 Task: Utility bar1
Action: Key pressed <Key.f11>
Screenshot: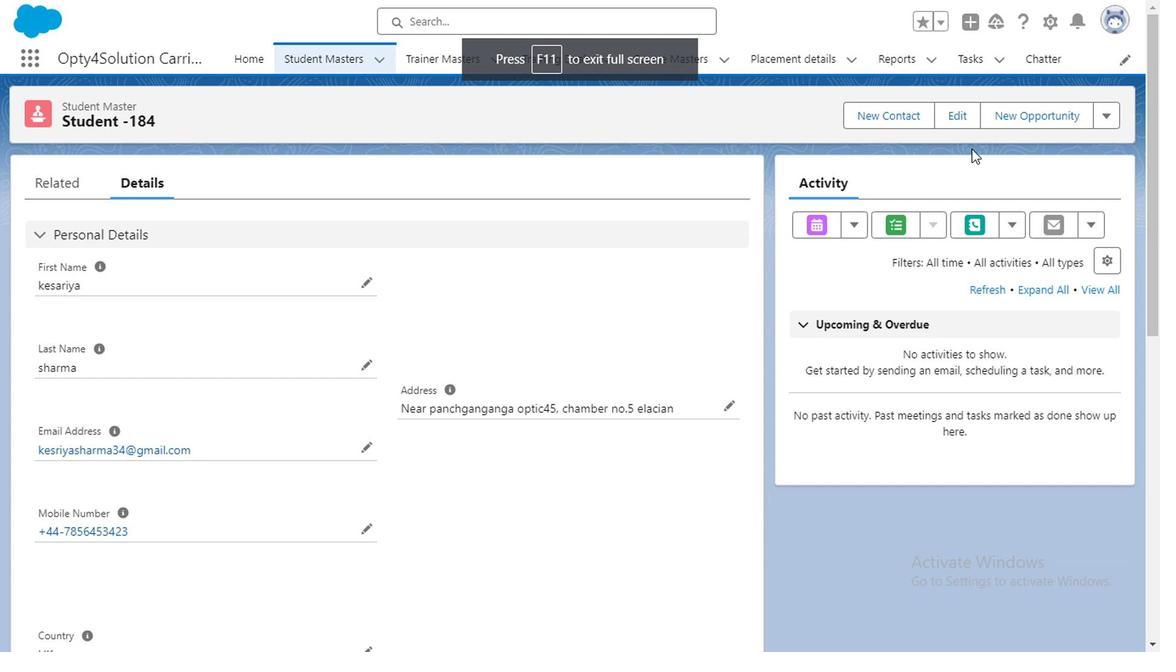
Action: Mouse moved to (1035, 36)
Screenshot: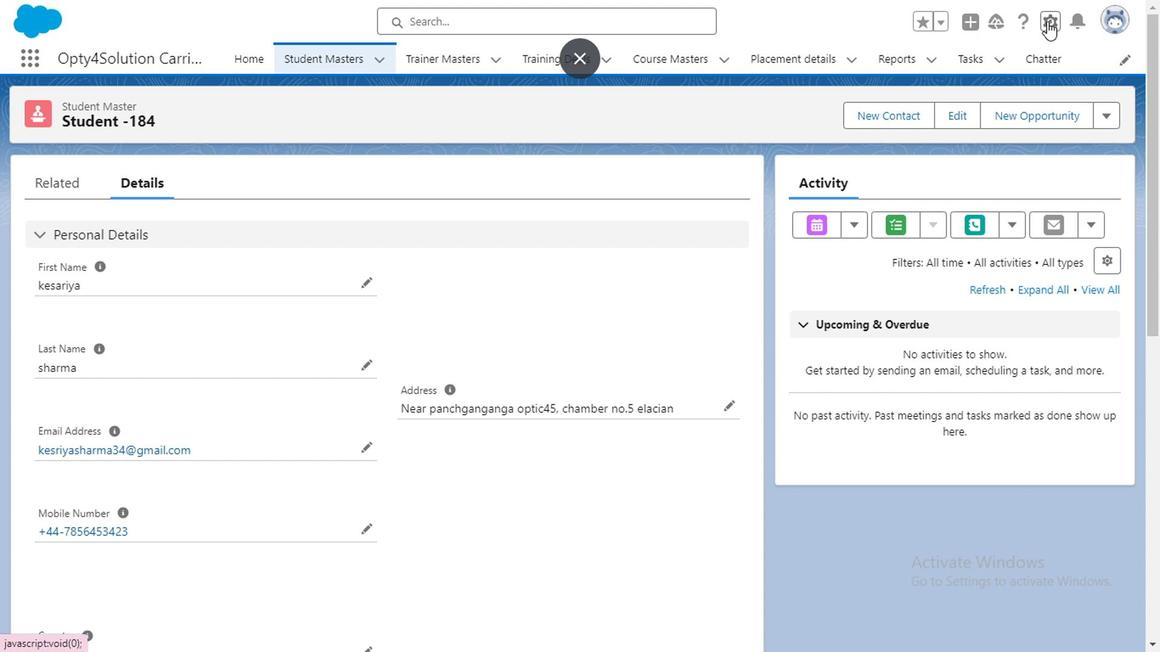 
Action: Mouse pressed left at (1035, 36)
Screenshot: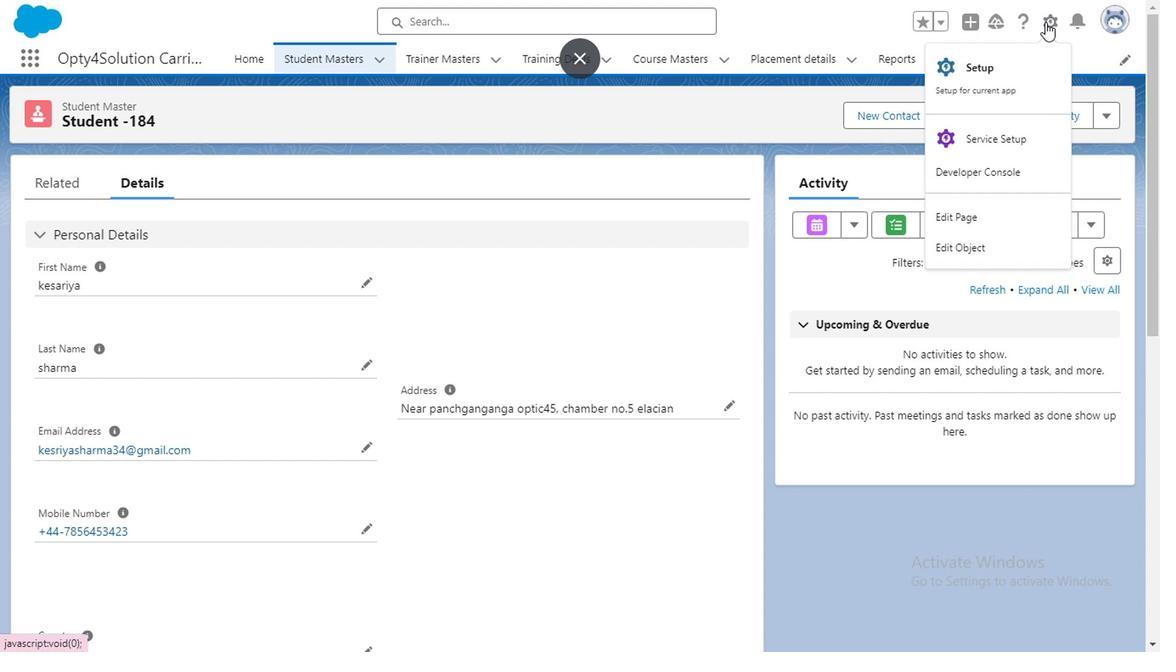 
Action: Mouse moved to (962, 82)
Screenshot: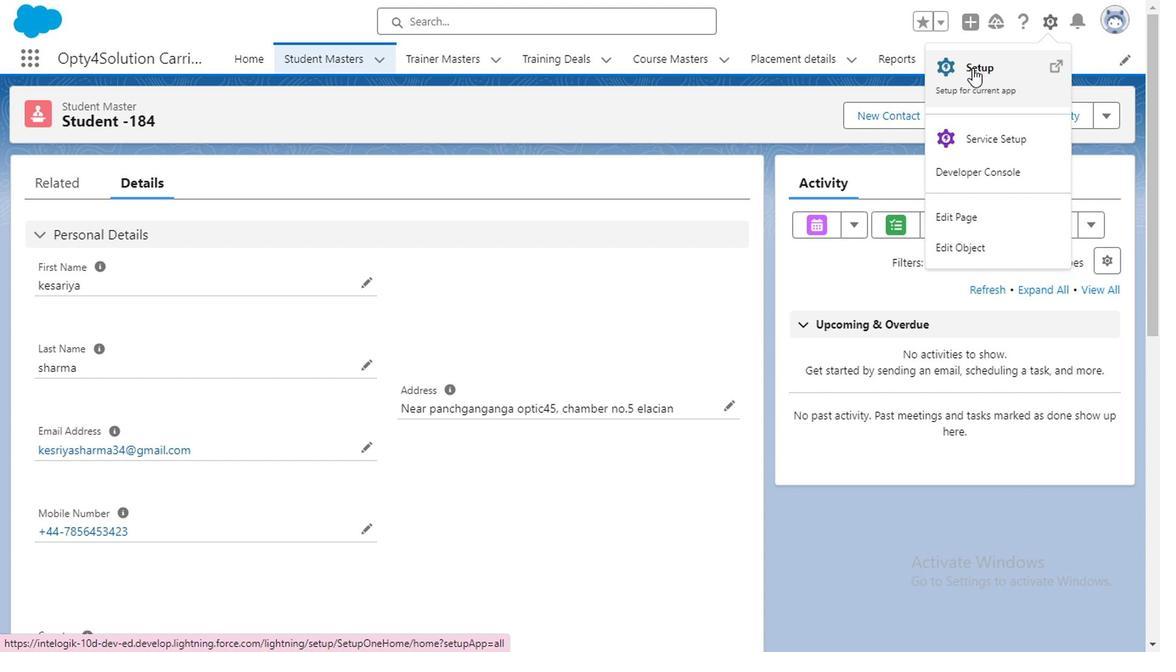 
Action: Mouse pressed left at (962, 82)
Screenshot: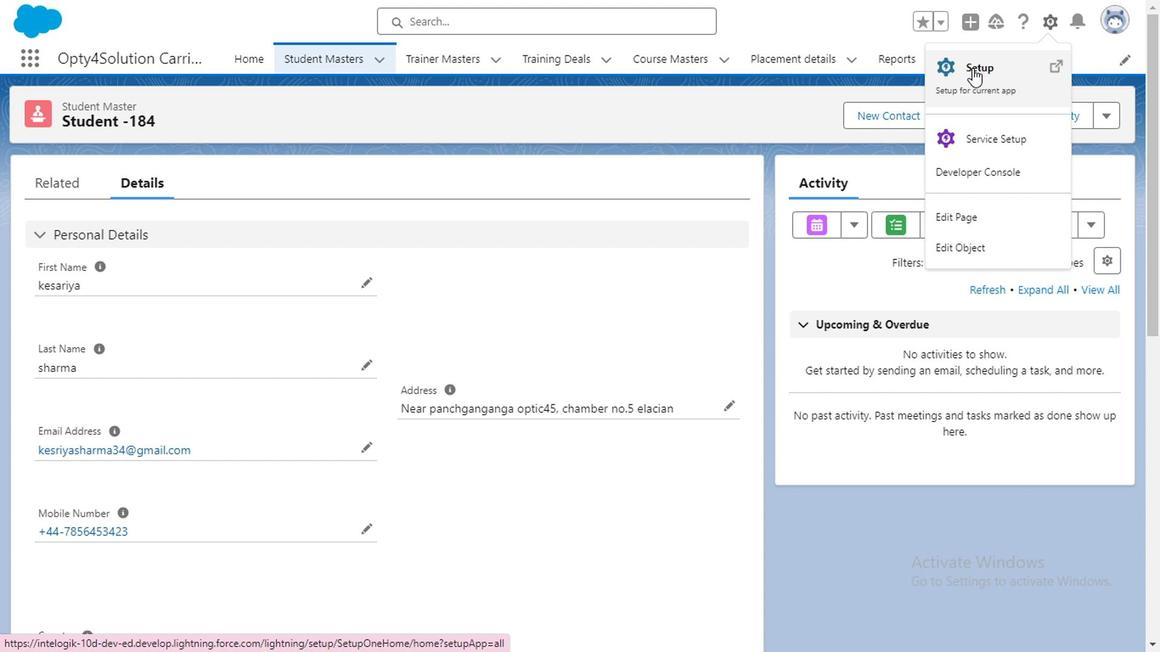 
Action: Mouse moved to (79, 115)
Screenshot: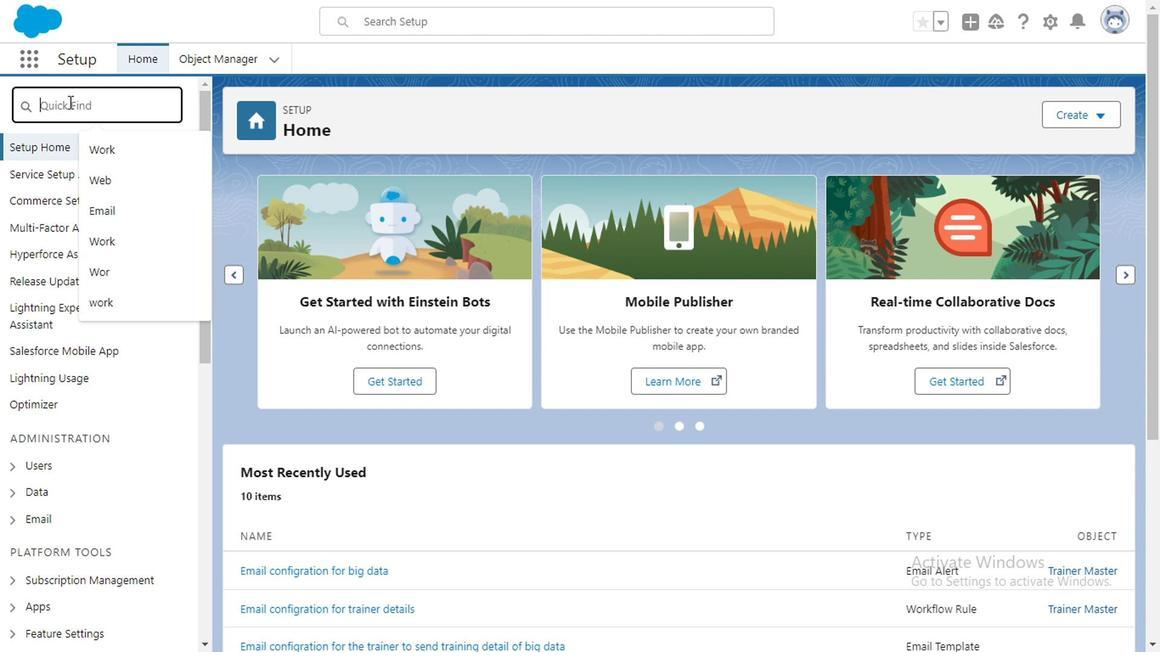 
Action: Mouse pressed left at (79, 115)
Screenshot: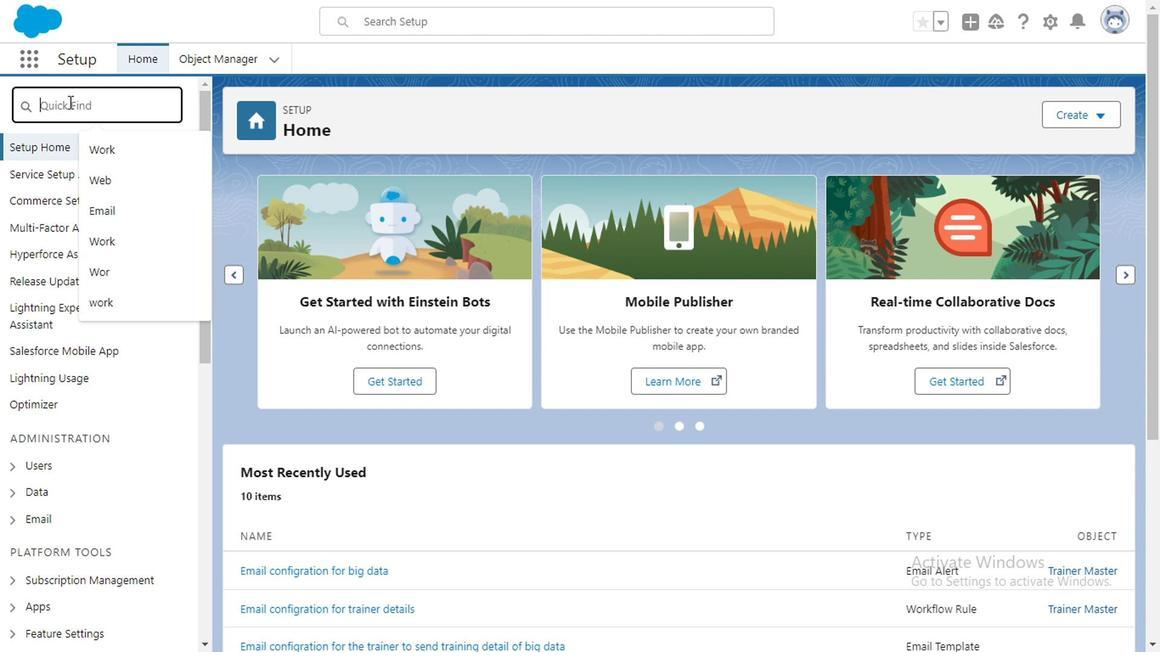 
Action: Mouse moved to (93, 119)
Screenshot: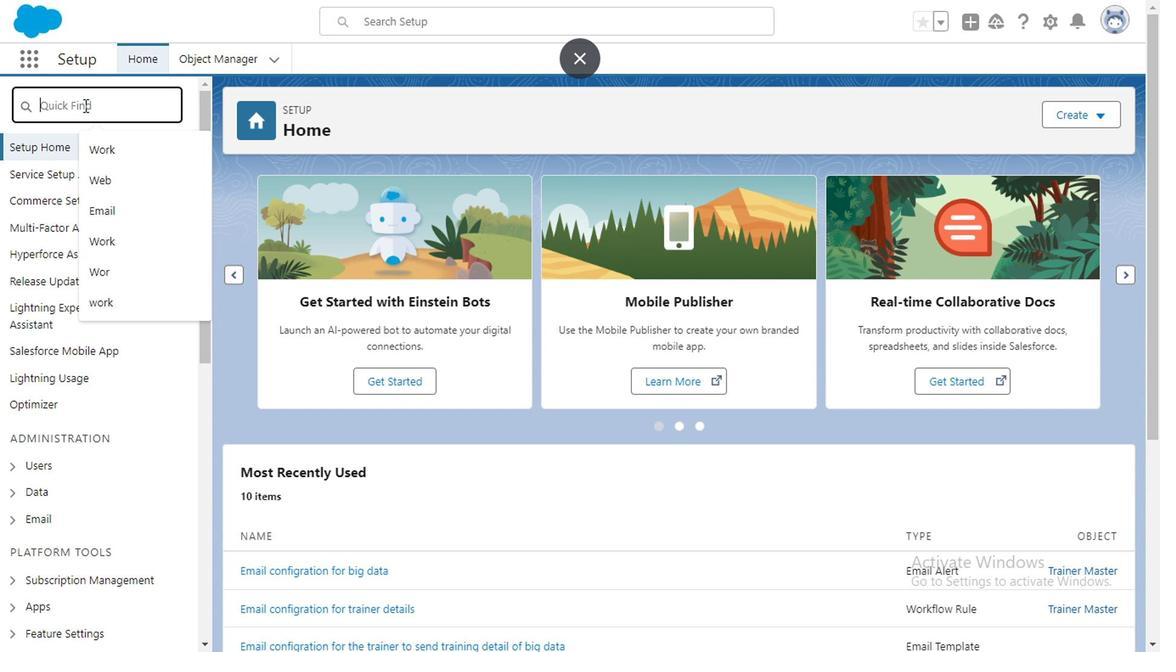 
Action: Mouse pressed left at (93, 119)
Screenshot: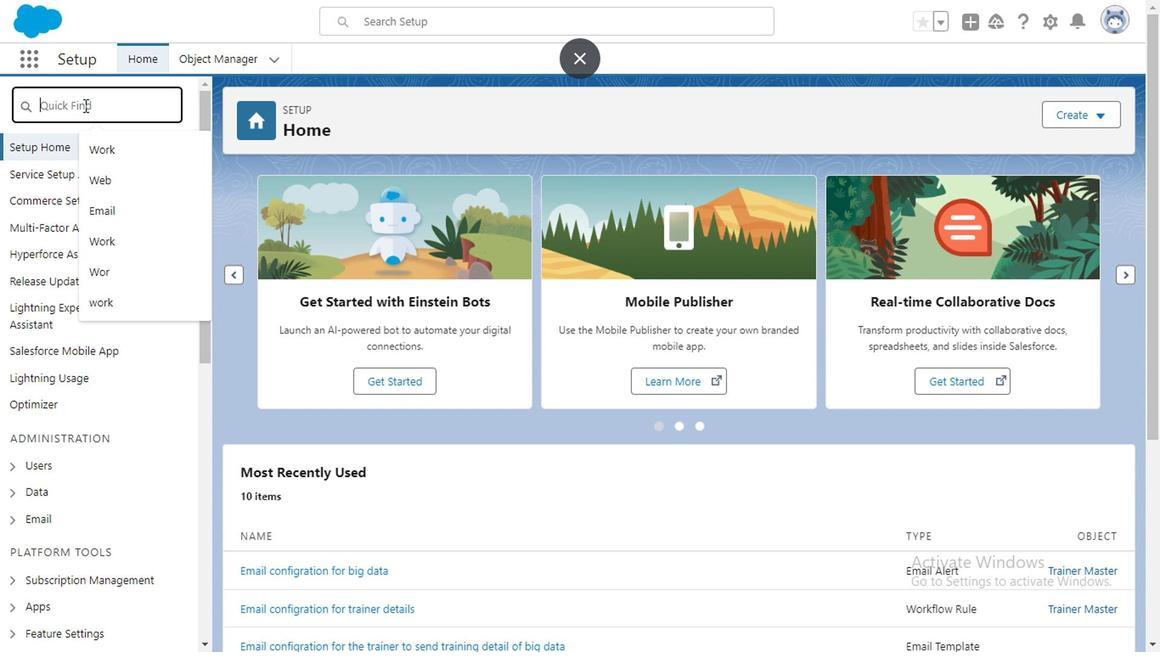 
Action: Mouse moved to (139, 117)
Screenshot: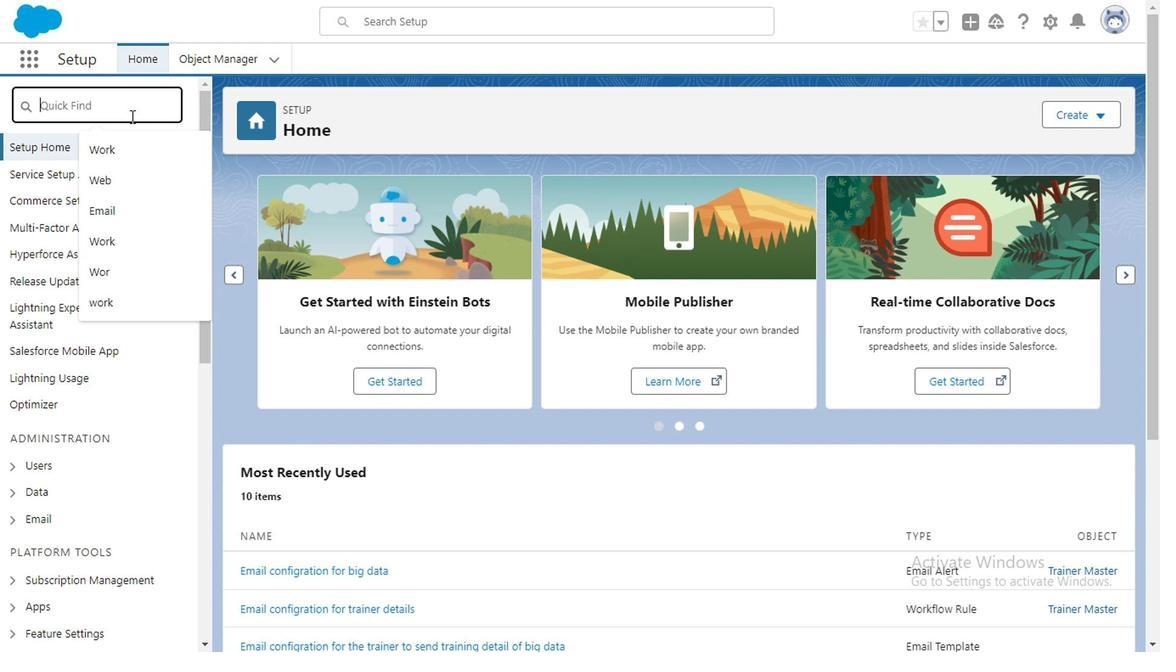 
Action: Mouse pressed left at (139, 117)
Screenshot: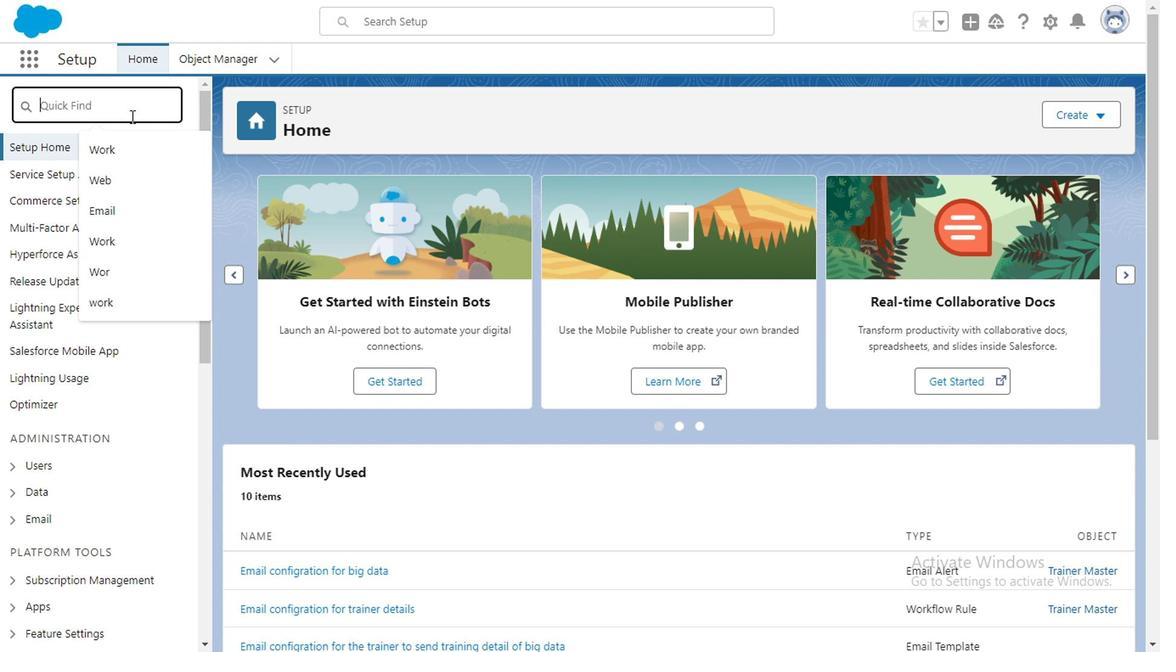 
Action: Mouse moved to (139, 129)
Screenshot: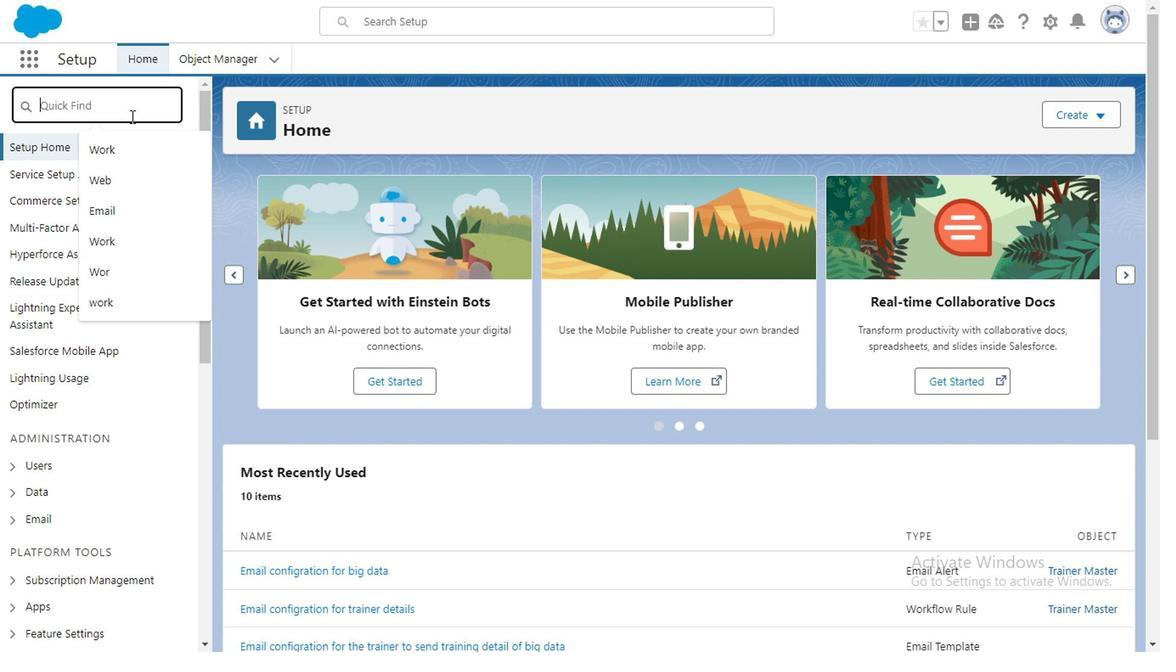 
Action: Key pressed app
Screenshot: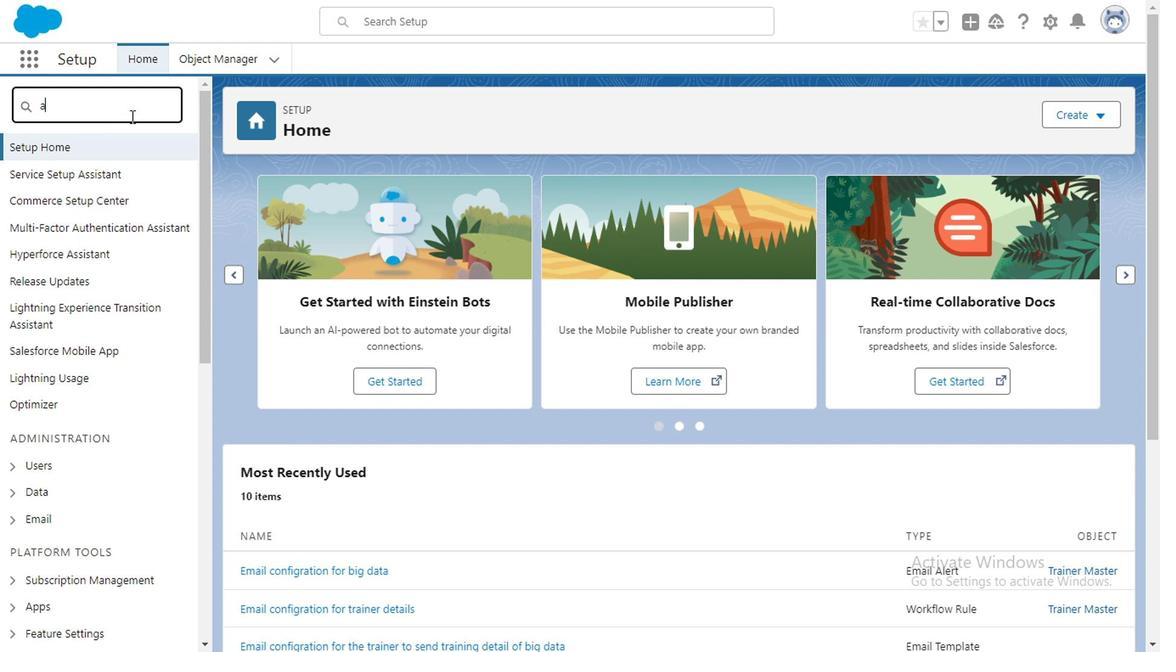 
Action: Mouse moved to (104, 279)
Screenshot: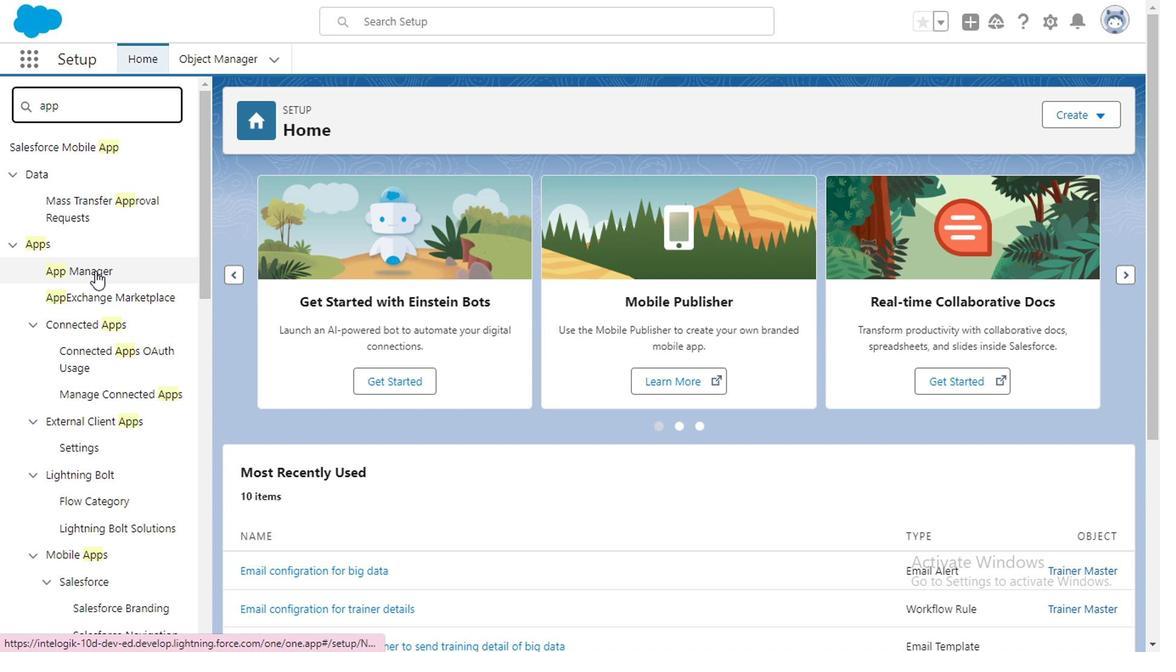 
Action: Mouse pressed left at (104, 279)
Screenshot: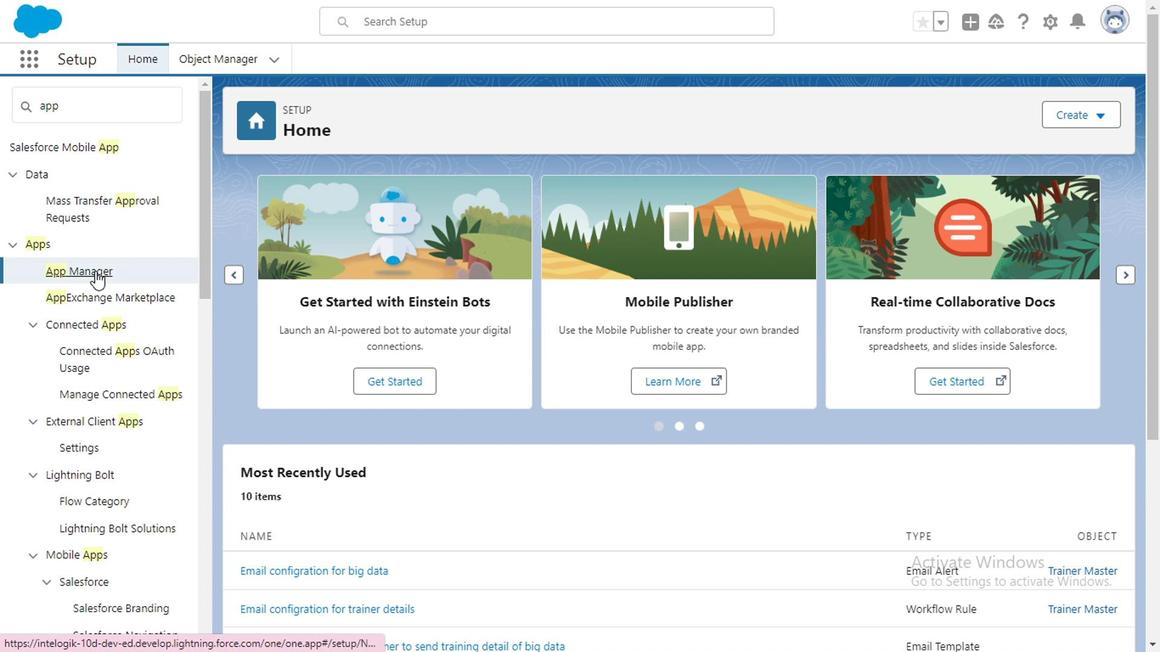 
Action: Mouse moved to (419, 409)
Screenshot: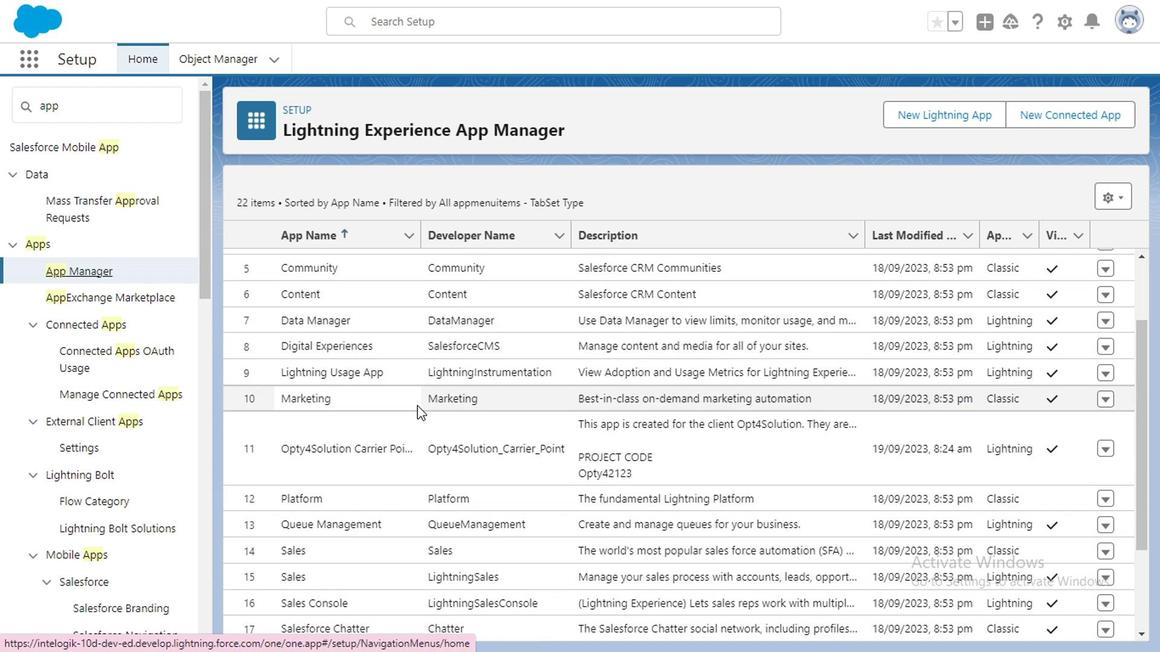 
Action: Mouse scrolled (419, 408) with delta (0, 0)
Screenshot: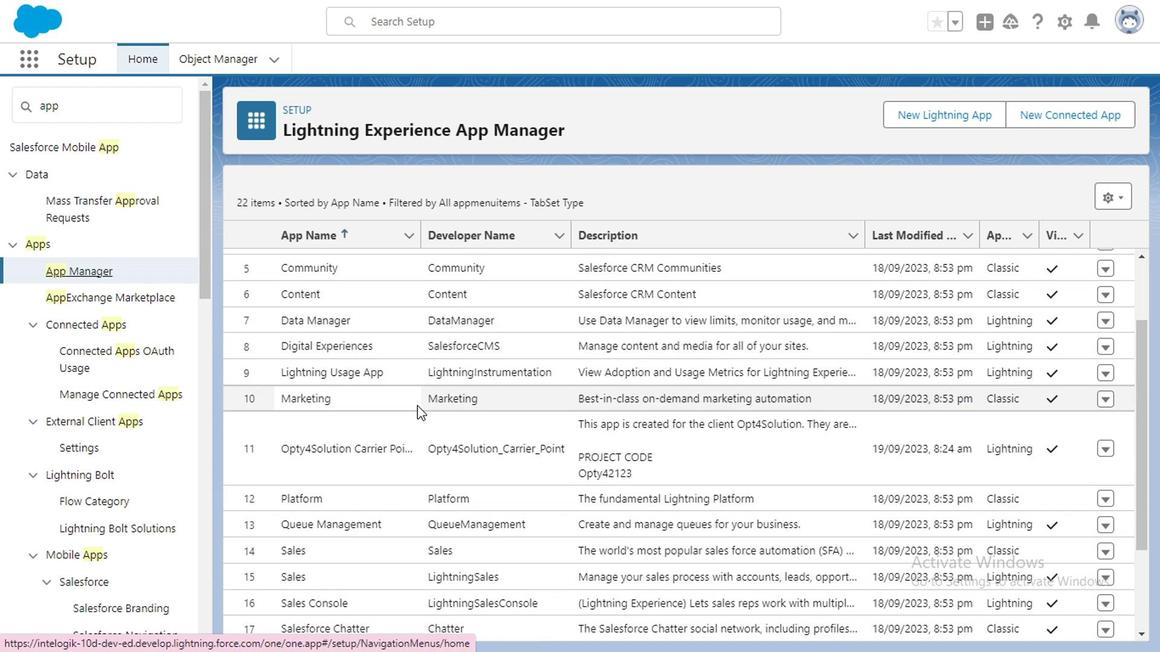 
Action: Mouse moved to (1091, 451)
Screenshot: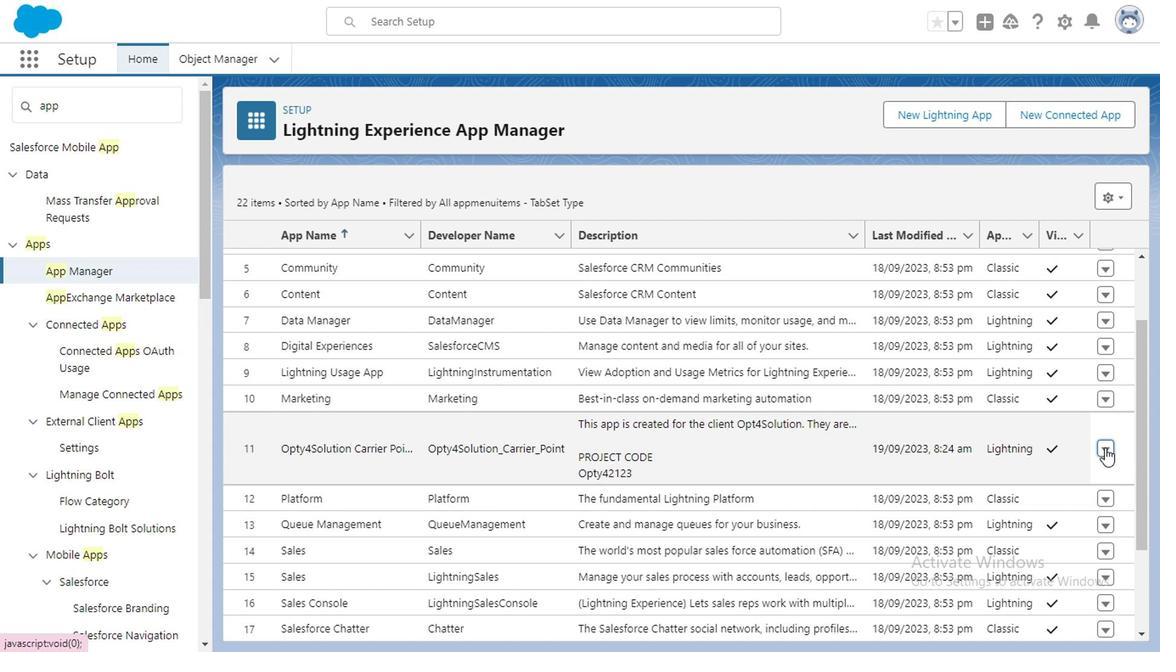 
Action: Mouse pressed left at (1091, 451)
Screenshot: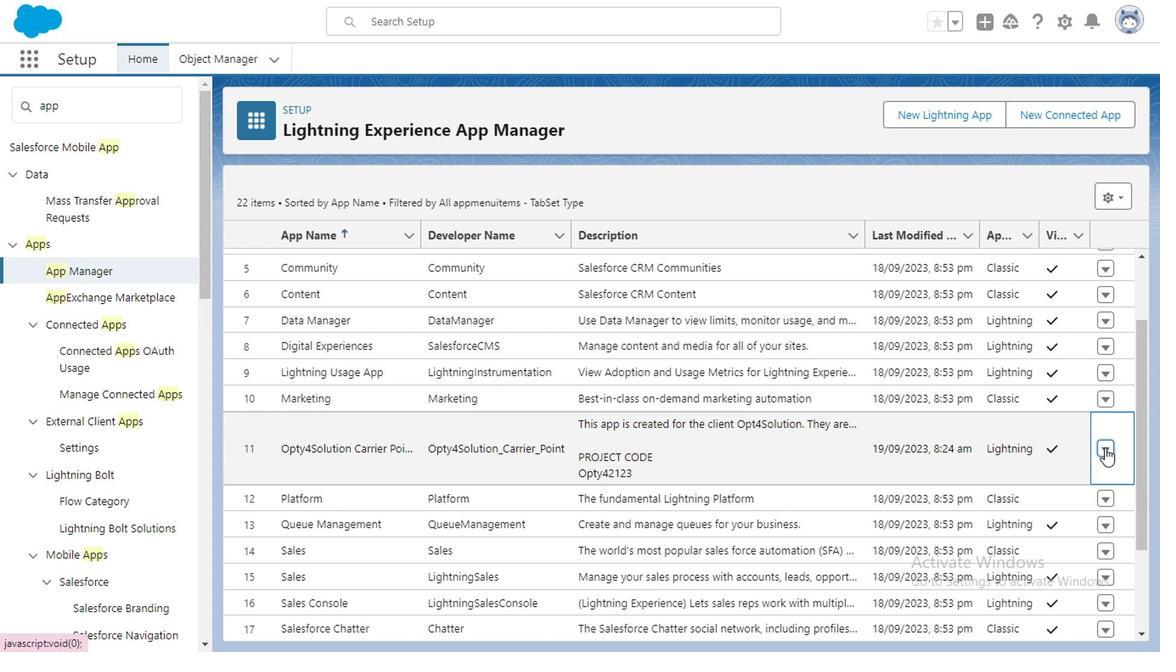 
Action: Mouse moved to (308, 449)
Screenshot: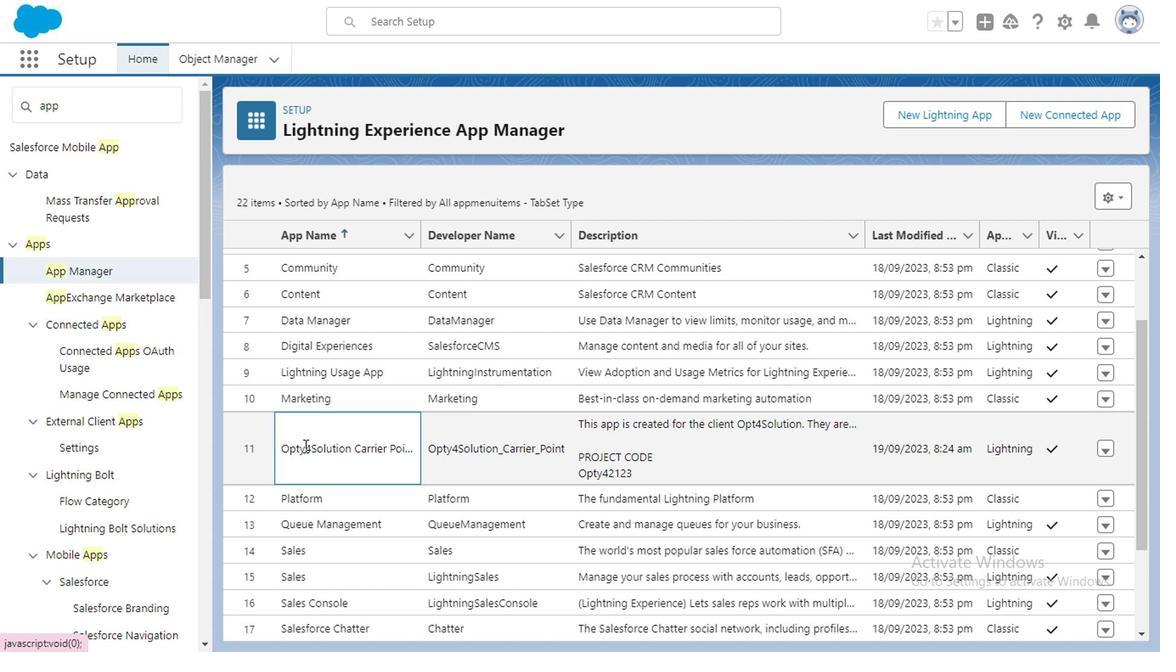 
Action: Mouse pressed left at (308, 449)
Screenshot: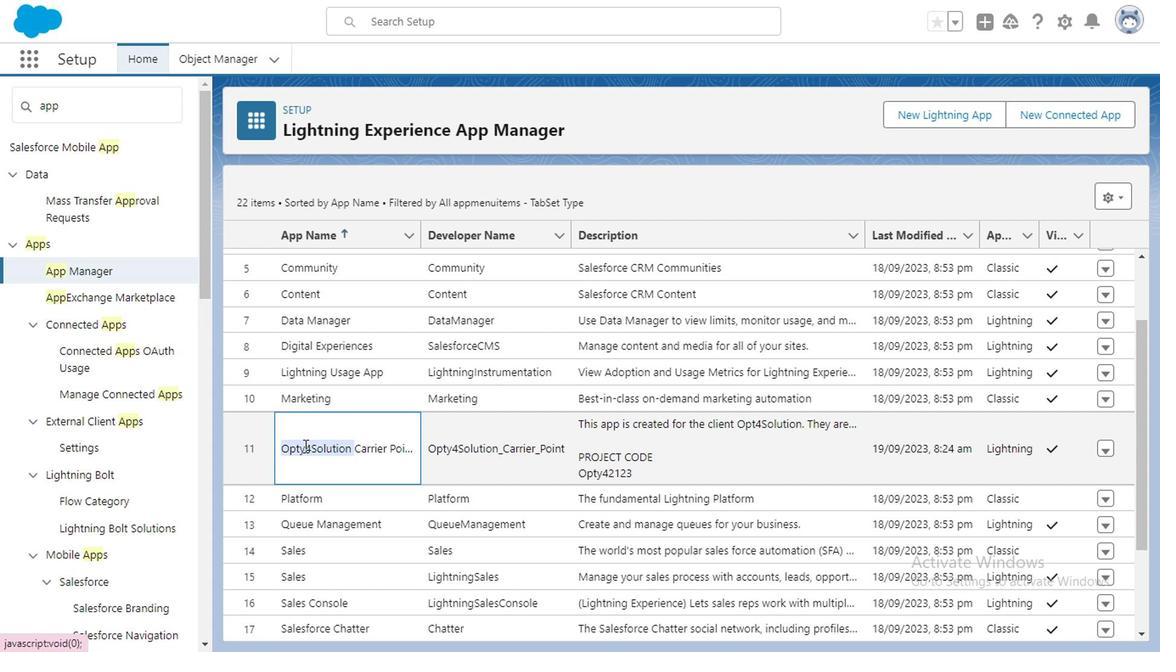 
Action: Mouse pressed left at (308, 449)
Screenshot: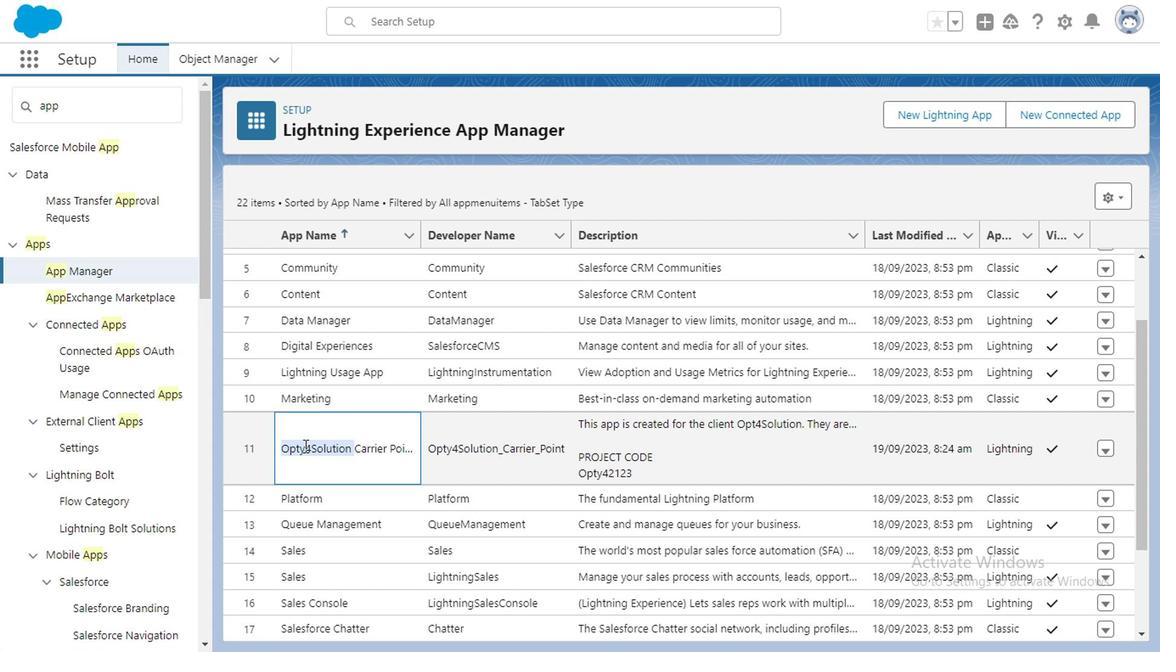 
Action: Mouse moved to (612, 456)
Screenshot: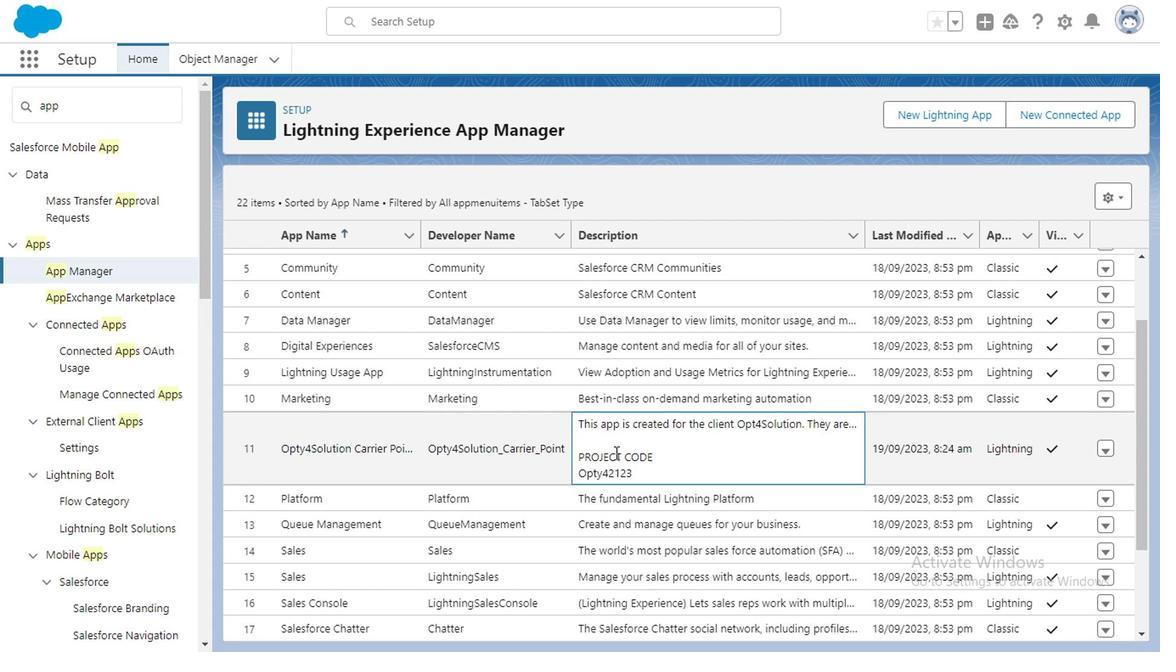 
Action: Mouse pressed left at (612, 456)
Screenshot: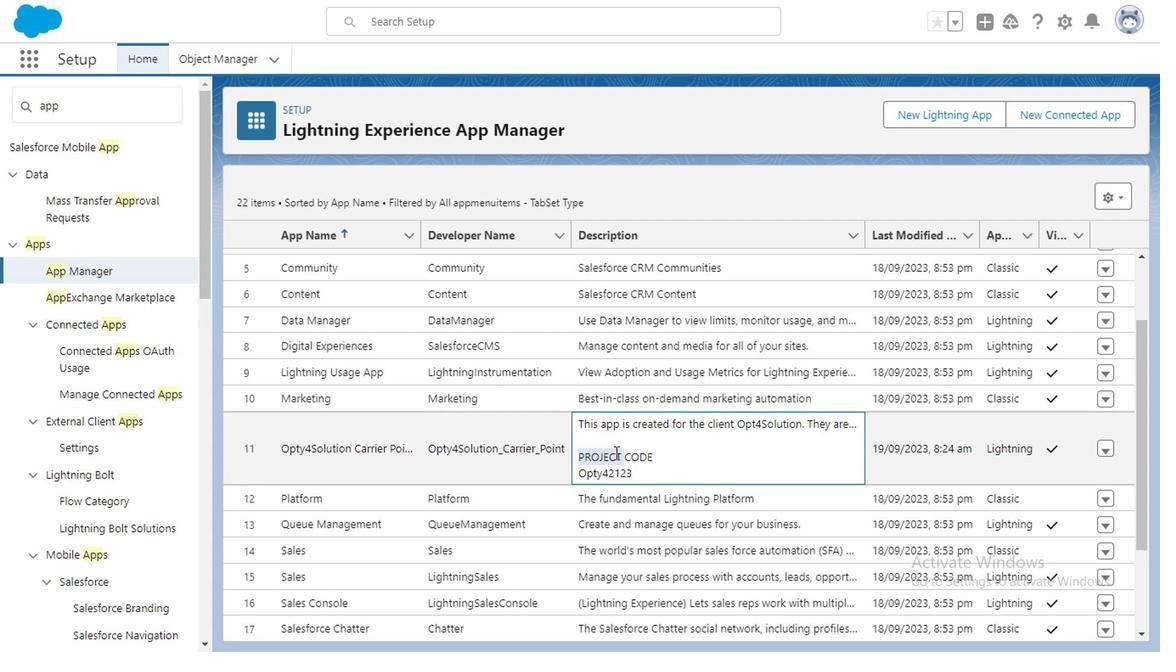 
Action: Mouse moved to (612, 456)
Screenshot: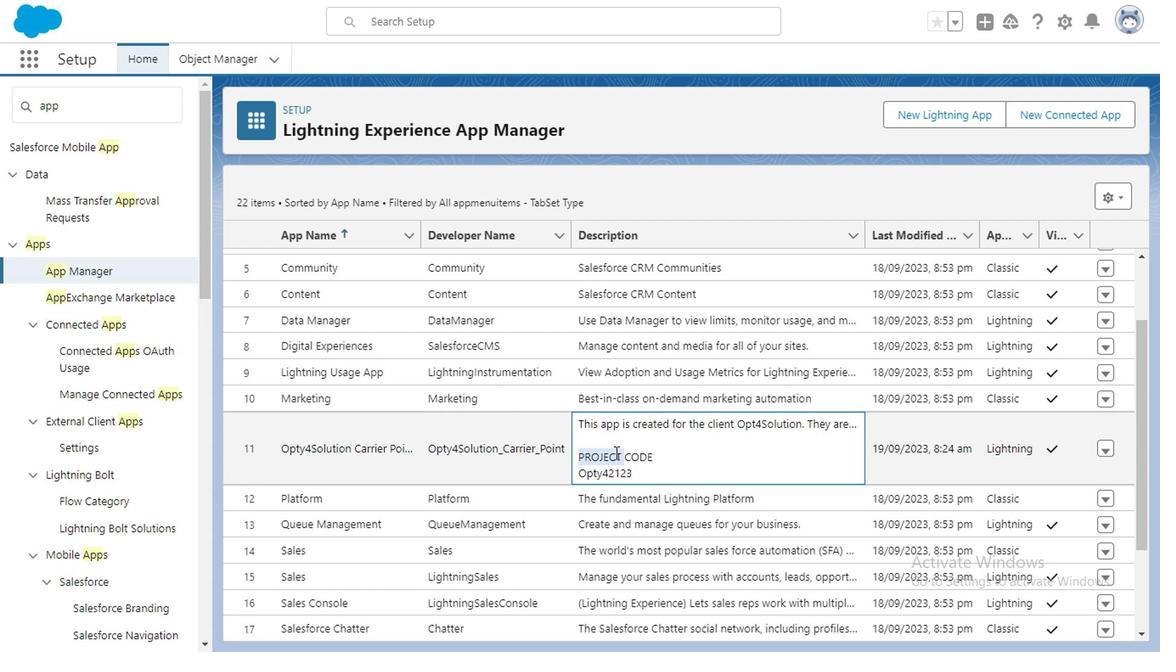 
Action: Mouse pressed left at (612, 456)
Screenshot: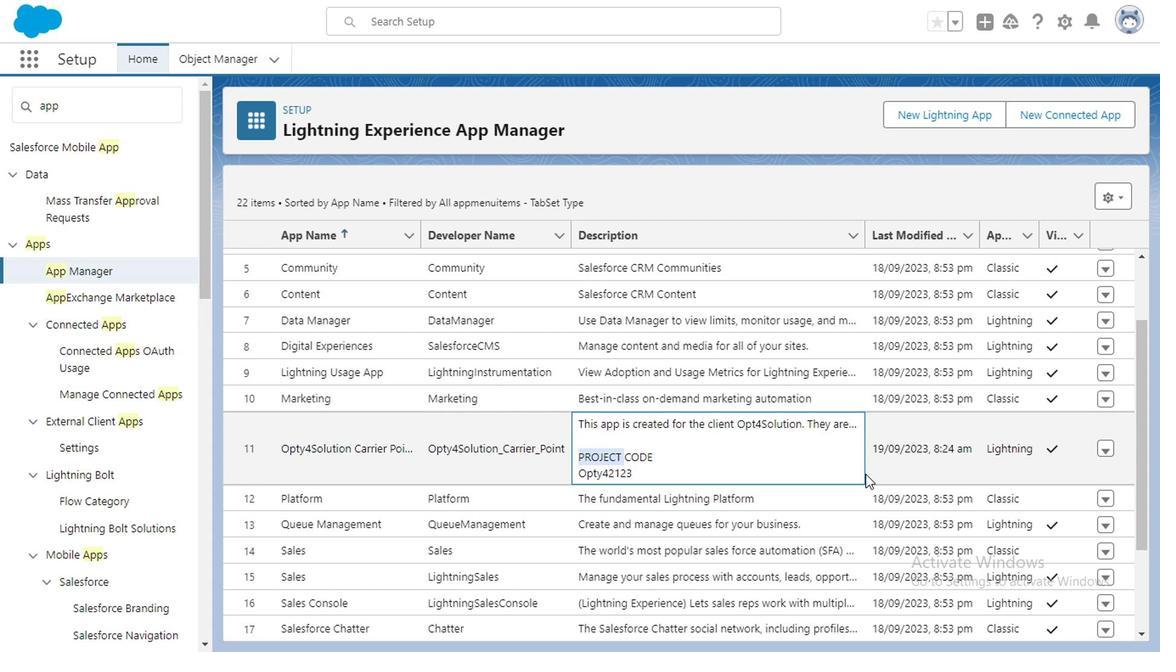 
Action: Mouse moved to (1013, 454)
Screenshot: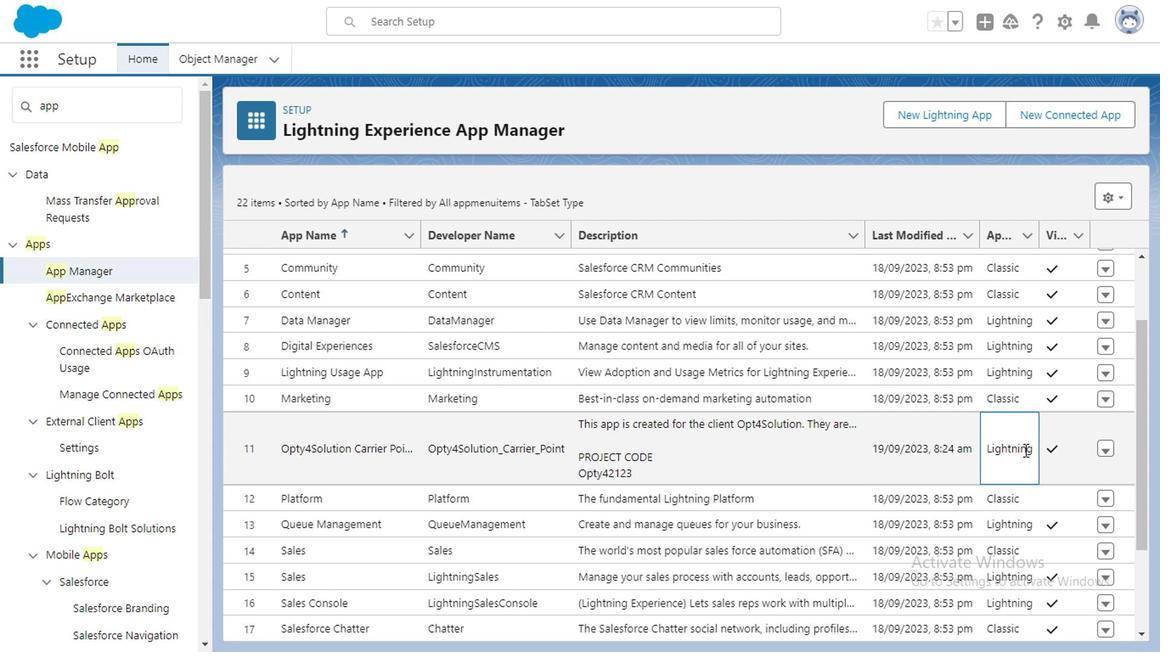 
Action: Mouse pressed left at (1013, 454)
Screenshot: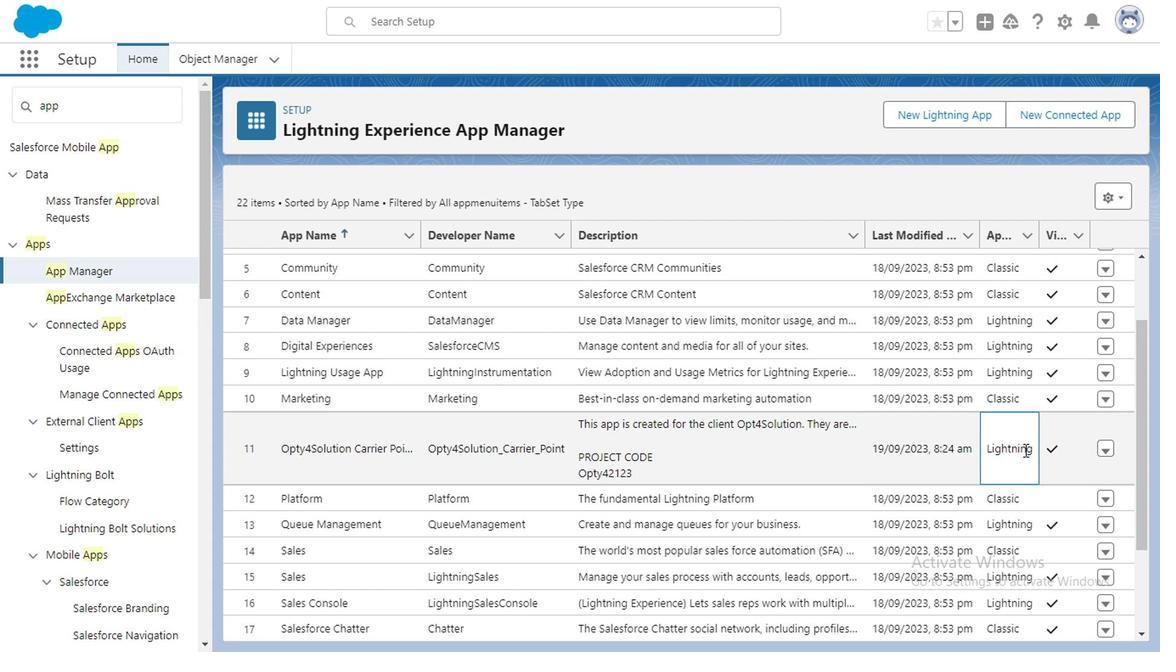 
Action: Mouse moved to (1093, 449)
Screenshot: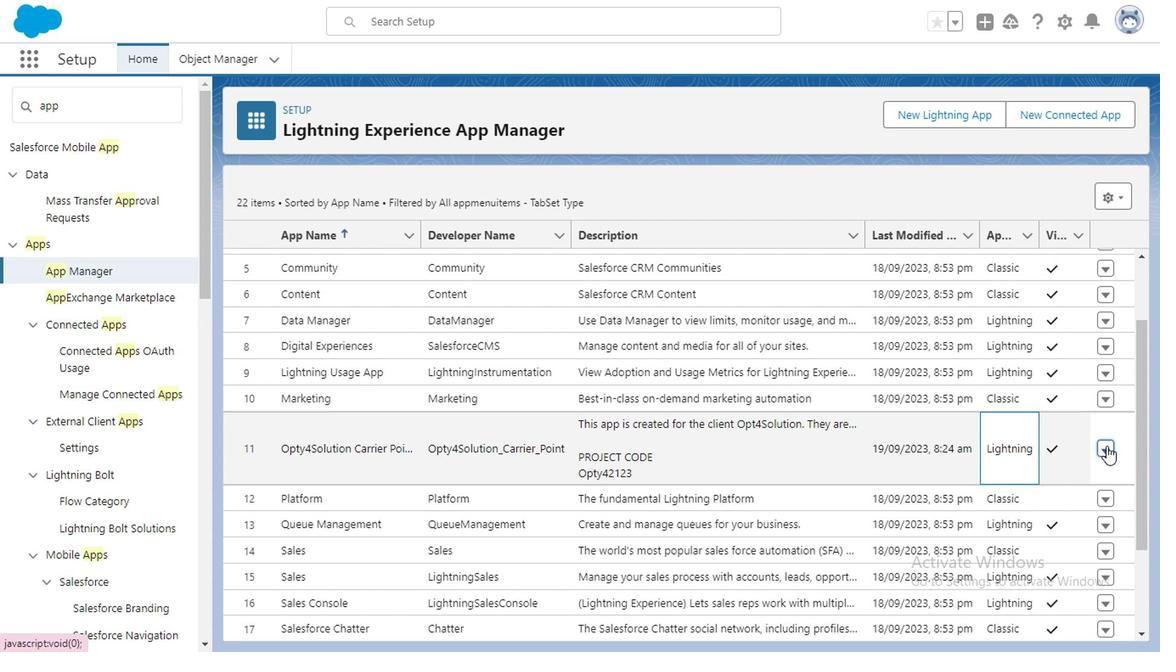 
Action: Mouse pressed left at (1093, 449)
Screenshot: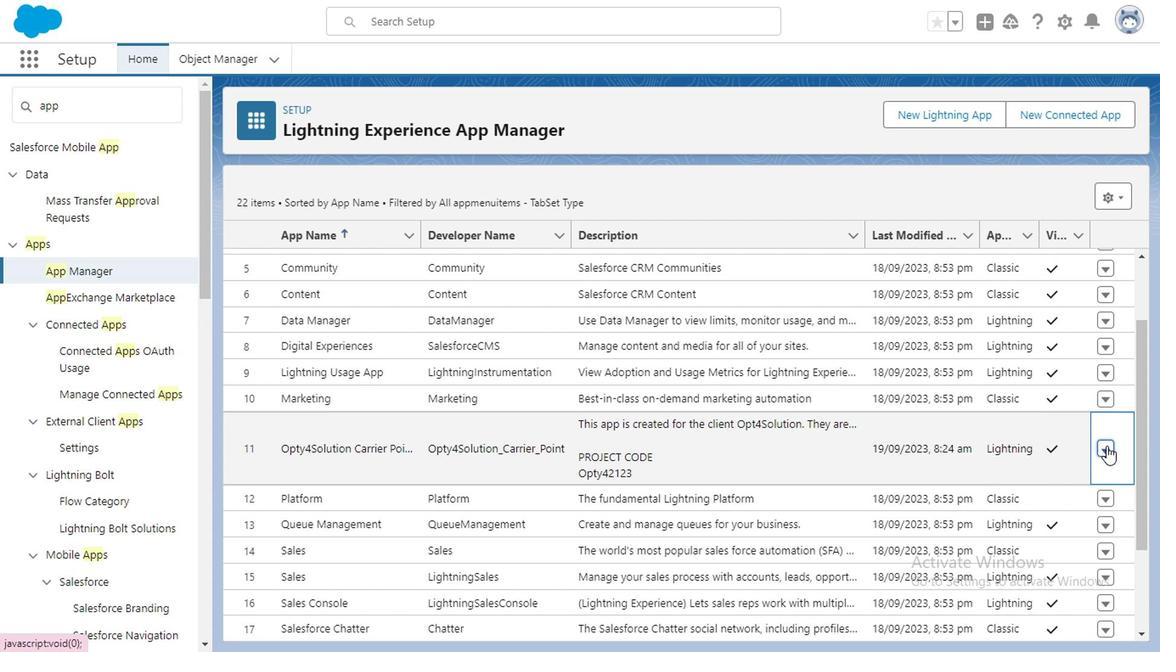 
Action: Mouse moved to (1053, 481)
Screenshot: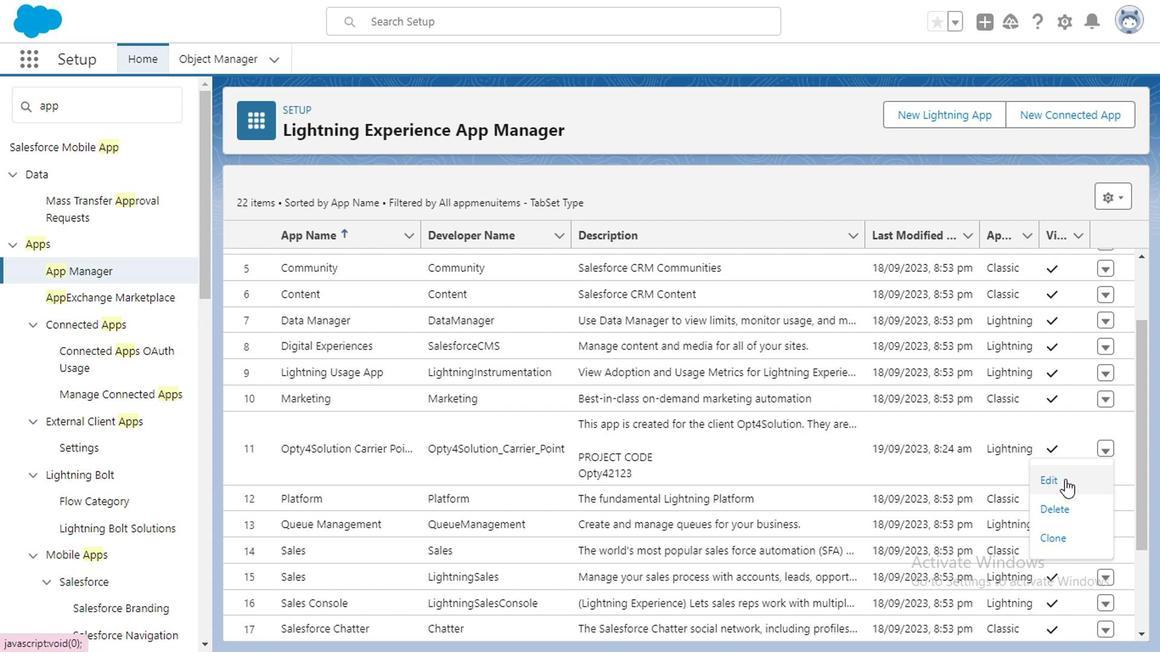 
Action: Mouse pressed left at (1053, 481)
Screenshot: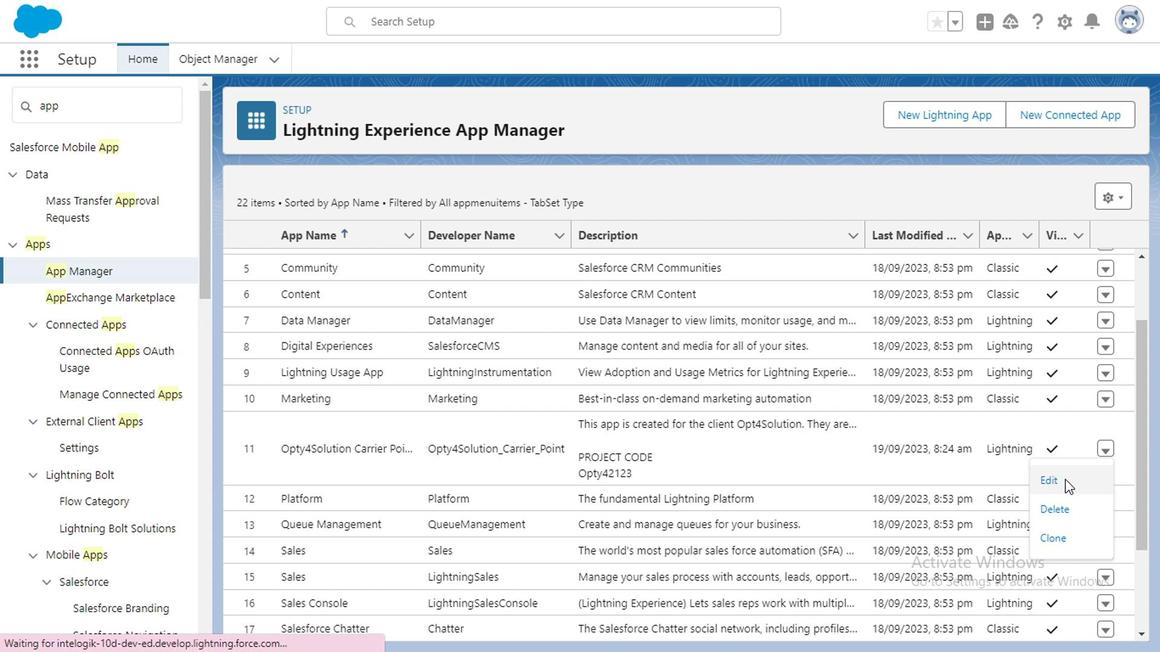 
Action: Mouse moved to (102, 167)
Screenshot: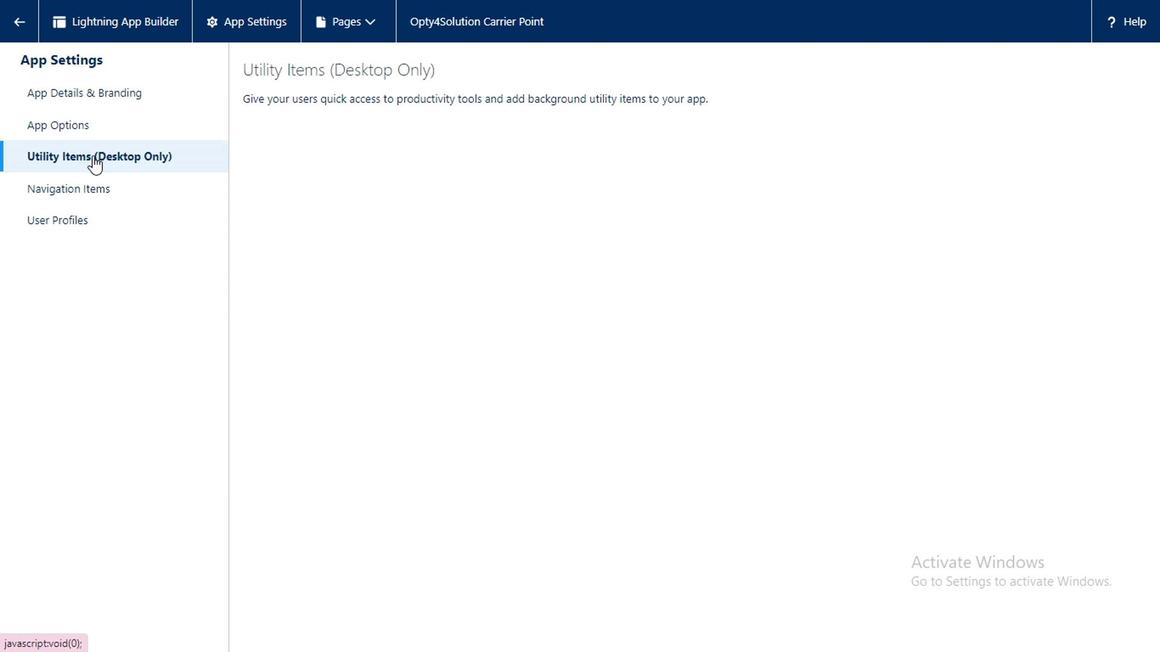 
Action: Mouse pressed left at (102, 167)
Screenshot: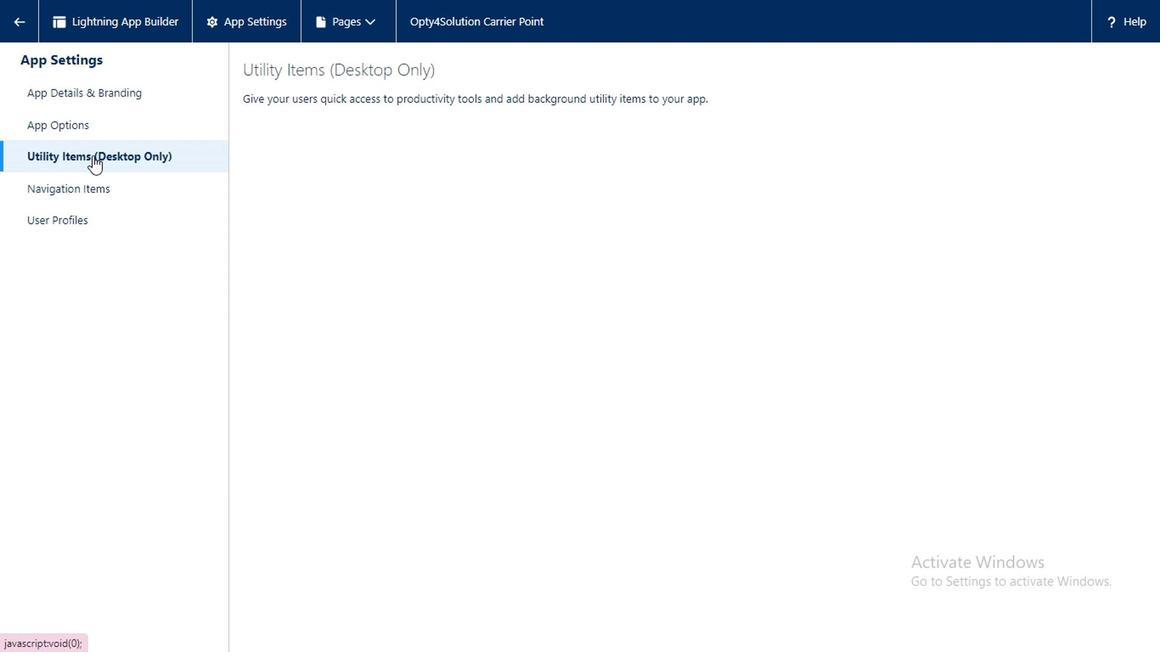 
Action: Mouse moved to (93, 161)
Screenshot: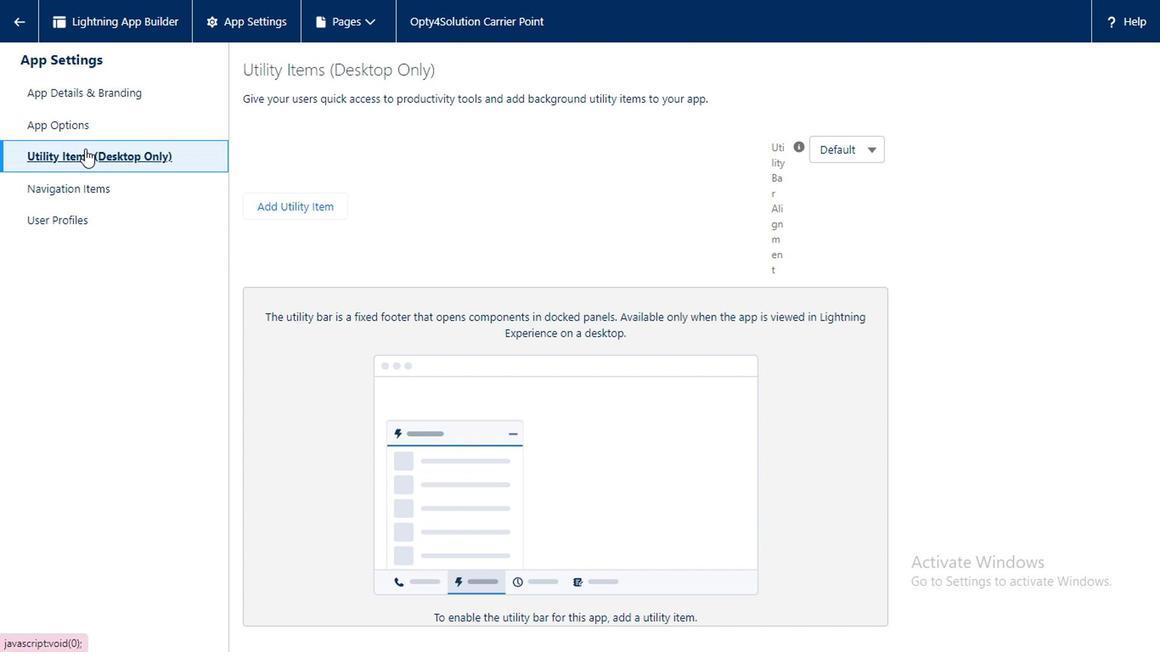 
Action: Mouse pressed left at (93, 161)
Screenshot: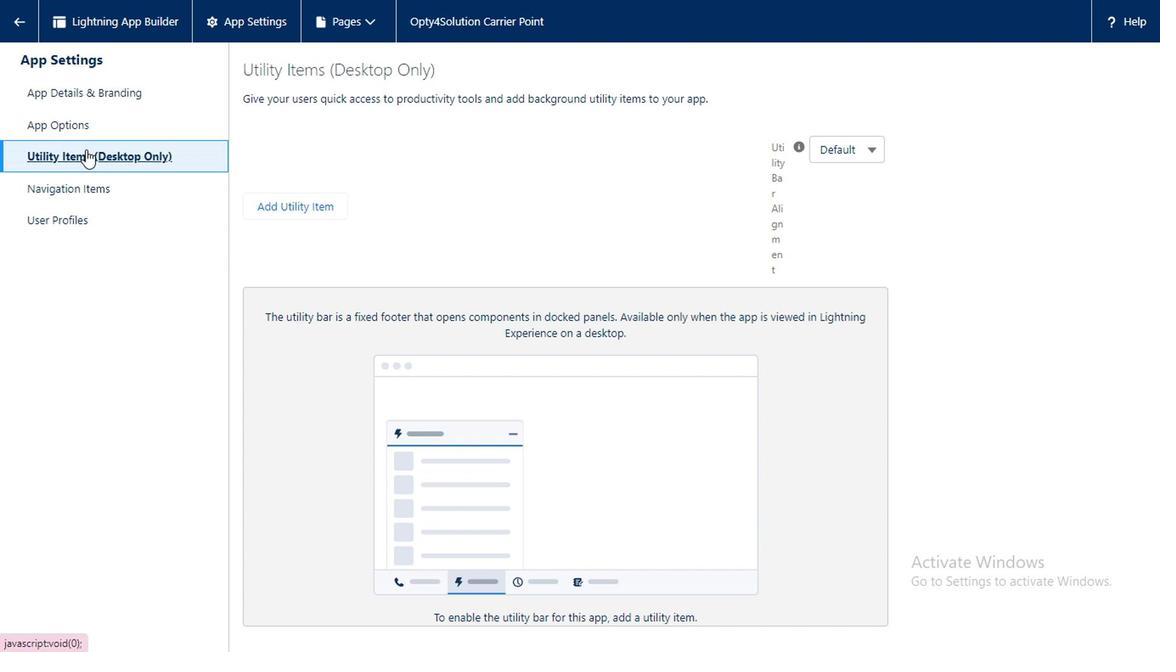 
Action: Mouse moved to (552, 190)
Screenshot: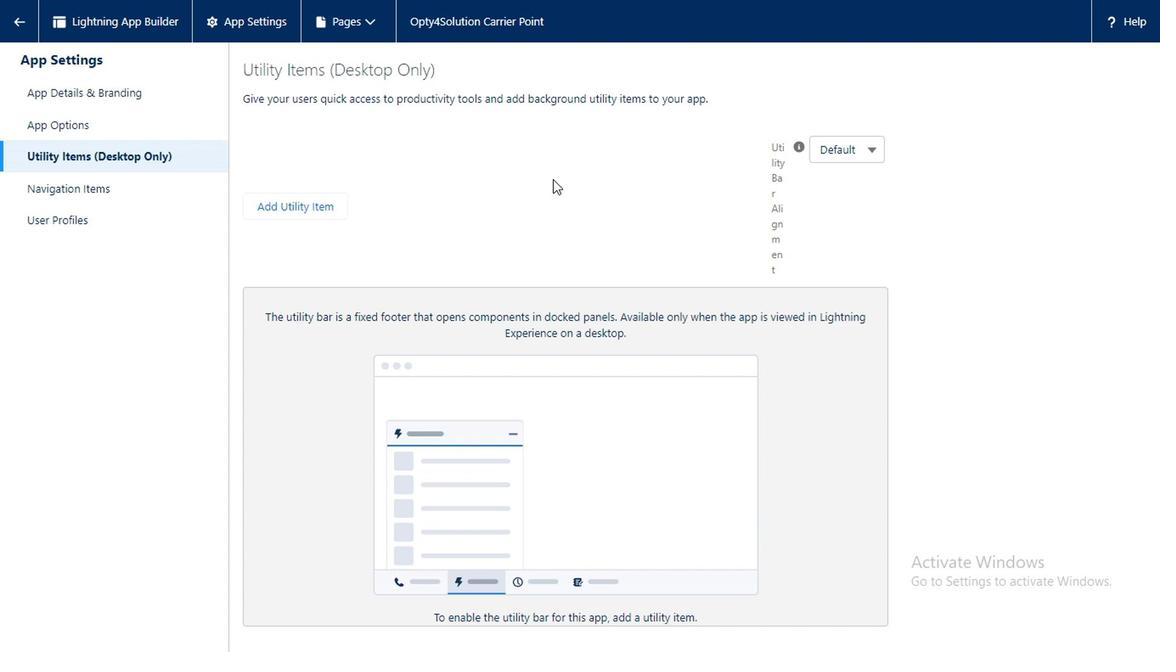 
Action: Mouse pressed left at (552, 190)
Screenshot: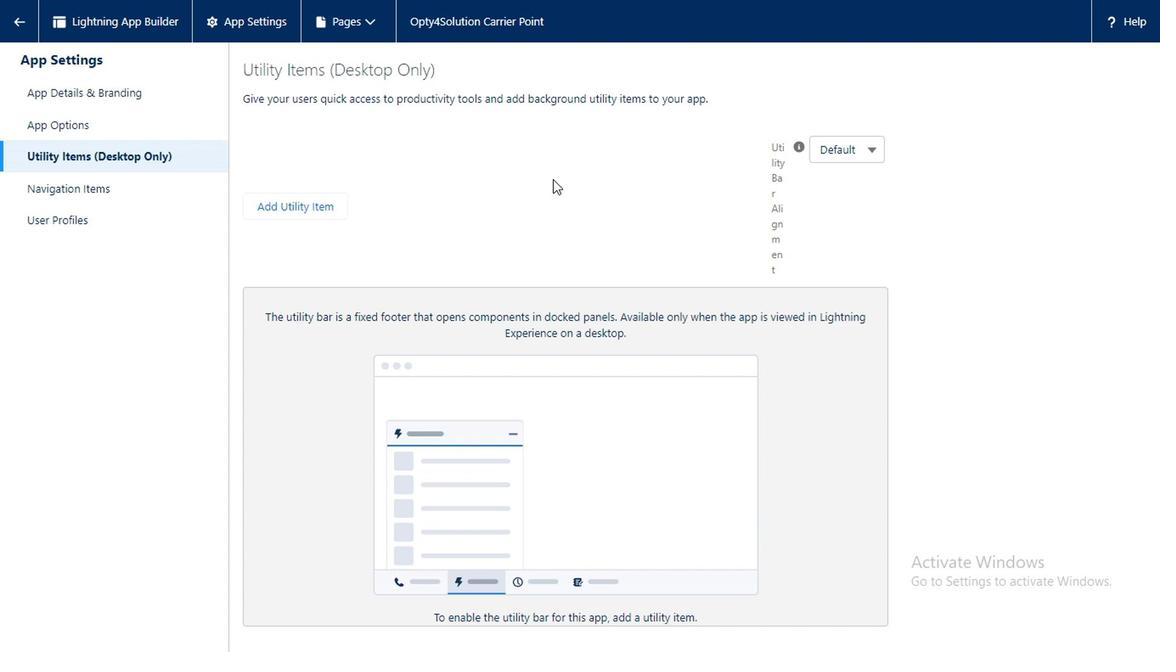 
Action: Mouse moved to (823, 160)
Screenshot: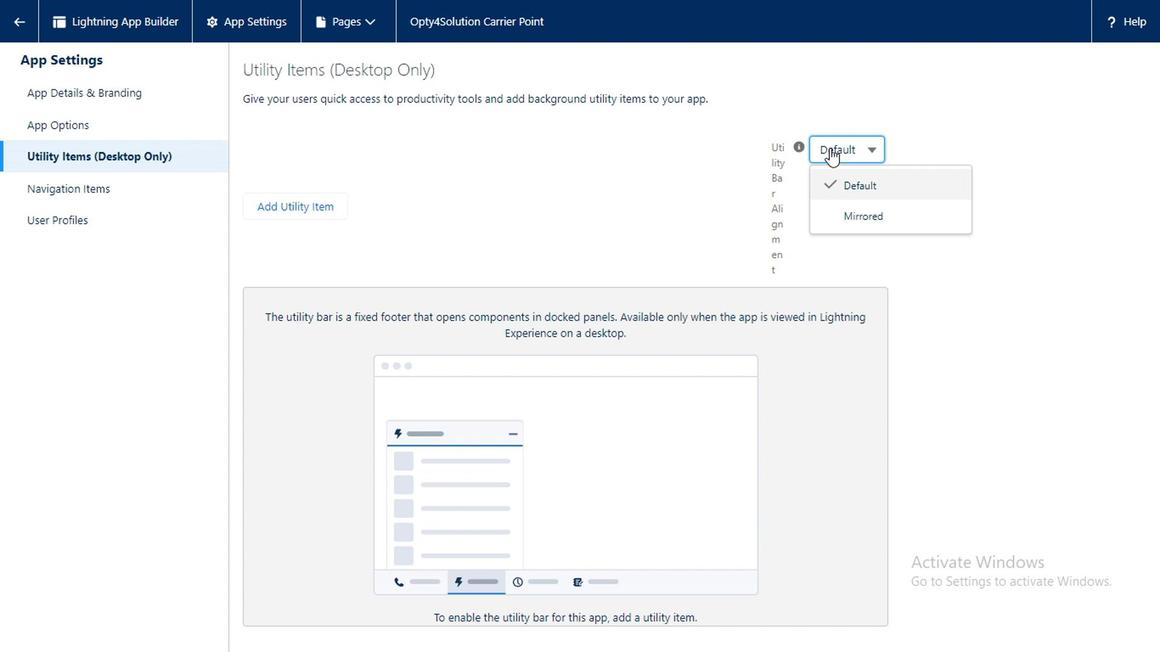 
Action: Mouse pressed left at (823, 160)
Screenshot: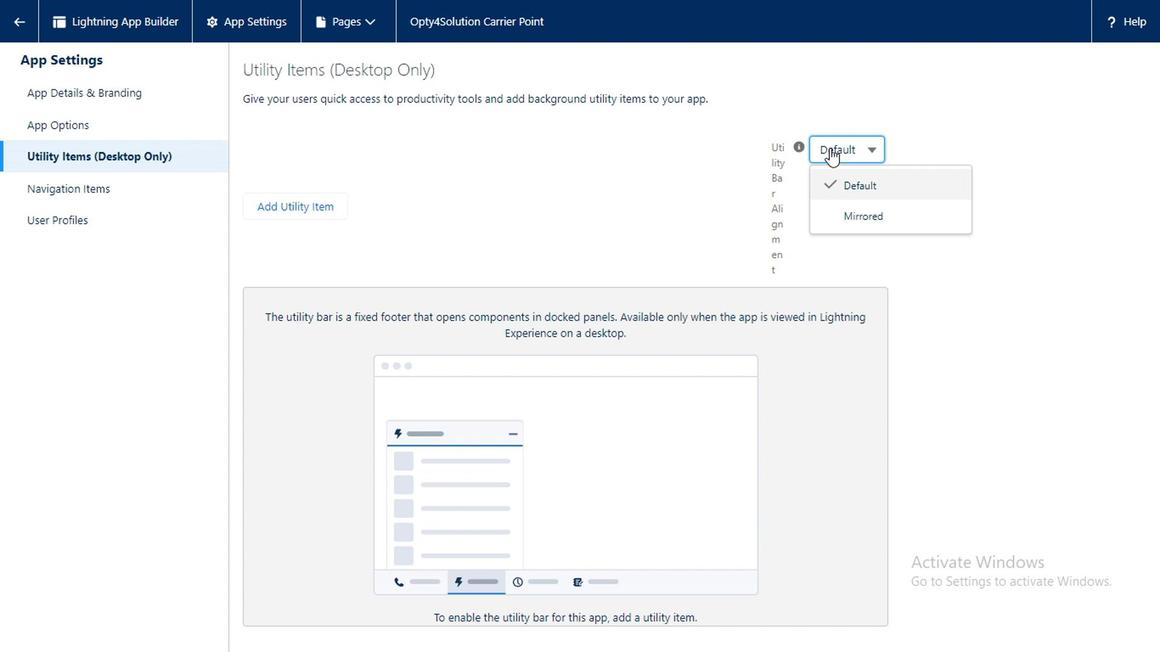 
Action: Mouse moved to (311, 218)
Screenshot: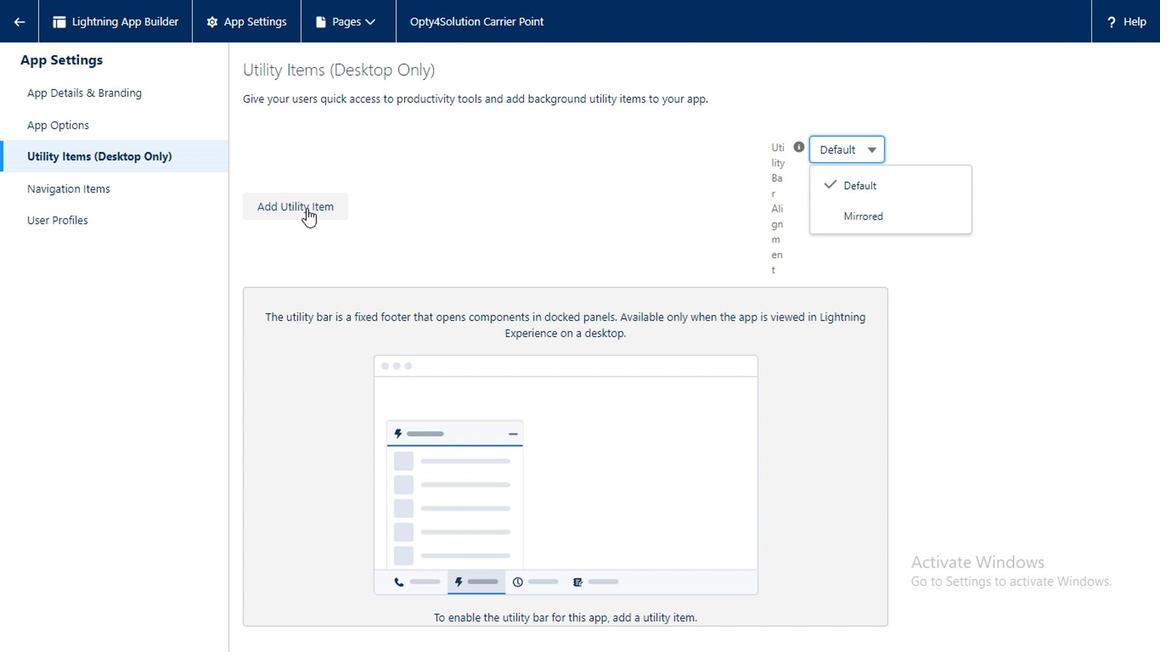 
Action: Mouse pressed left at (311, 218)
Screenshot: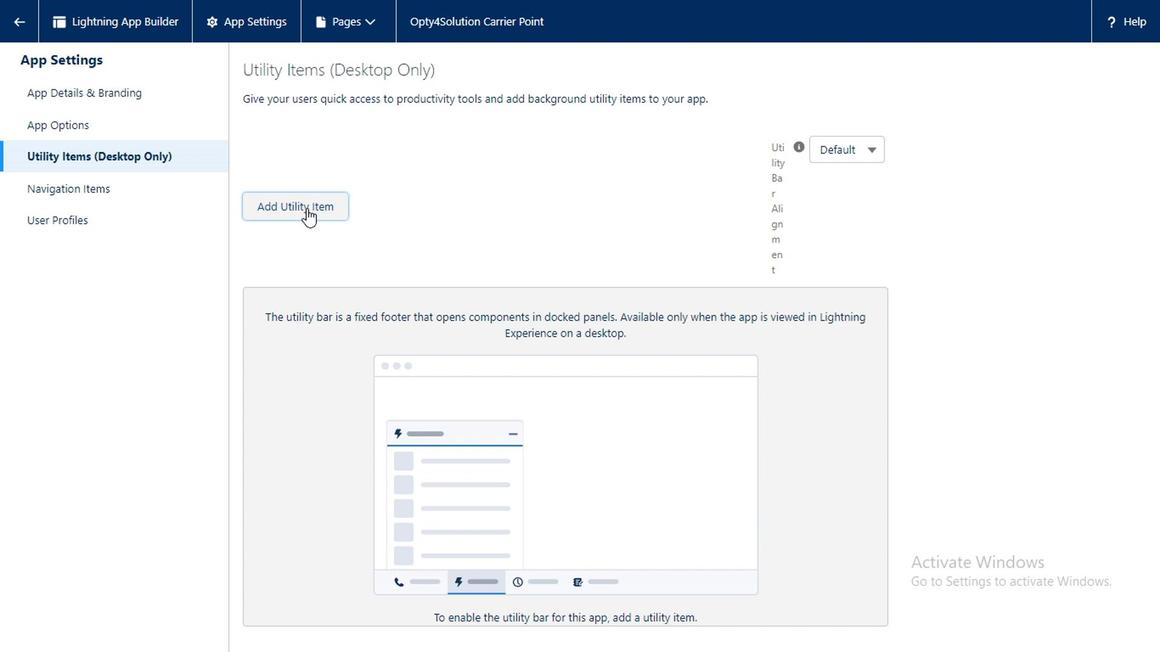 
Action: Mouse moved to (406, 347)
Screenshot: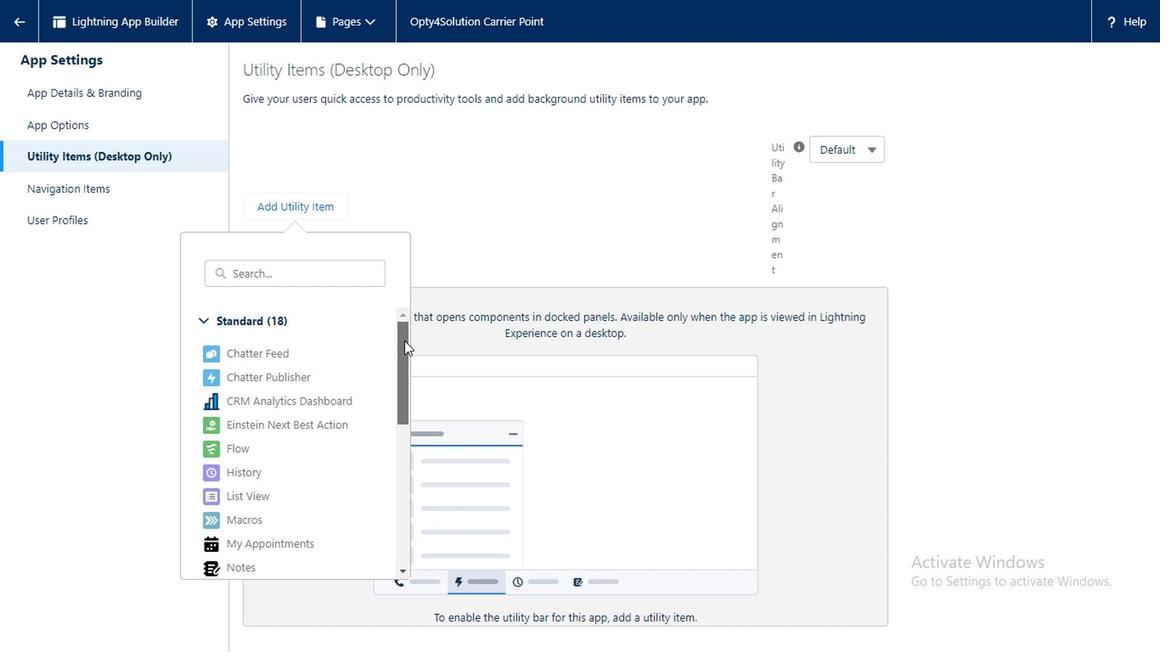 
Action: Mouse pressed left at (406, 347)
Screenshot: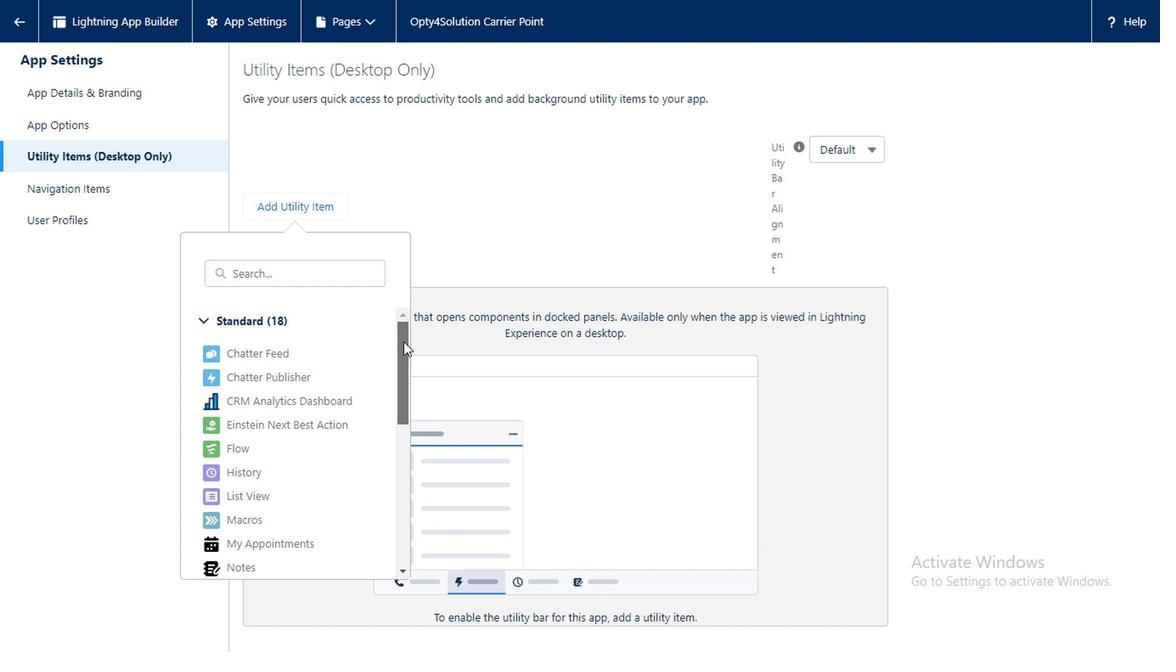 
Action: Mouse moved to (250, 467)
Screenshot: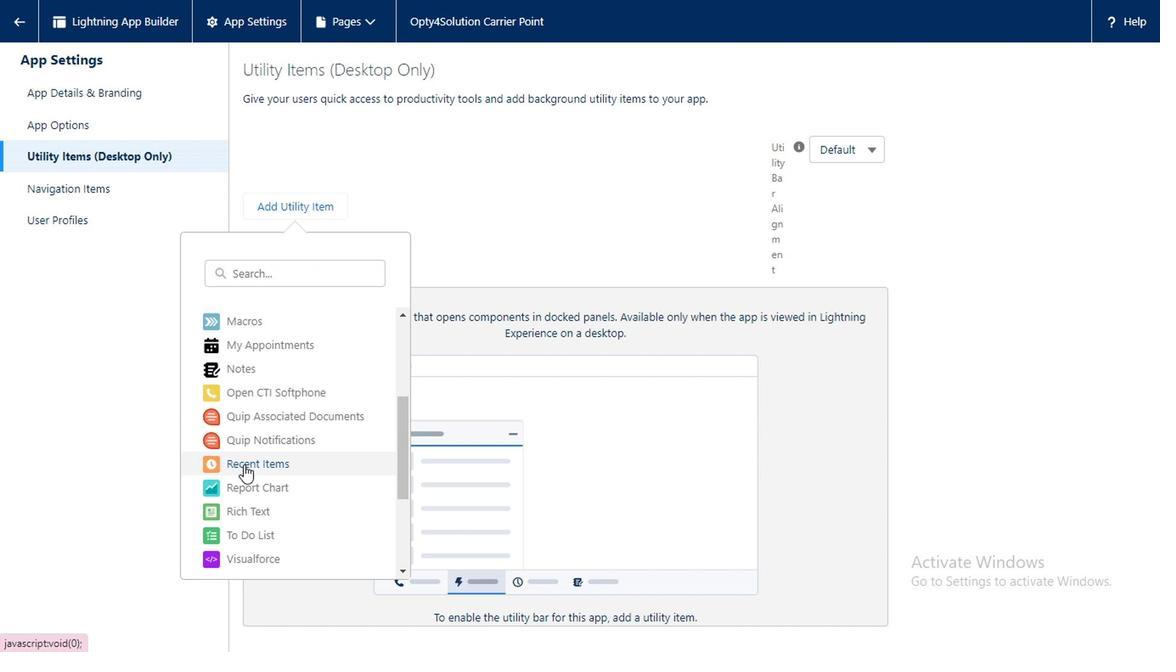 
Action: Mouse pressed left at (250, 467)
Screenshot: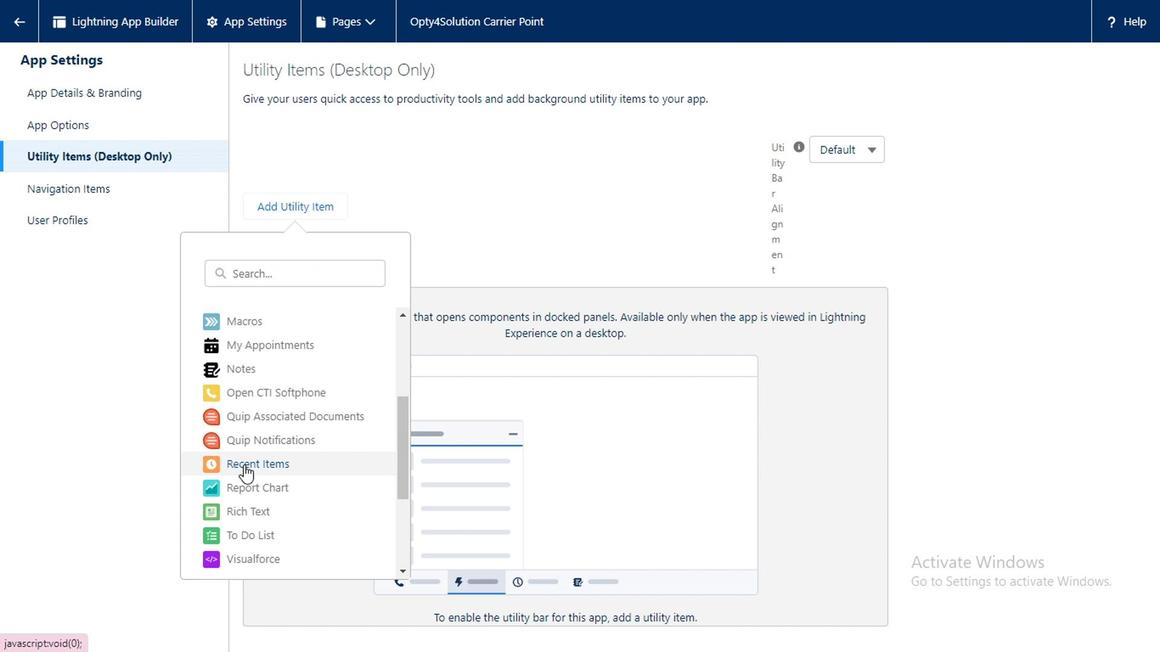 
Action: Mouse moved to (479, 418)
Screenshot: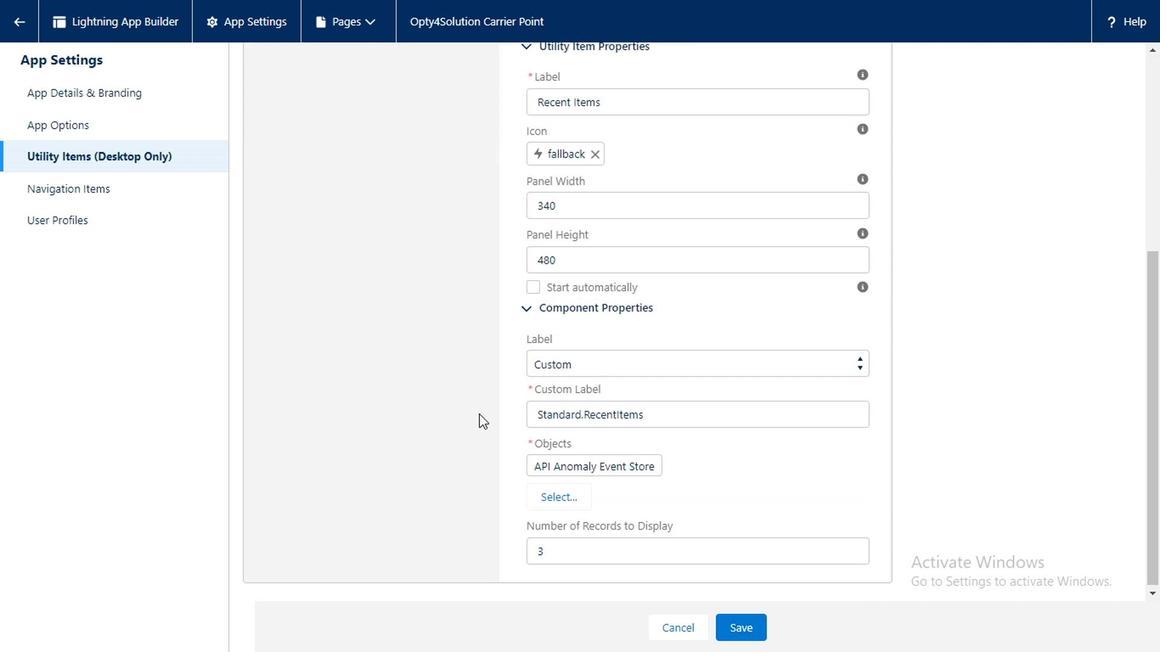 
Action: Mouse scrolled (479, 417) with delta (0, 0)
Screenshot: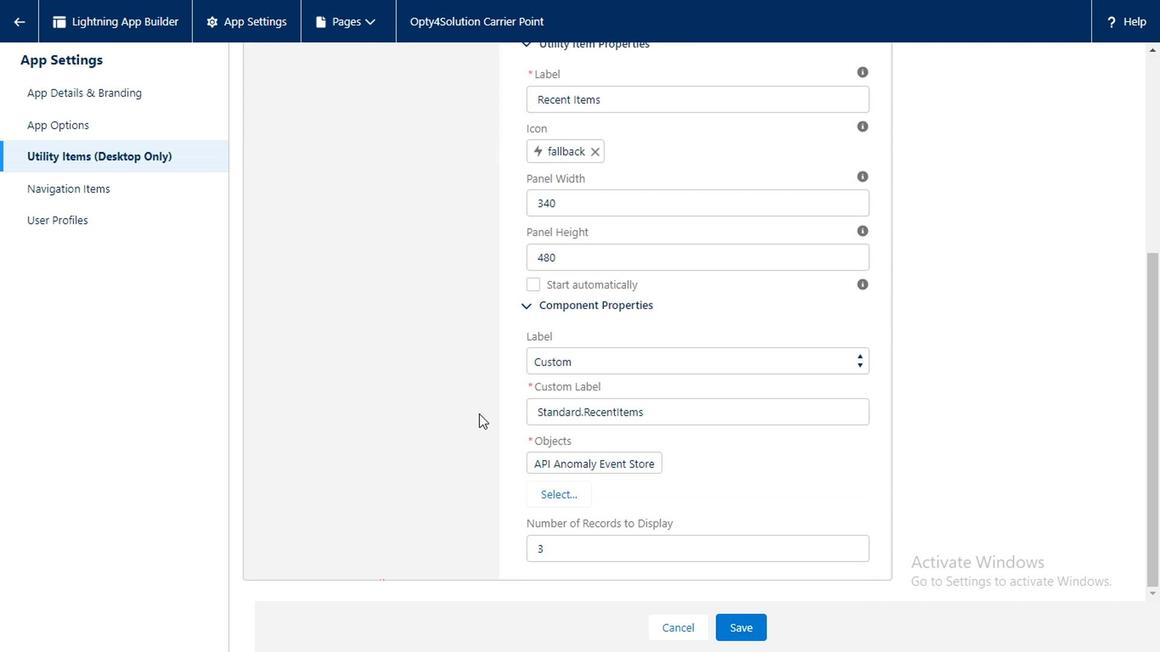 
Action: Mouse moved to (792, 389)
Screenshot: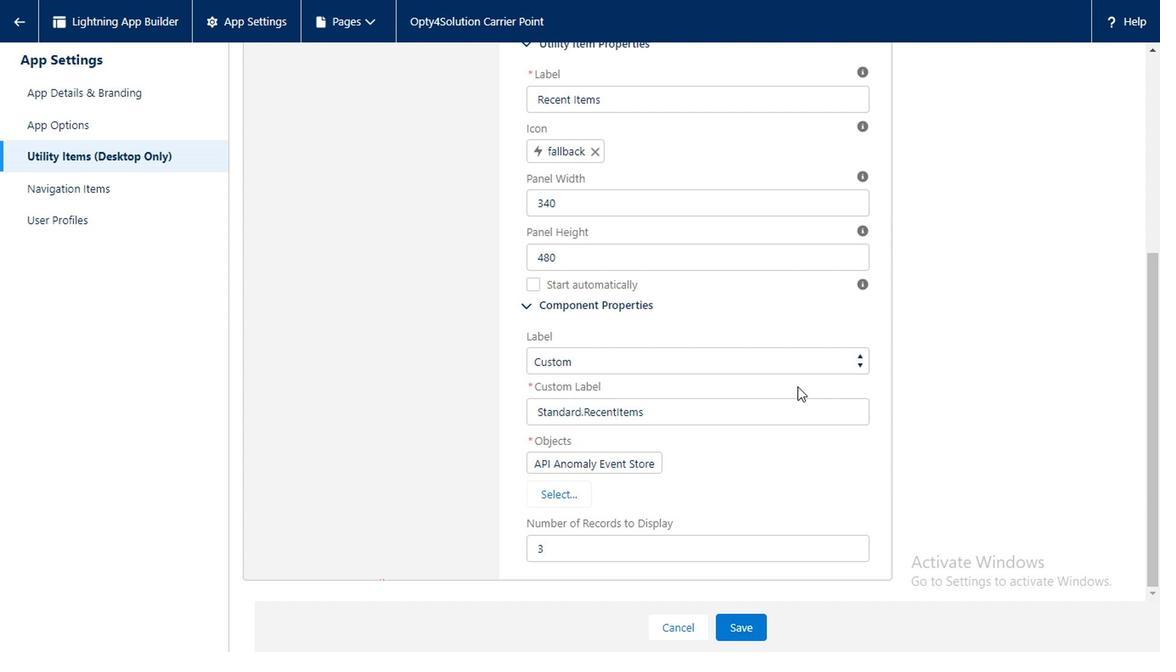 
Action: Mouse scrolled (792, 388) with delta (0, 0)
Screenshot: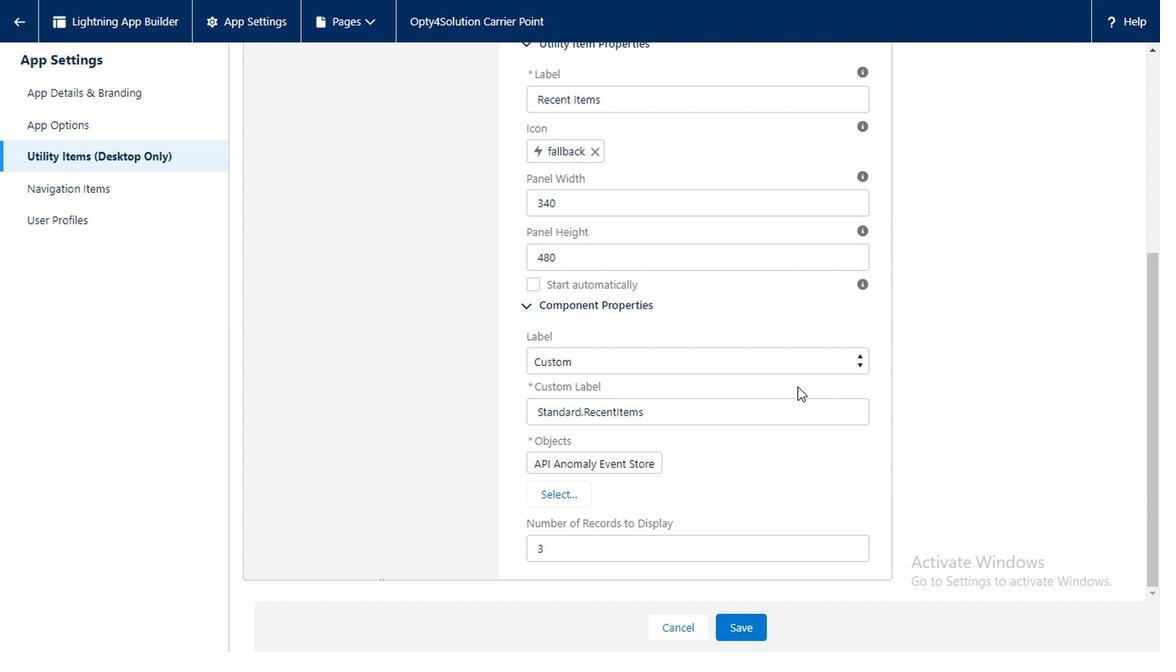 
Action: Mouse moved to (565, 497)
Screenshot: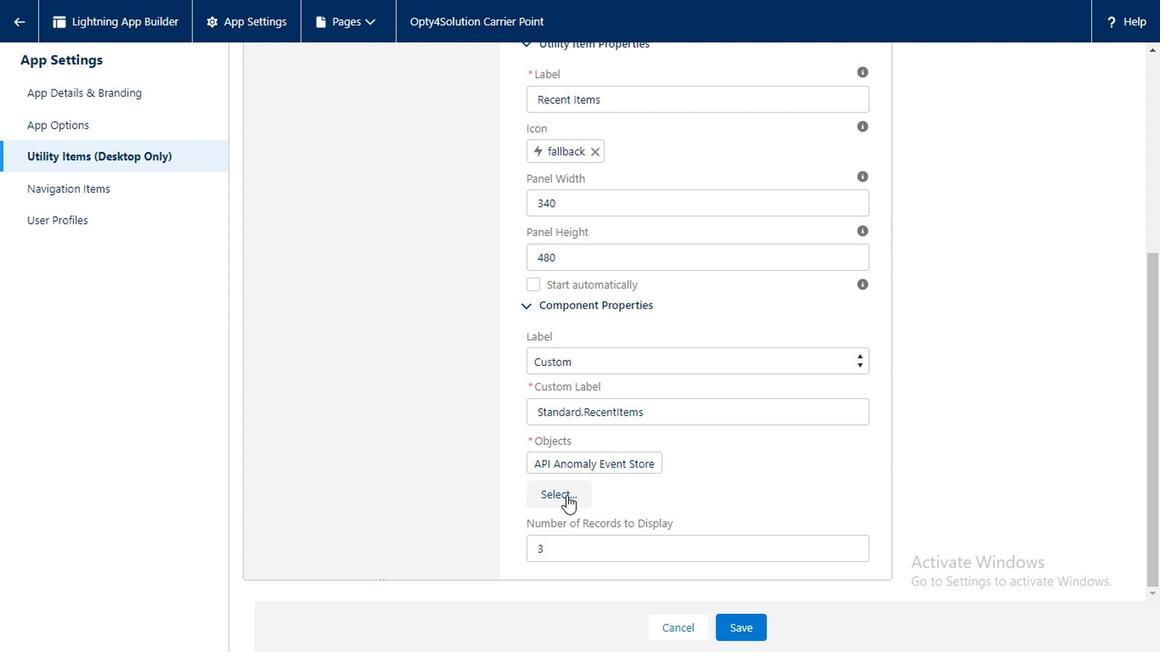 
Action: Mouse pressed left at (565, 497)
Screenshot: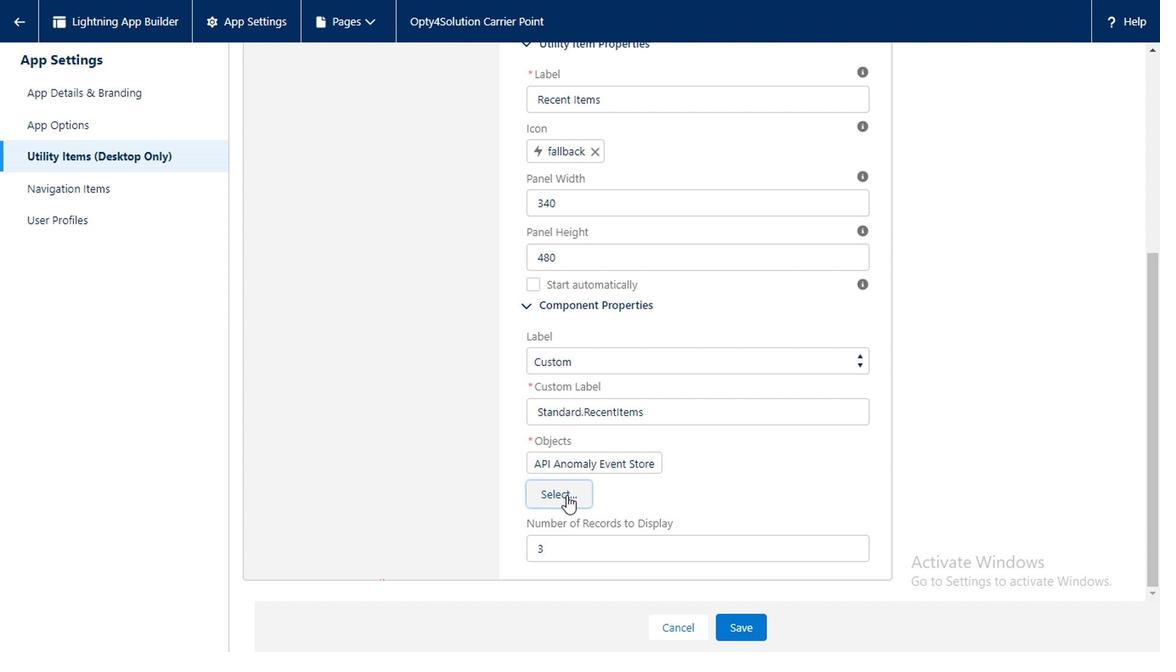
Action: Mouse moved to (423, 351)
Screenshot: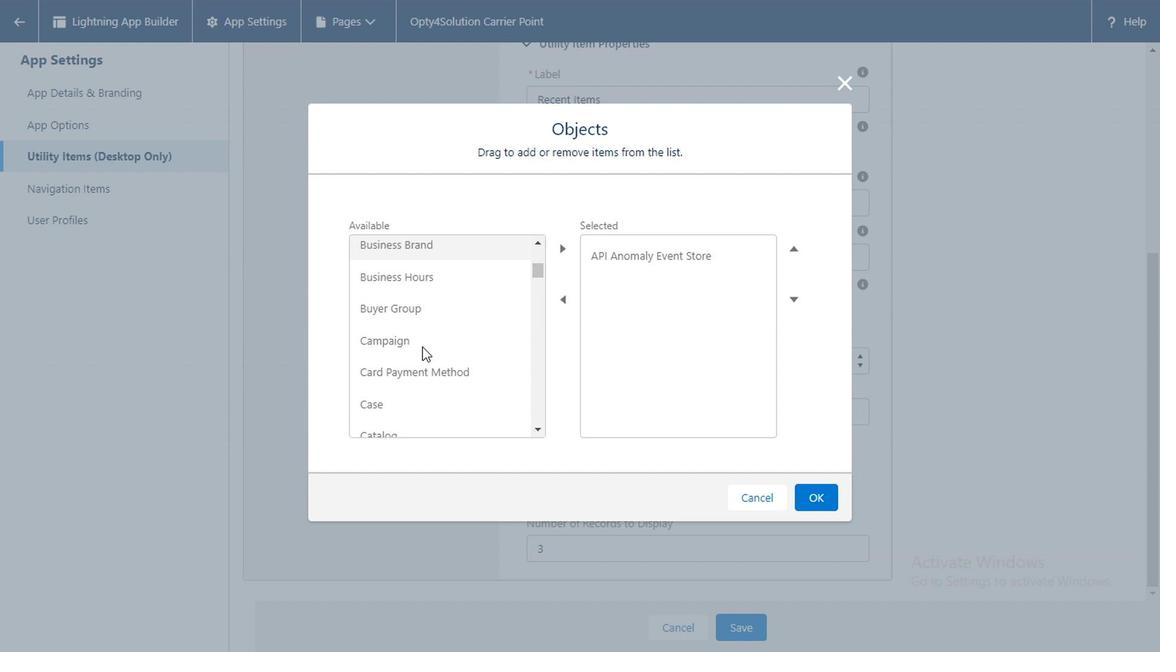 
Action: Mouse scrolled (423, 350) with delta (0, -1)
Screenshot: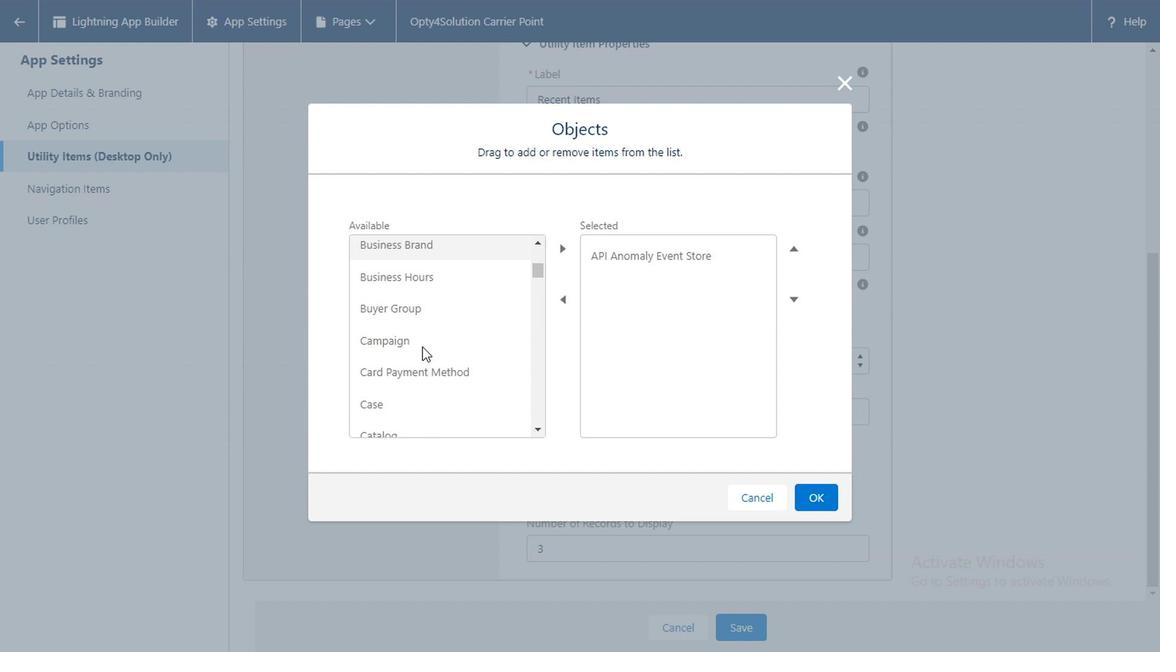 
Action: Mouse moved to (414, 343)
Screenshot: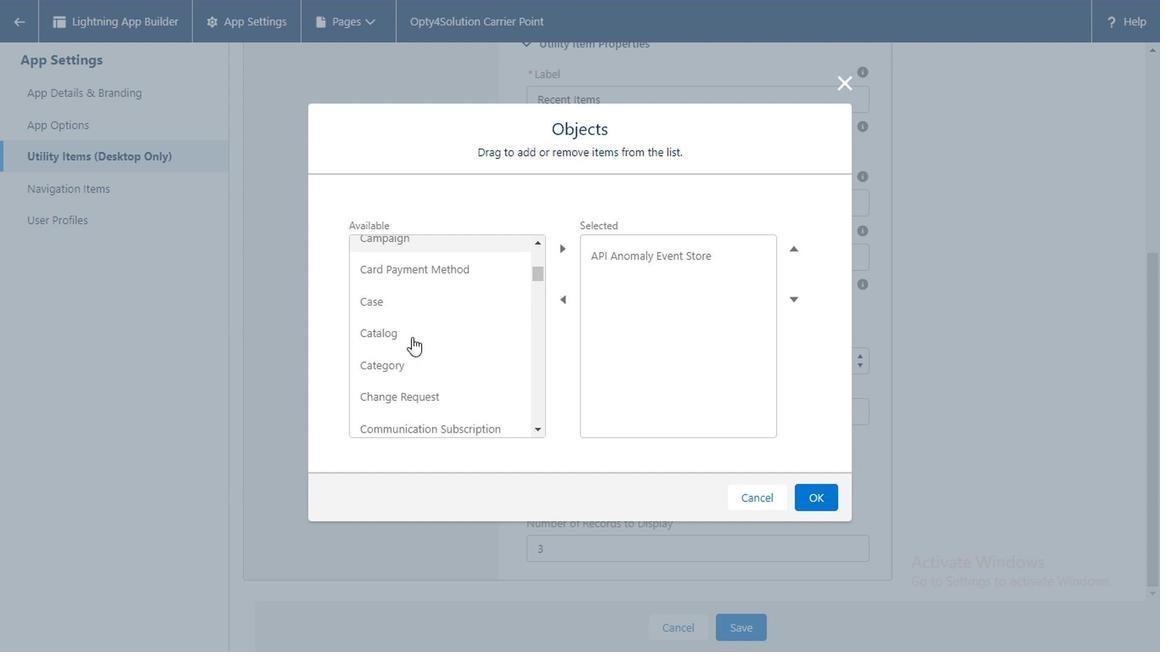 
Action: Mouse scrolled (414, 343) with delta (0, 0)
Screenshot: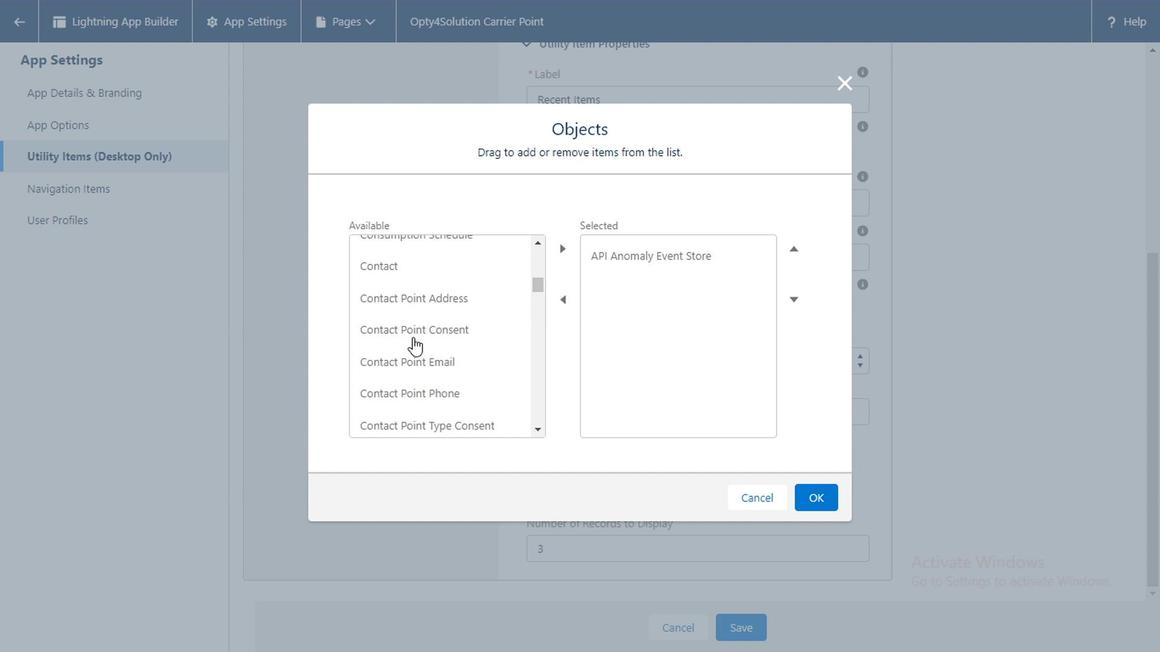 
Action: Mouse moved to (415, 343)
Screenshot: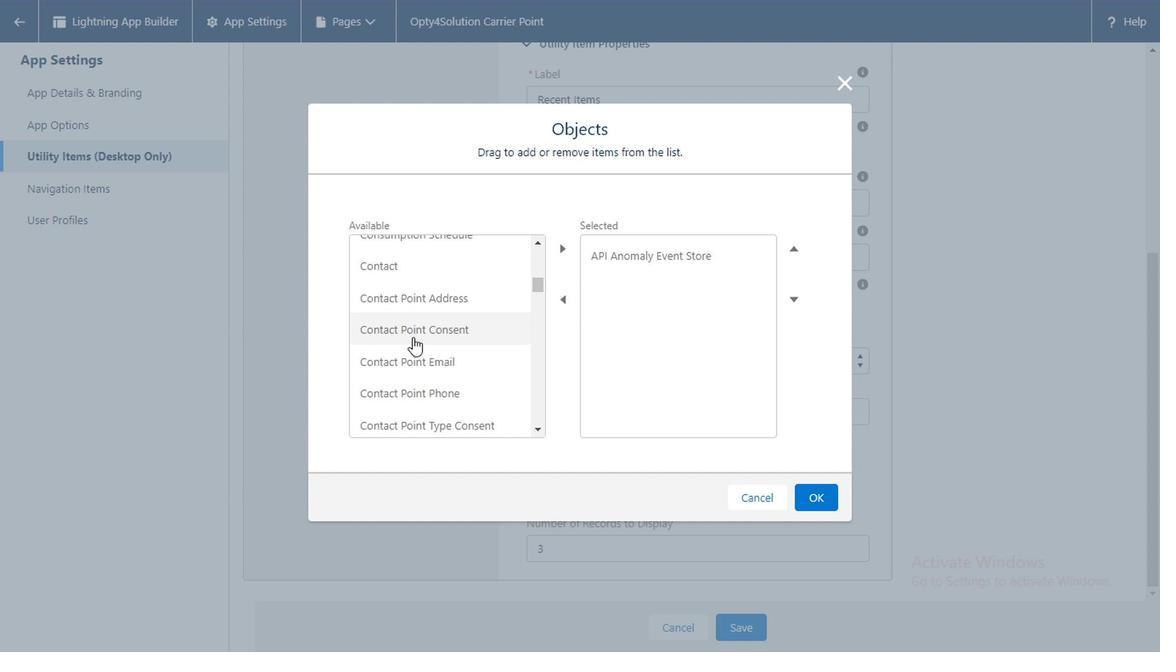 
Action: Mouse scrolled (415, 343) with delta (0, 0)
Screenshot: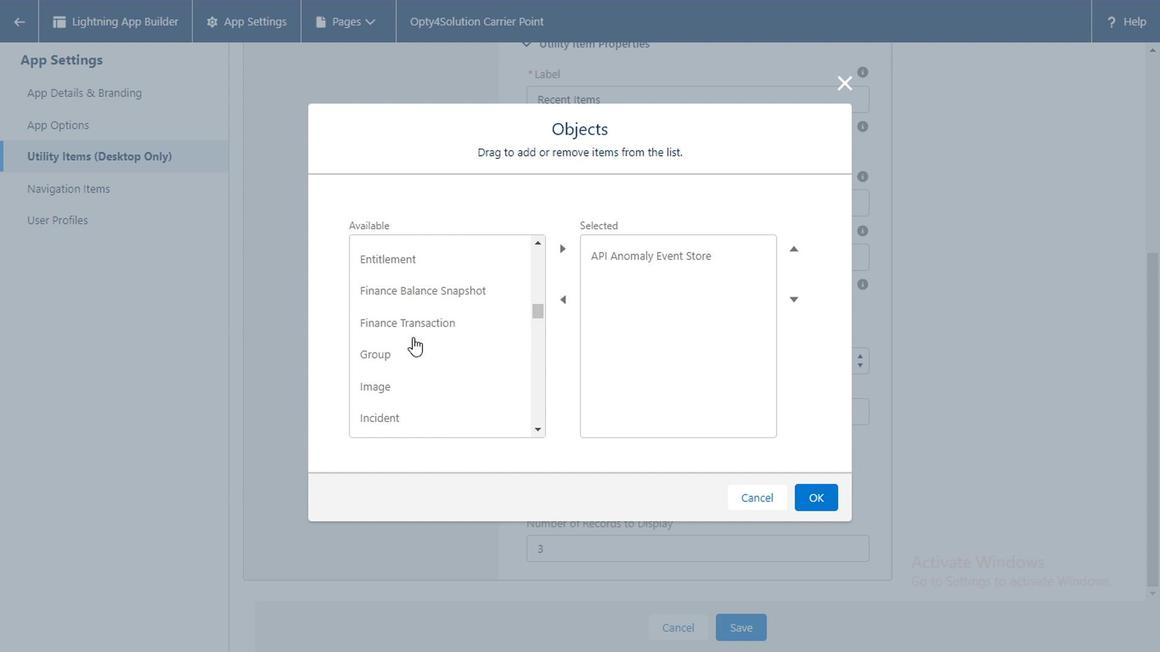 
Action: Mouse scrolled (415, 343) with delta (0, 0)
Screenshot: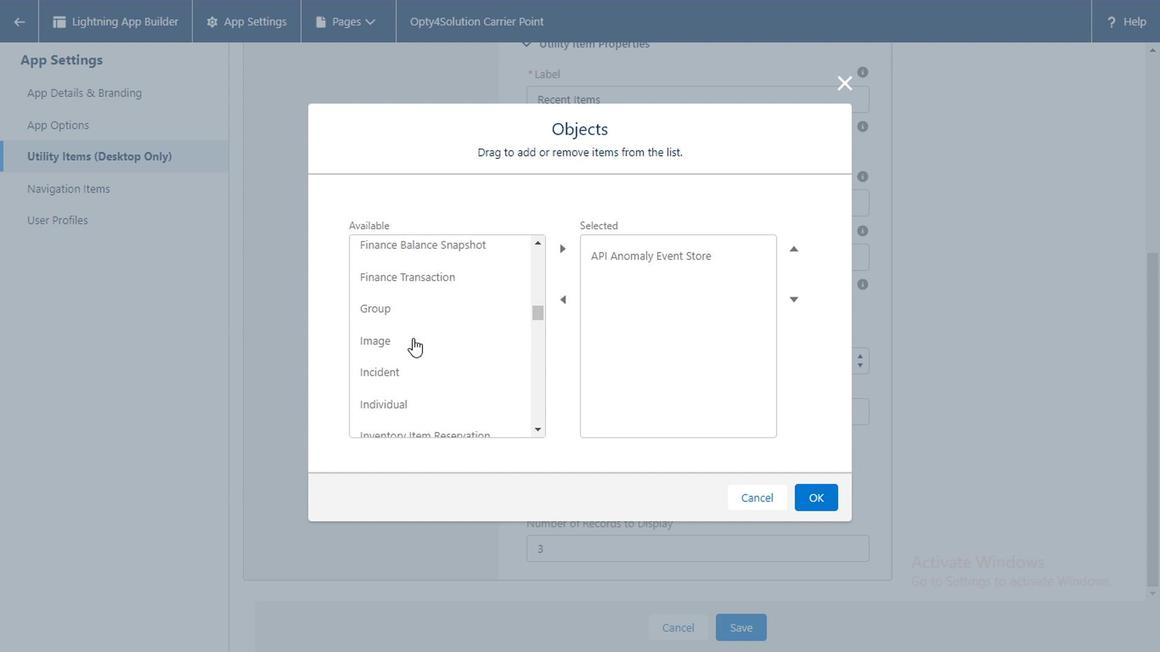 
Action: Mouse moved to (416, 340)
Screenshot: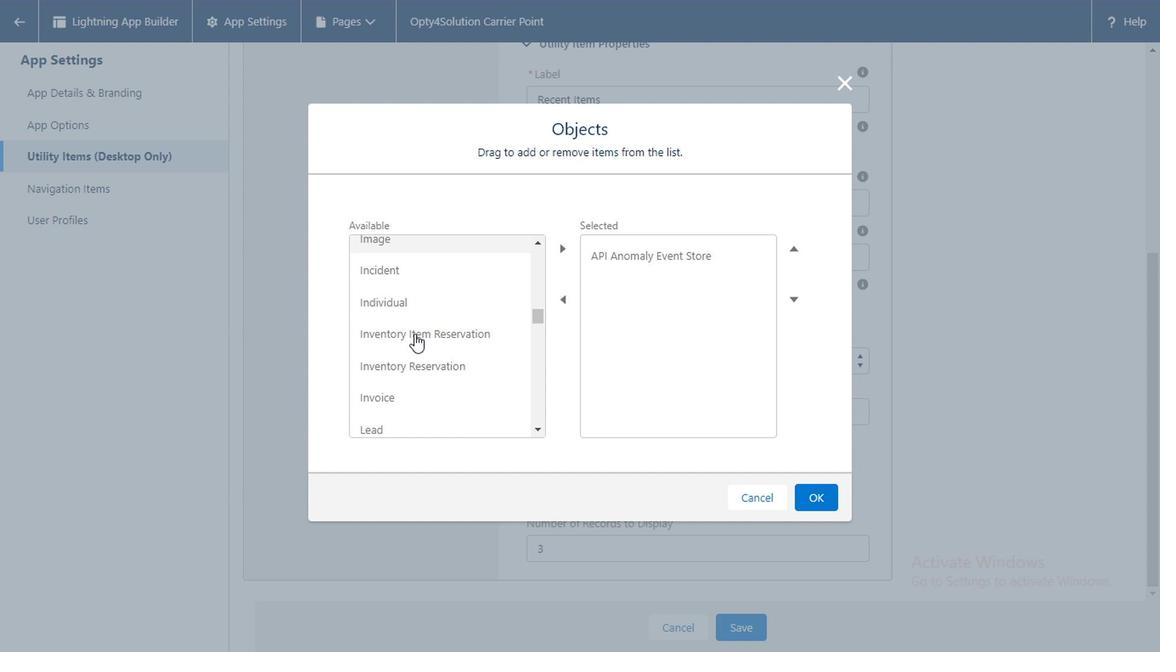 
Action: Mouse scrolled (416, 339) with delta (0, -1)
Screenshot: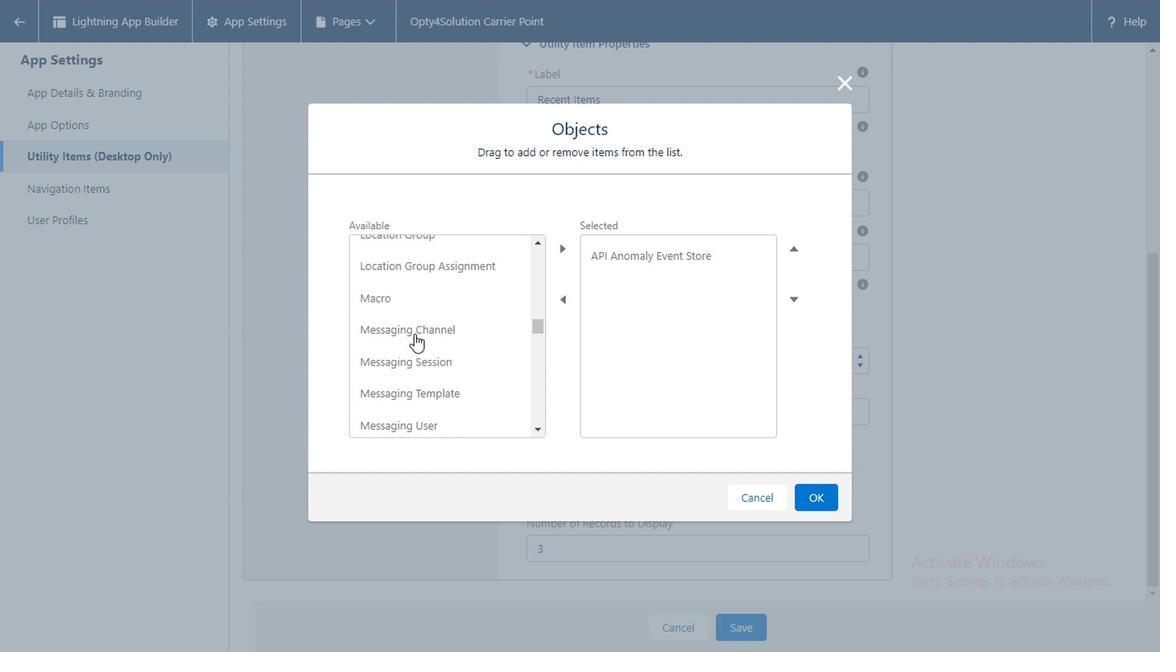 
Action: Mouse moved to (416, 341)
Screenshot: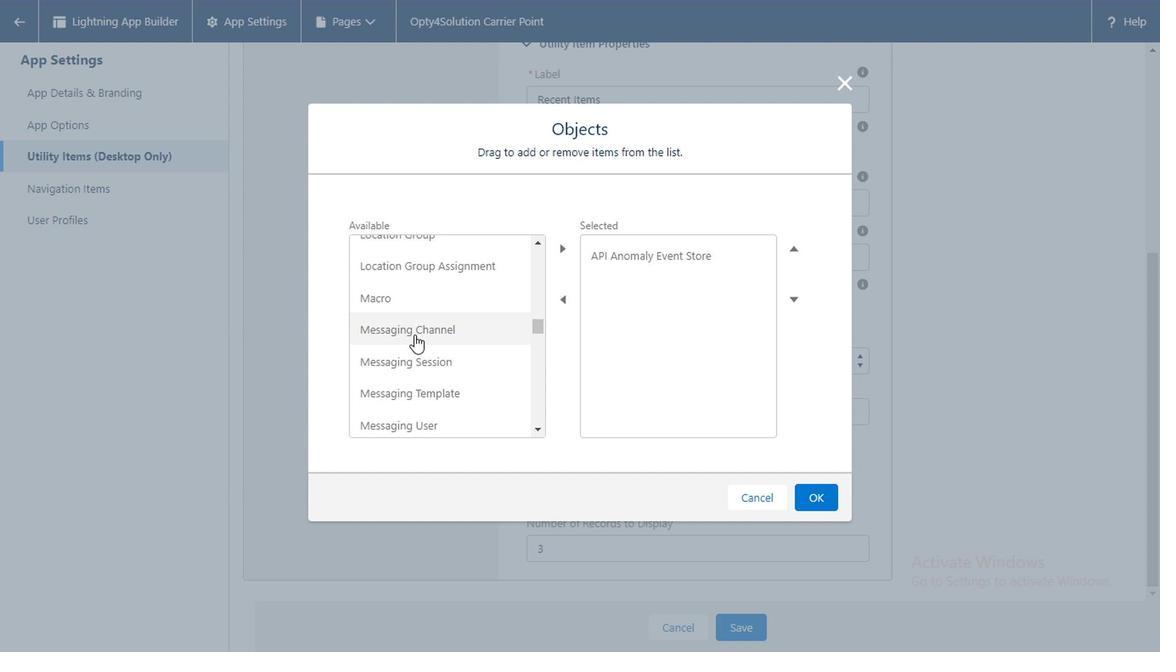 
Action: Mouse scrolled (416, 340) with delta (0, 0)
Screenshot: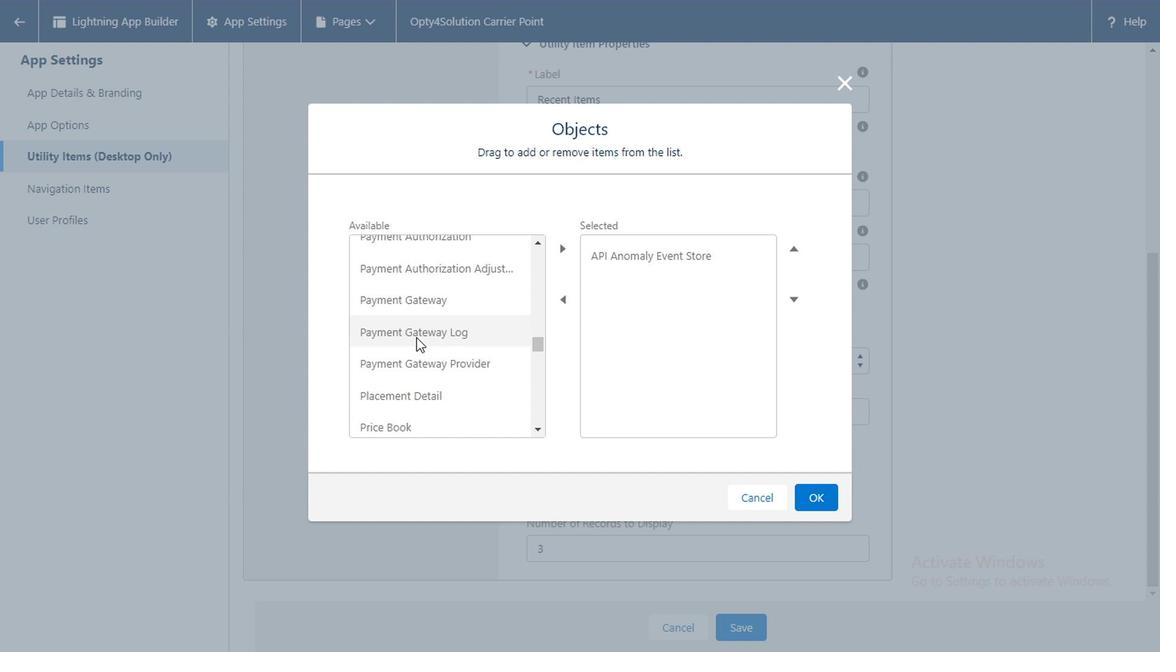 
Action: Mouse moved to (417, 342)
Screenshot: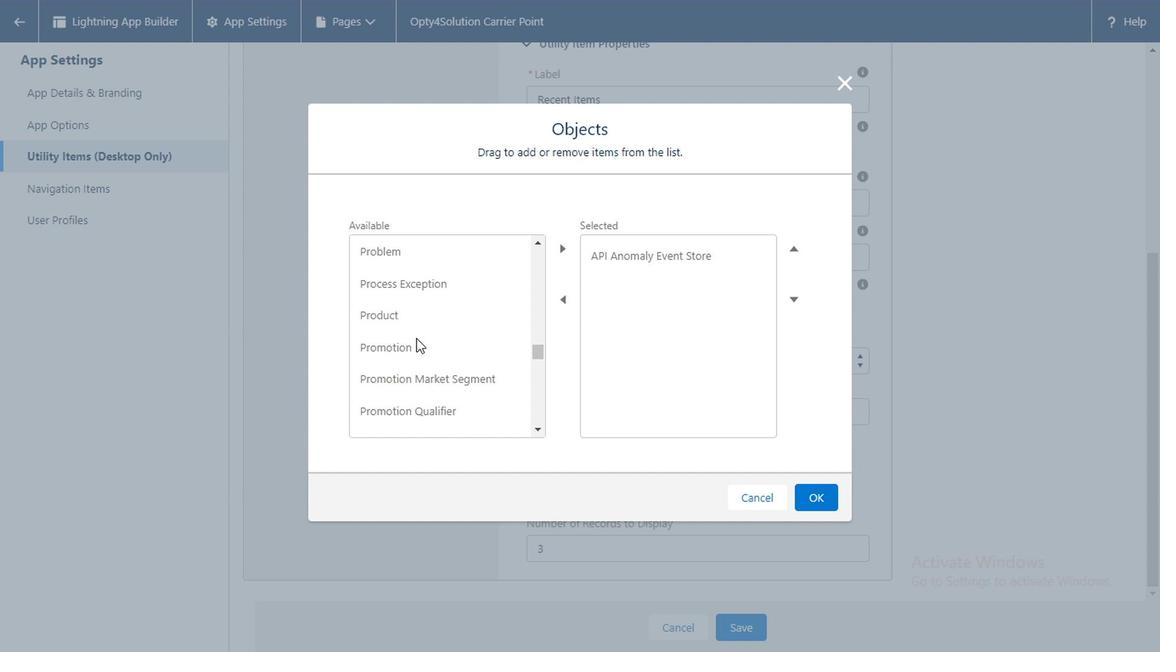 
Action: Mouse scrolled (417, 341) with delta (0, -1)
Screenshot: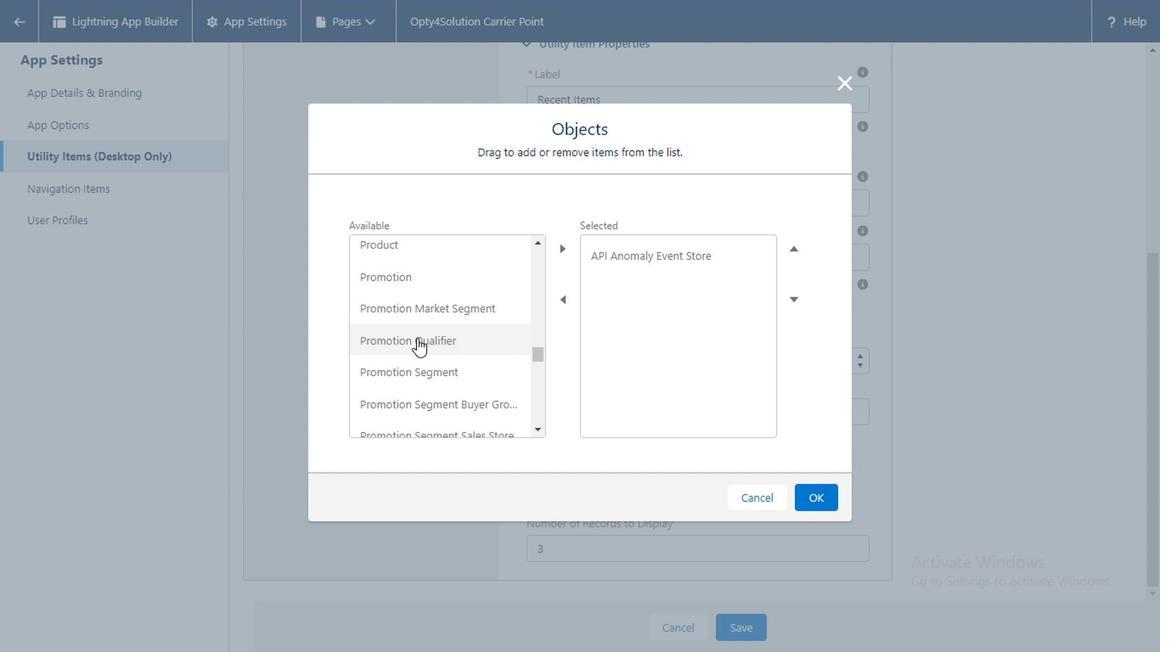 
Action: Mouse moved to (422, 335)
Screenshot: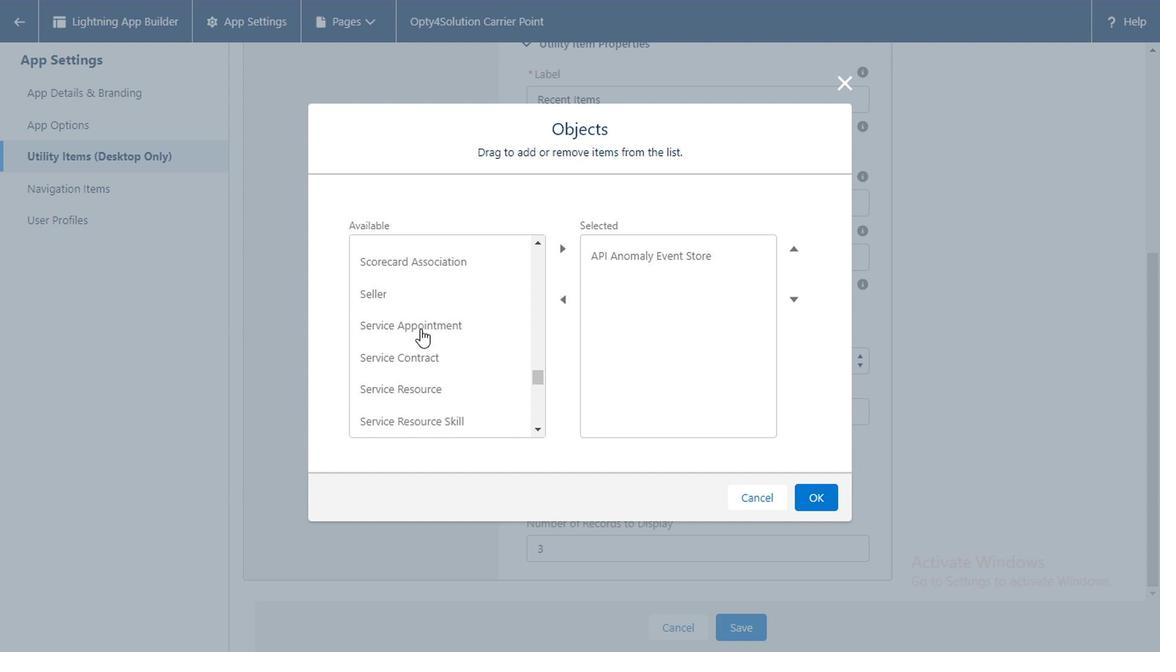 
Action: Mouse scrolled (422, 334) with delta (0, -1)
Screenshot: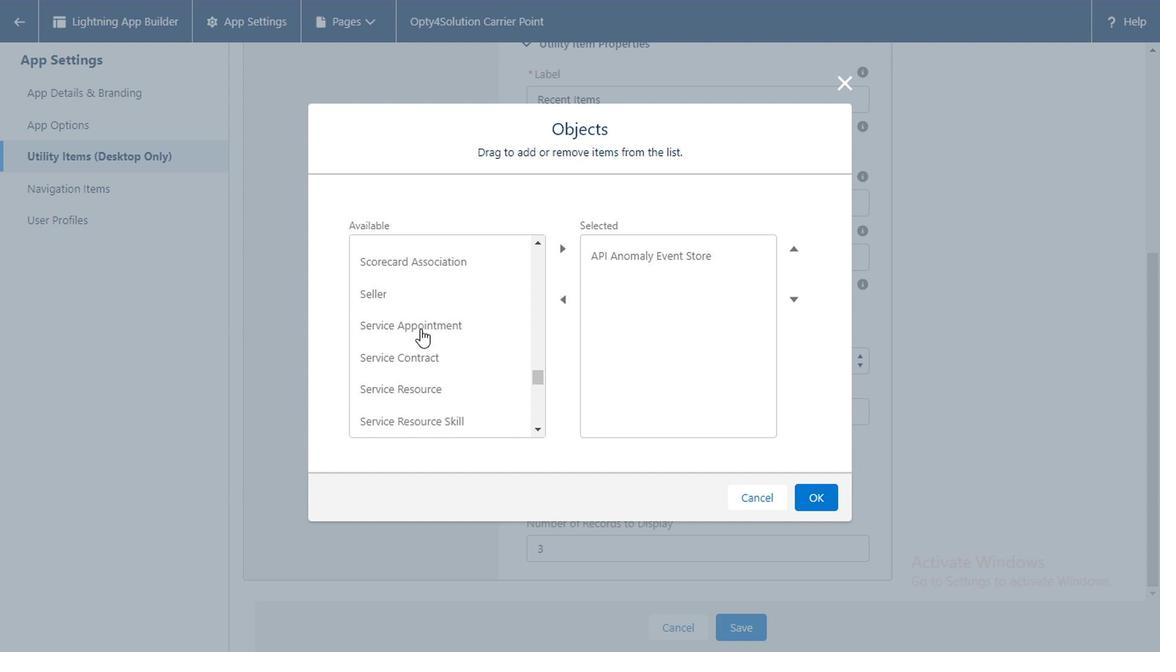 
Action: Mouse scrolled (422, 334) with delta (0, -1)
Screenshot: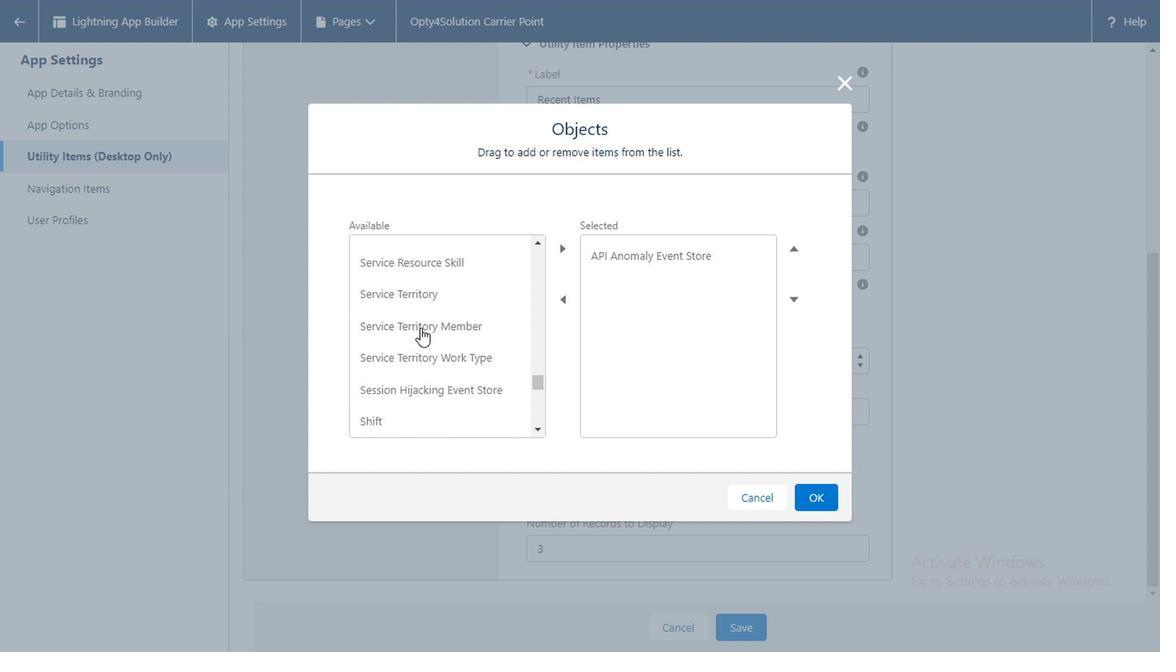 
Action: Mouse moved to (426, 322)
Screenshot: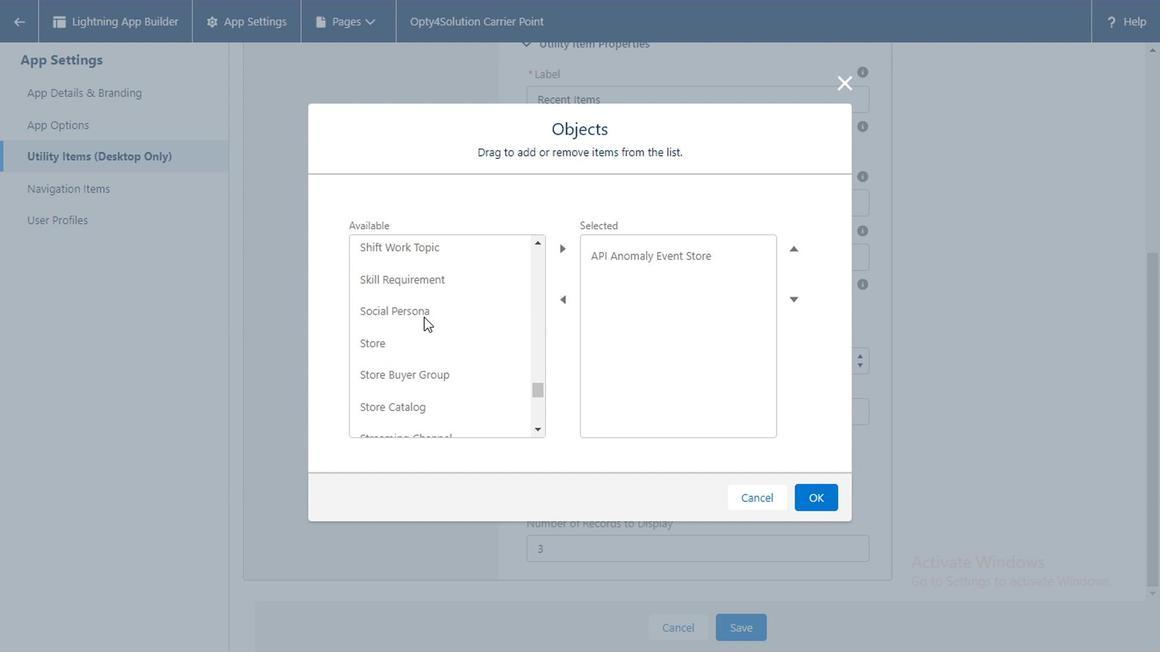 
Action: Mouse scrolled (426, 321) with delta (0, -1)
Screenshot: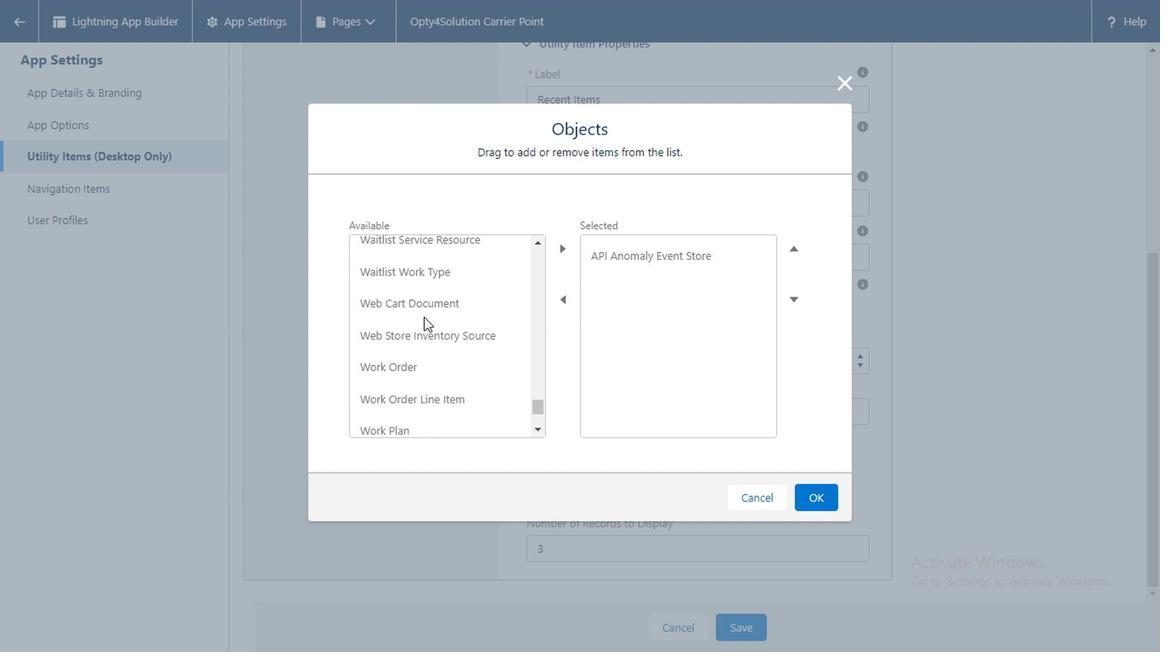 
Action: Mouse moved to (426, 323)
Screenshot: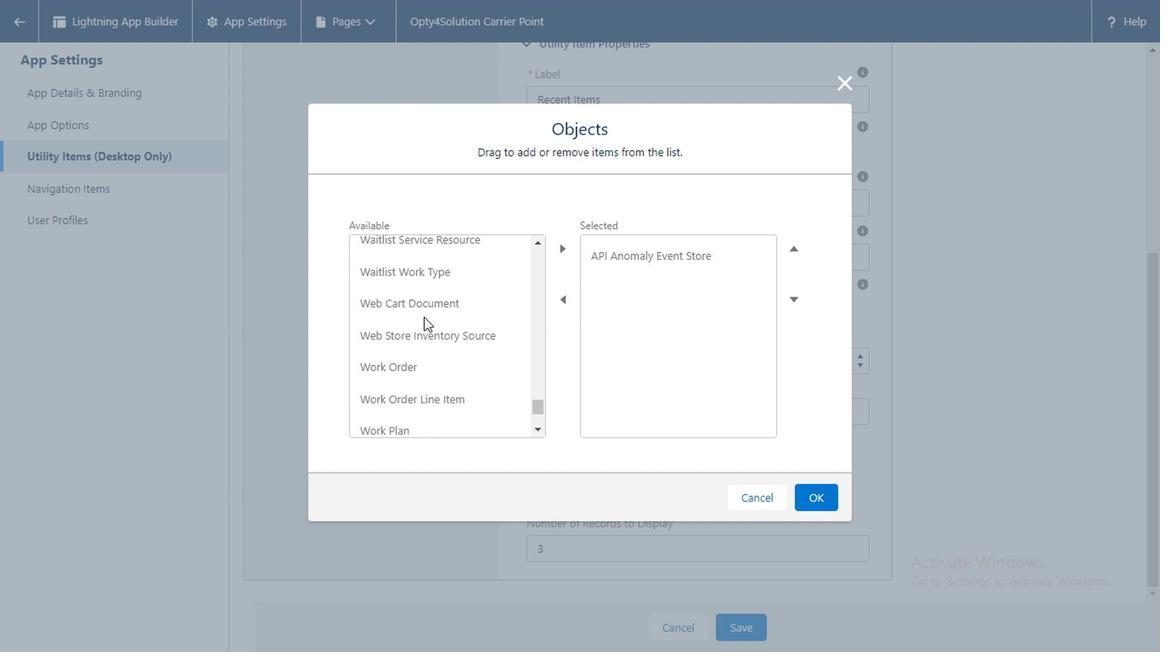 
Action: Mouse scrolled (426, 322) with delta (0, 0)
Screenshot: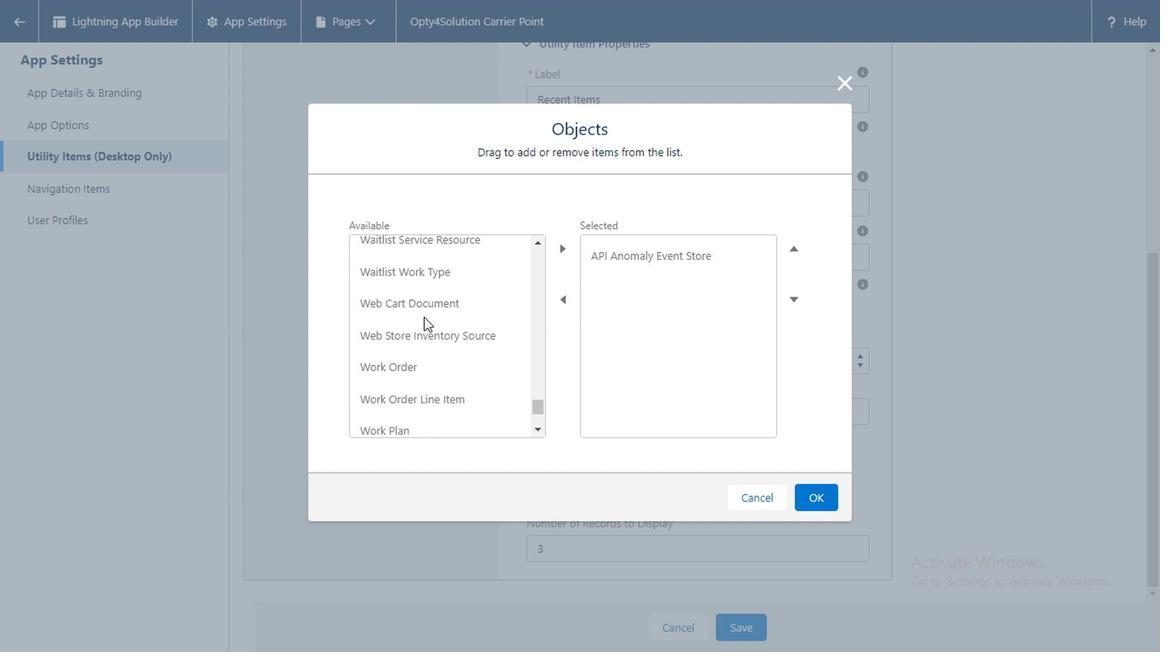 
Action: Mouse moved to (439, 309)
Screenshot: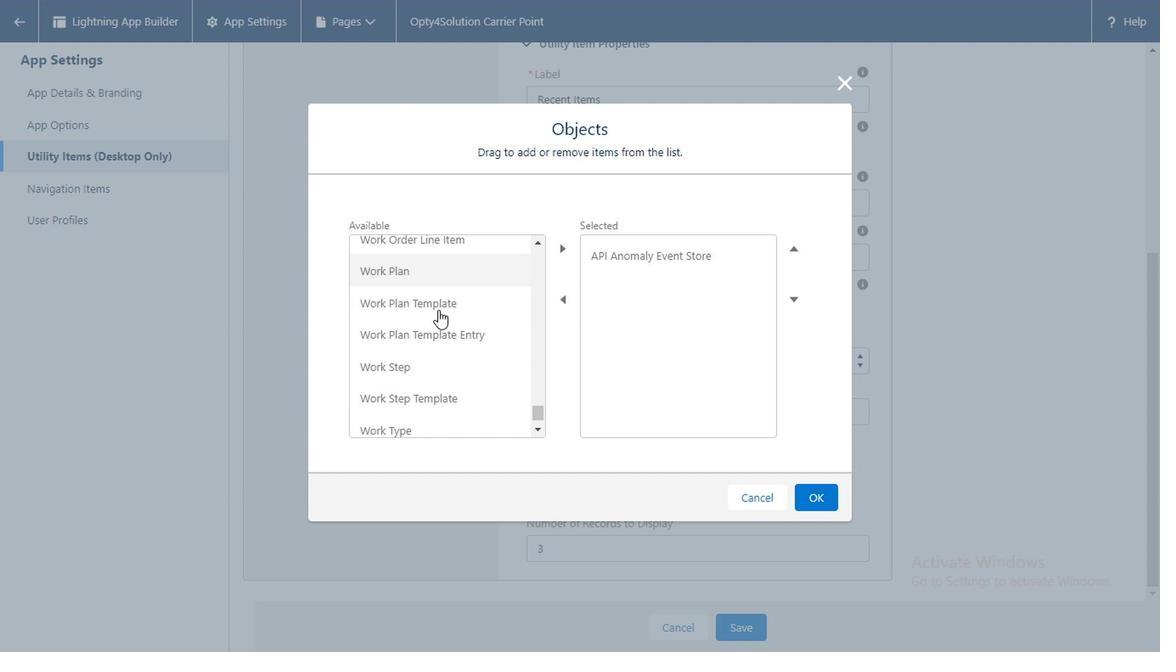 
Action: Mouse scrolled (439, 308) with delta (0, 0)
Screenshot: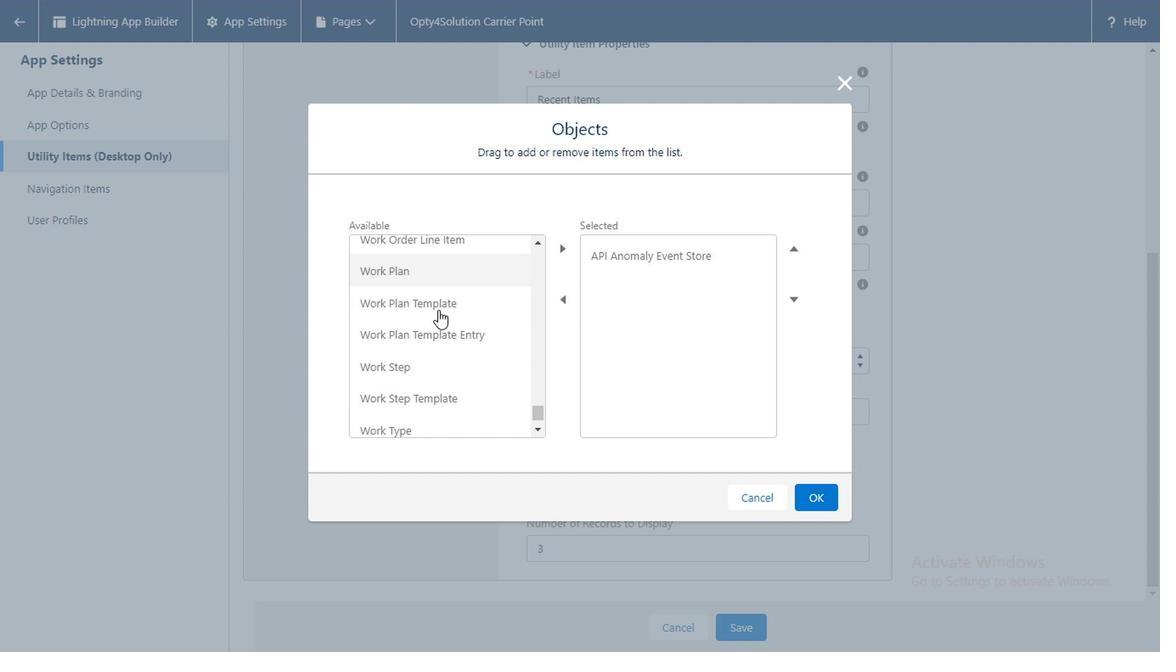 
Action: Mouse moved to (439, 316)
Screenshot: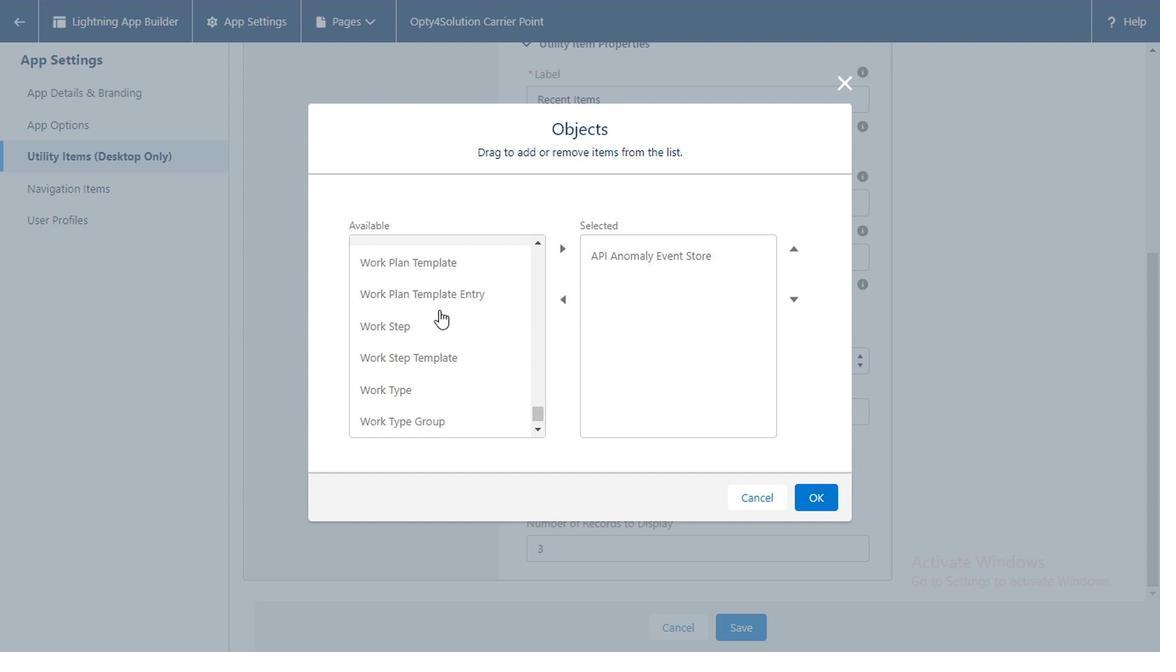 
Action: Mouse scrolled (439, 314) with delta (0, -1)
Screenshot: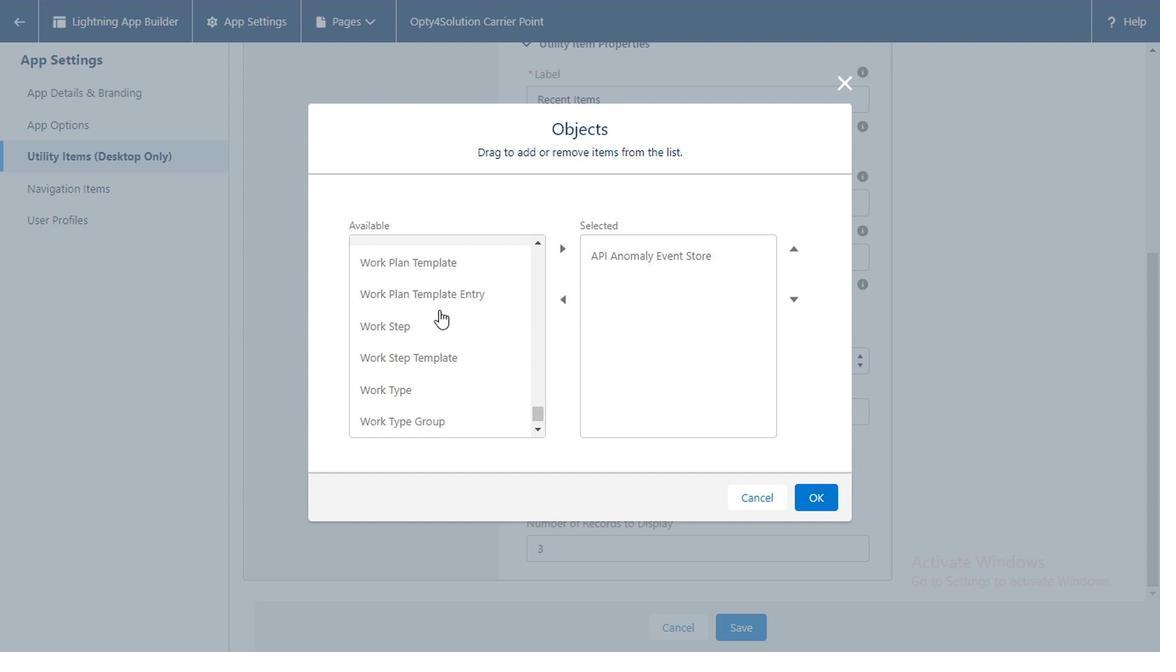 
Action: Mouse moved to (439, 317)
Screenshot: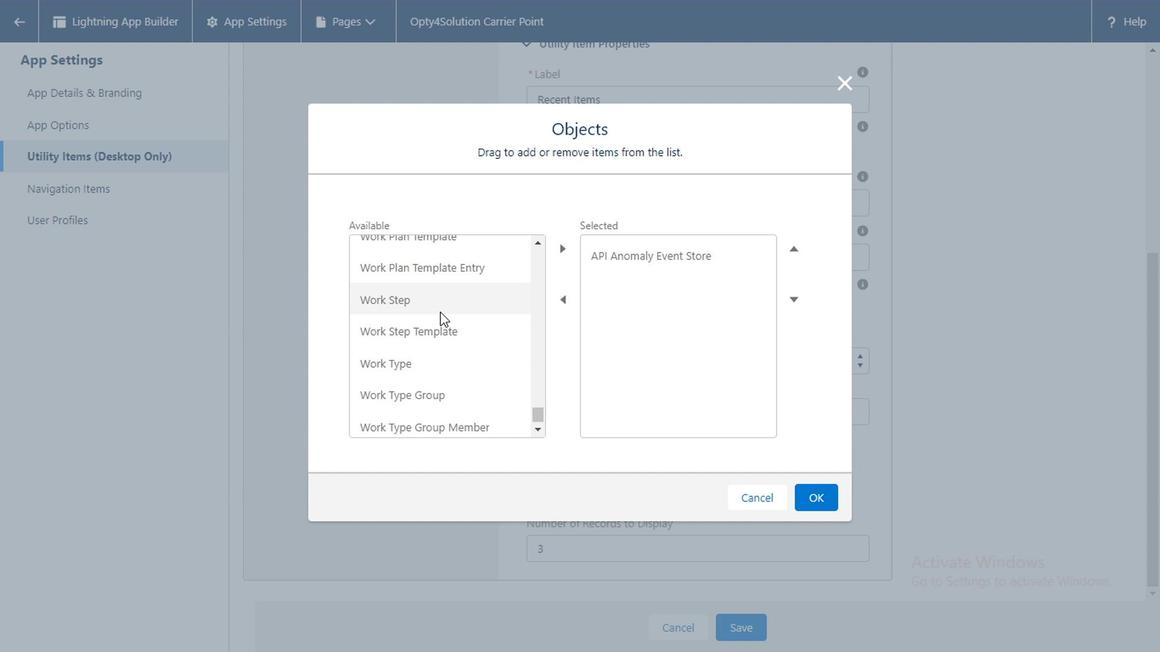 
Action: Mouse scrolled (439, 316) with delta (0, -1)
Screenshot: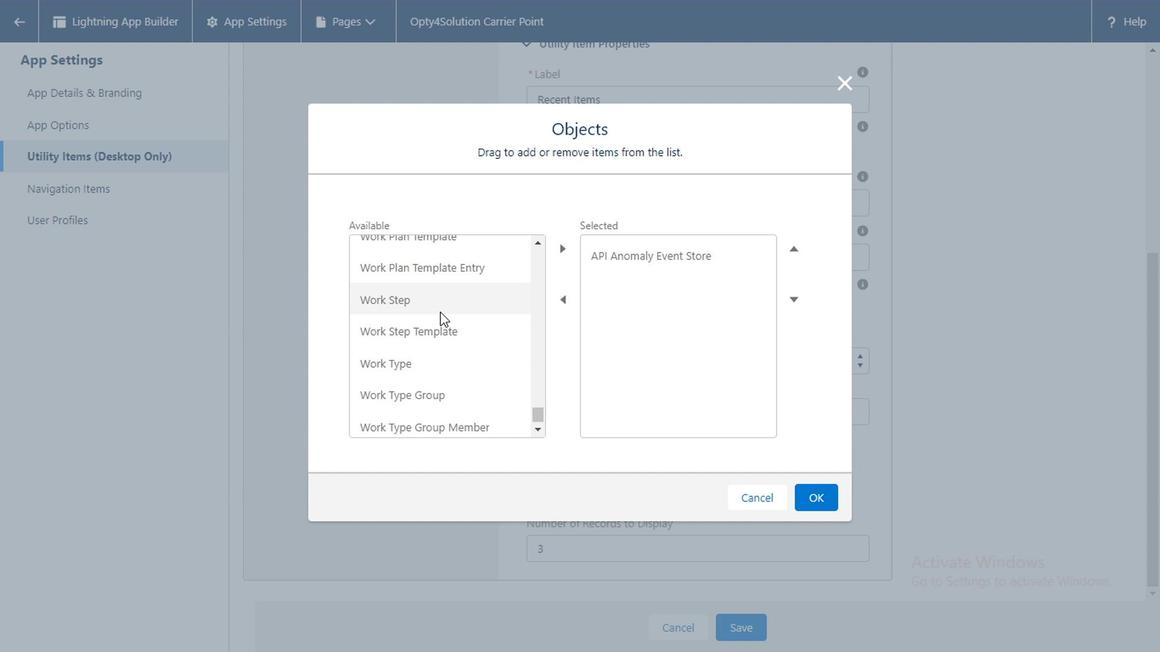 
Action: Mouse moved to (445, 325)
Screenshot: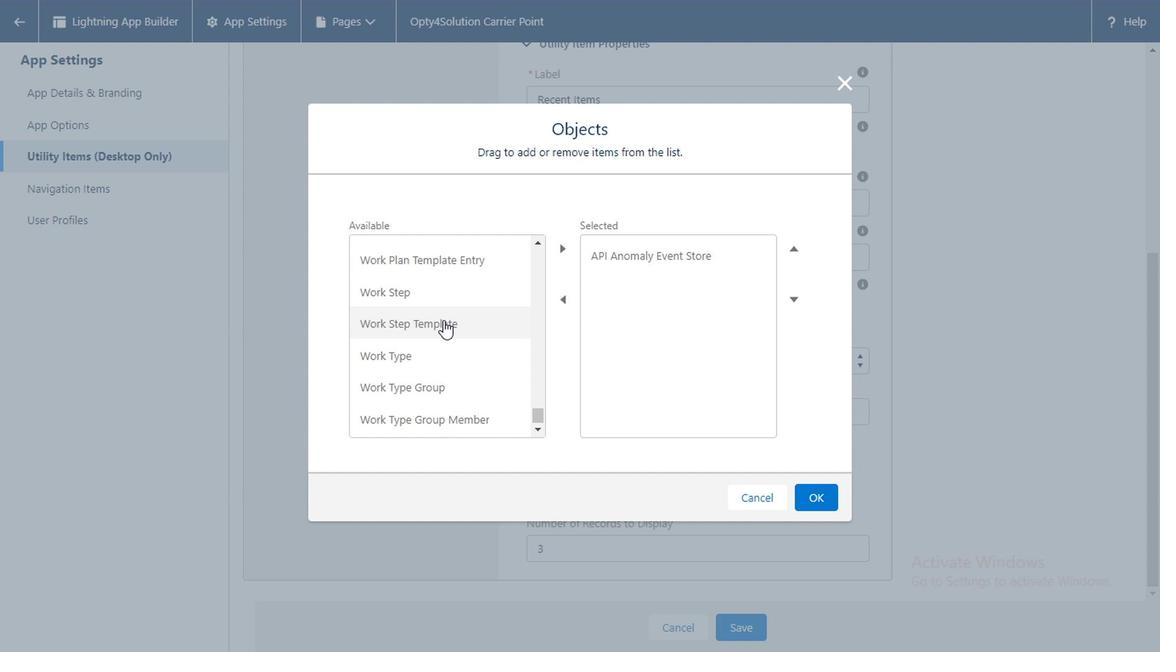 
Action: Mouse scrolled (445, 323) with delta (0, -1)
Screenshot: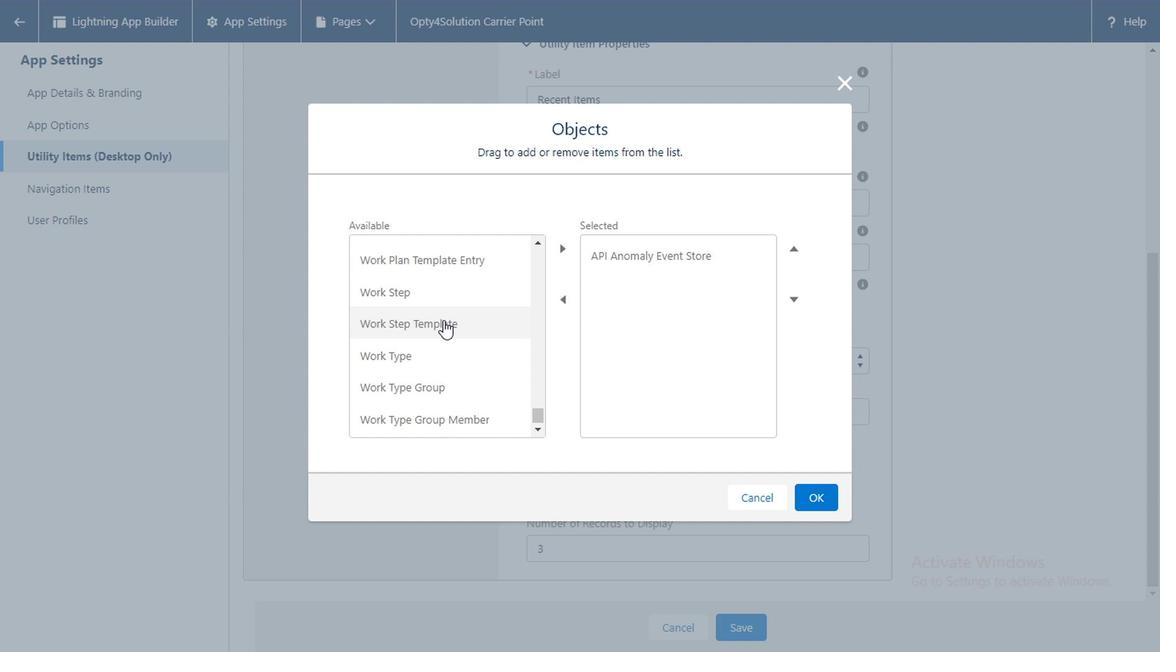 
Action: Mouse moved to (449, 314)
Screenshot: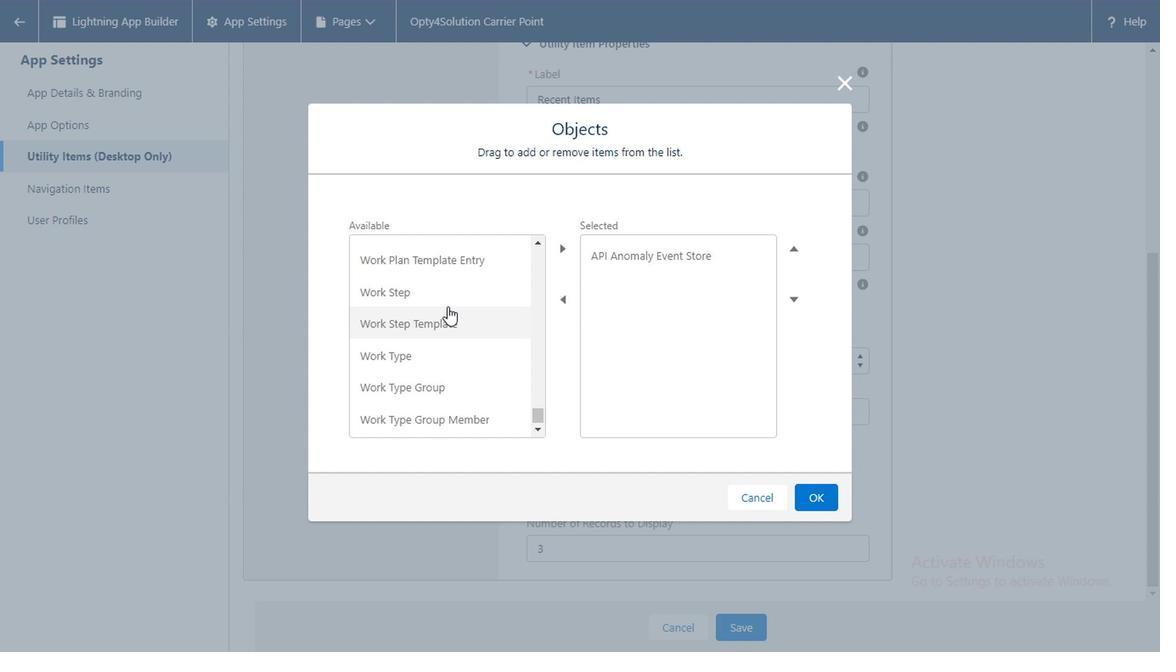
Action: Mouse scrolled (449, 313) with delta (0, 0)
Screenshot: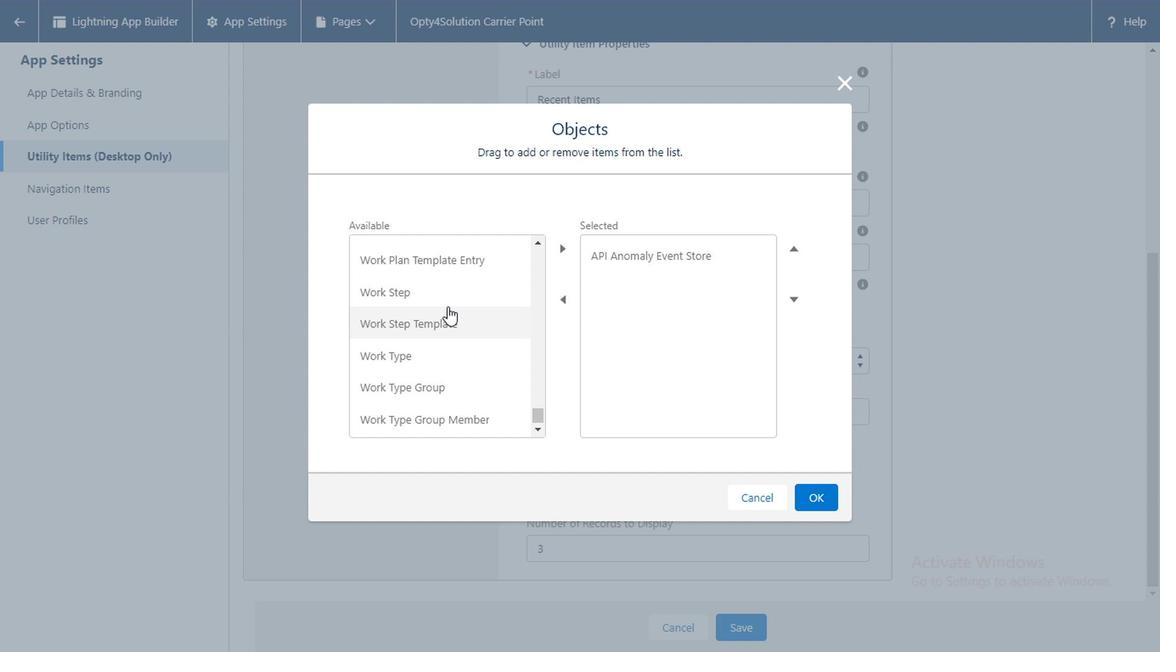 
Action: Mouse moved to (470, 389)
Screenshot: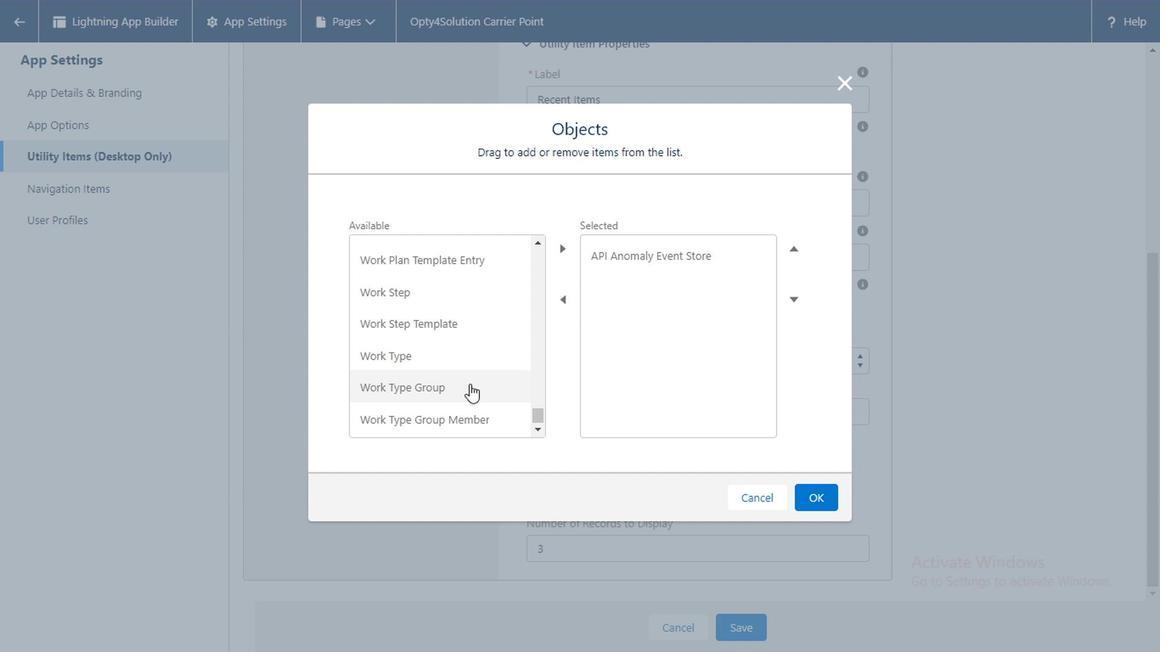 
Action: Mouse scrolled (470, 388) with delta (0, 0)
Screenshot: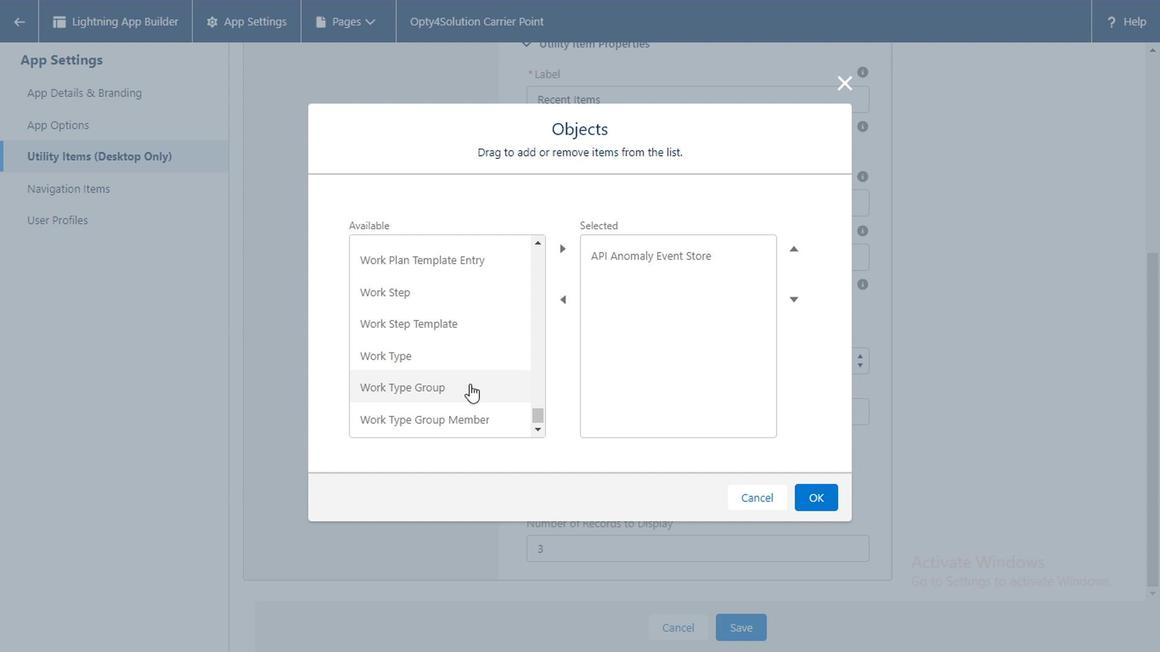 
Action: Mouse moved to (477, 385)
Screenshot: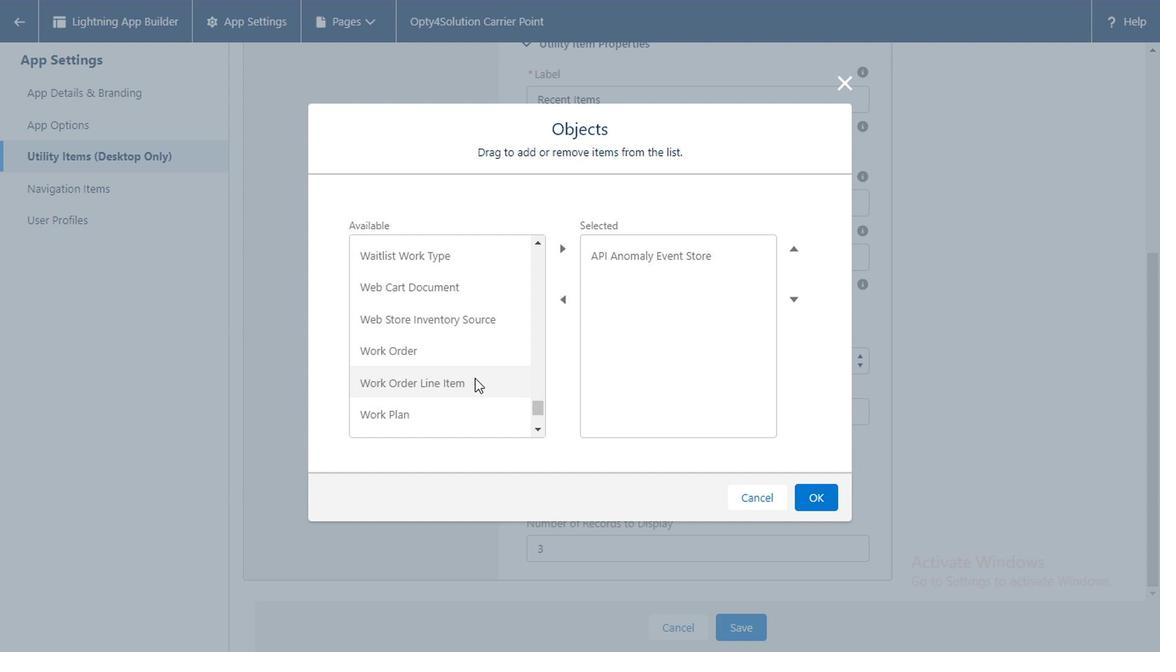 
Action: Mouse scrolled (477, 386) with delta (0, 0)
Screenshot: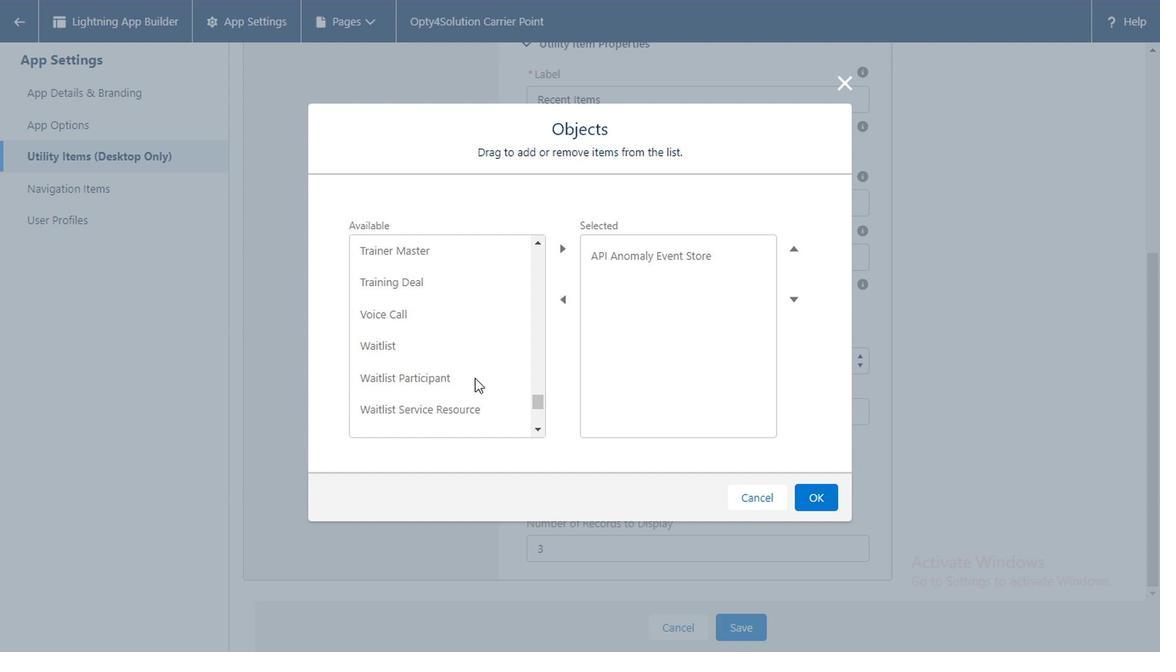 
Action: Mouse moved to (535, 406)
Screenshot: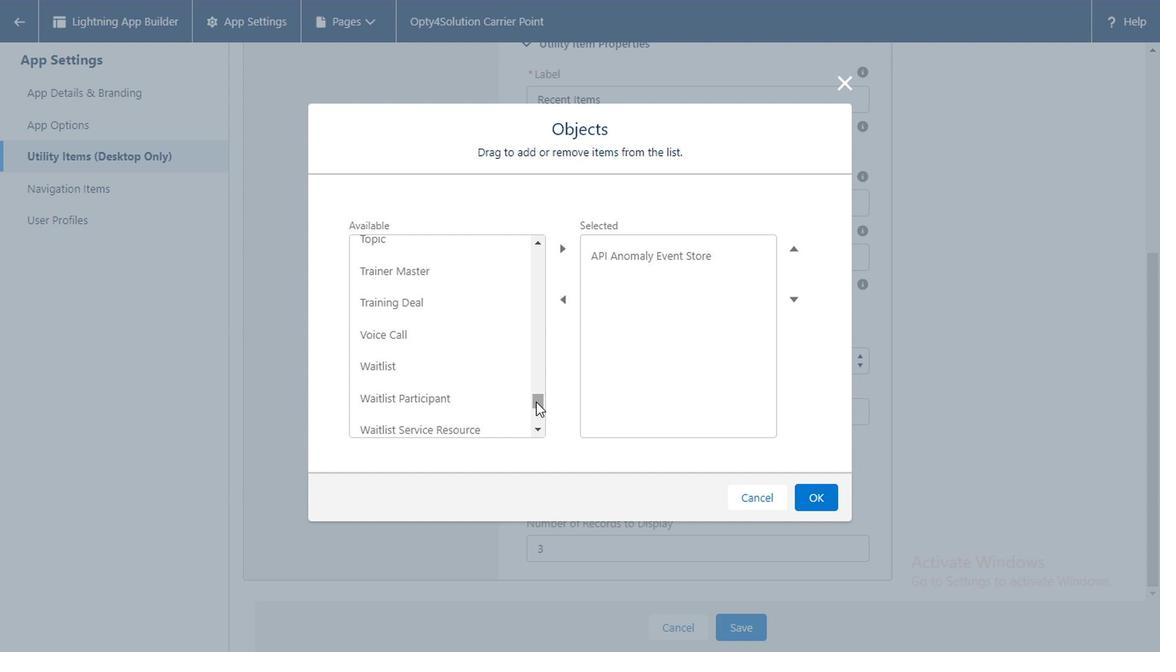 
Action: Mouse pressed left at (535, 406)
Screenshot: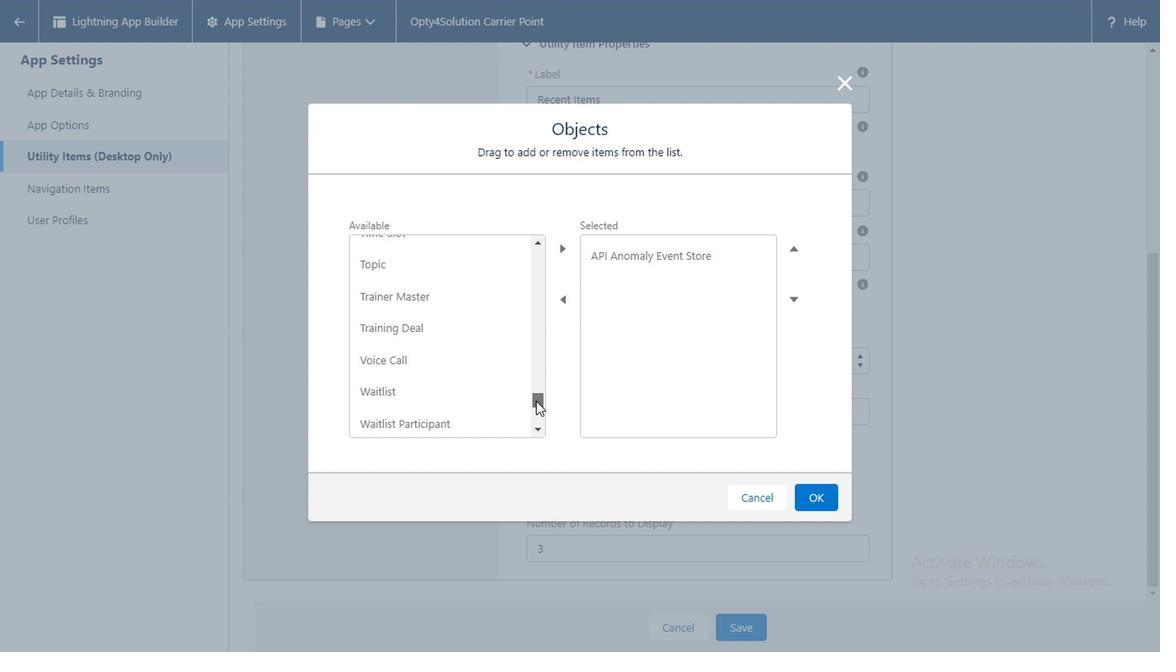 
Action: Mouse moved to (534, 417)
Screenshot: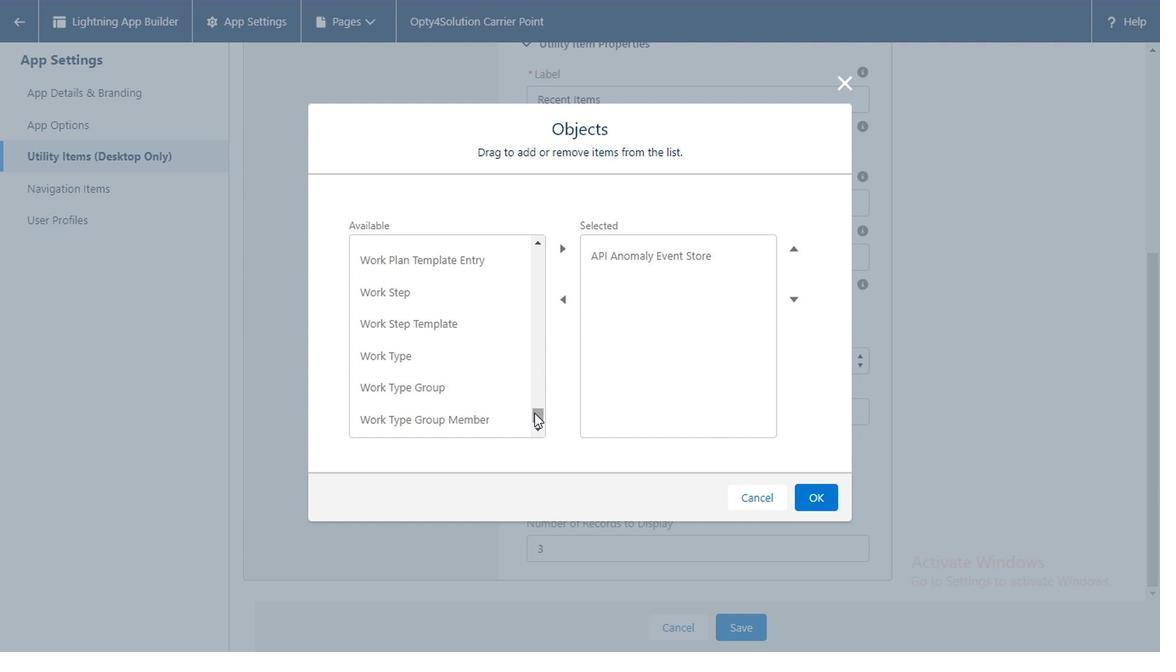 
Action: Mouse pressed left at (534, 417)
Screenshot: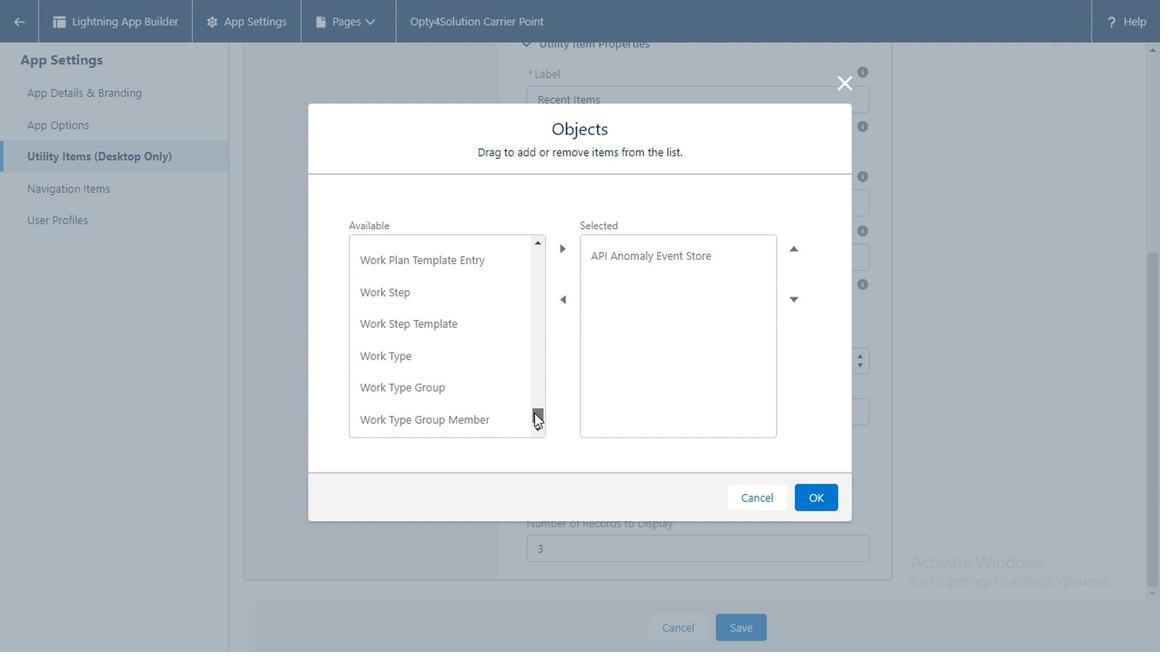 
Action: Mouse moved to (537, 419)
Screenshot: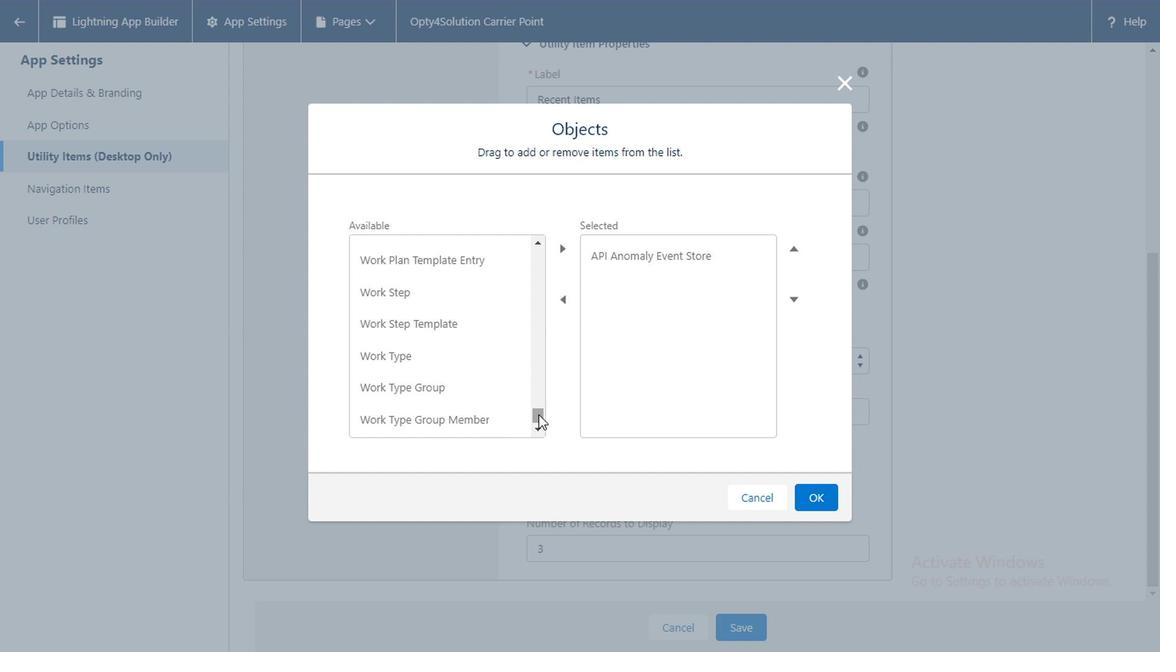 
Action: Mouse pressed left at (537, 419)
Screenshot: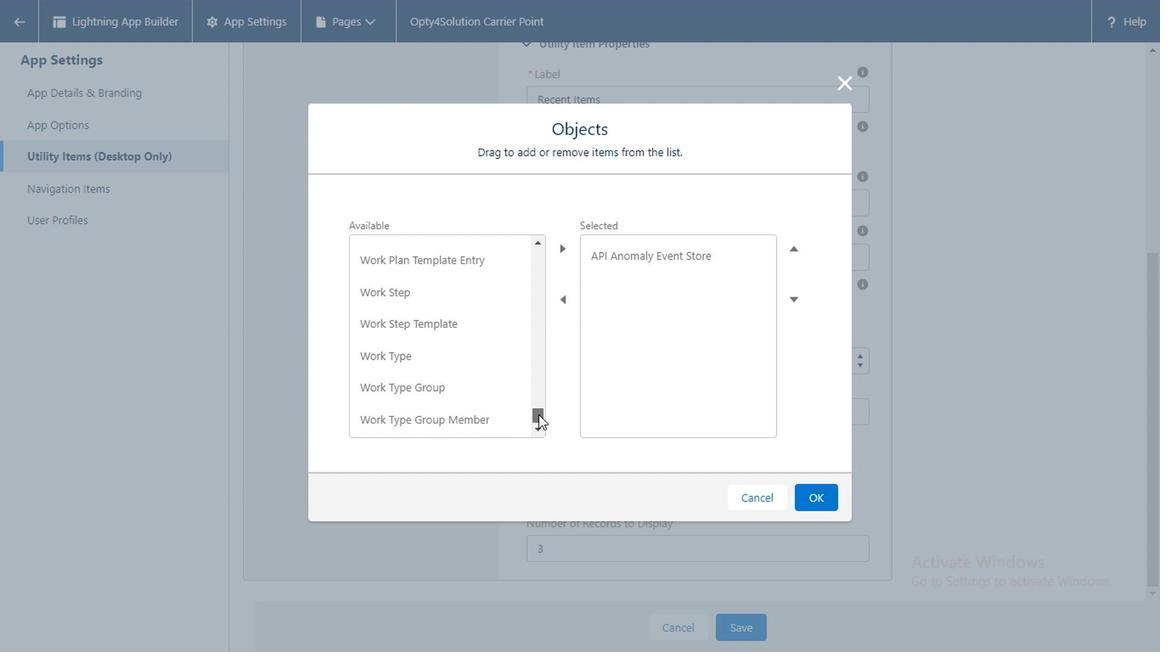 
Action: Mouse moved to (474, 369)
Screenshot: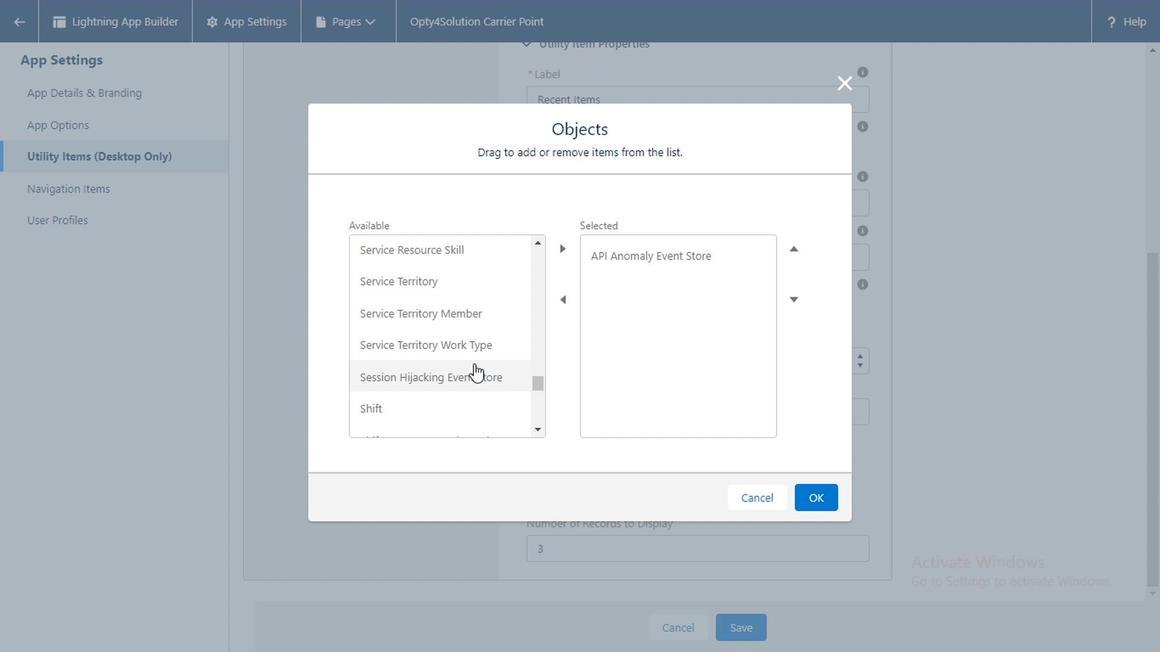 
Action: Mouse scrolled (474, 368) with delta (0, -1)
Screenshot: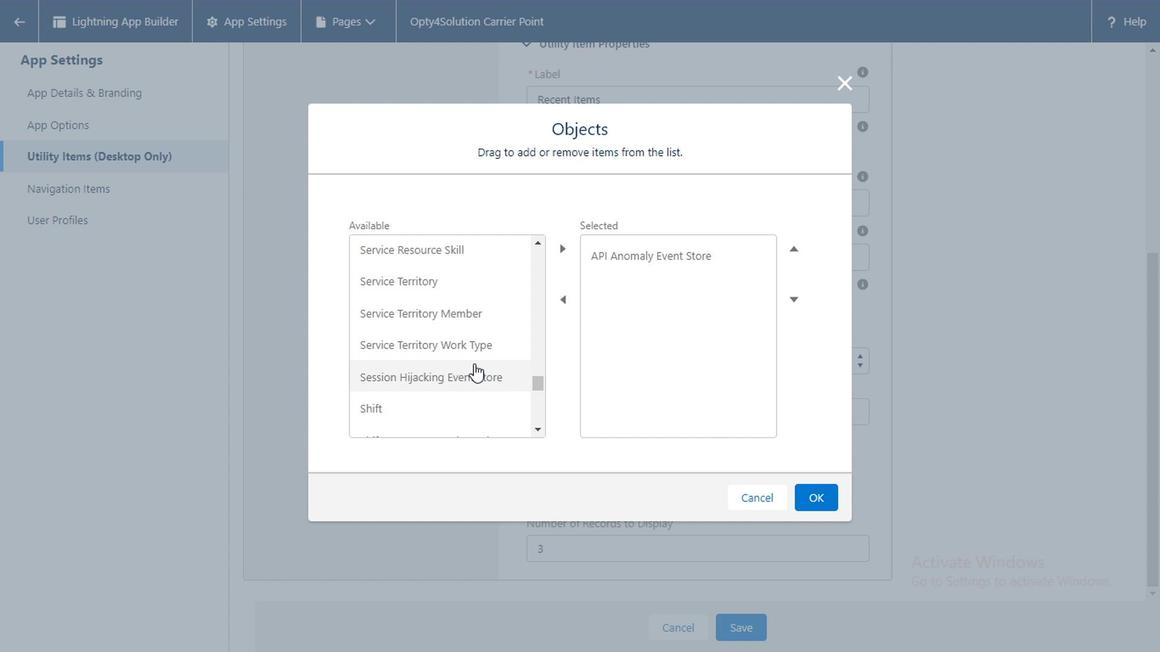 
Action: Mouse moved to (410, 402)
Screenshot: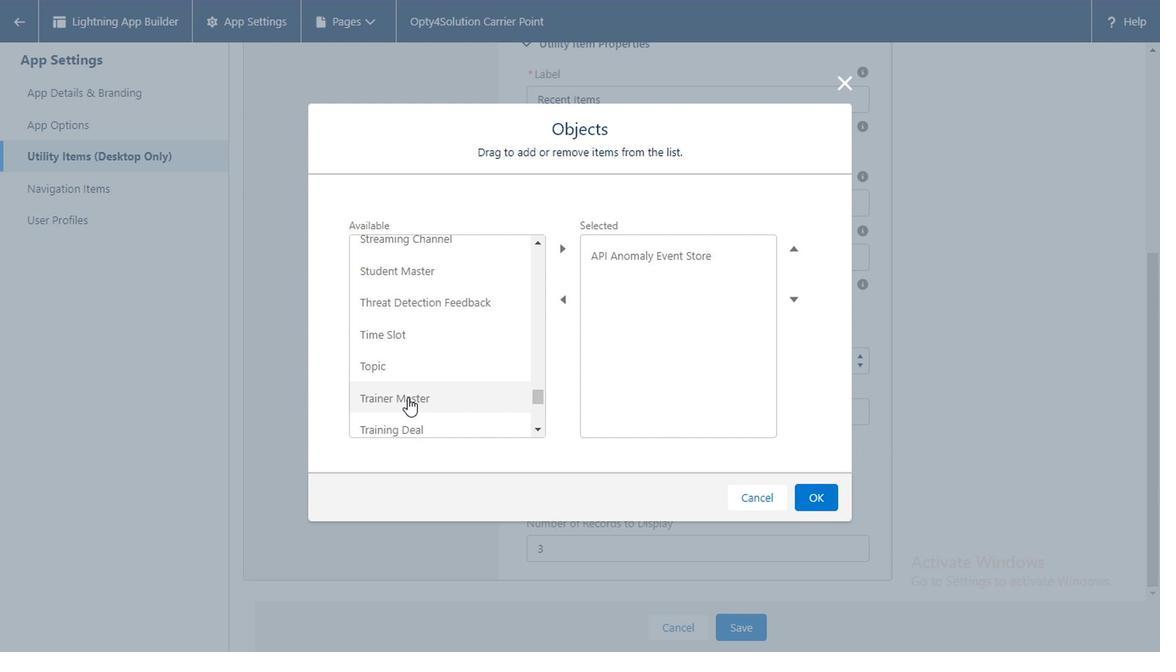 
Action: Mouse pressed left at (410, 402)
Screenshot: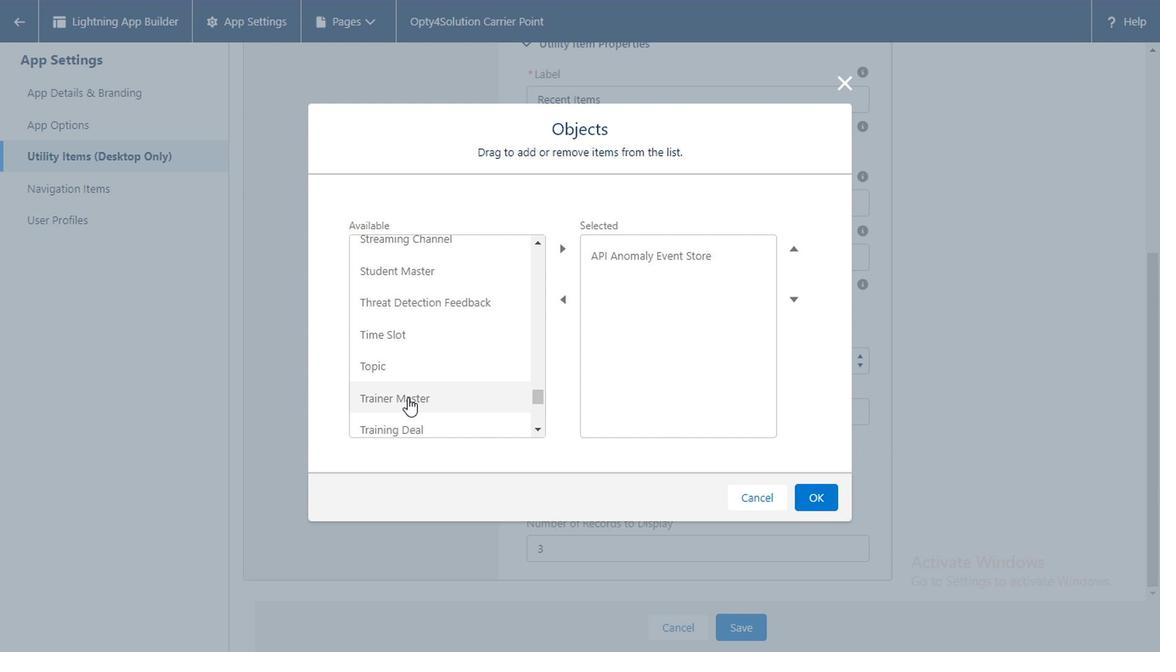
Action: Mouse moved to (559, 257)
Screenshot: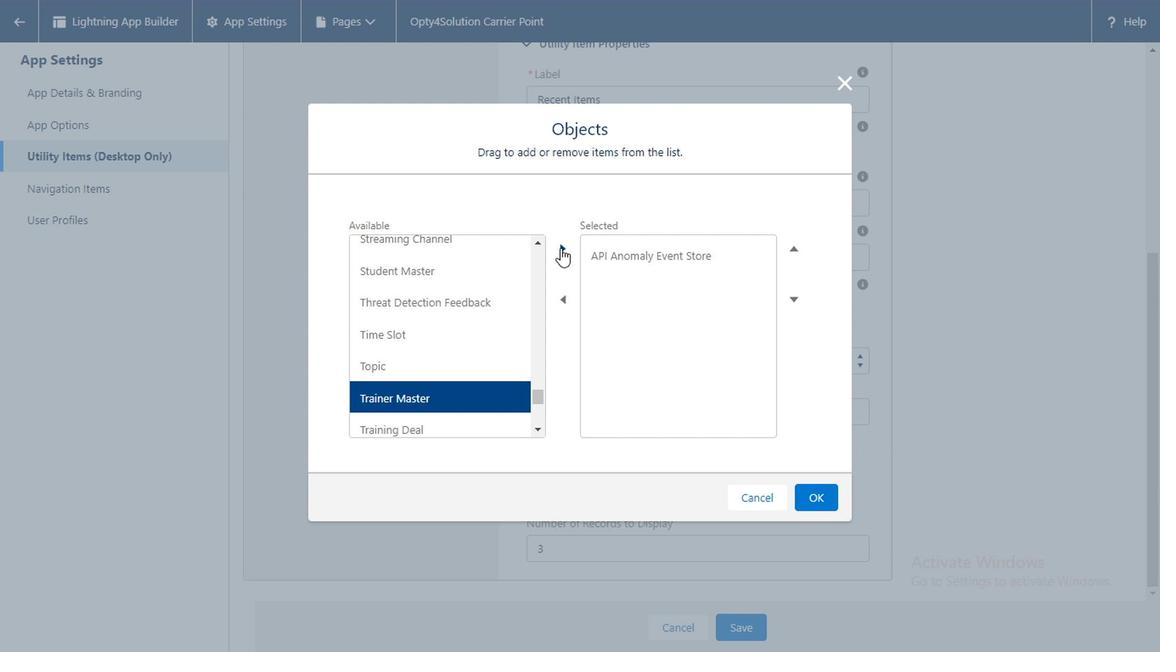 
Action: Mouse pressed left at (559, 257)
Screenshot: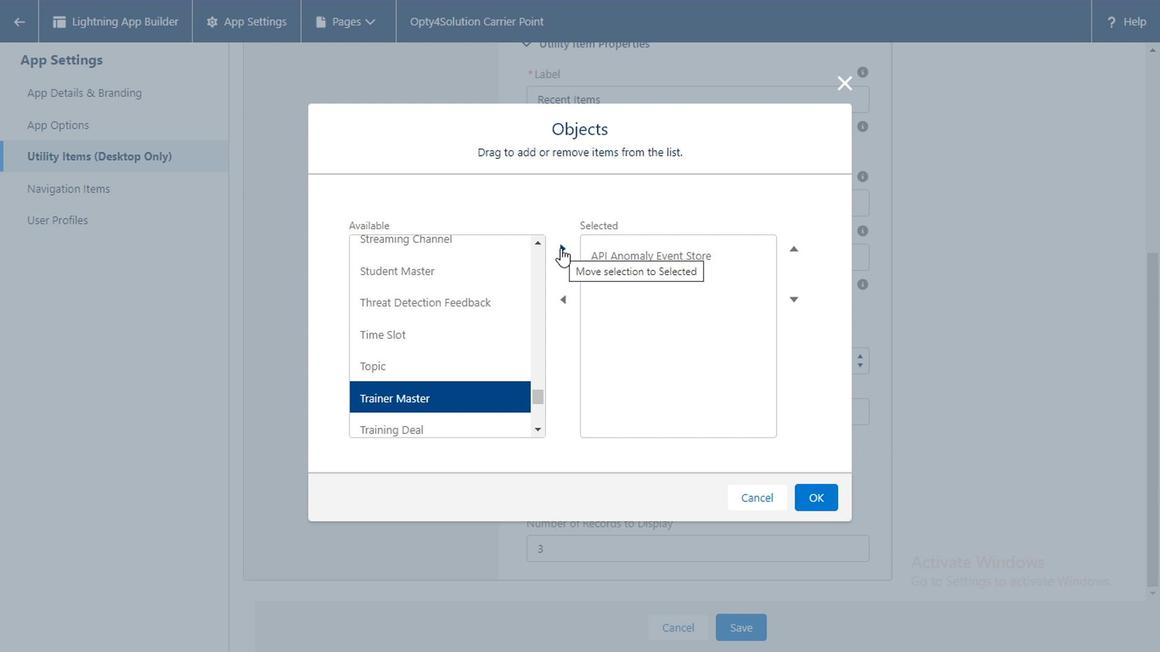
Action: Mouse moved to (419, 406)
Screenshot: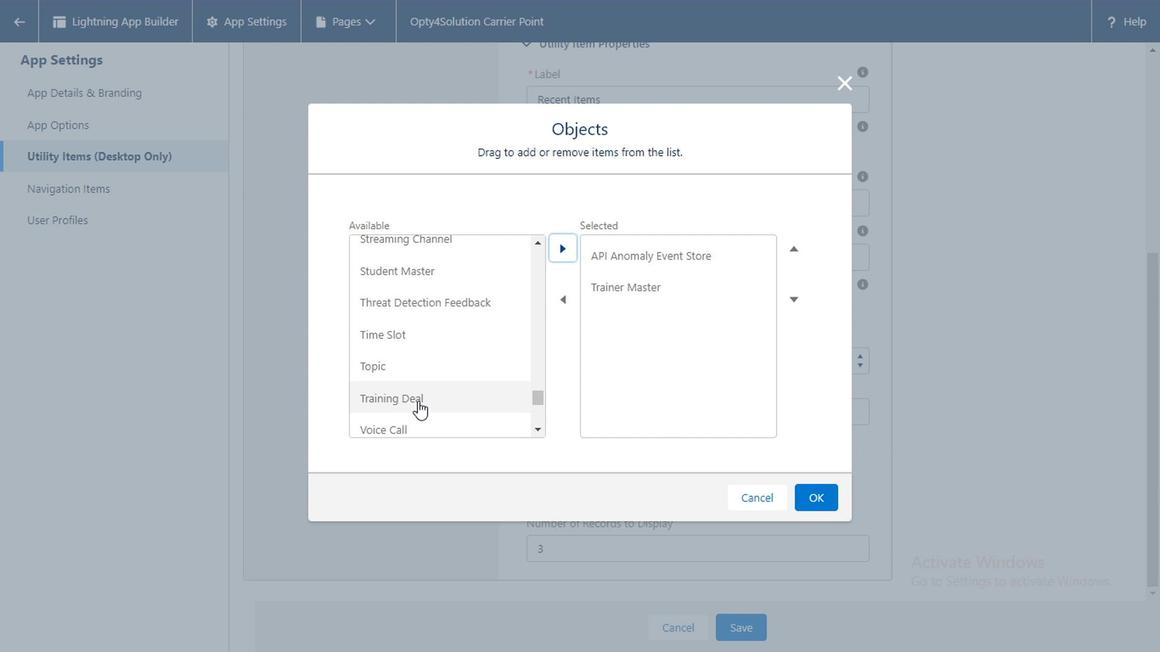 
Action: Mouse pressed left at (419, 406)
Screenshot: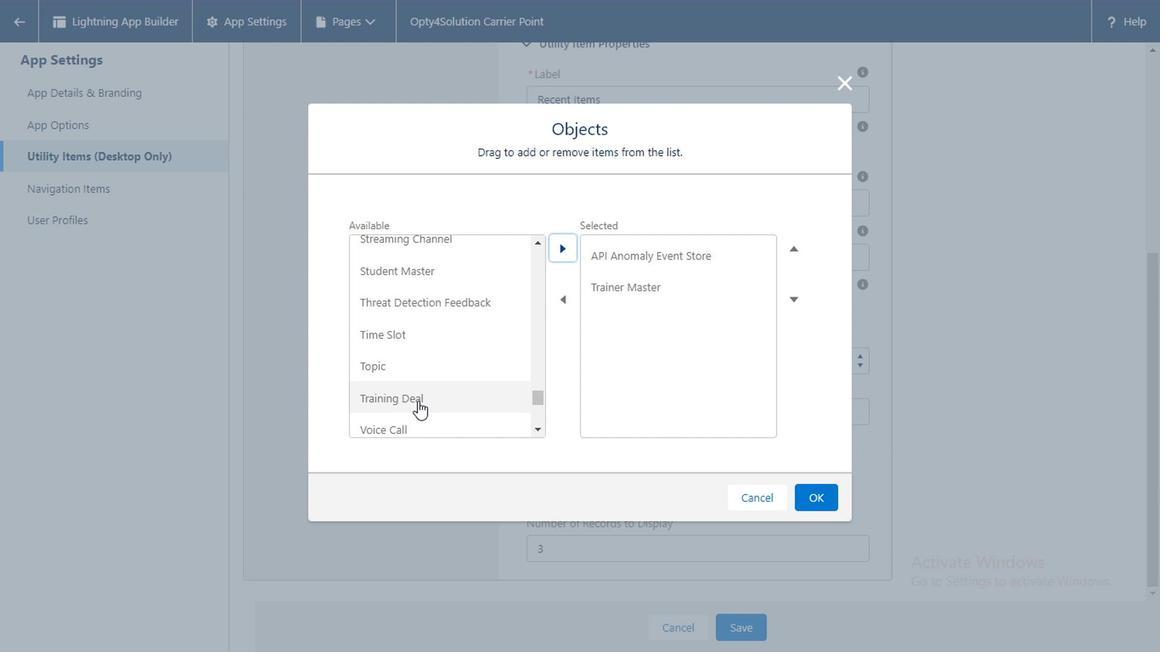 
Action: Mouse moved to (558, 258)
Screenshot: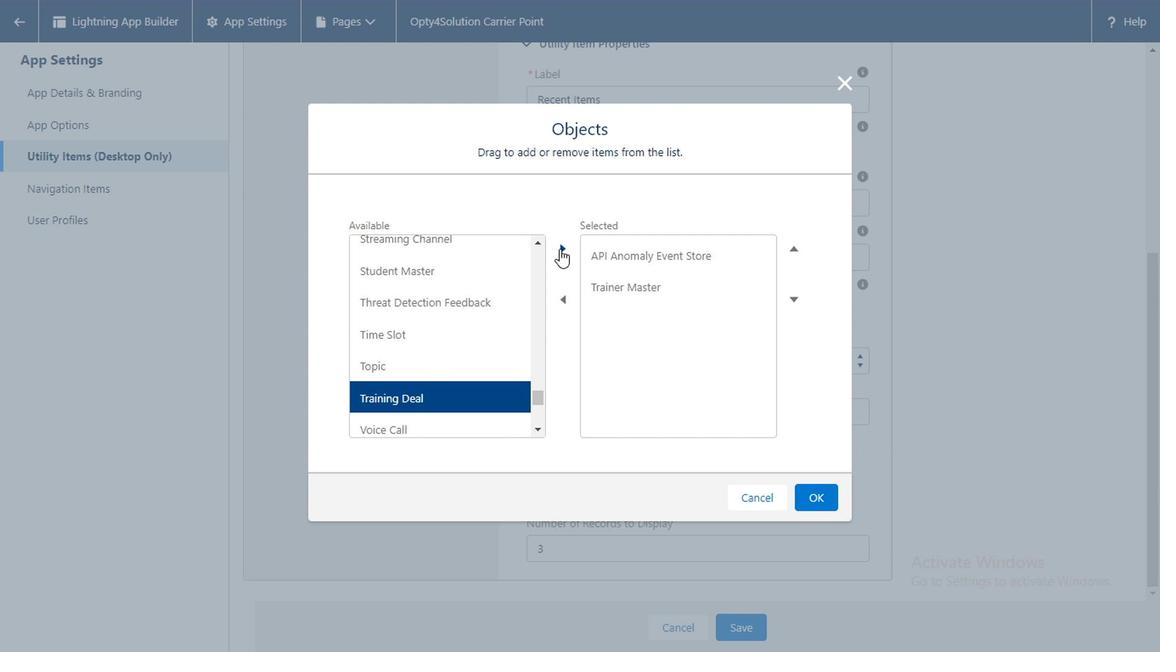 
Action: Mouse pressed left at (558, 258)
Screenshot: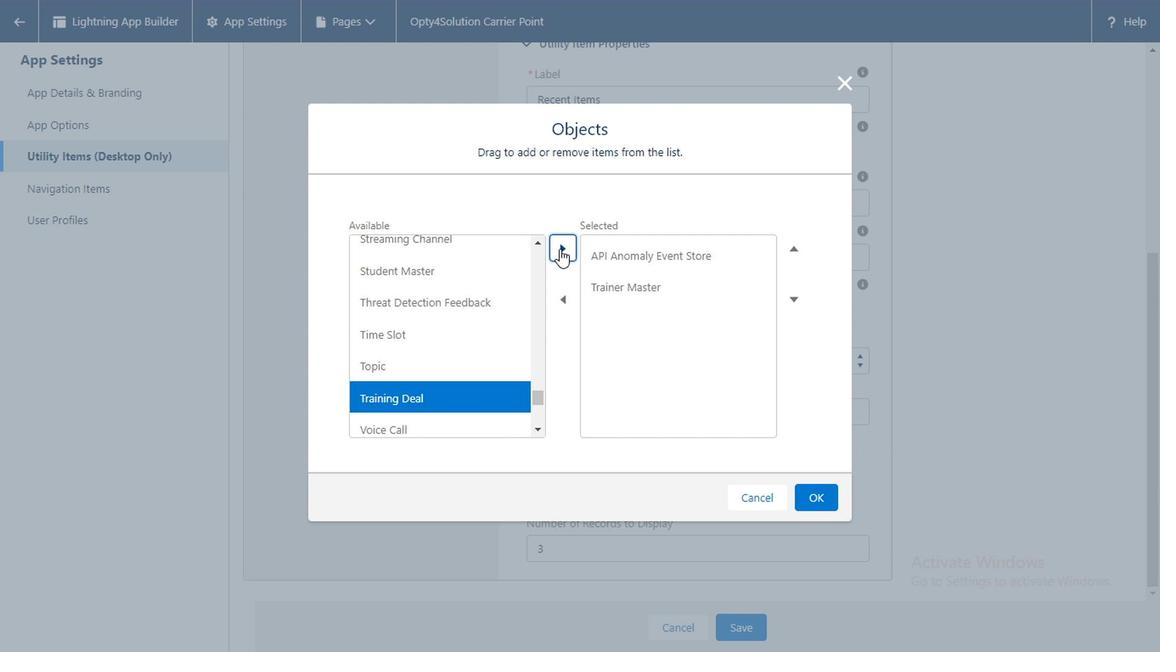 
Action: Mouse moved to (536, 399)
Screenshot: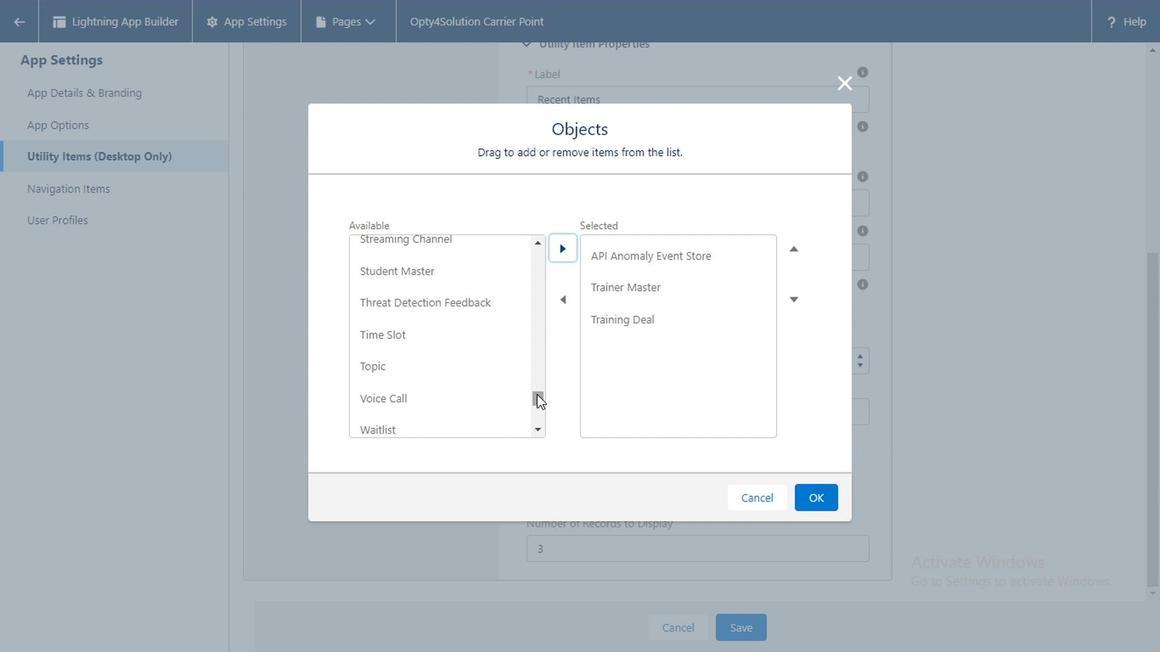 
Action: Mouse pressed left at (536, 399)
Screenshot: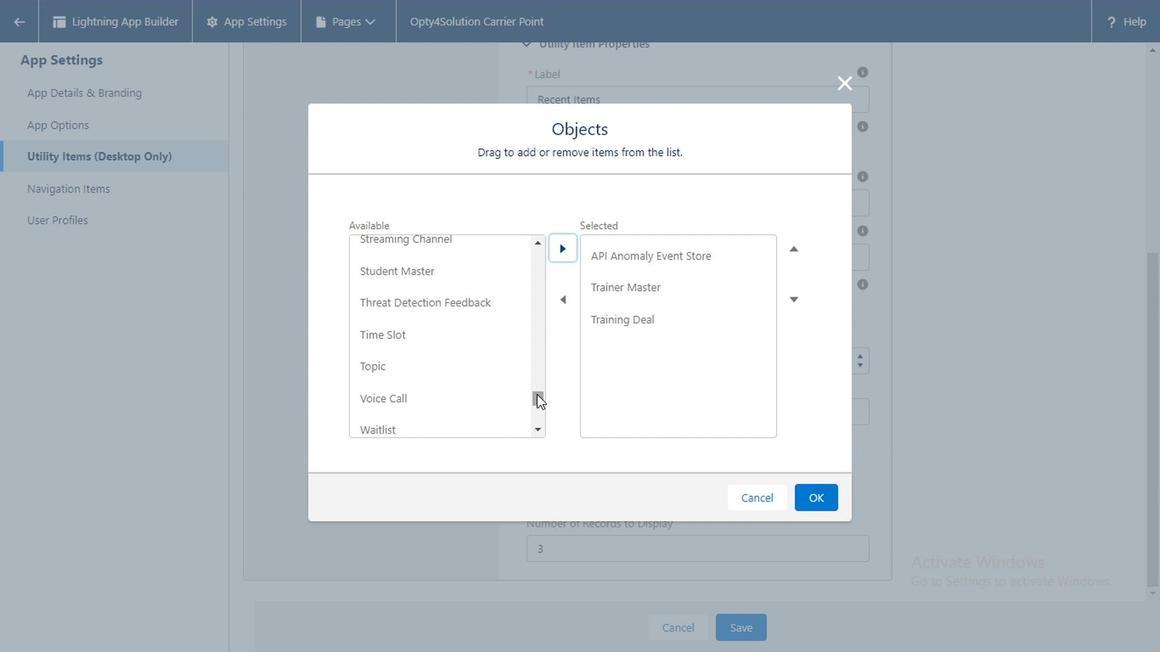 
Action: Mouse moved to (485, 409)
Screenshot: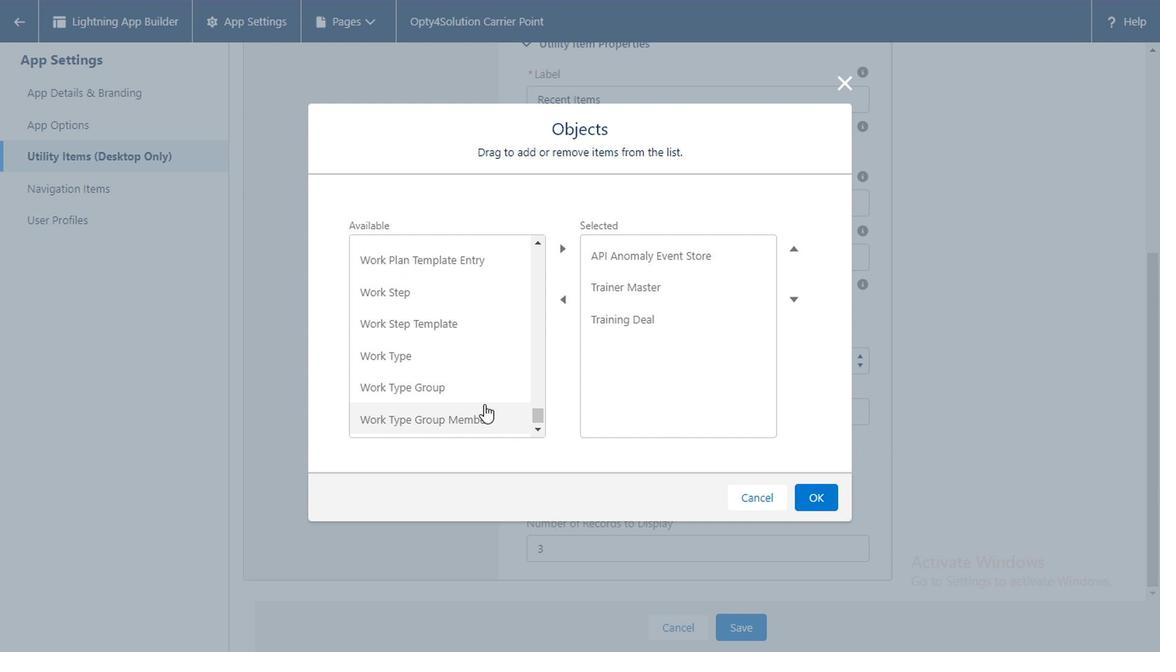 
Action: Mouse scrolled (485, 408) with delta (0, 0)
Screenshot: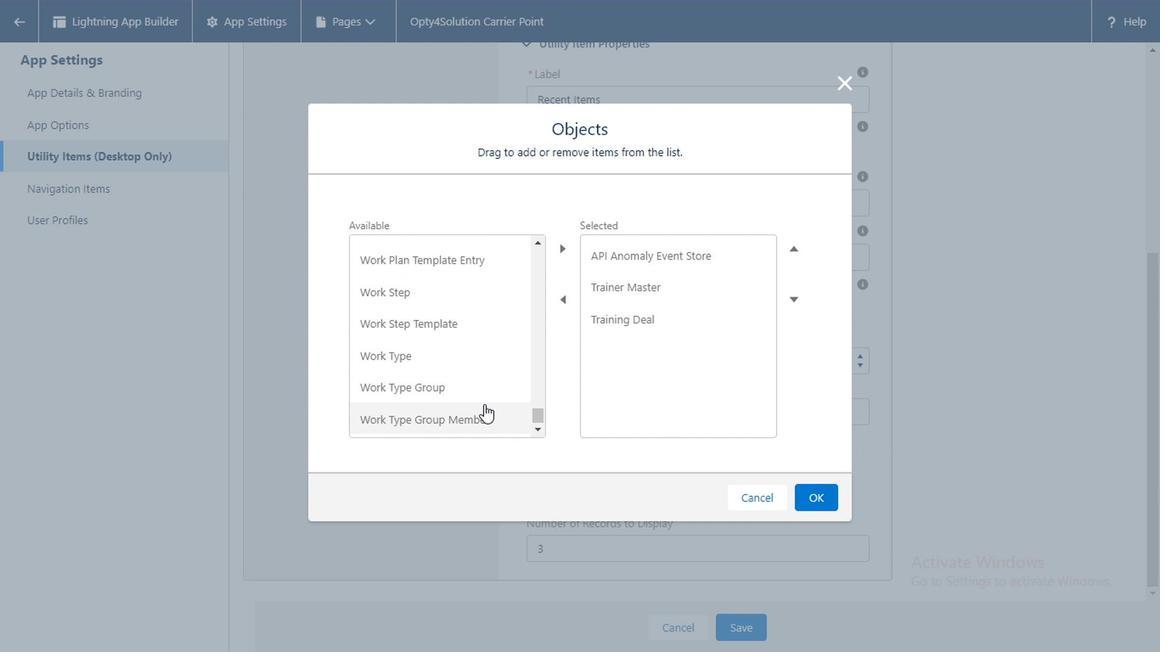 
Action: Mouse scrolled (485, 408) with delta (0, 0)
Screenshot: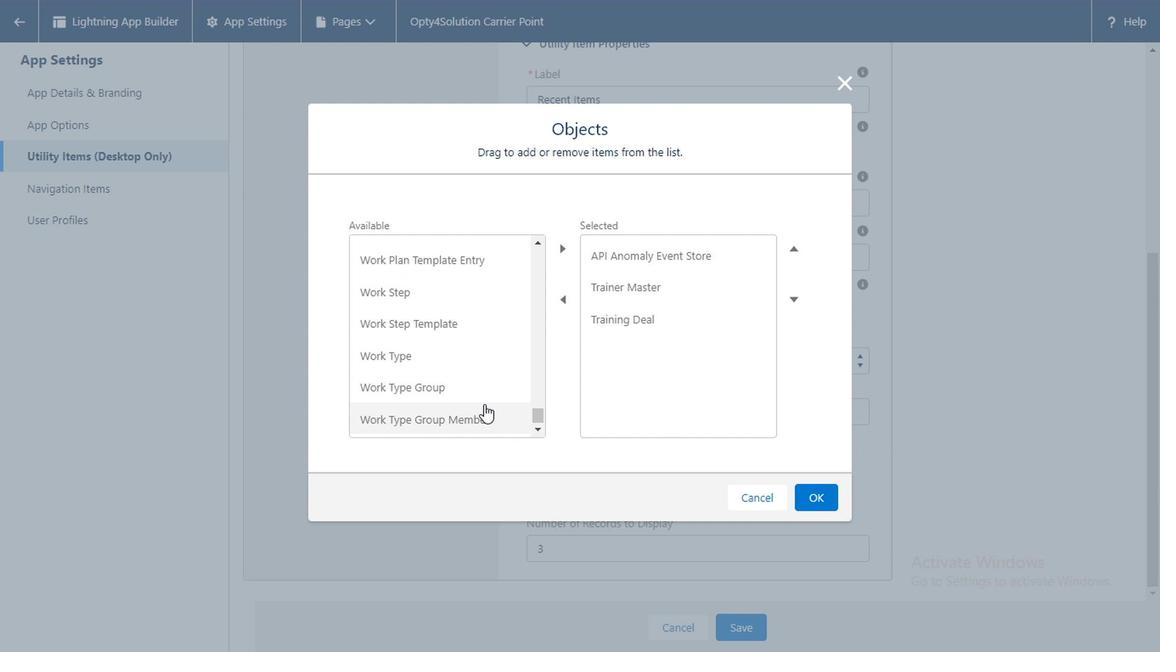 
Action: Mouse moved to (484, 409)
Screenshot: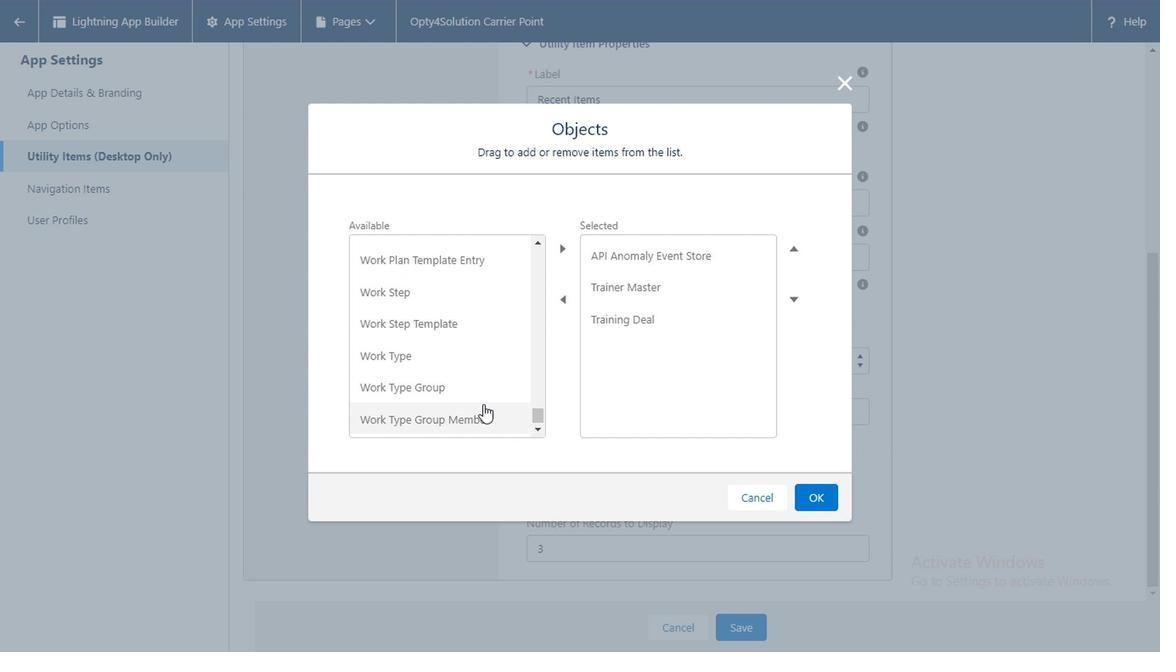 
Action: Mouse scrolled (484, 408) with delta (0, 0)
Screenshot: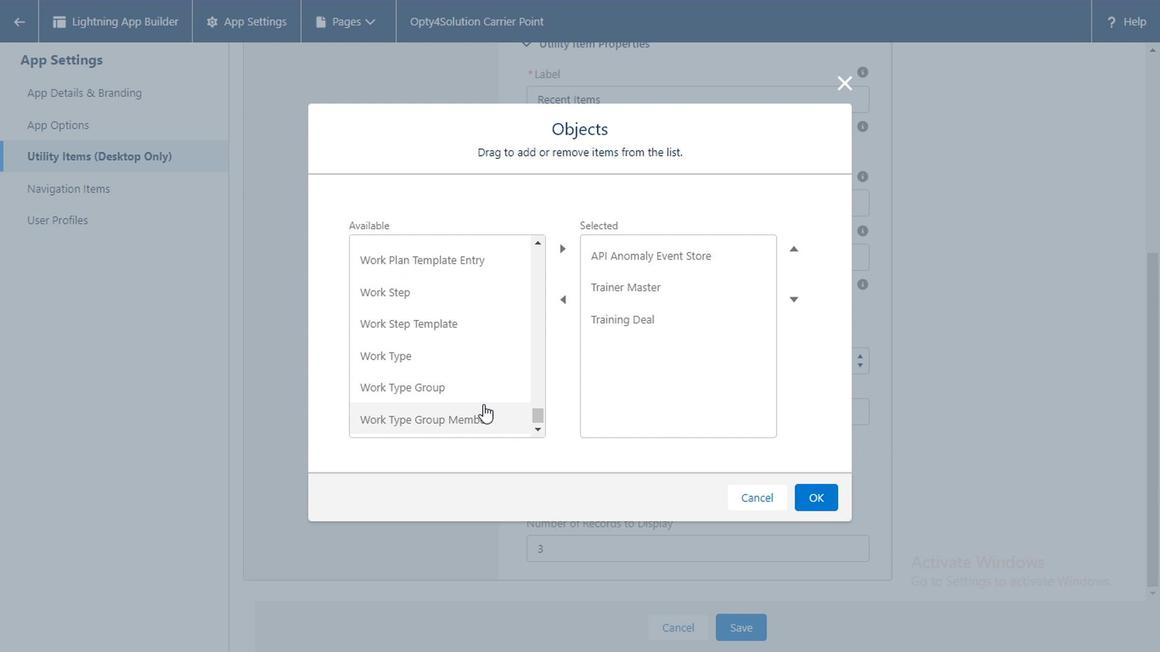 
Action: Mouse scrolled (484, 408) with delta (0, 0)
Screenshot: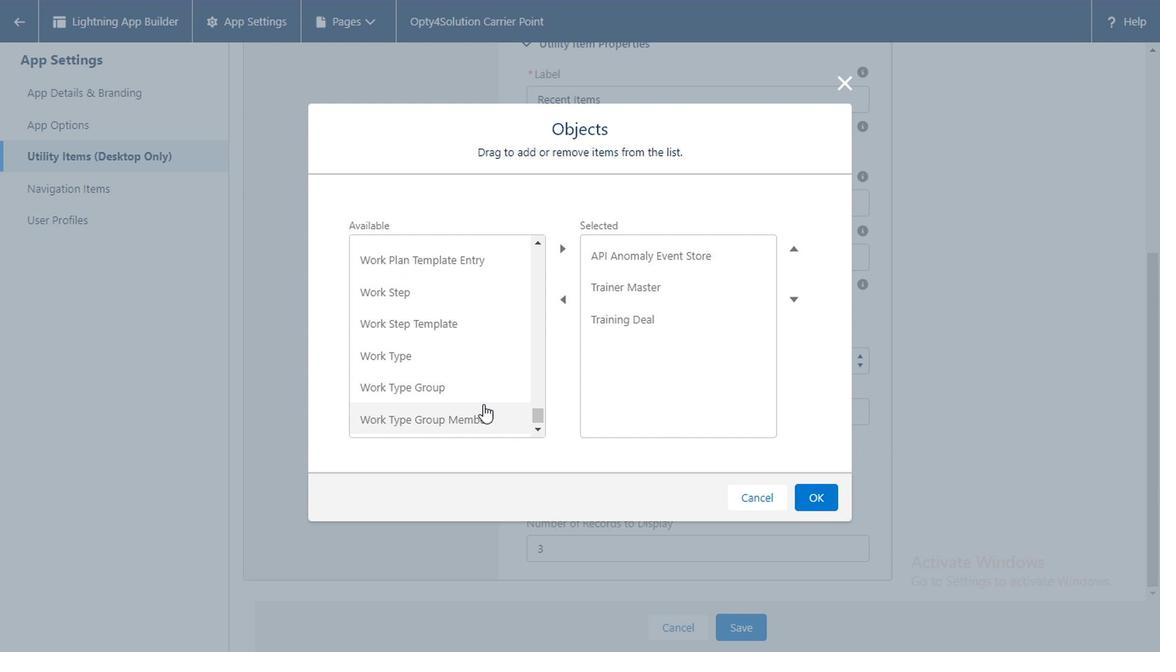 
Action: Mouse moved to (534, 419)
Screenshot: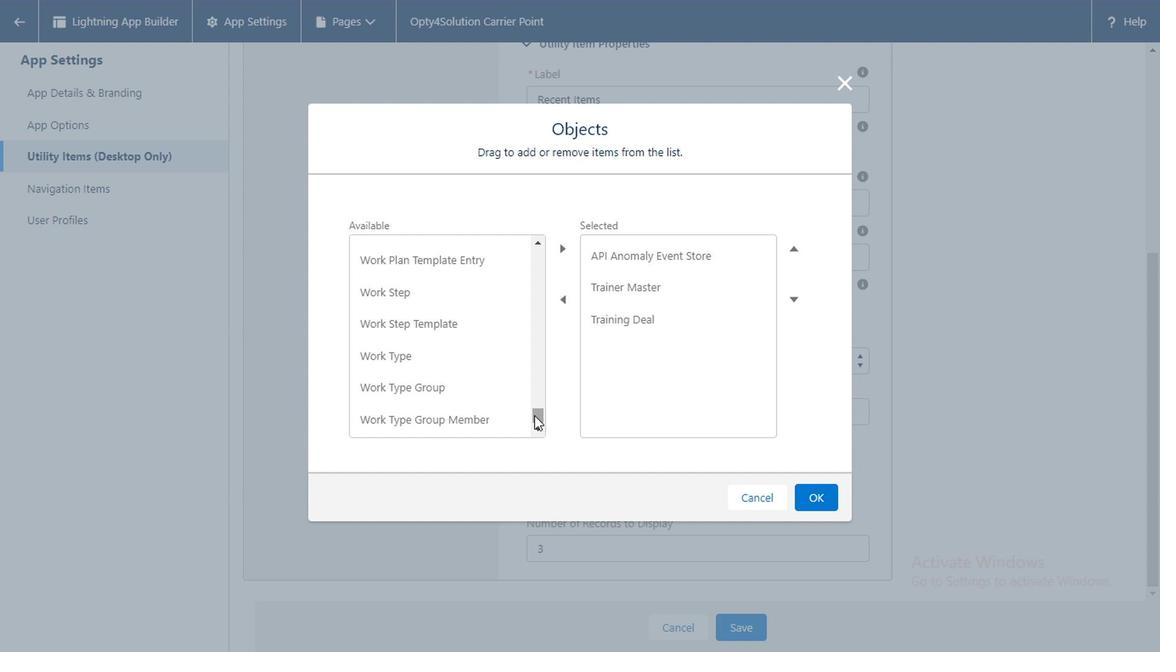 
Action: Mouse pressed left at (534, 419)
Screenshot: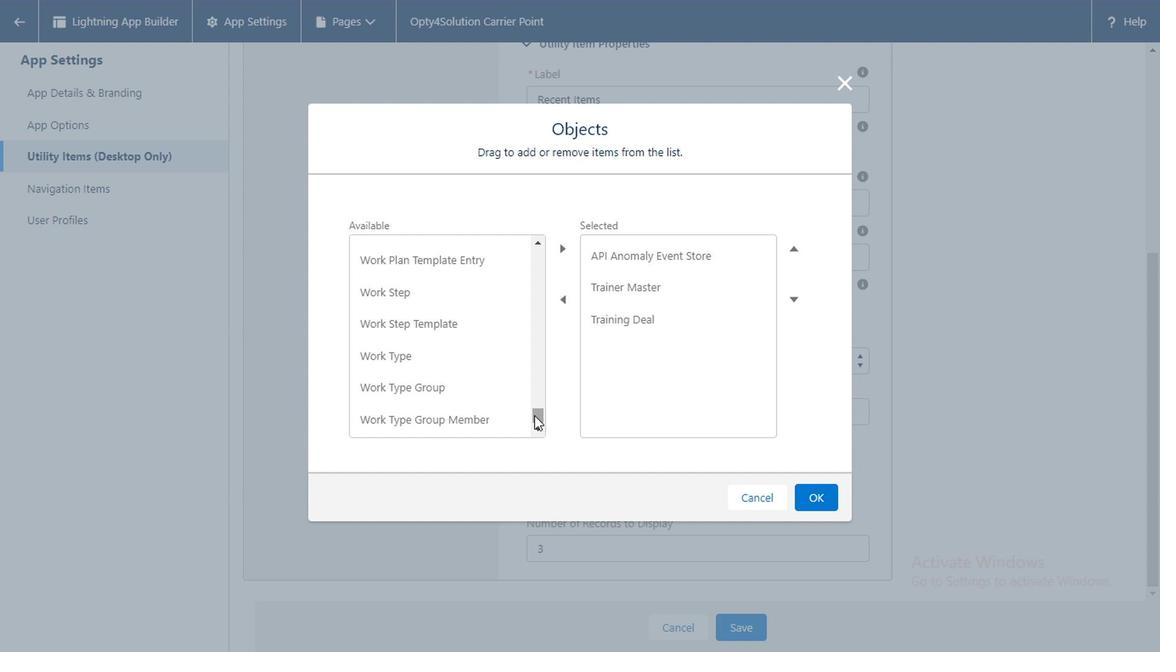 
Action: Mouse moved to (646, 393)
Screenshot: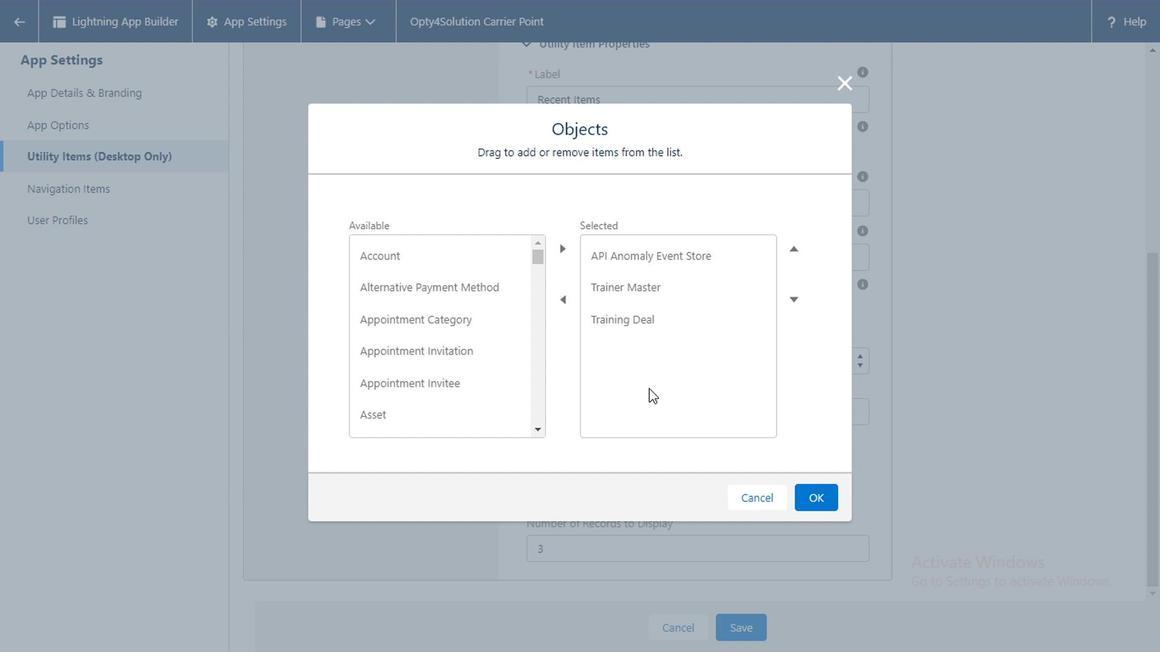 
Action: Mouse scrolled (646, 392) with delta (0, 0)
Screenshot: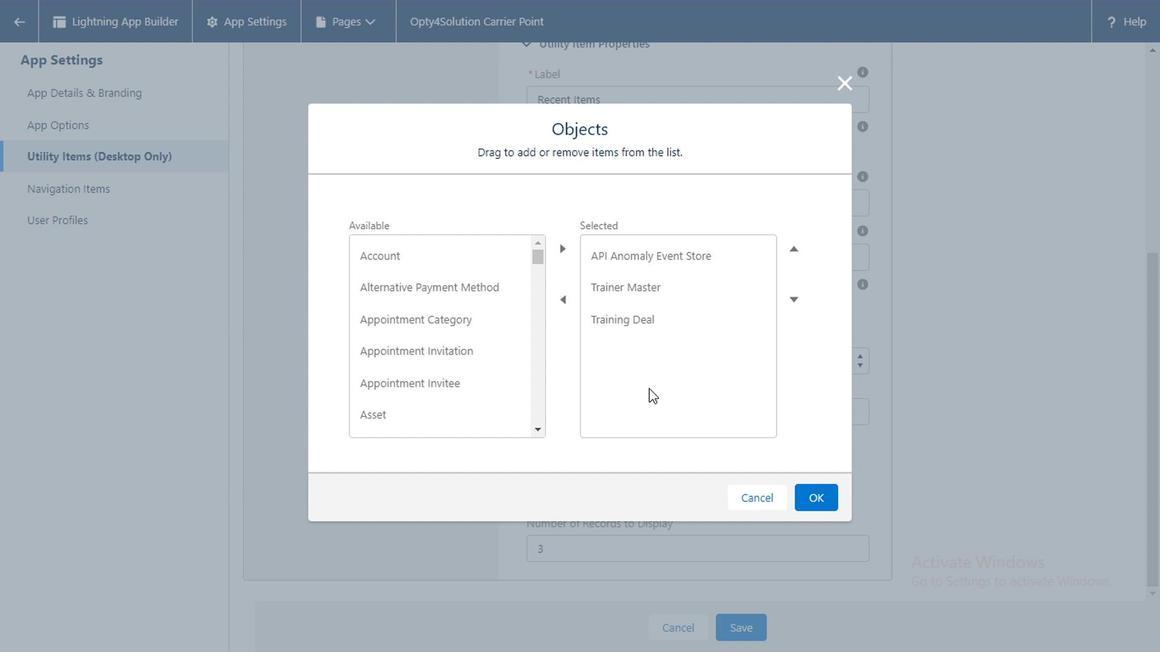 
Action: Mouse moved to (644, 394)
Screenshot: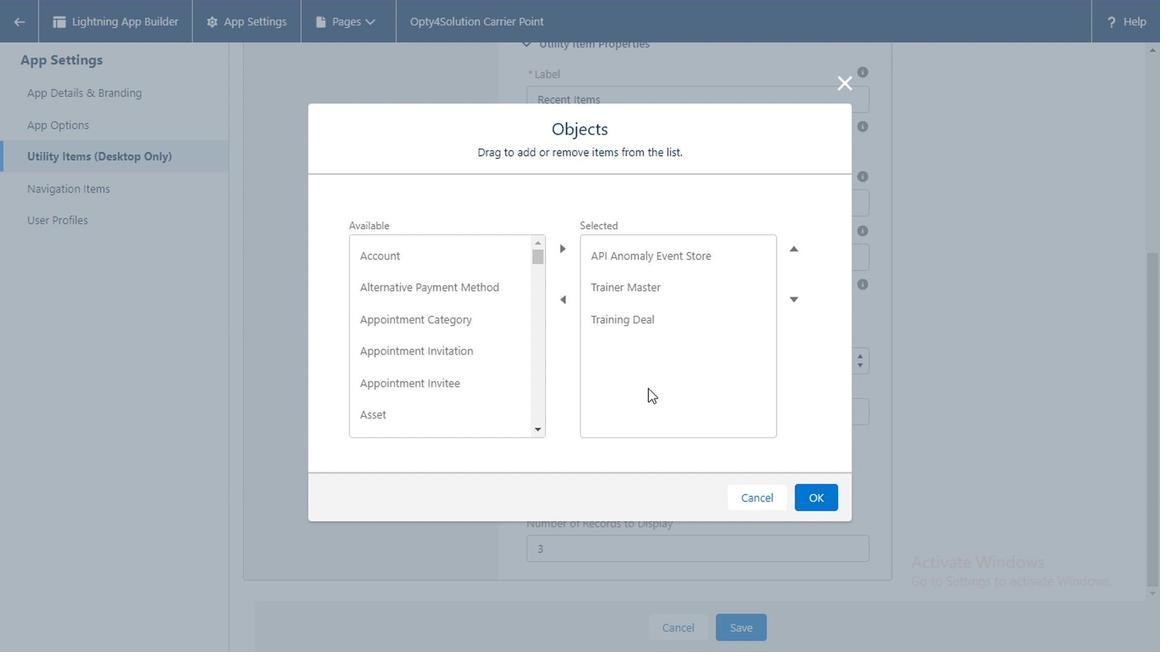 
Action: Mouse scrolled (644, 393) with delta (0, -1)
Screenshot: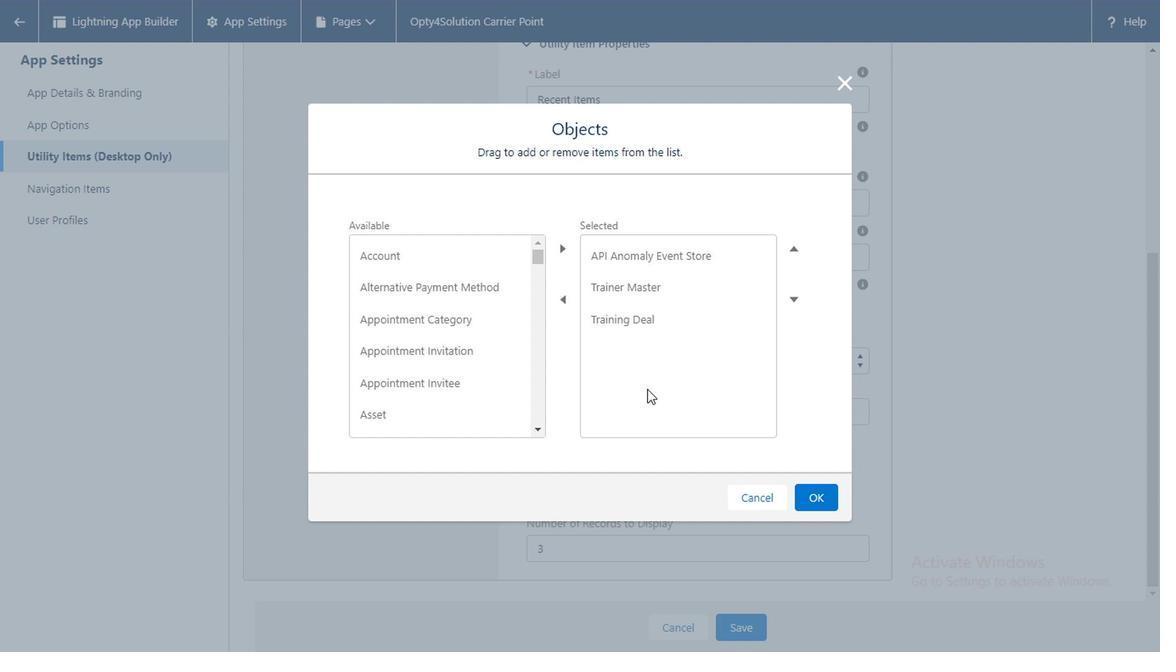 
Action: Mouse moved to (412, 352)
Screenshot: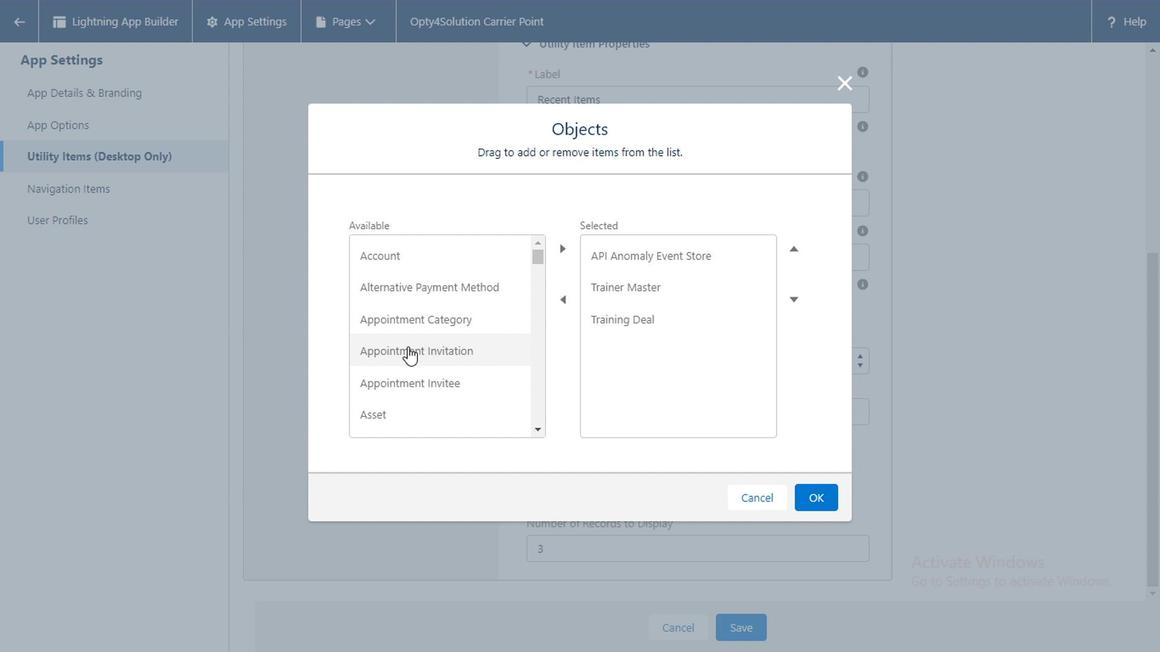 
Action: Mouse scrolled (412, 352) with delta (0, 0)
Screenshot: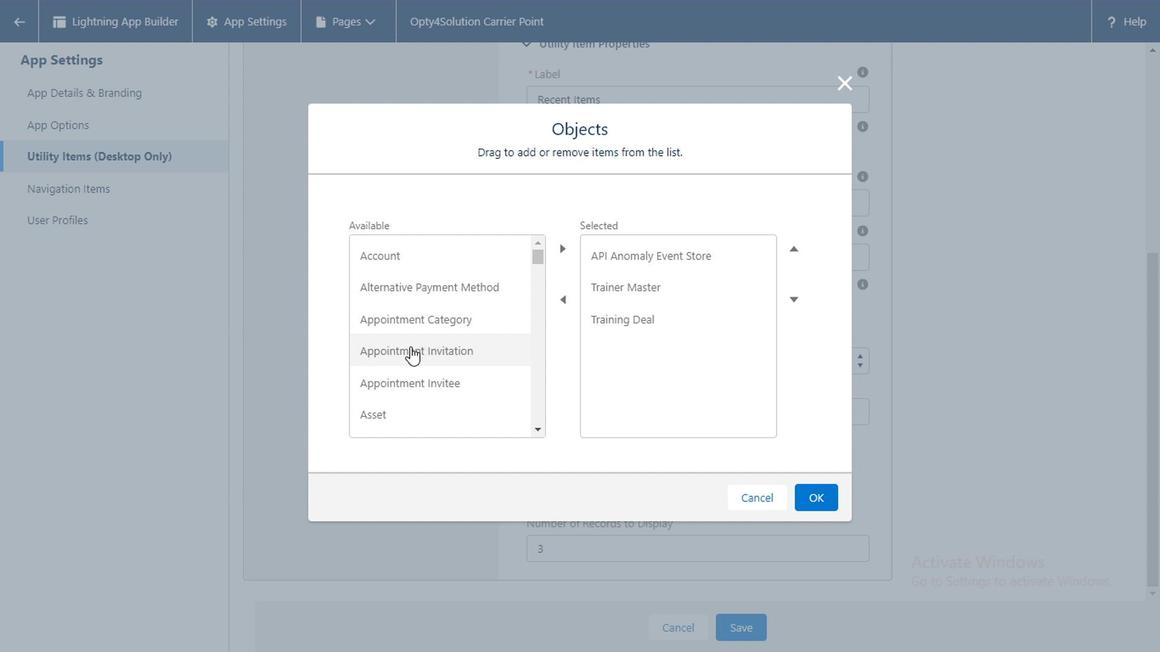 
Action: Mouse moved to (412, 352)
Screenshot: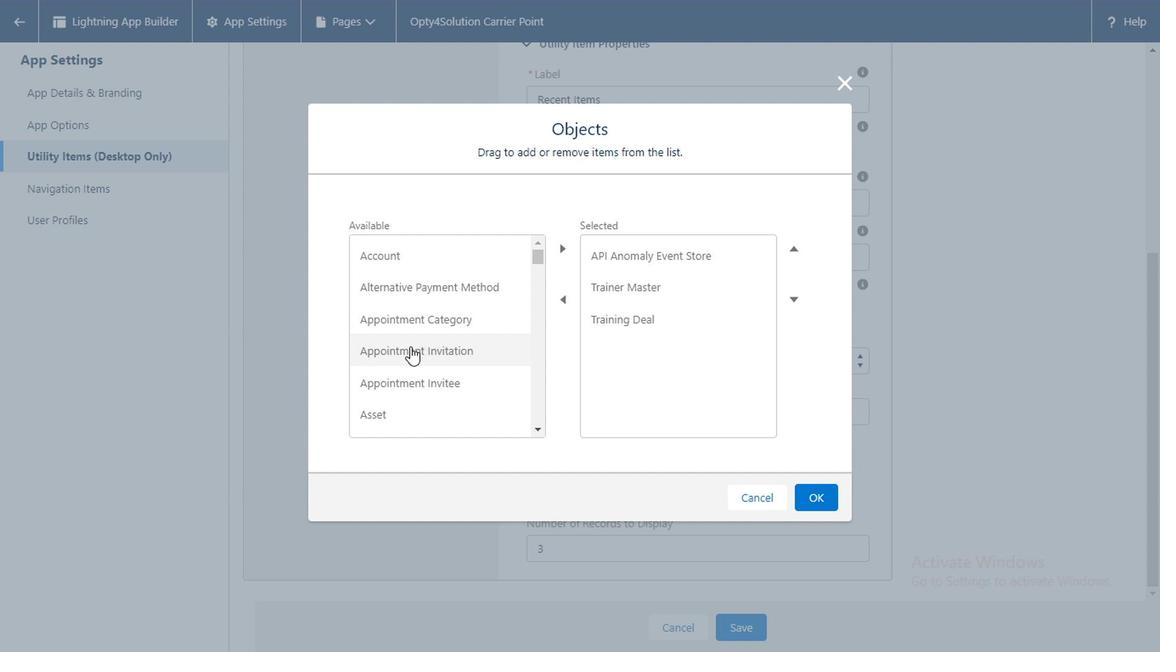
Action: Mouse scrolled (412, 352) with delta (0, 0)
Screenshot: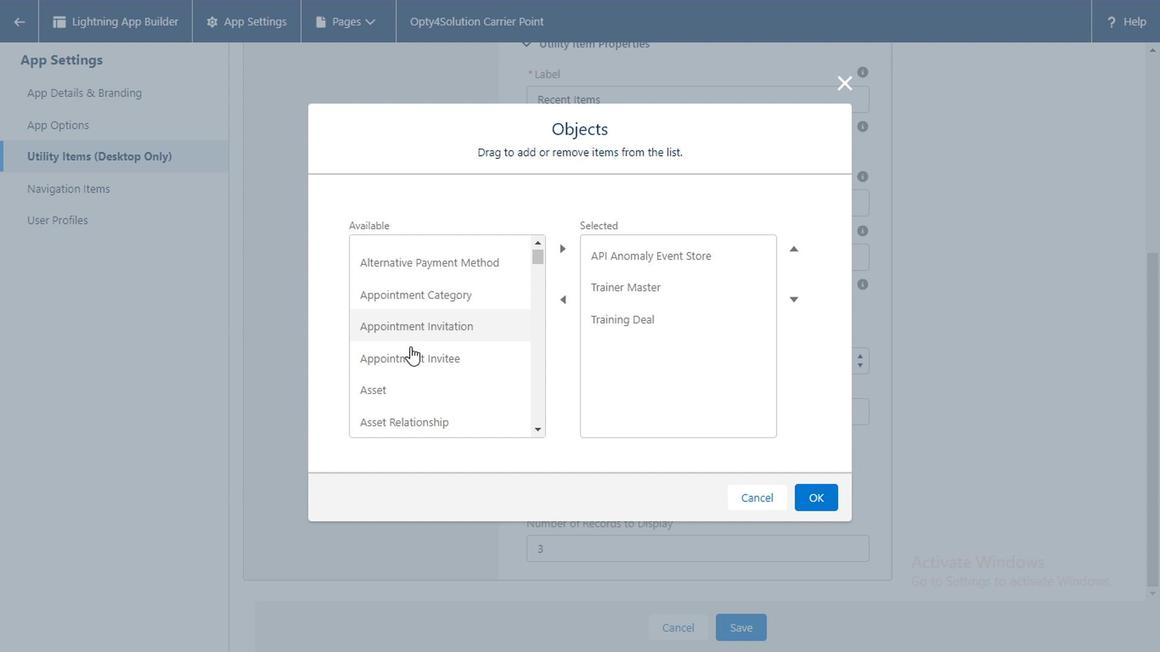 
Action: Mouse moved to (412, 352)
Screenshot: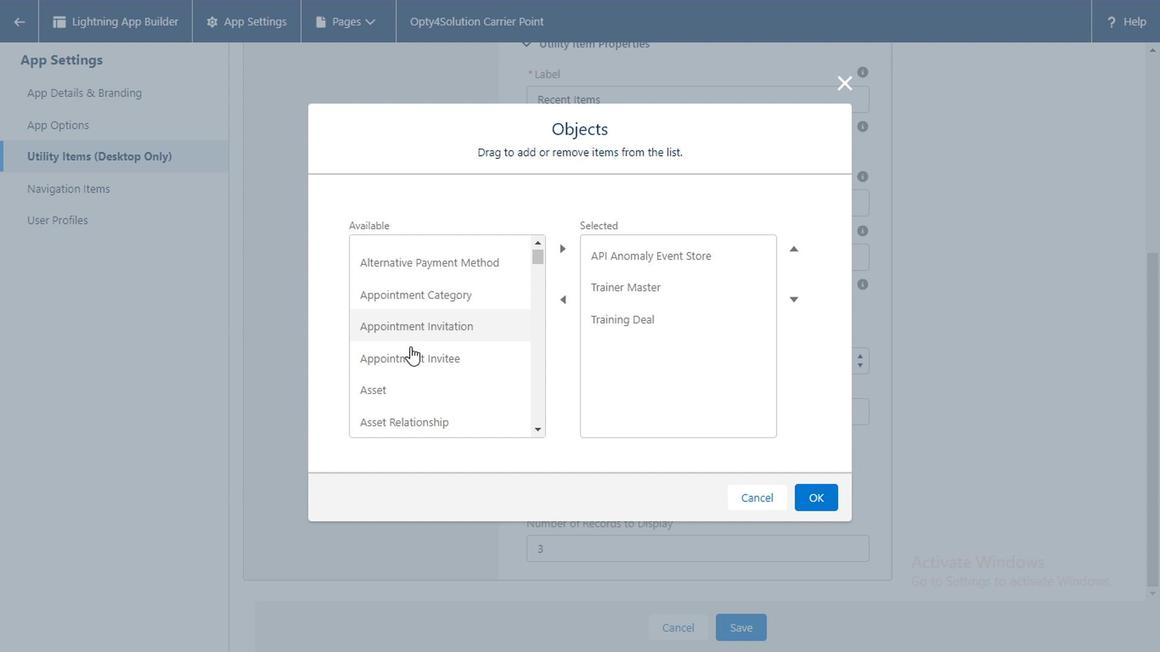 
Action: Mouse scrolled (412, 352) with delta (0, 0)
Screenshot: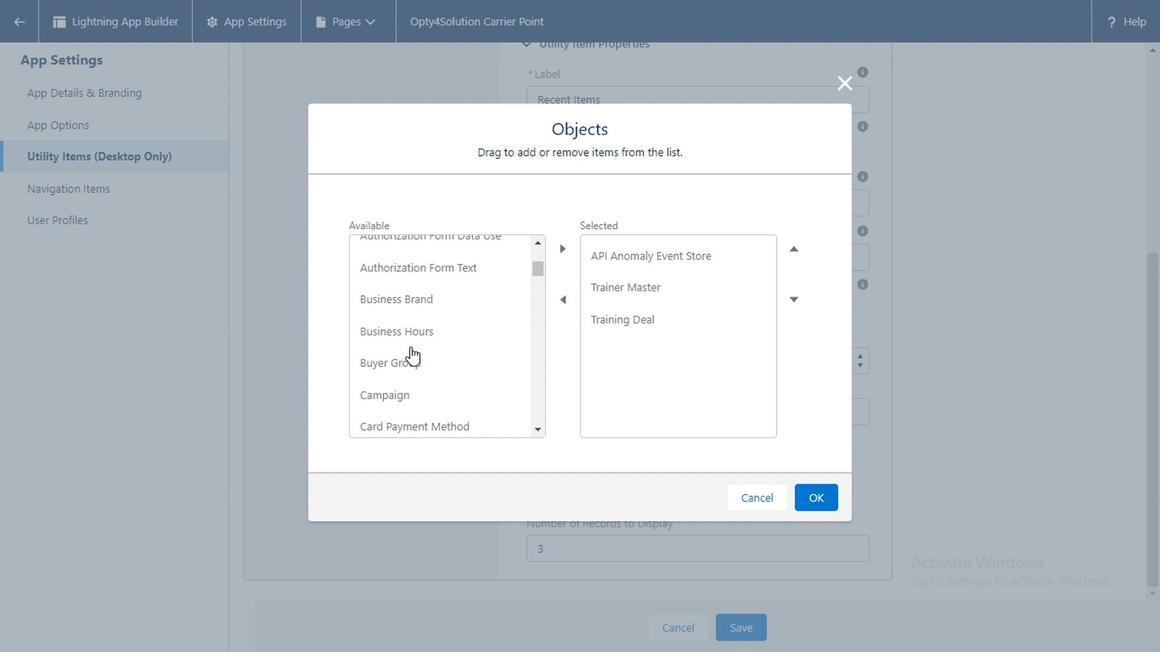 
Action: Mouse moved to (412, 367)
Screenshot: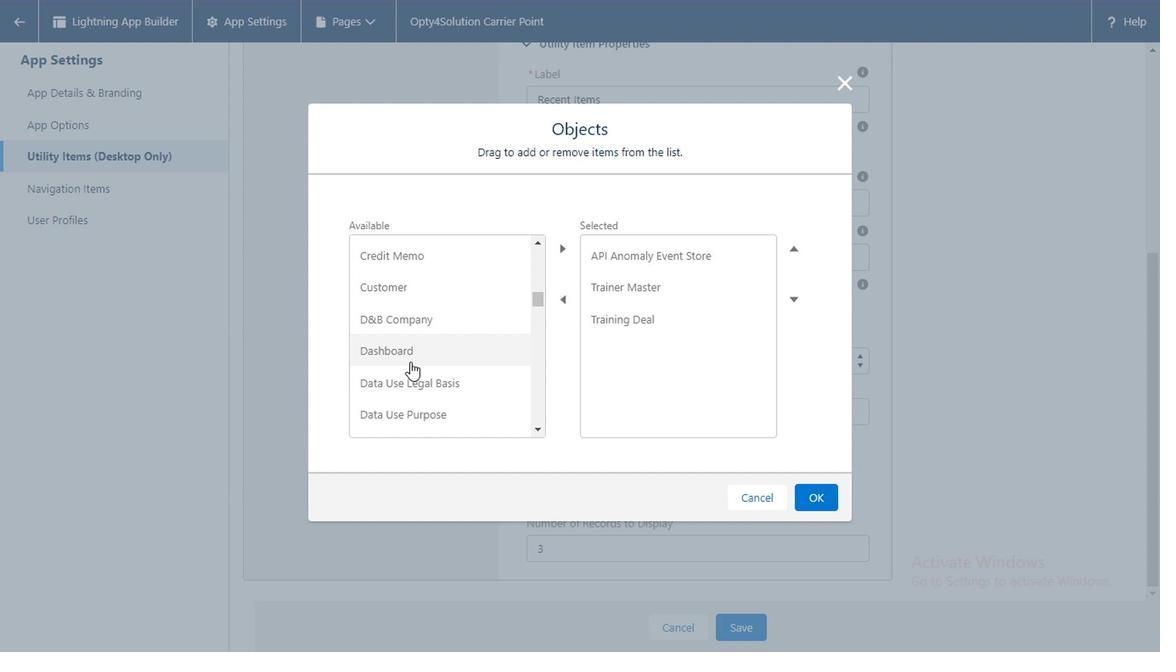 
Action: Mouse scrolled (412, 366) with delta (0, -1)
Screenshot: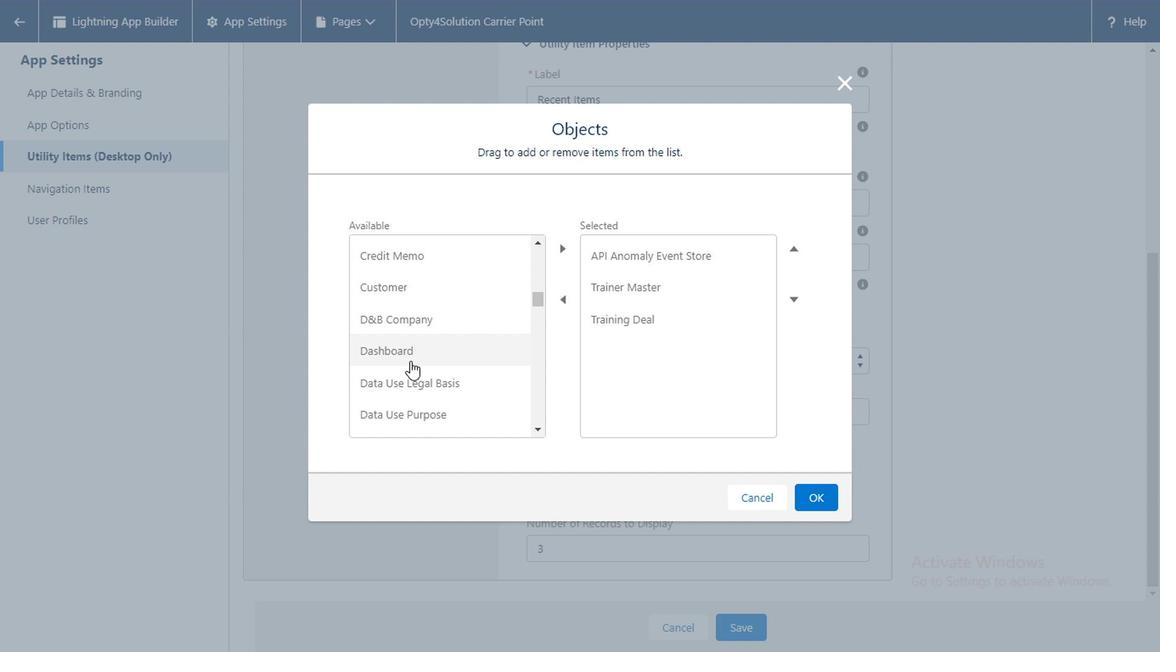 
Action: Mouse scrolled (412, 366) with delta (0, -1)
Screenshot: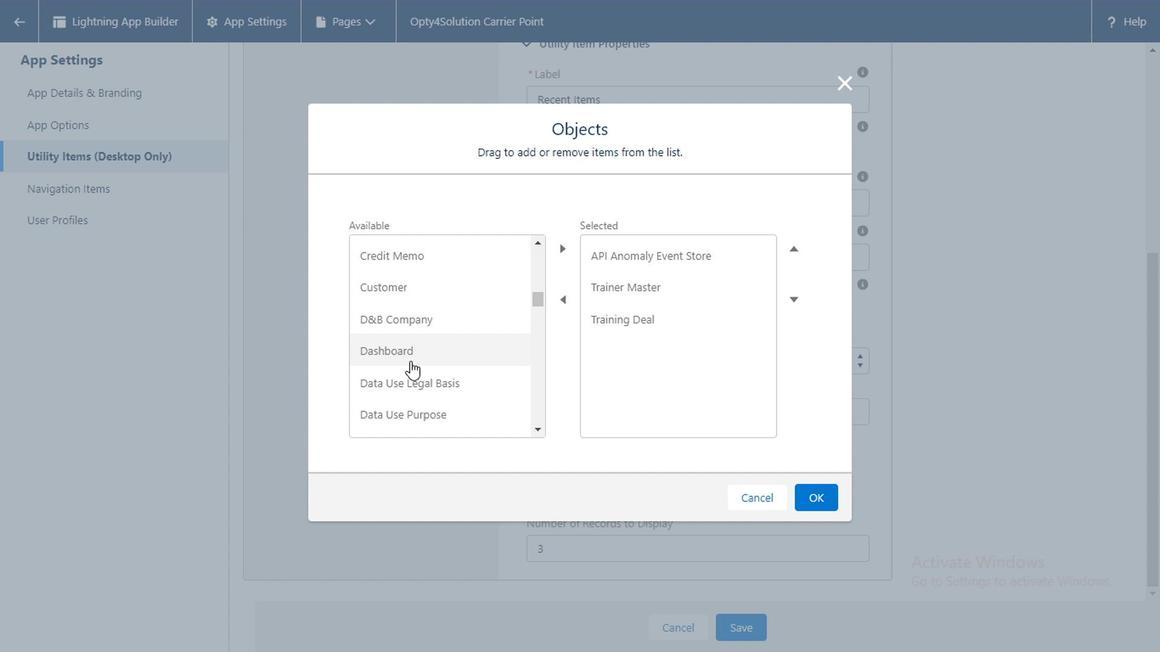 
Action: Mouse scrolled (412, 366) with delta (0, -1)
Screenshot: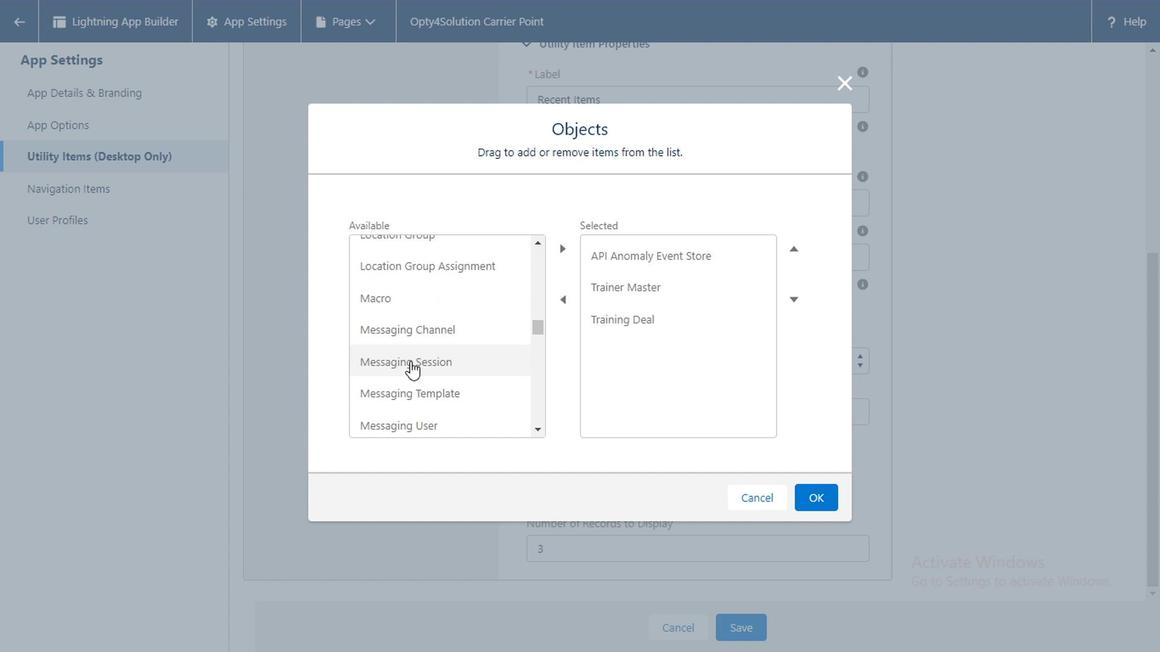 
Action: Mouse scrolled (412, 366) with delta (0, -1)
Screenshot: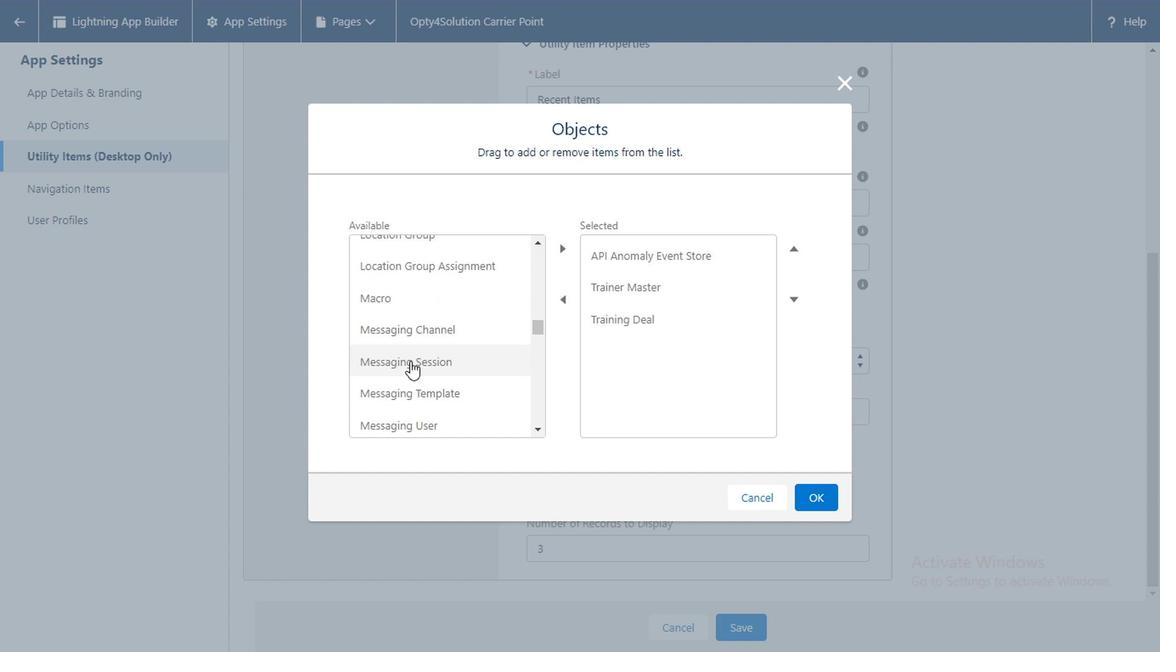 
Action: Mouse moved to (412, 367)
Screenshot: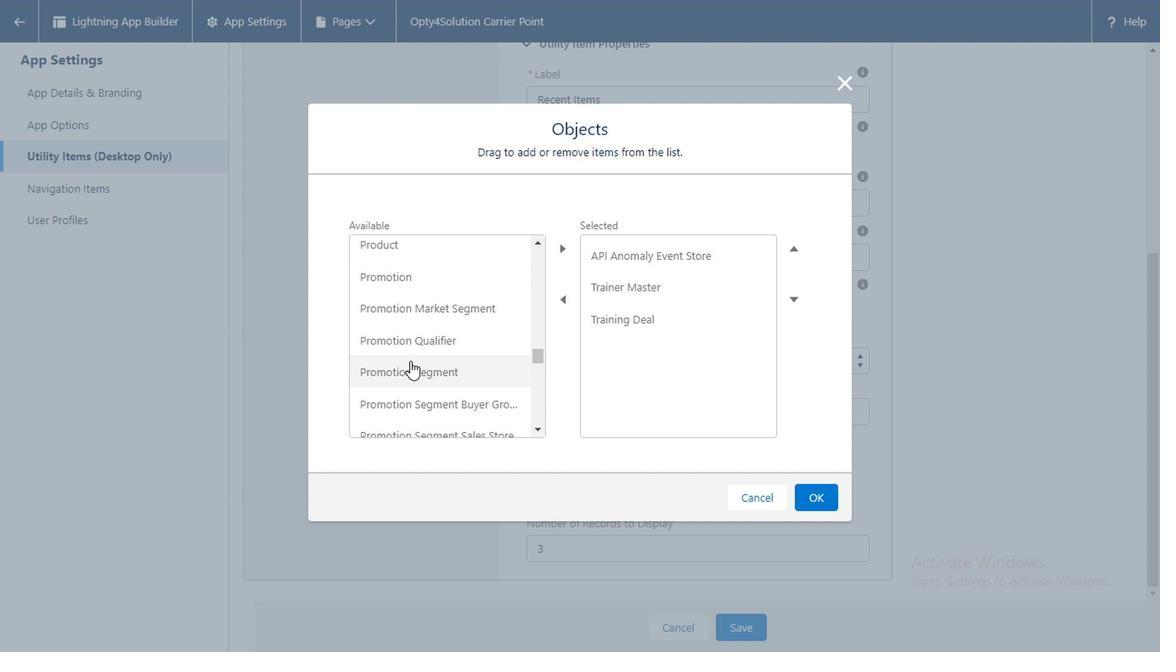 
Action: Mouse scrolled (412, 366) with delta (0, -1)
Screenshot: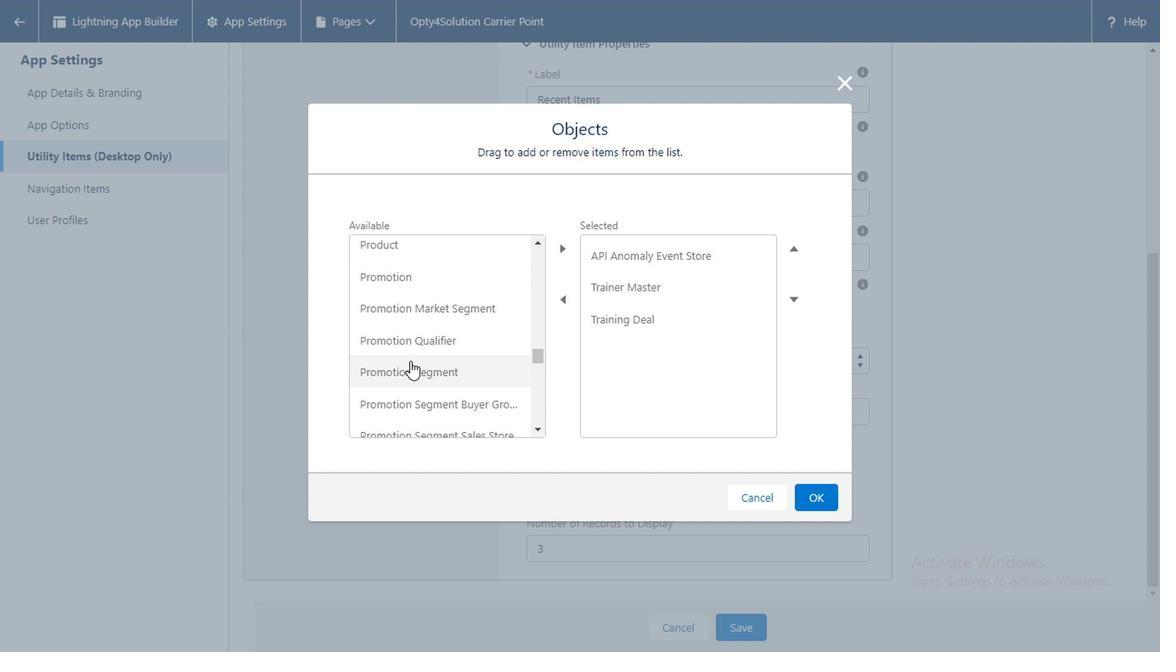 
Action: Mouse moved to (412, 367)
Screenshot: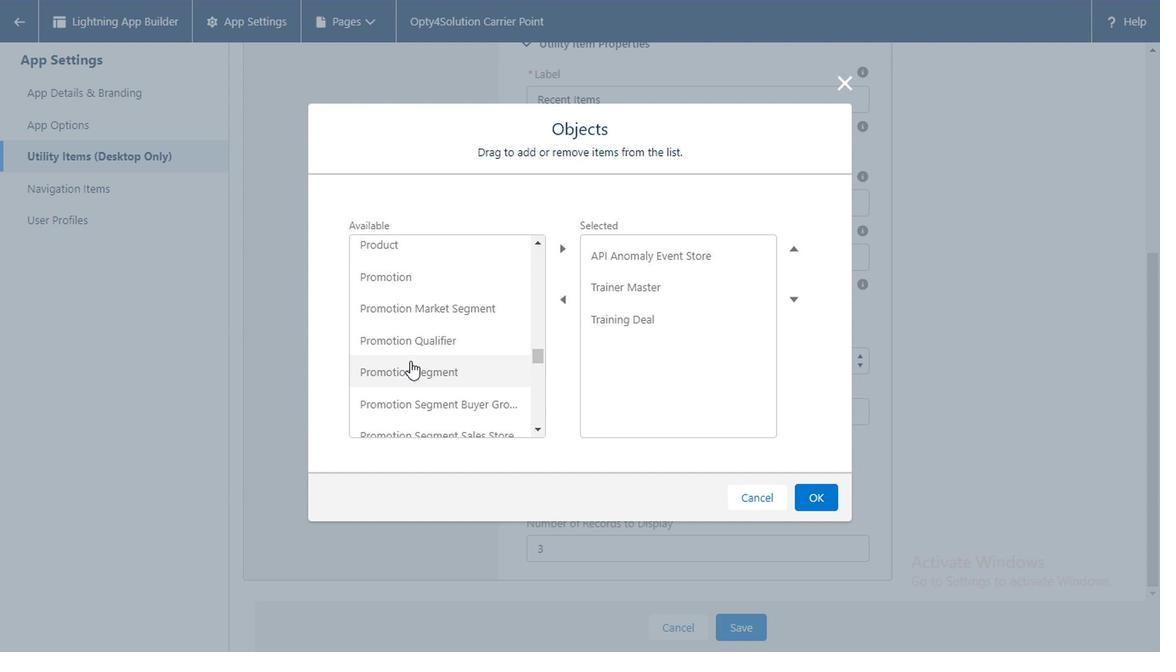 
Action: Mouse scrolled (412, 366) with delta (0, -1)
Screenshot: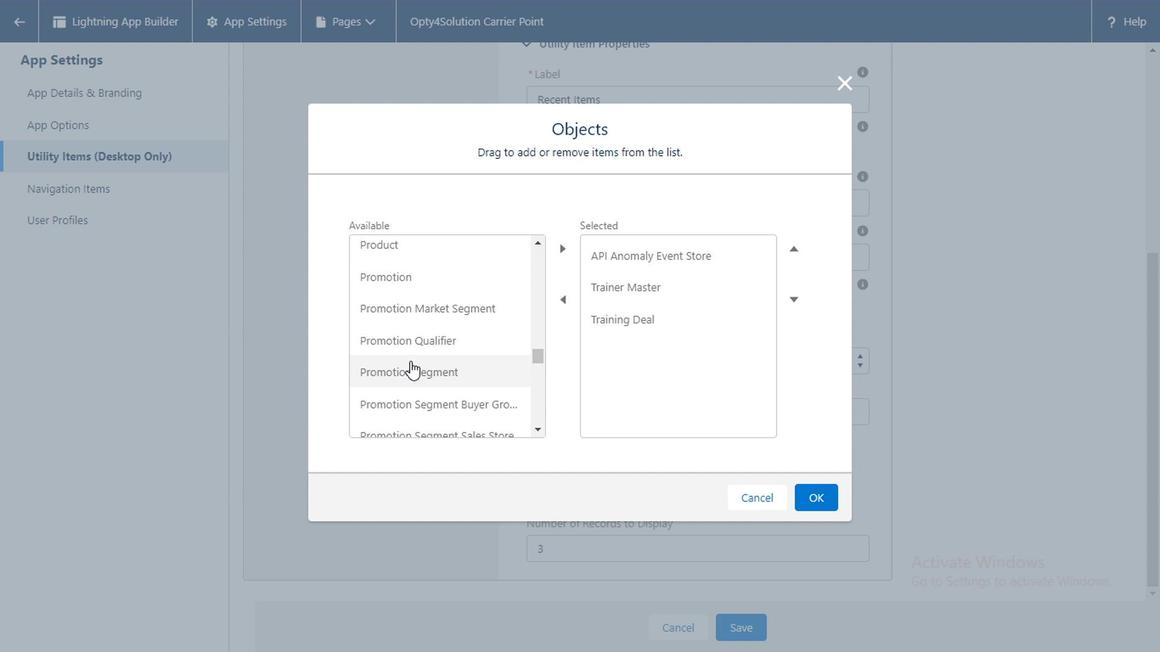 
Action: Mouse moved to (397, 358)
Screenshot: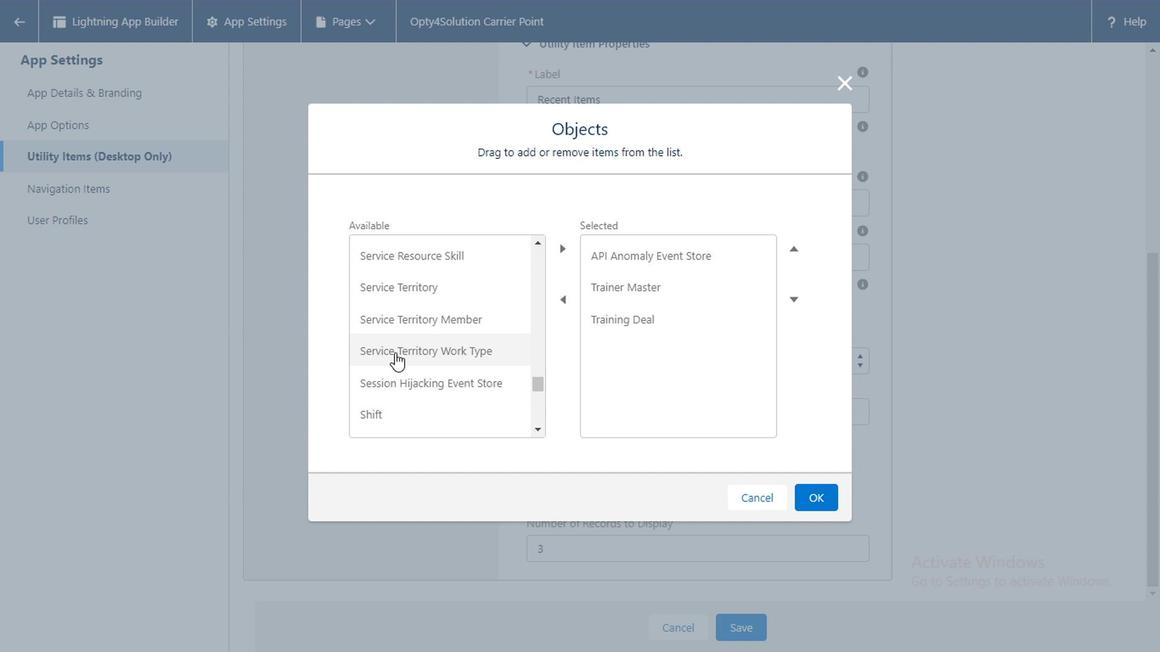 
Action: Mouse scrolled (397, 358) with delta (0, 0)
Screenshot: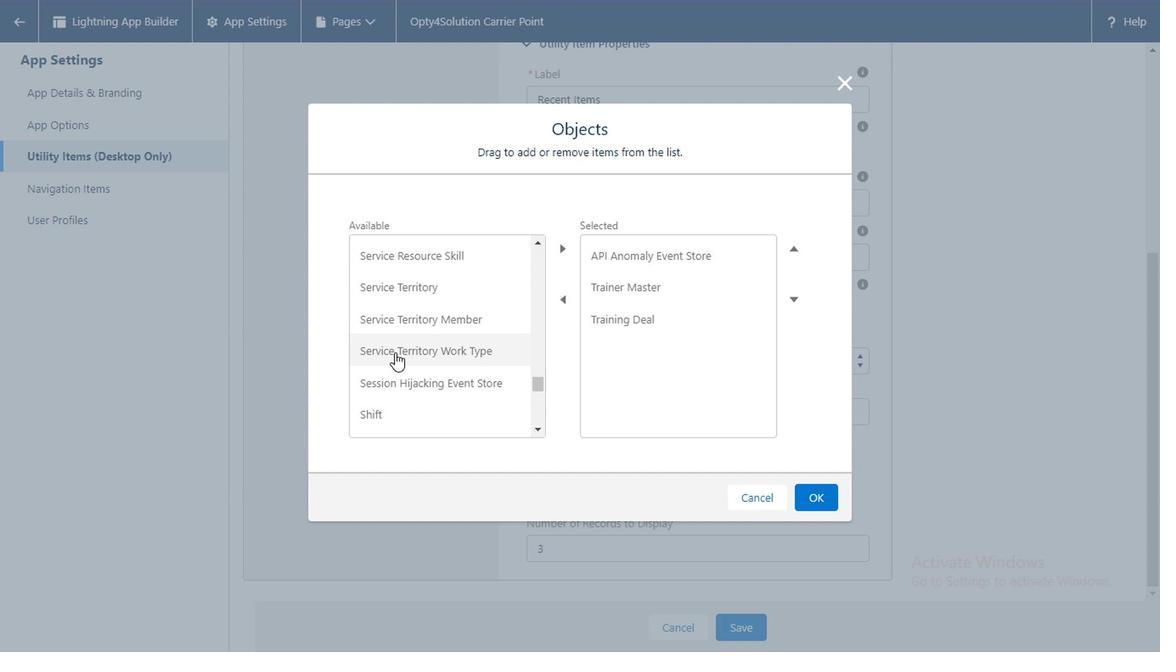 
Action: Mouse scrolled (397, 358) with delta (0, 0)
Screenshot: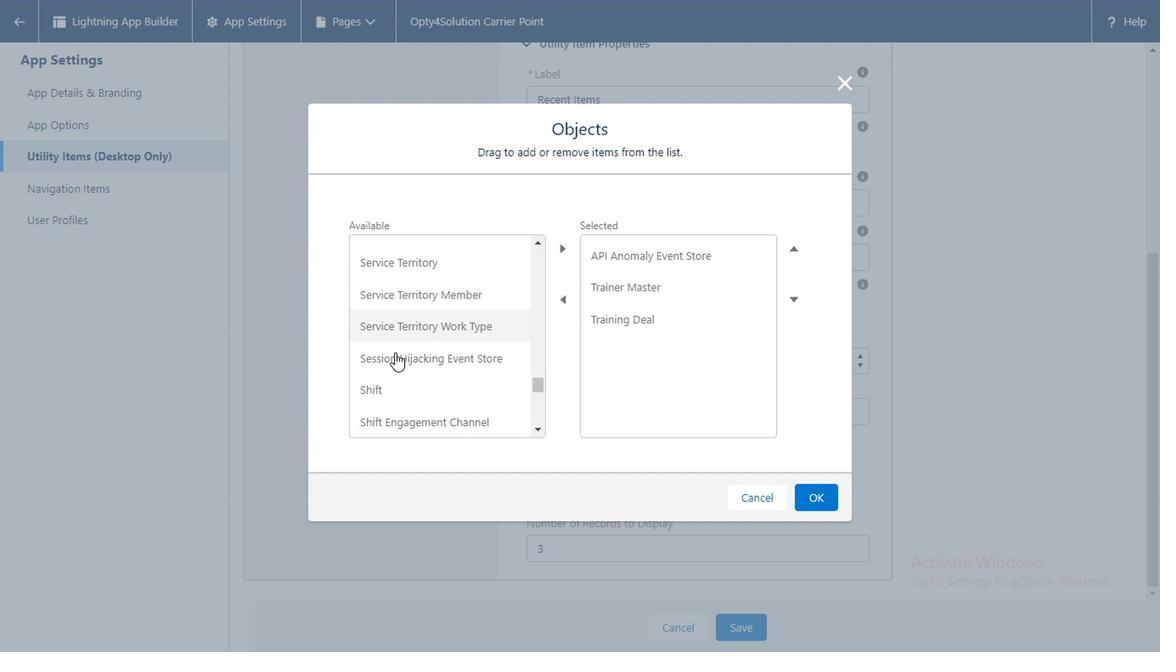 
Action: Mouse moved to (397, 358)
Screenshot: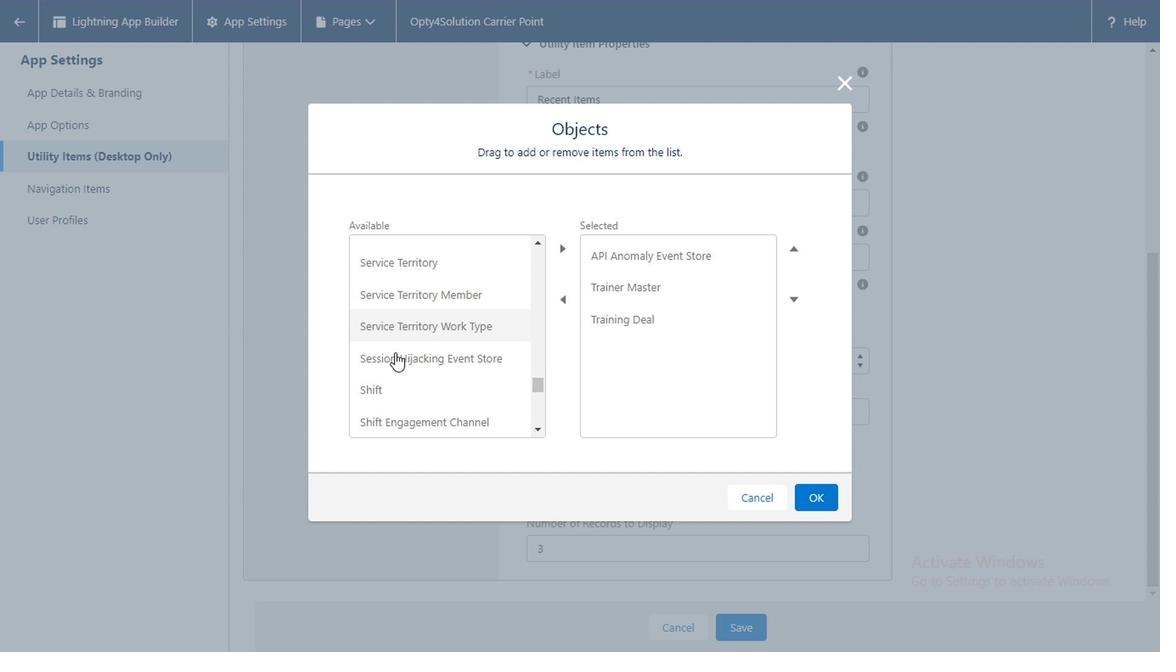 
Action: Mouse scrolled (397, 358) with delta (0, 0)
Screenshot: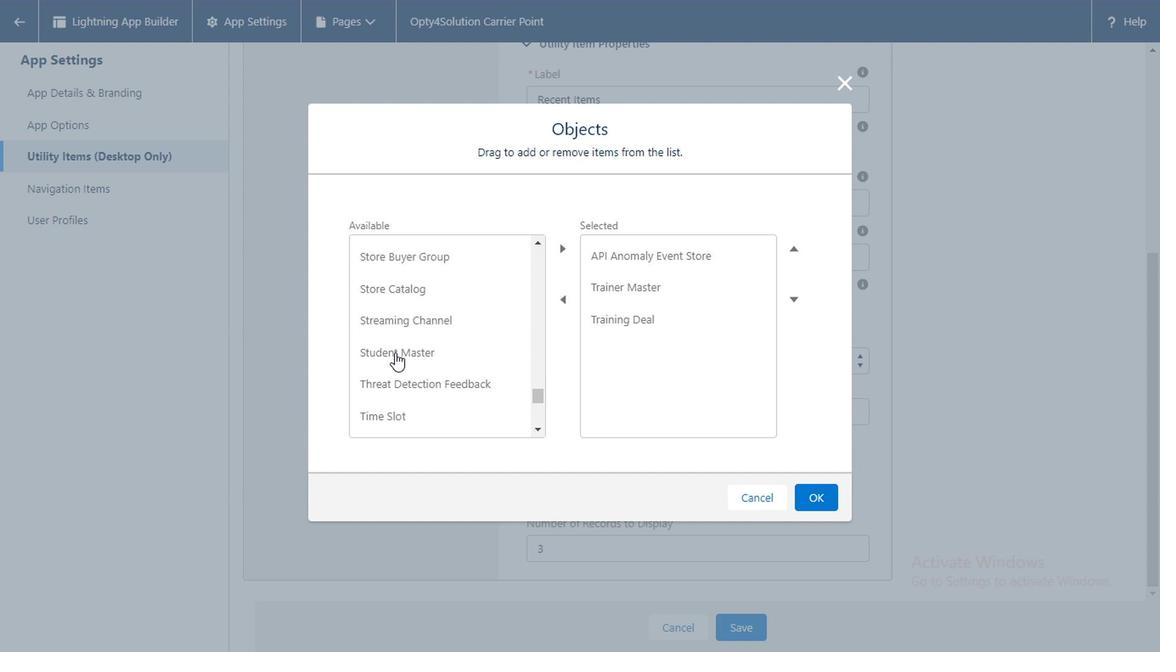 
Action: Mouse scrolled (397, 358) with delta (0, 0)
Screenshot: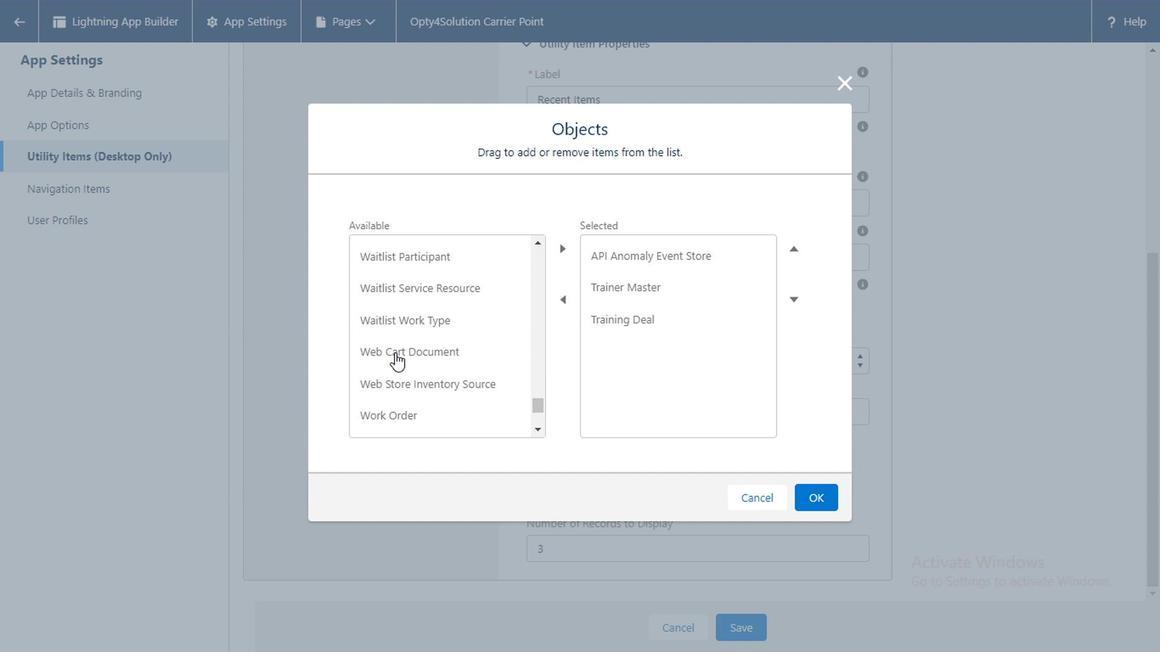 
Action: Mouse scrolled (397, 358) with delta (0, 0)
Screenshot: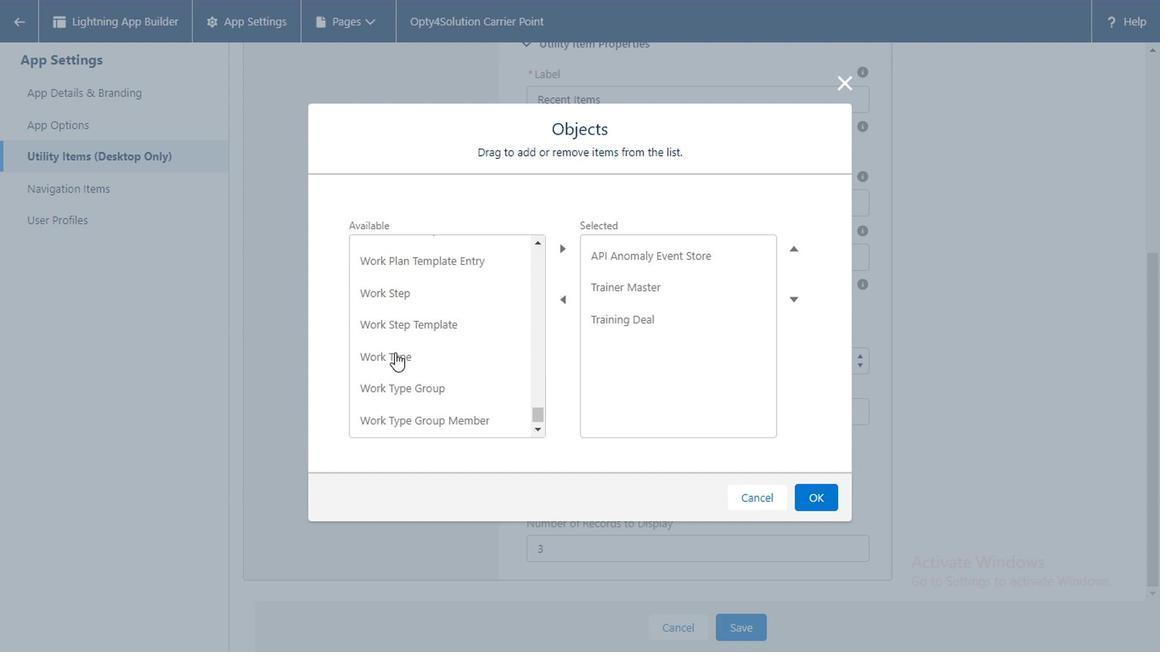 
Action: Mouse moved to (397, 359)
Screenshot: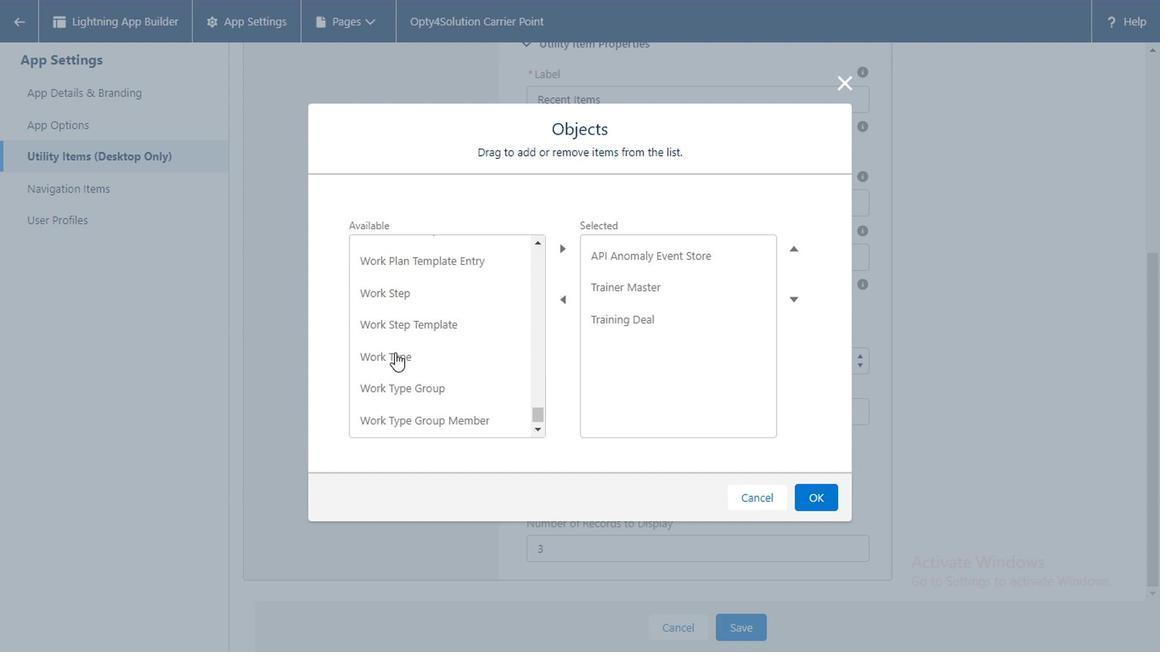 
Action: Mouse scrolled (397, 358) with delta (0, 0)
Screenshot: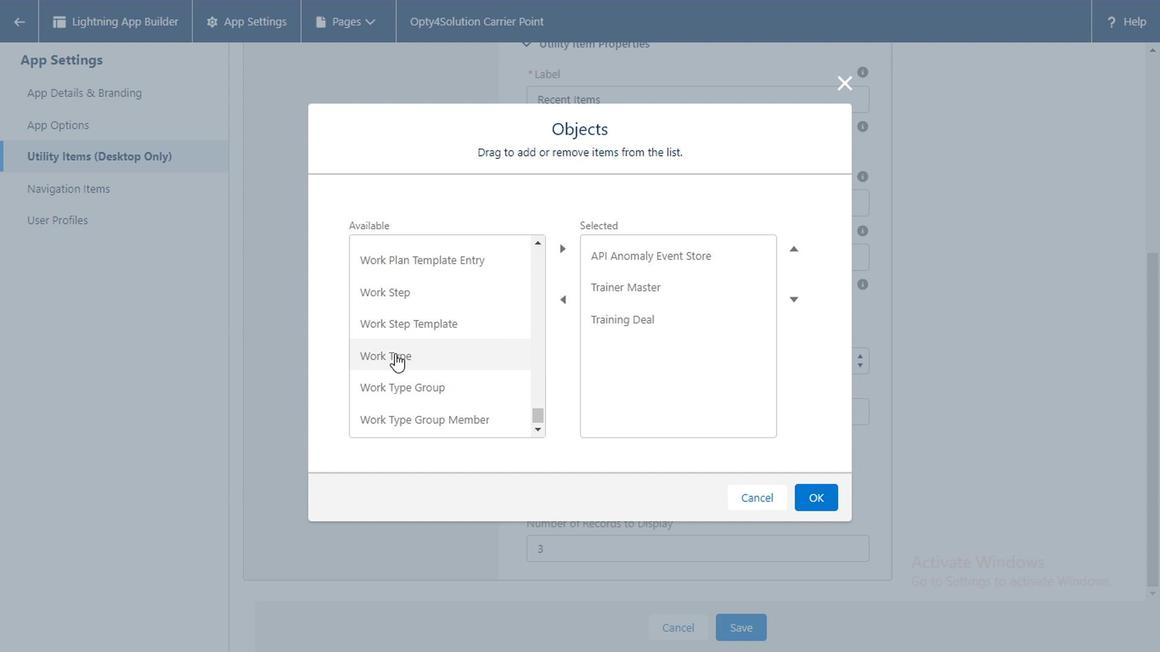 
Action: Mouse moved to (406, 388)
Screenshot: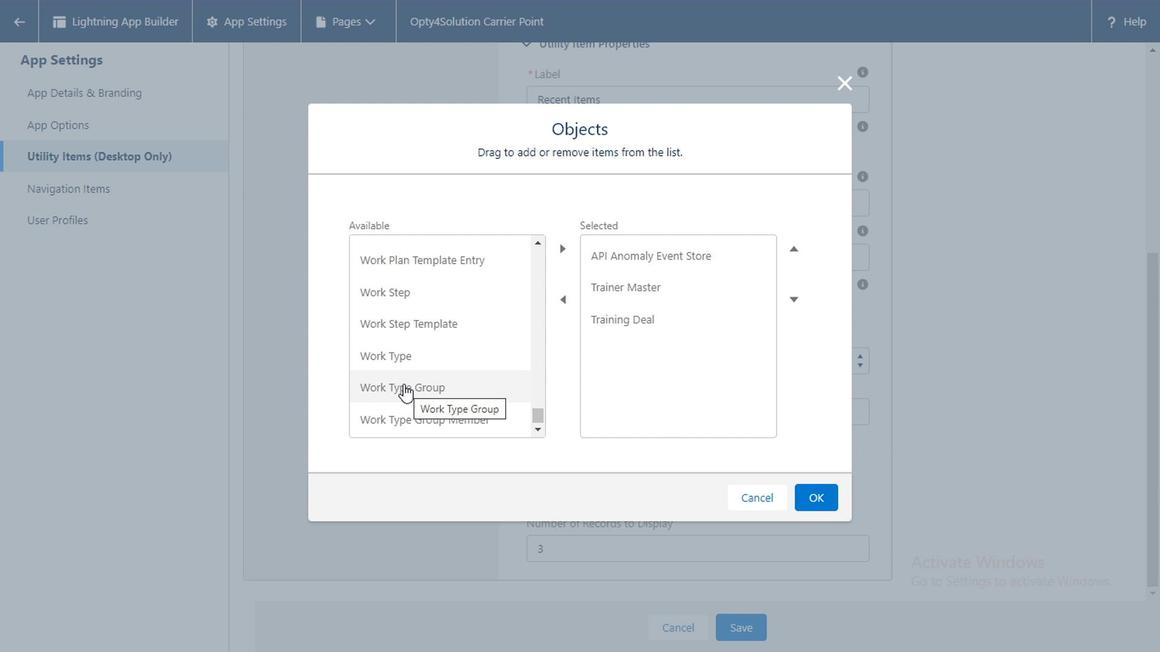 
Action: Mouse scrolled (406, 387) with delta (0, 0)
Screenshot: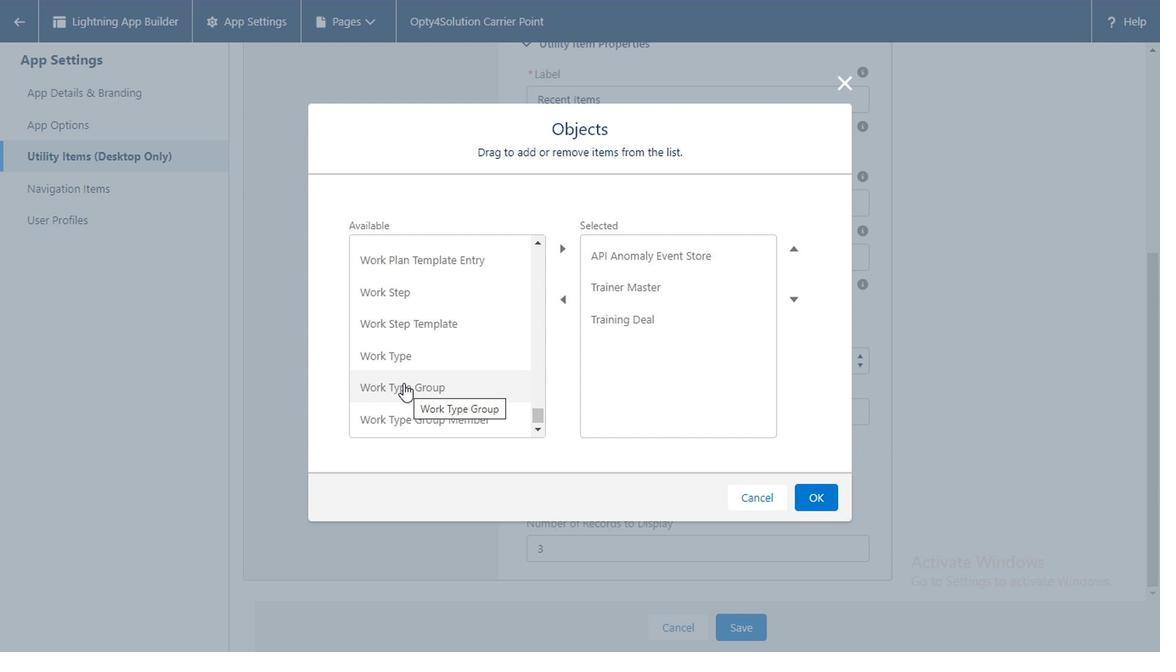 
Action: Mouse scrolled (406, 387) with delta (0, 0)
Screenshot: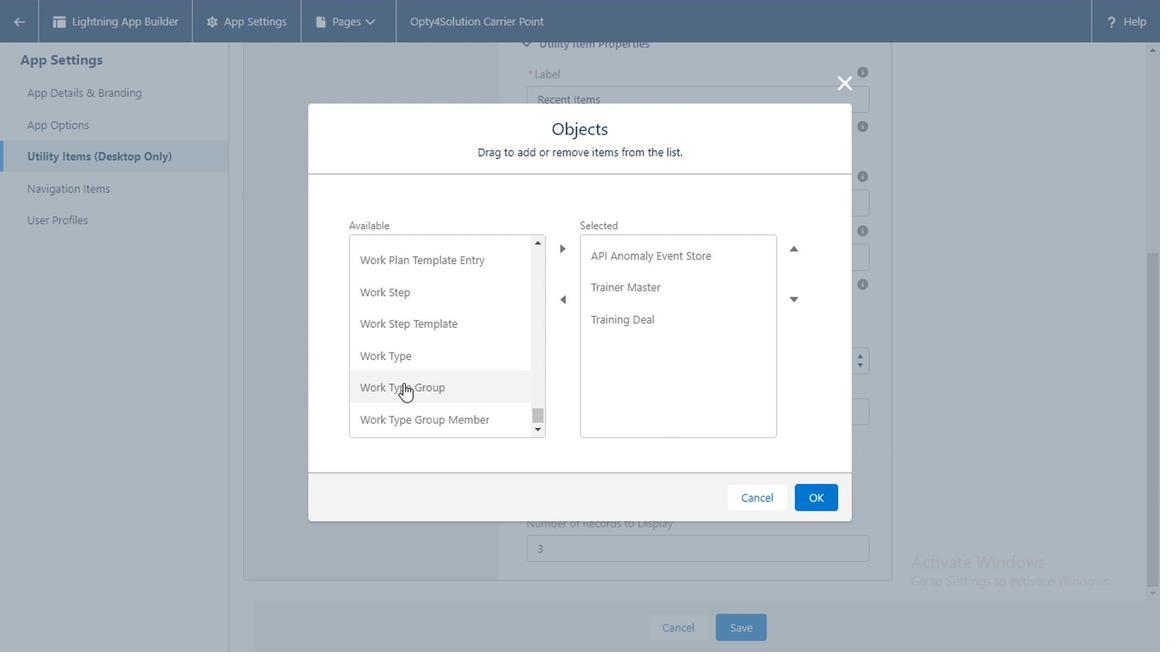 
Action: Mouse moved to (406, 388)
Screenshot: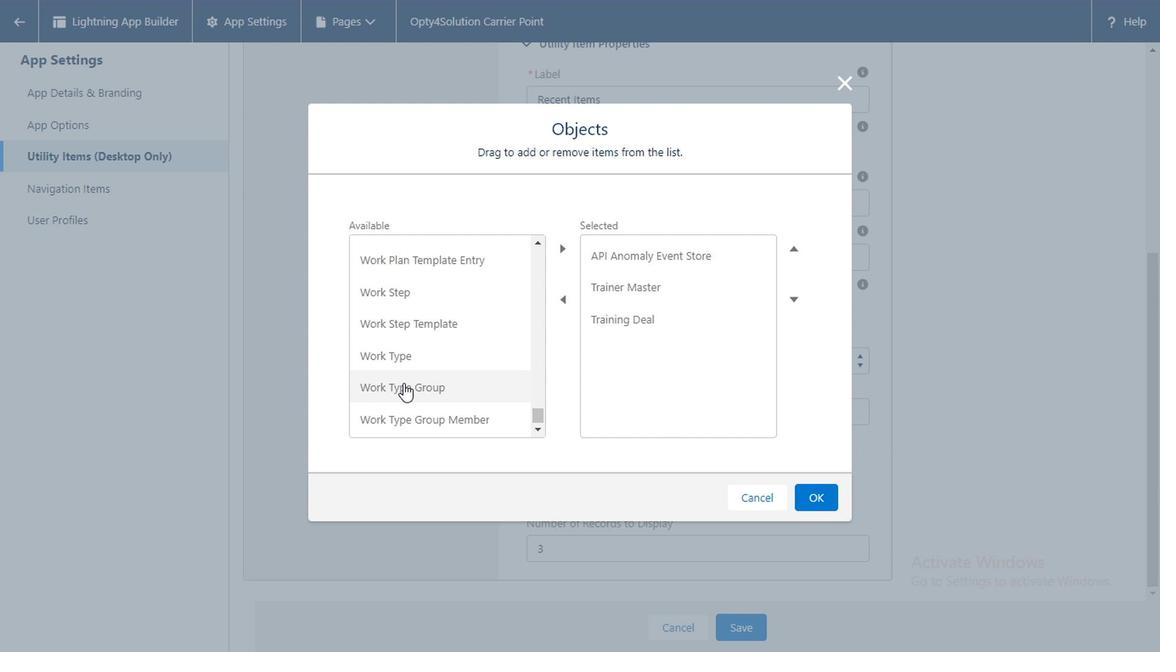 
Action: Mouse scrolled (406, 387) with delta (0, 0)
Screenshot: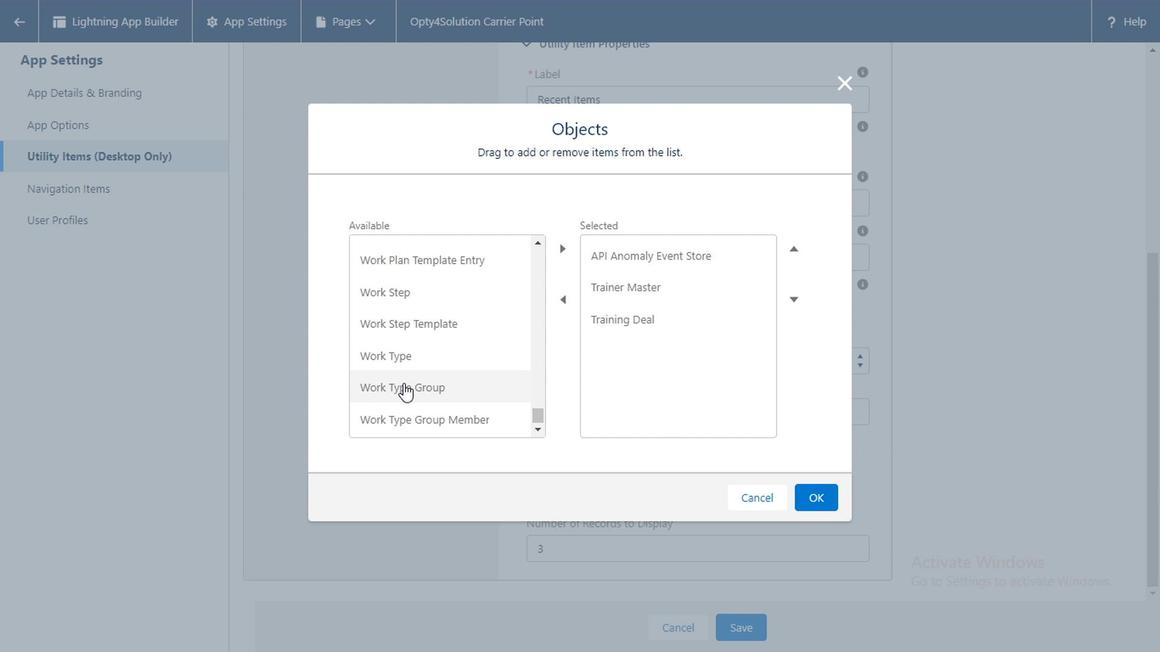 
Action: Mouse moved to (406, 388)
Screenshot: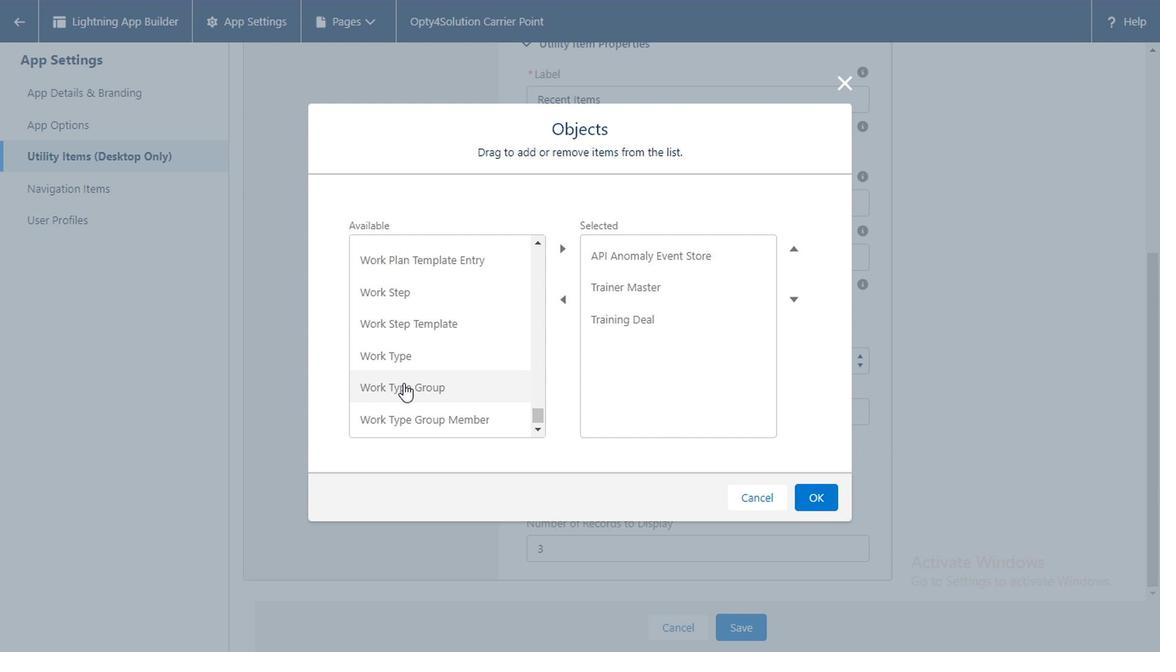 
Action: Mouse scrolled (406, 387) with delta (0, 0)
Screenshot: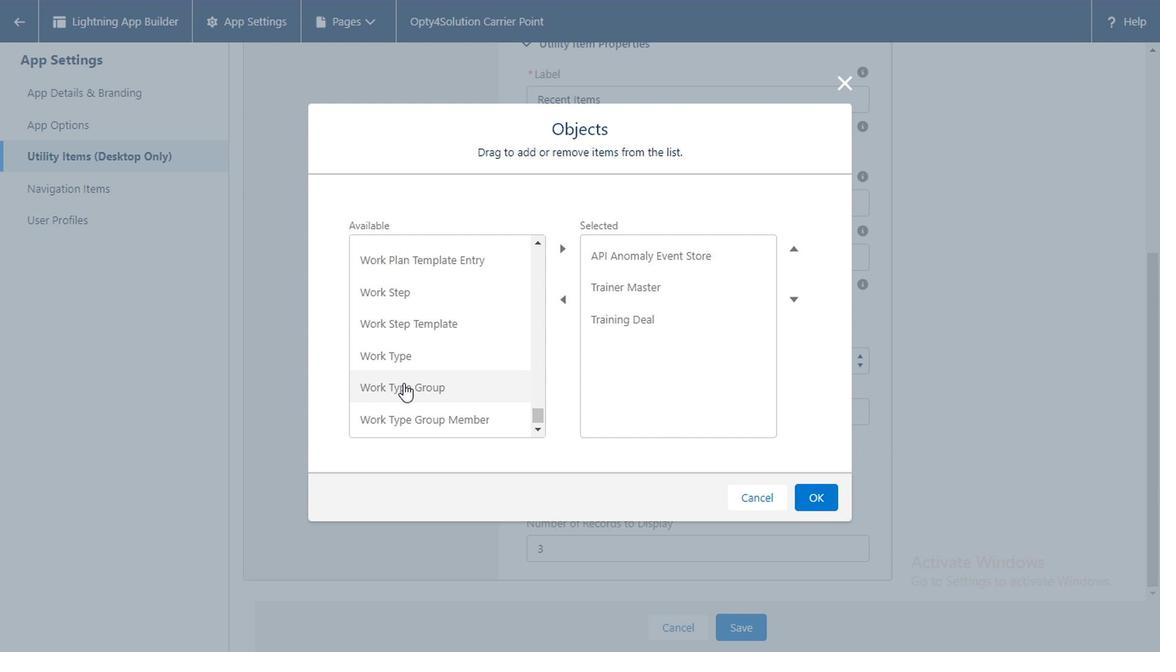 
Action: Mouse scrolled (406, 387) with delta (0, 0)
Screenshot: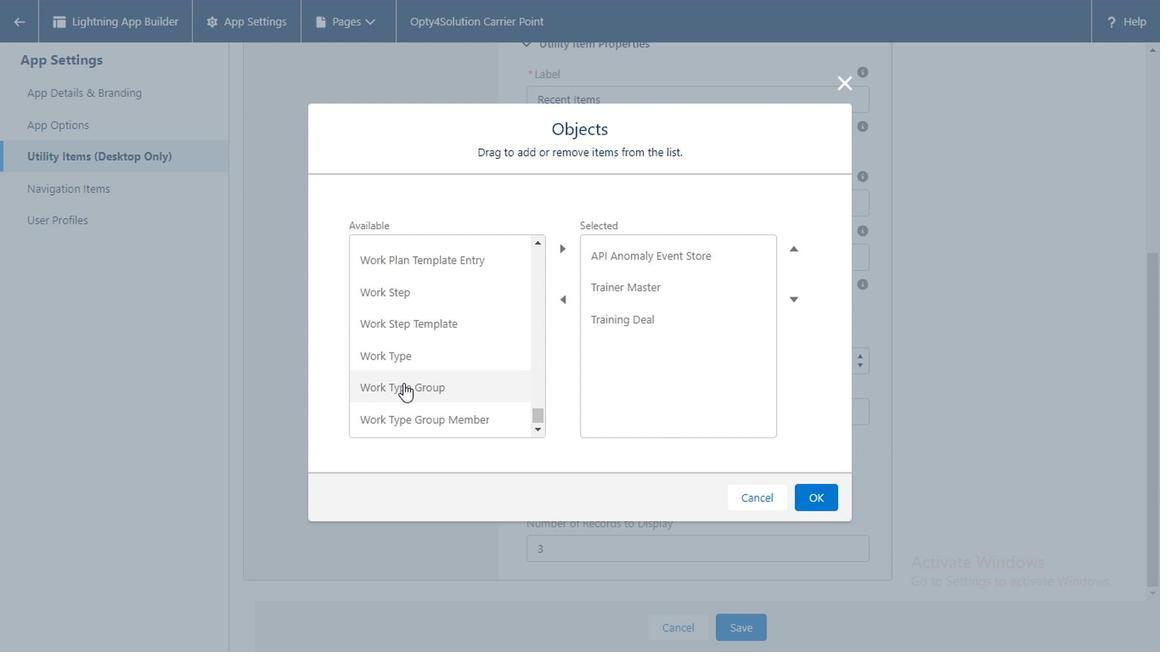 
Action: Mouse moved to (537, 421)
Screenshot: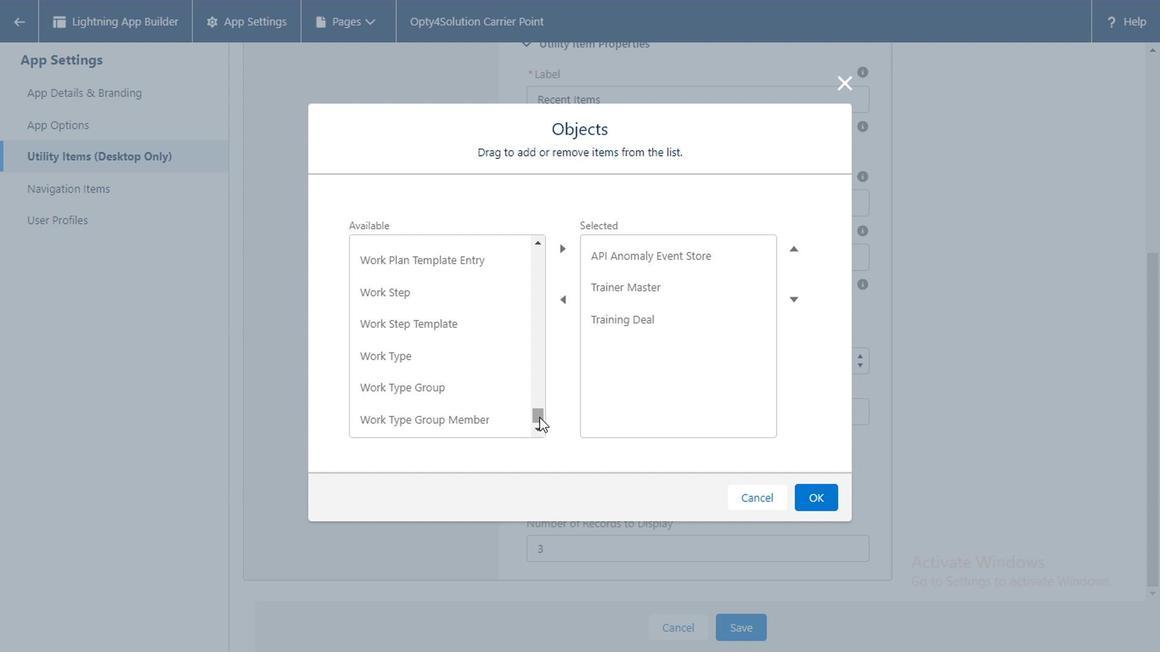 
Action: Mouse pressed left at (537, 421)
Screenshot: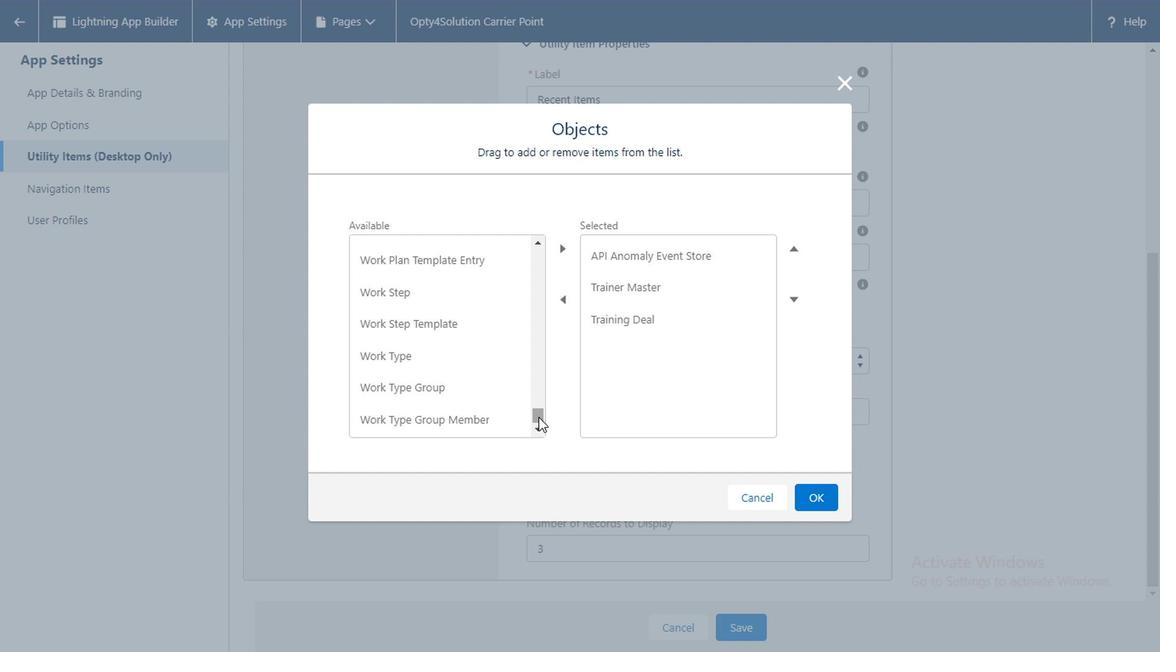 
Action: Mouse moved to (806, 494)
Screenshot: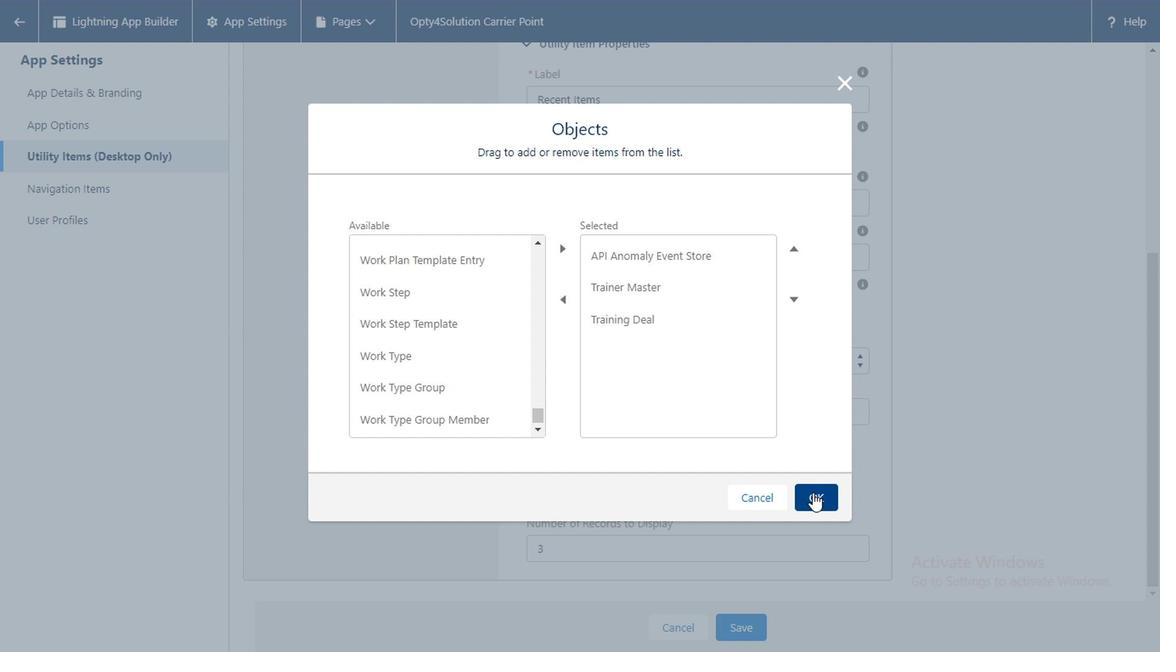 
Action: Mouse pressed left at (806, 494)
Screenshot: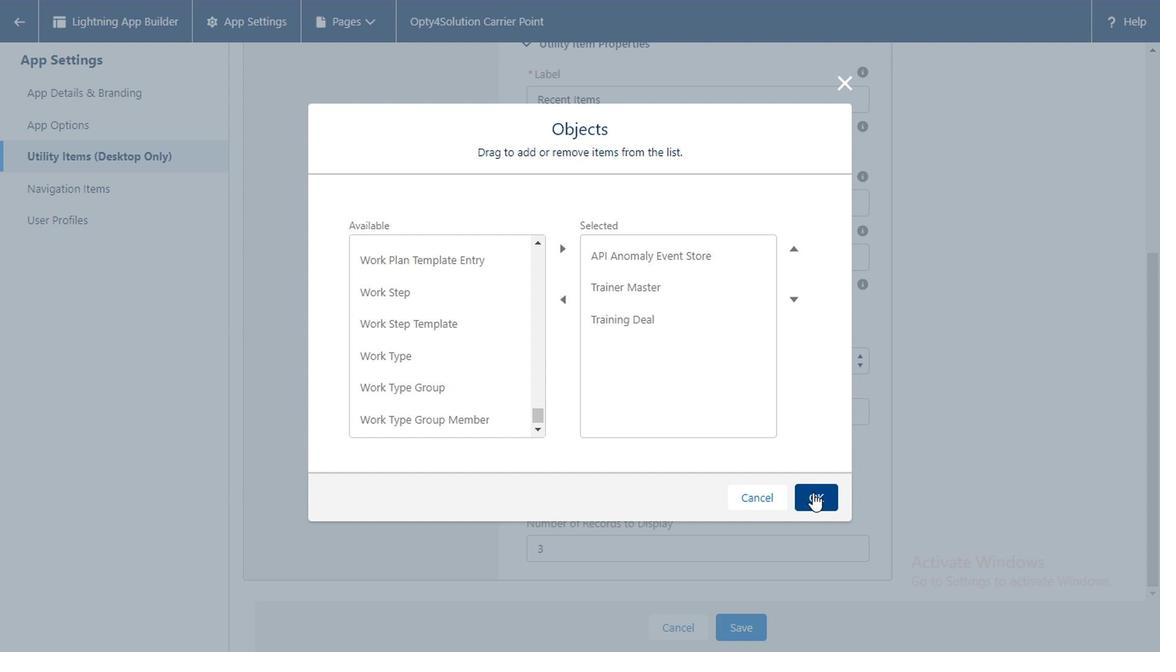 
Action: Mouse moved to (567, 312)
Screenshot: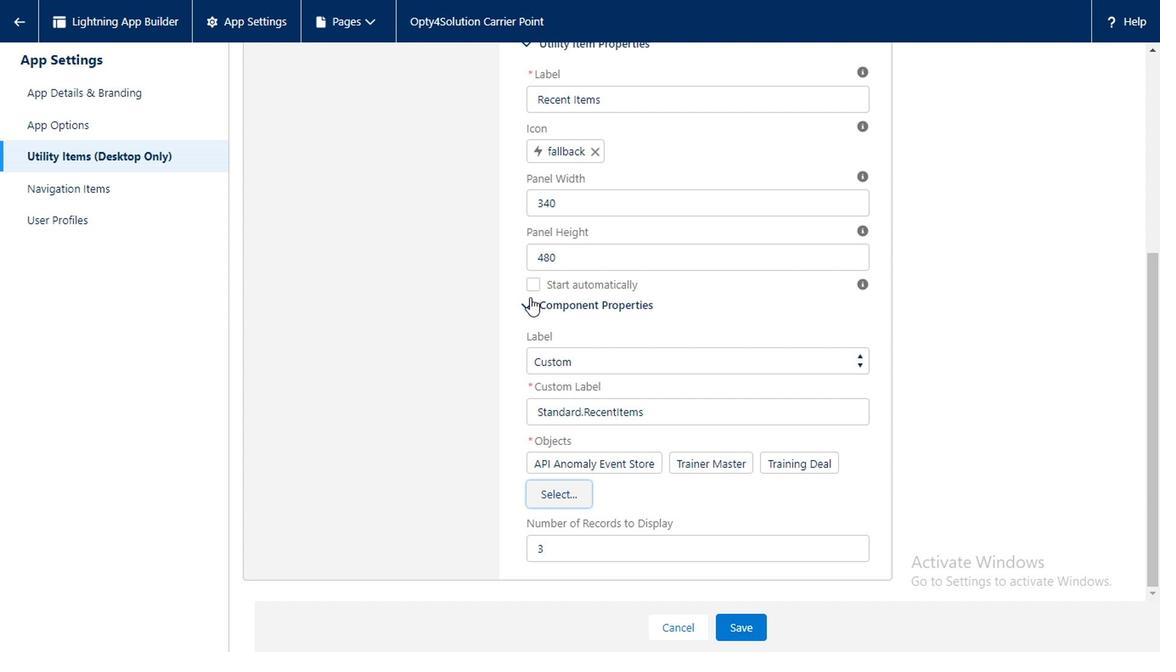 
Action: Mouse scrolled (567, 311) with delta (0, 0)
Screenshot: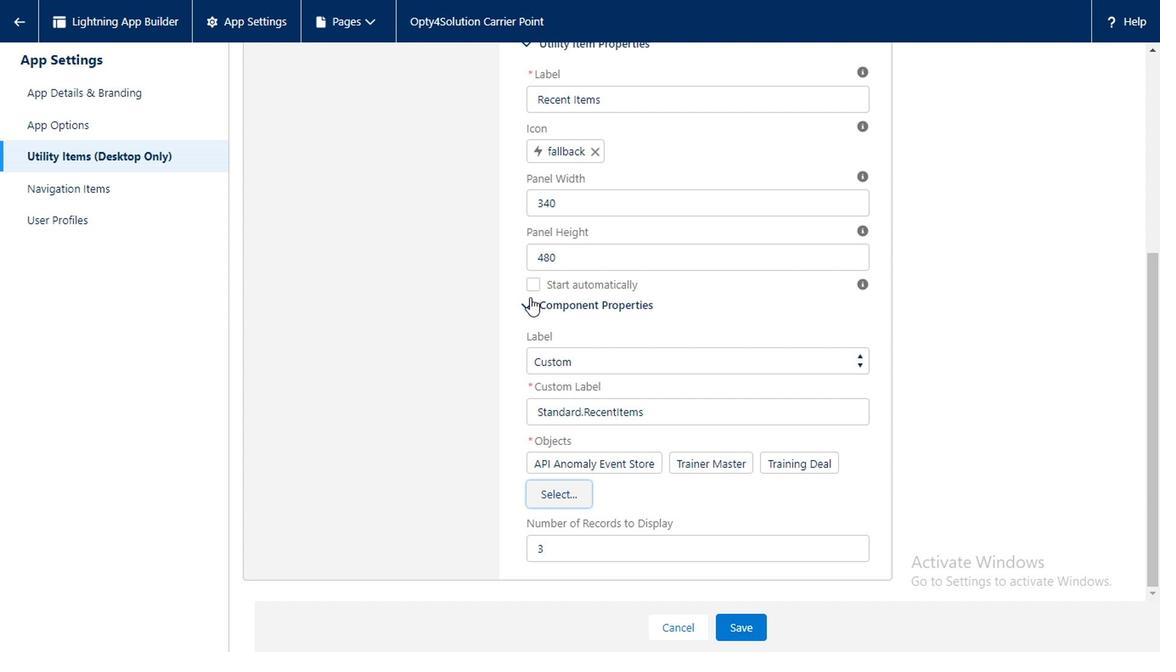 
Action: Mouse moved to (621, 348)
Screenshot: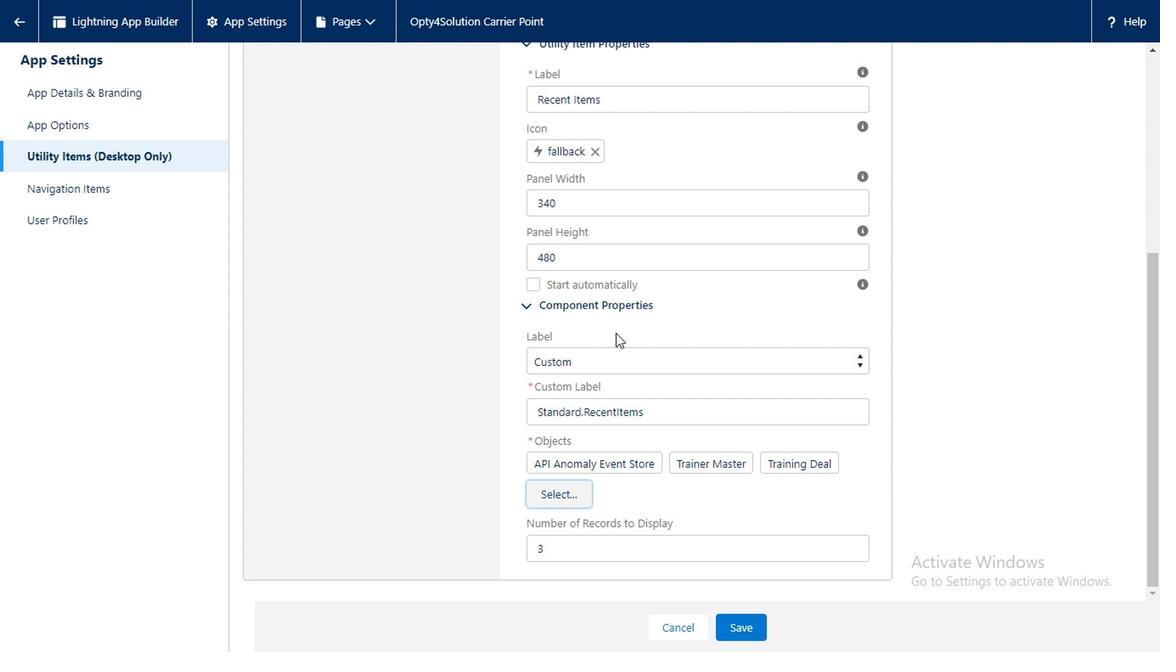 
Action: Mouse scrolled (621, 347) with delta (0, 0)
Screenshot: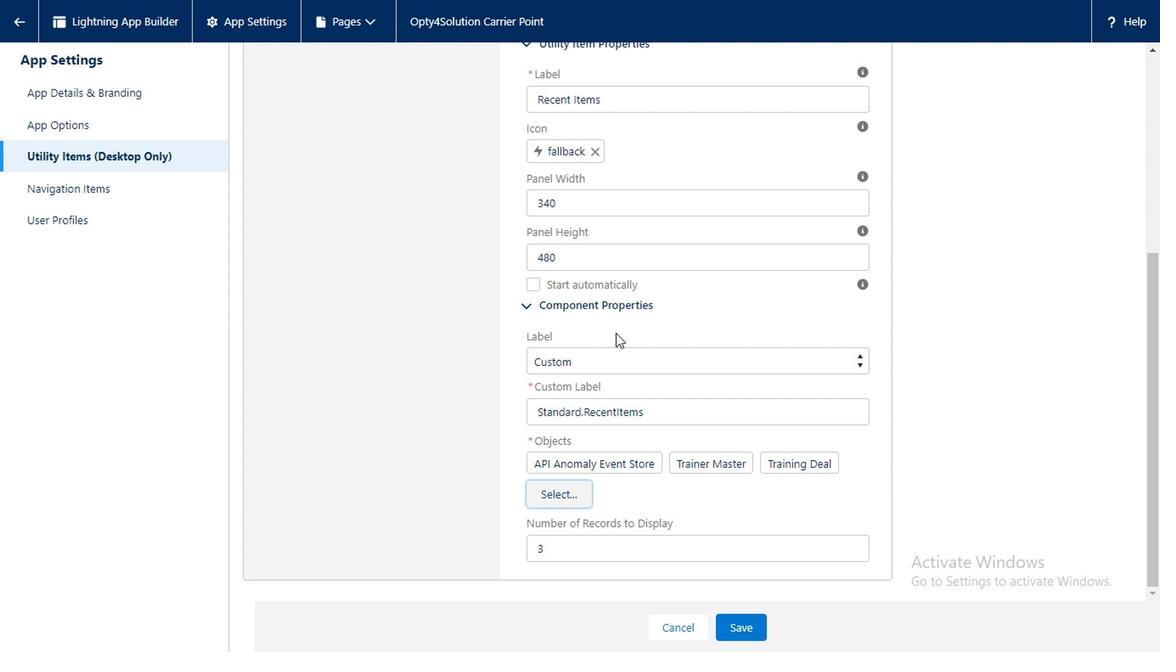 
Action: Mouse moved to (627, 355)
Screenshot: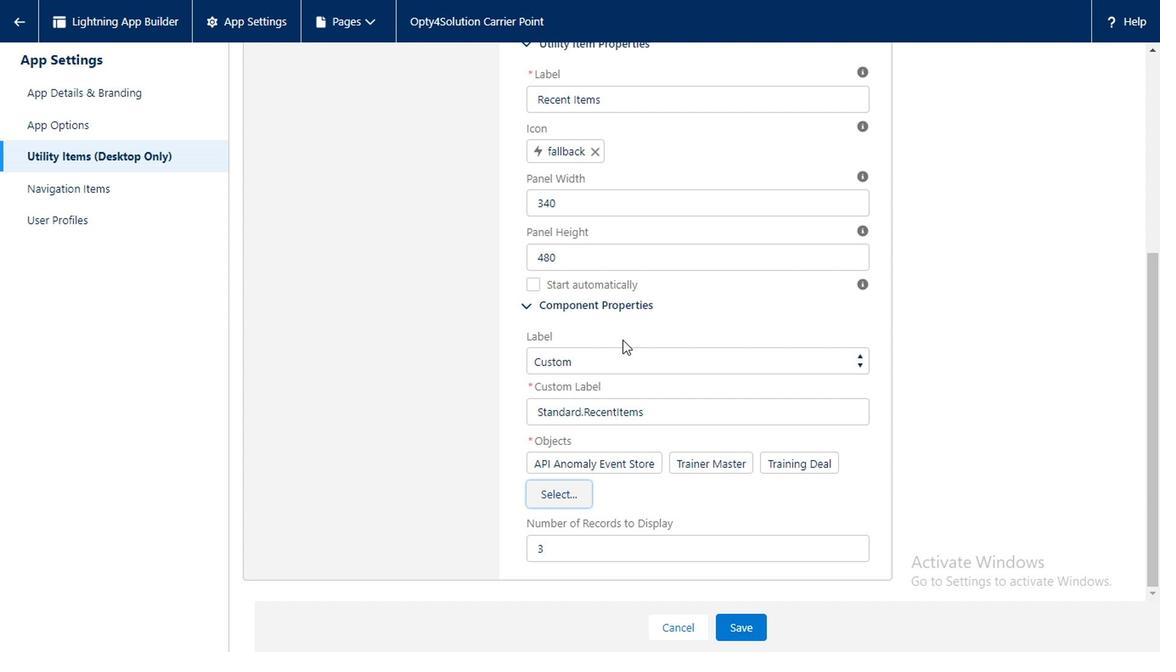 
Action: Mouse scrolled (627, 354) with delta (0, 0)
Screenshot: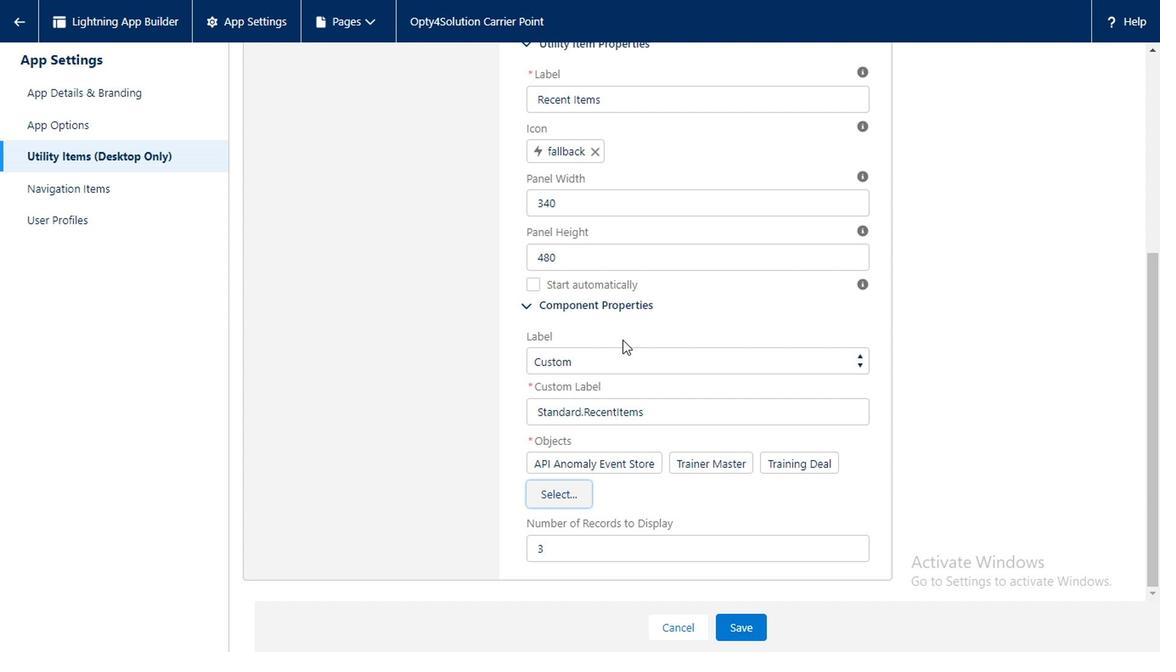 
Action: Mouse moved to (628, 358)
Screenshot: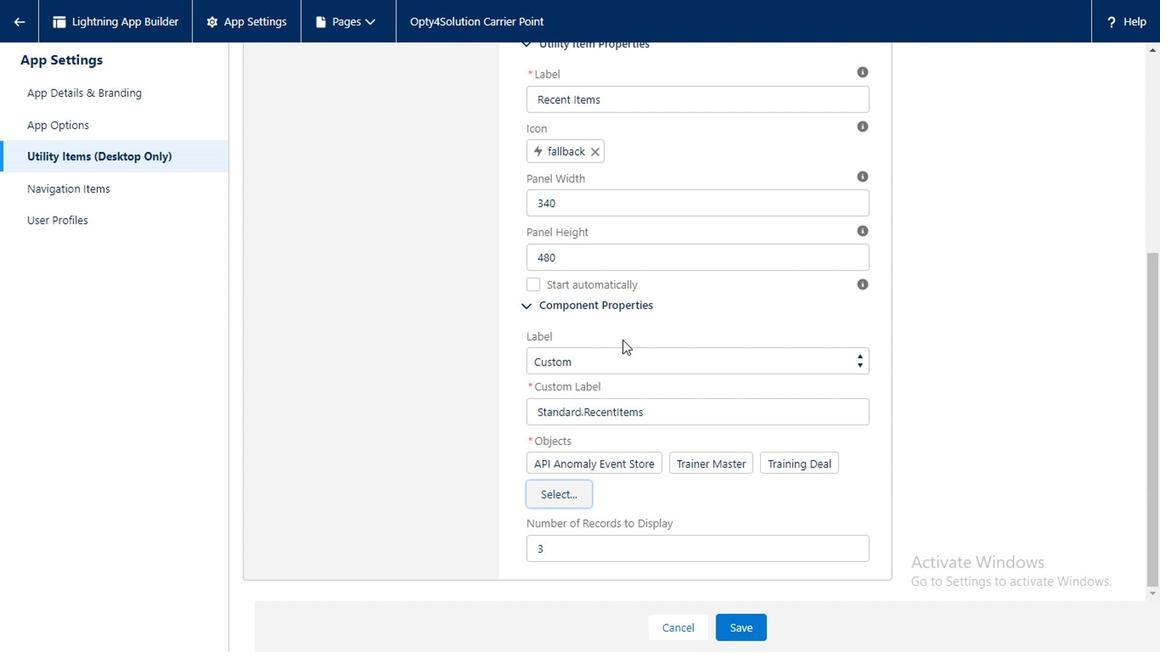 
Action: Mouse scrolled (628, 357) with delta (0, -1)
Screenshot: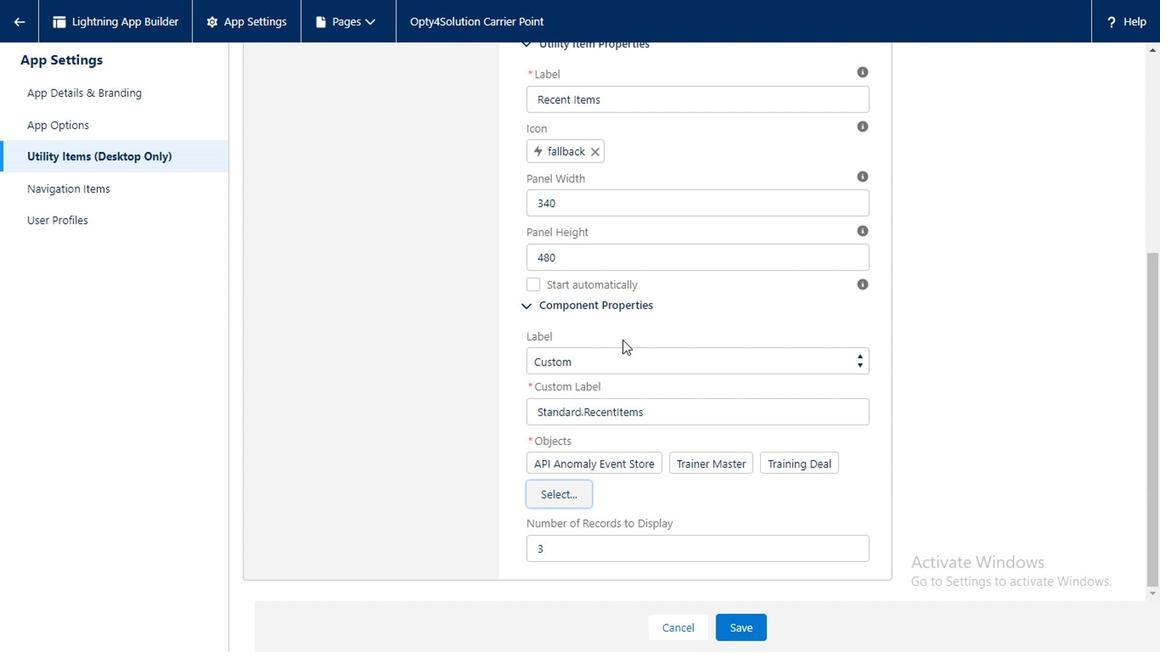 
Action: Mouse scrolled (628, 357) with delta (0, -1)
Screenshot: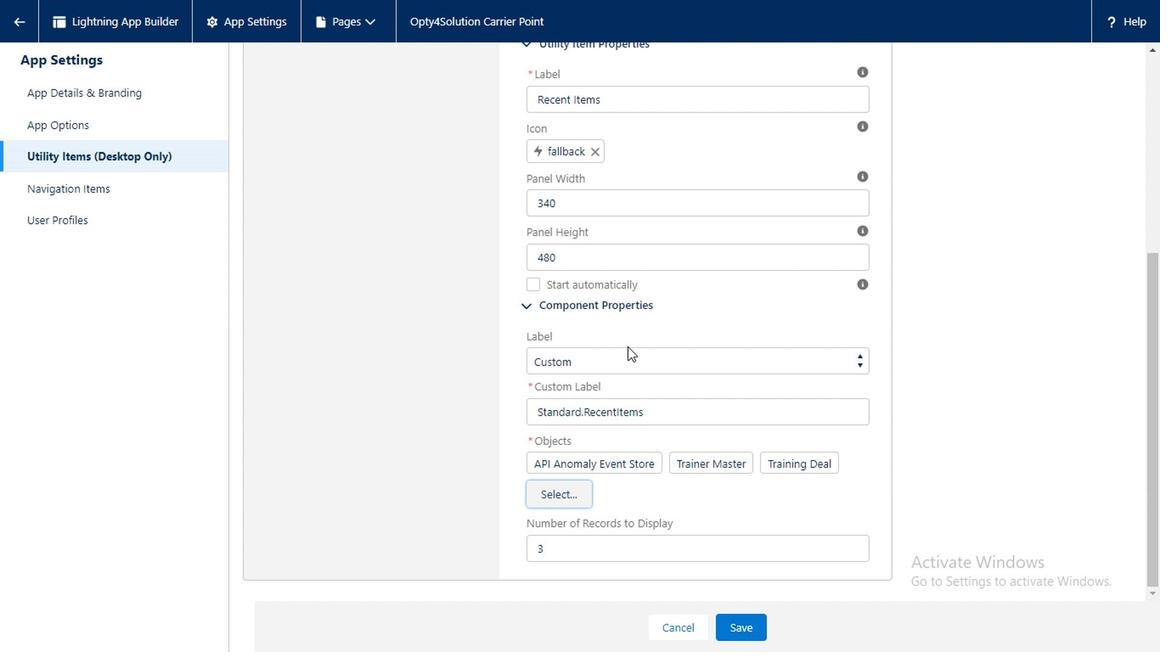 
Action: Mouse scrolled (628, 357) with delta (0, -1)
Screenshot: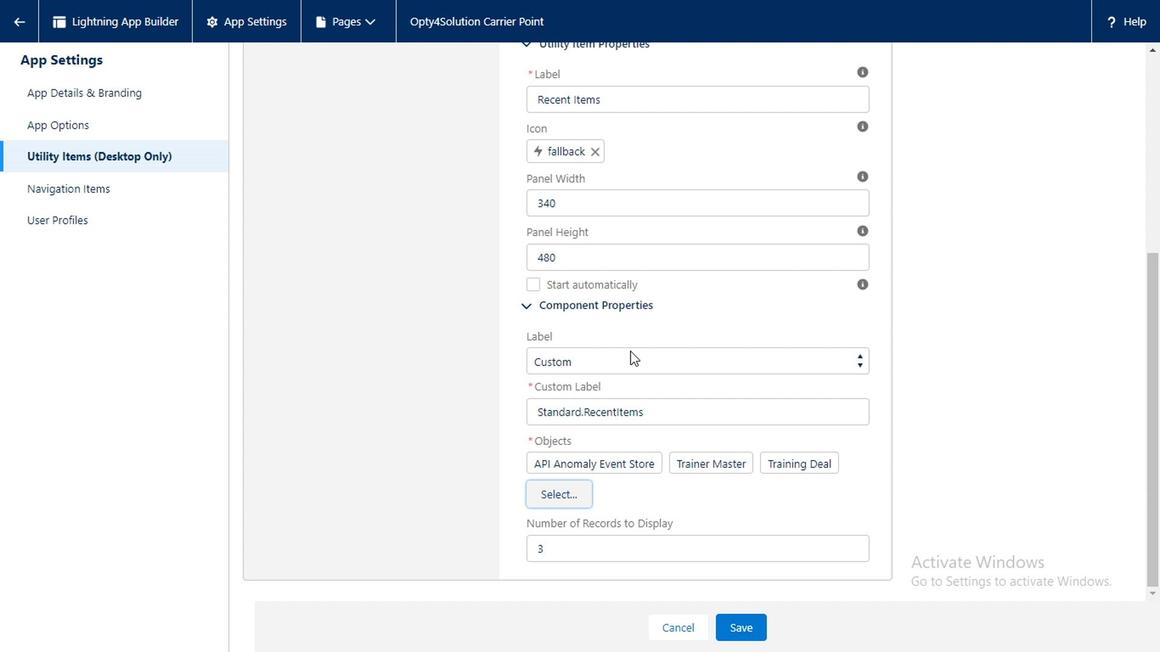 
Action: Mouse moved to (1138, 473)
Screenshot: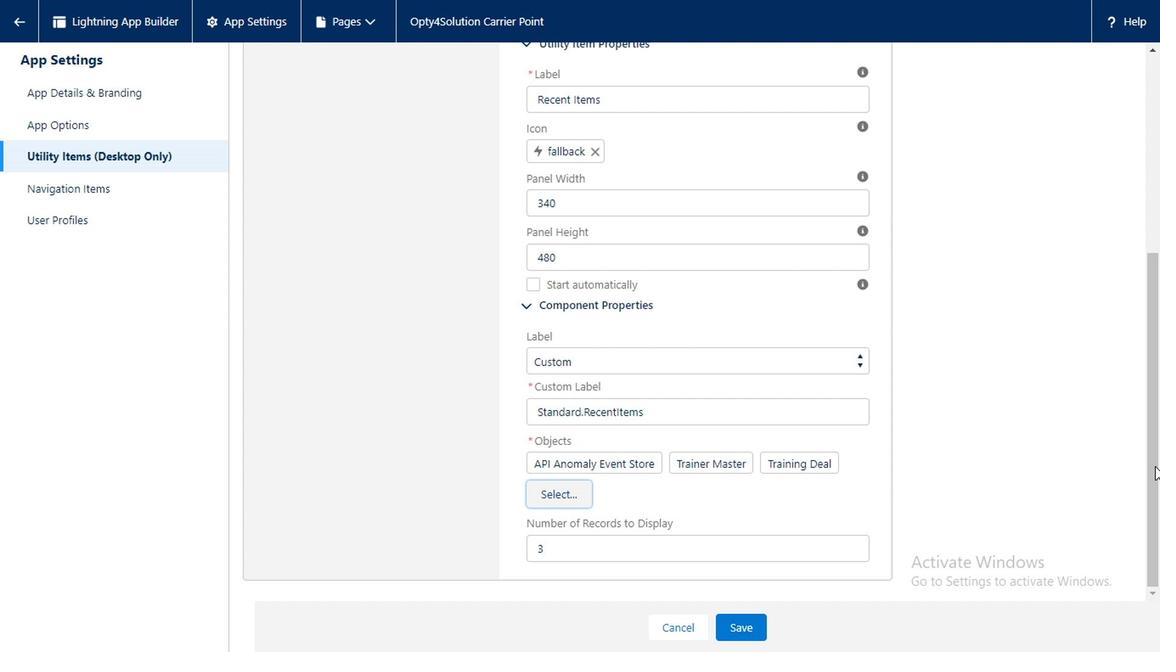 
Action: Mouse pressed left at (1138, 473)
Screenshot: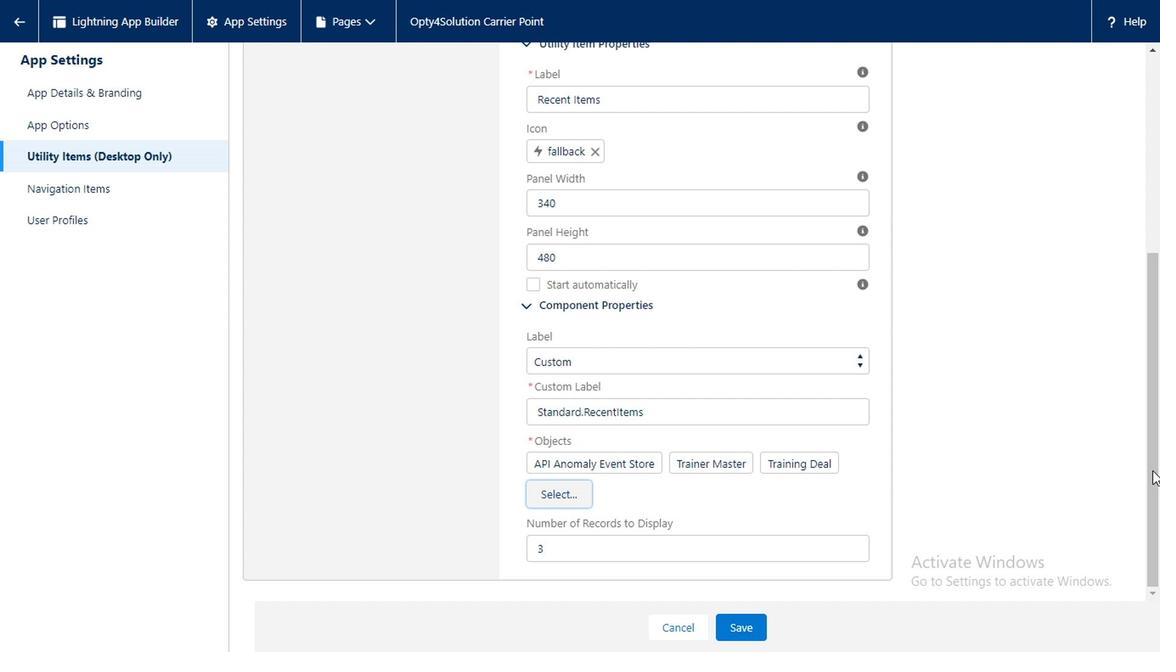 
Action: Mouse moved to (1136, 529)
Screenshot: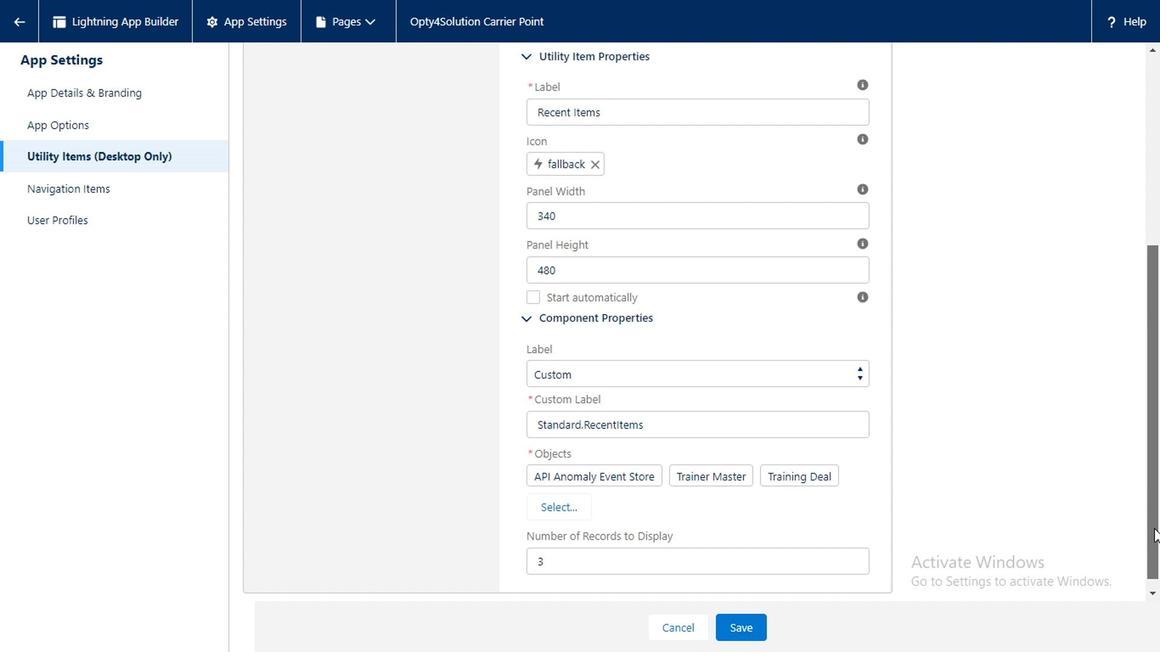 
Action: Mouse pressed left at (1136, 529)
Screenshot: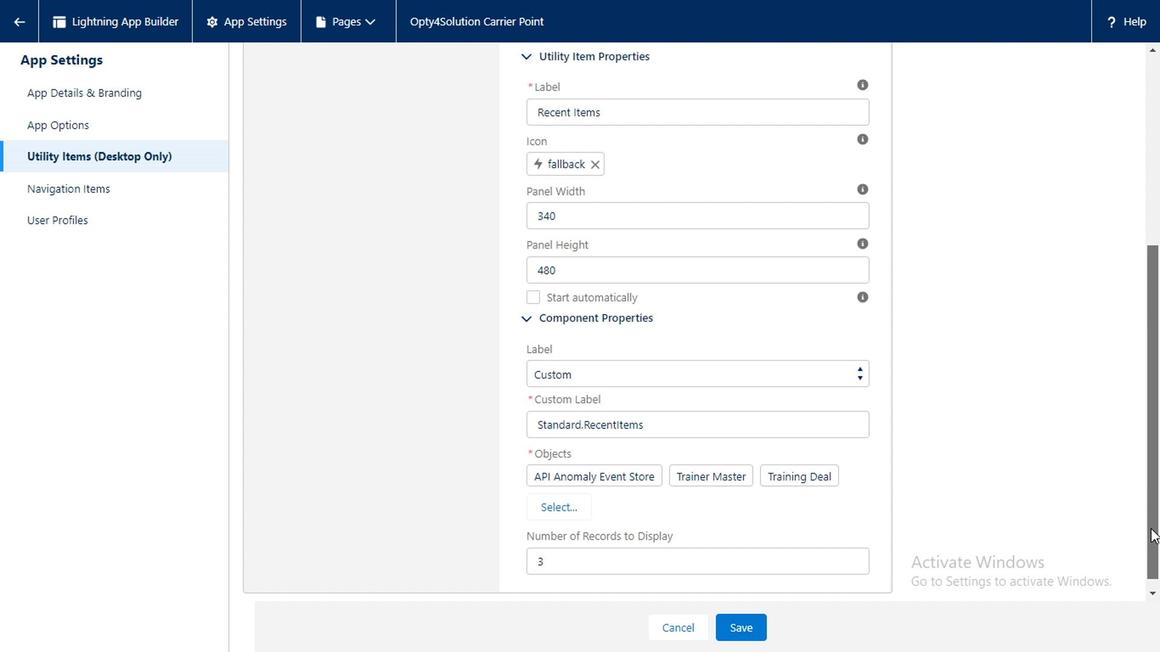 
Action: Mouse moved to (637, 356)
Screenshot: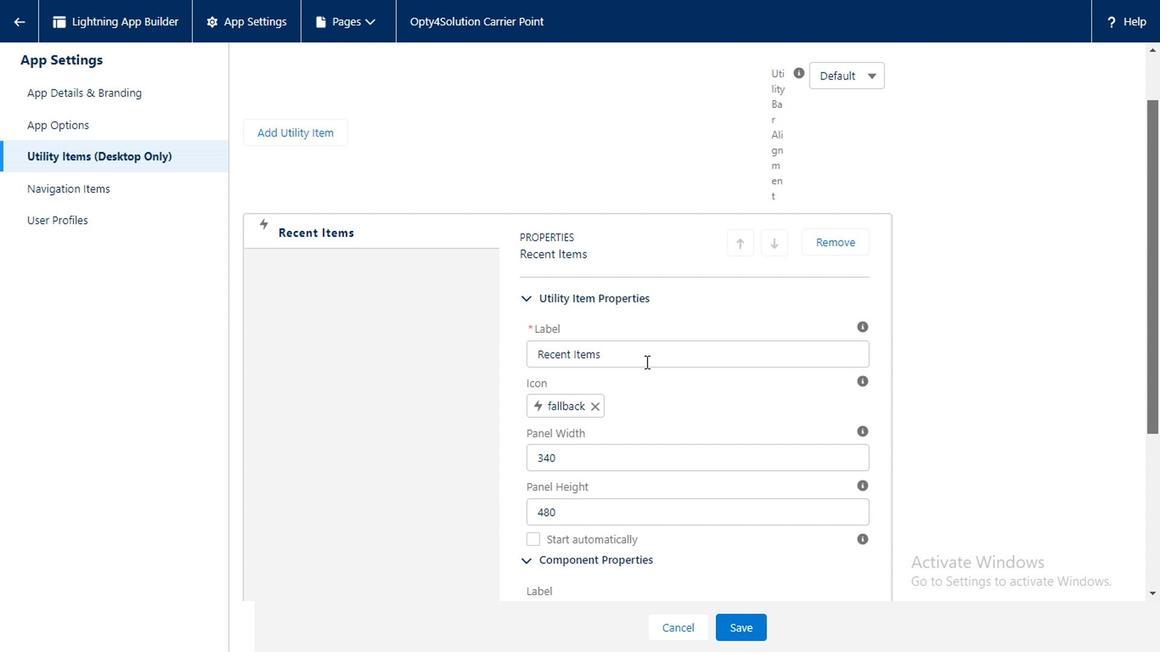 
Action: Mouse pressed left at (637, 356)
Screenshot: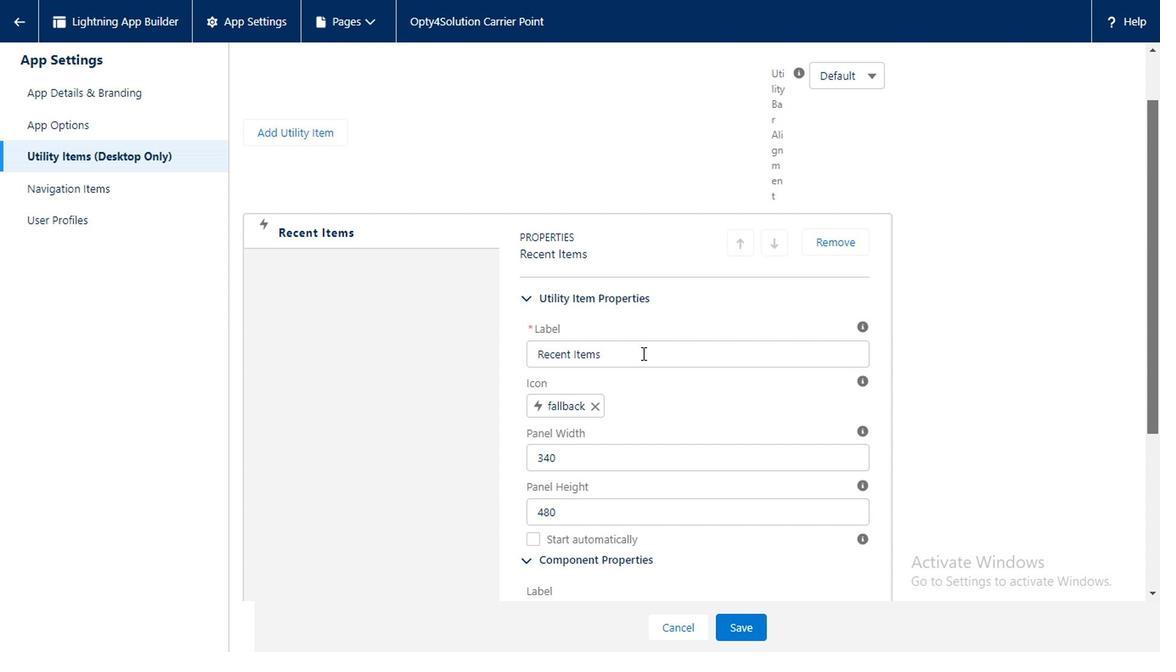 
Action: Mouse moved to (599, 429)
Screenshot: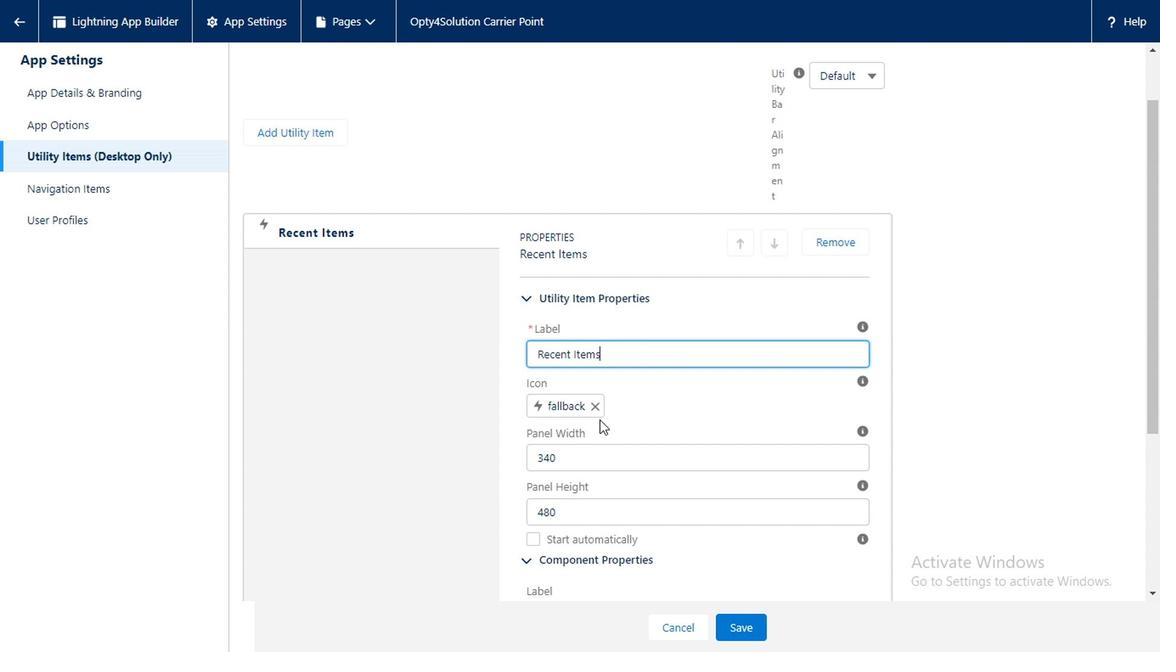 
Action: Mouse scrolled (599, 428) with delta (0, 0)
Screenshot: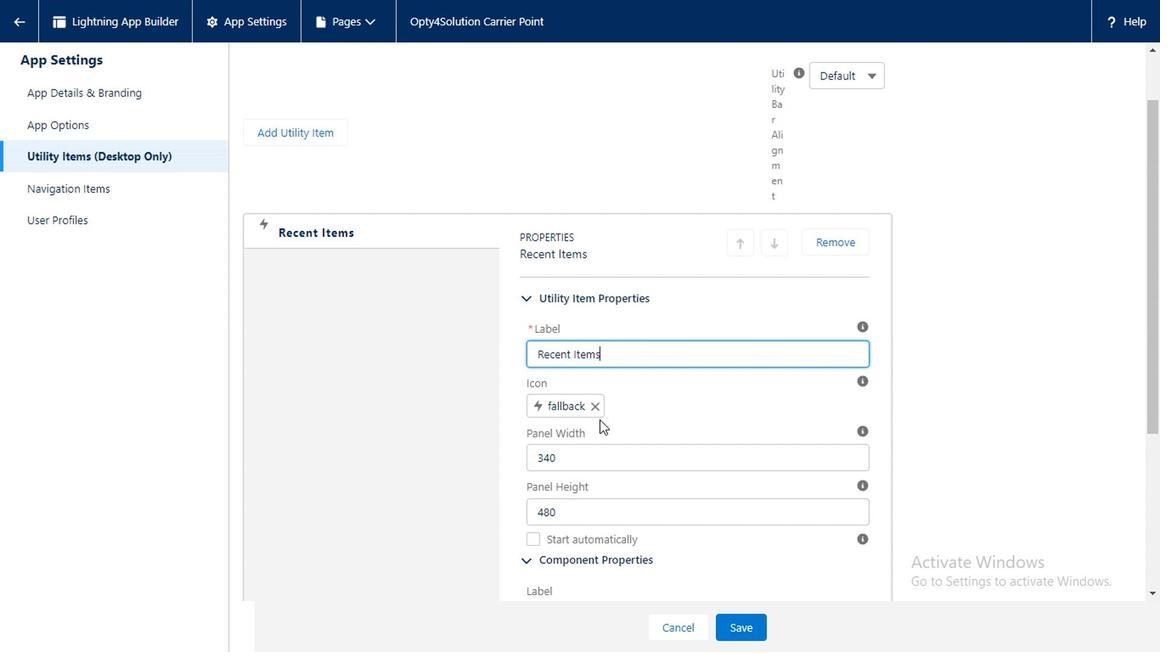 
Action: Mouse moved to (612, 412)
Screenshot: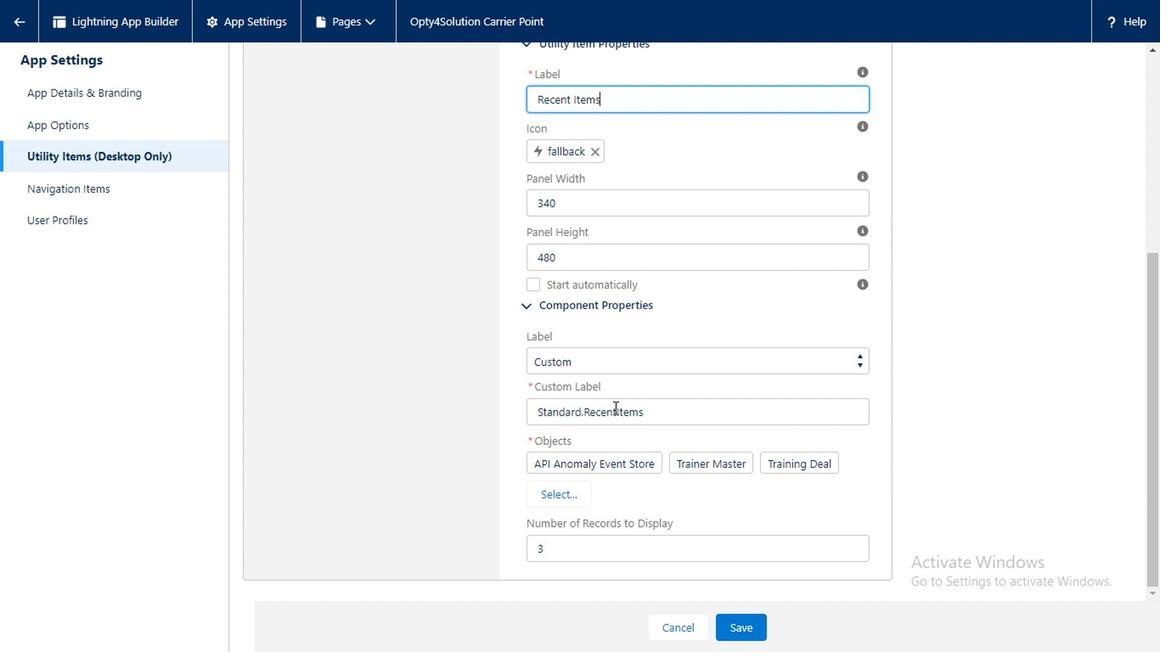 
Action: Mouse scrolled (612, 411) with delta (0, -1)
Screenshot: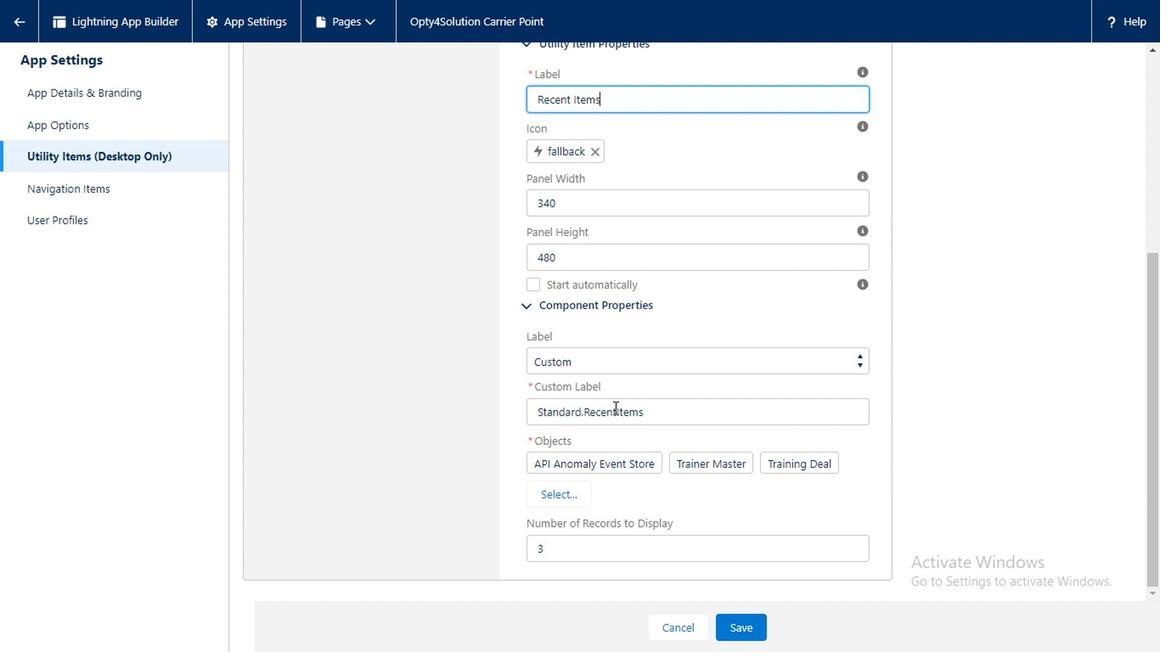 
Action: Mouse moved to (612, 413)
Screenshot: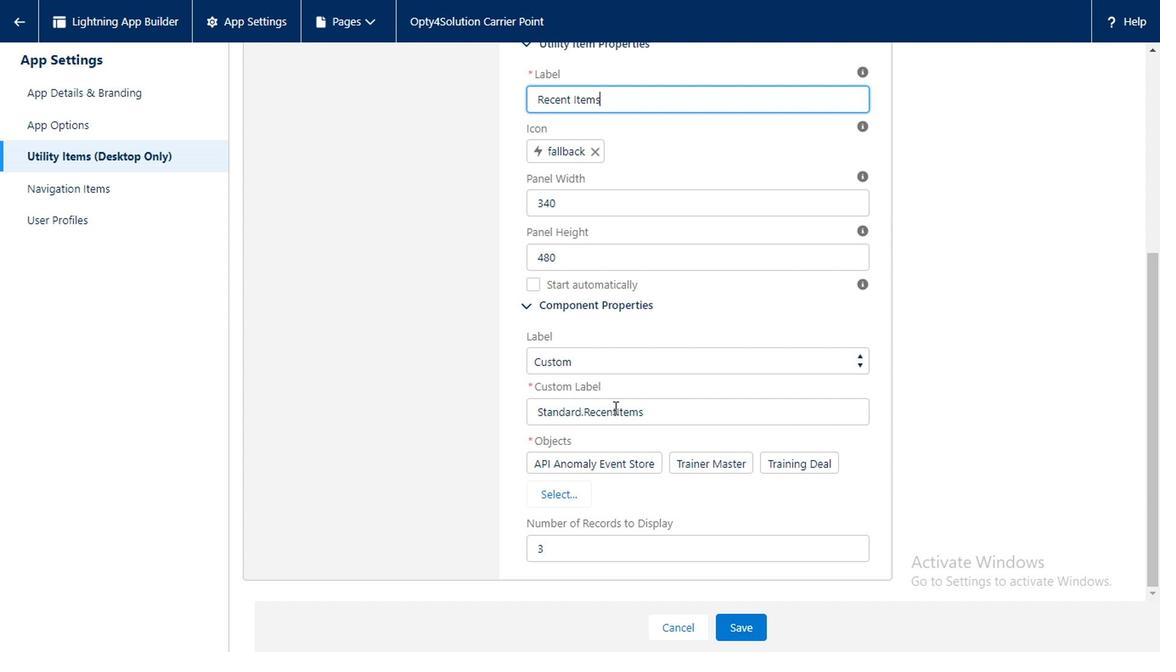 
Action: Mouse scrolled (612, 413) with delta (0, 0)
Screenshot: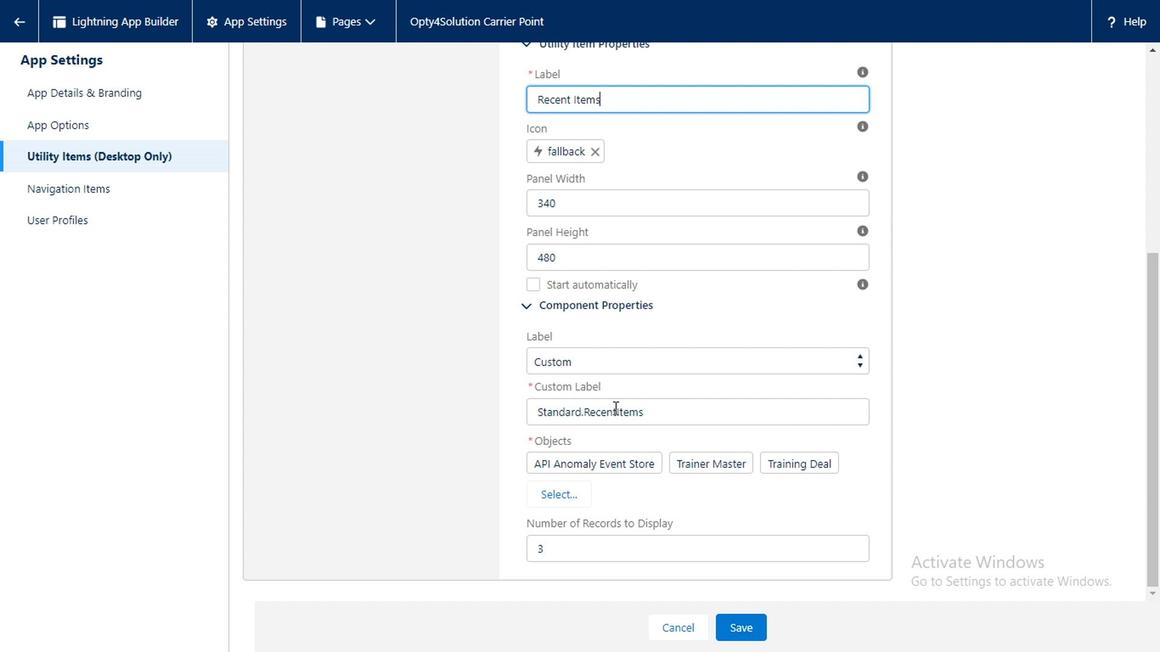 
Action: Mouse moved to (734, 620)
Screenshot: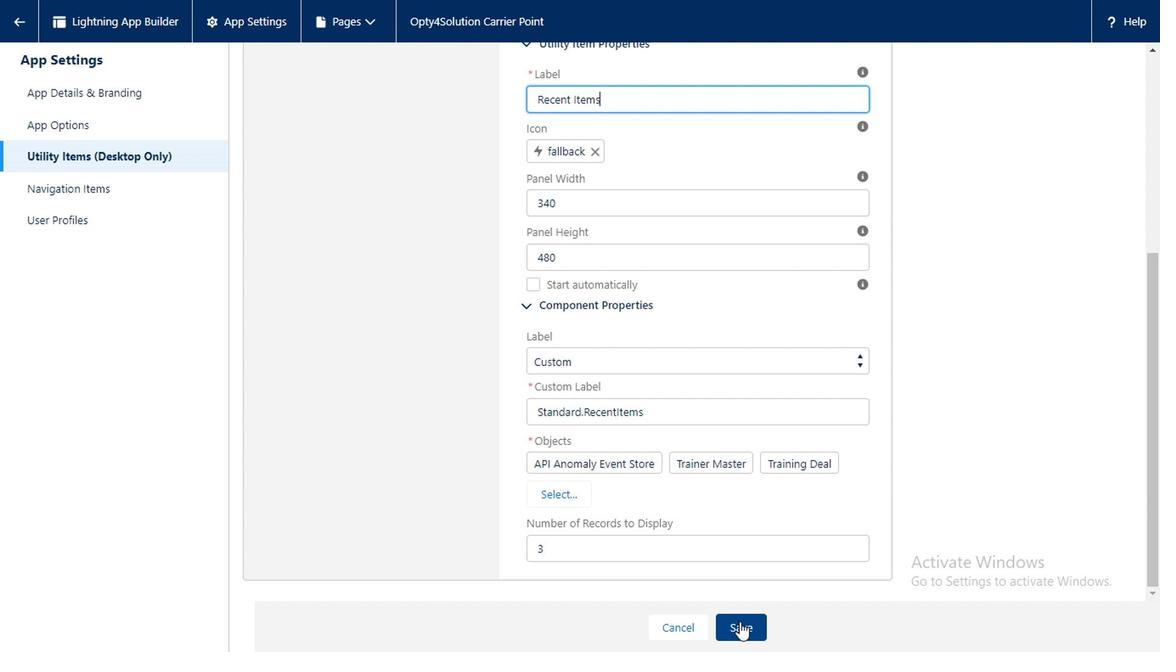 
Action: Mouse pressed left at (734, 620)
Screenshot: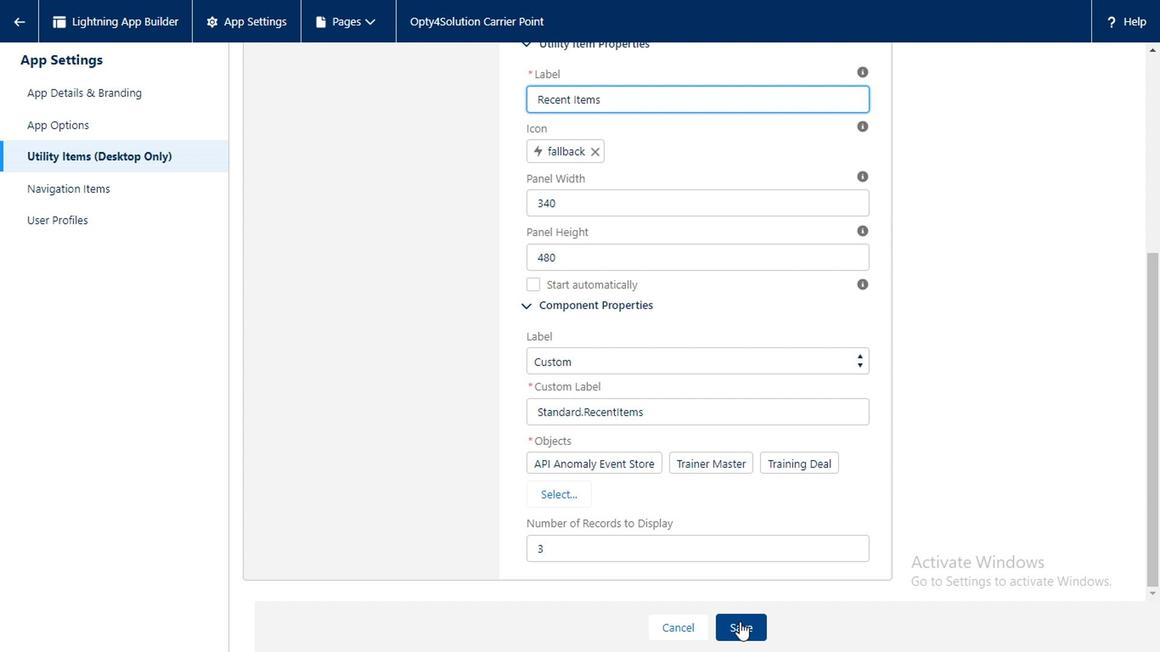 
Action: Mouse moved to (633, 297)
Screenshot: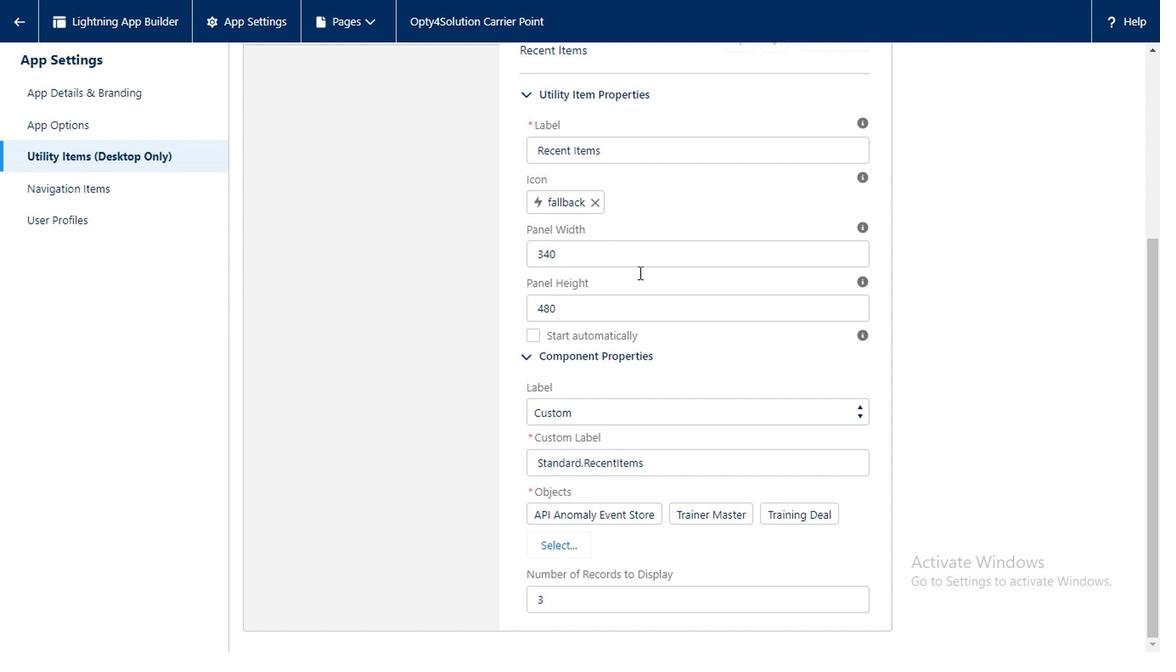 
Action: Mouse scrolled (633, 296) with delta (0, -1)
Screenshot: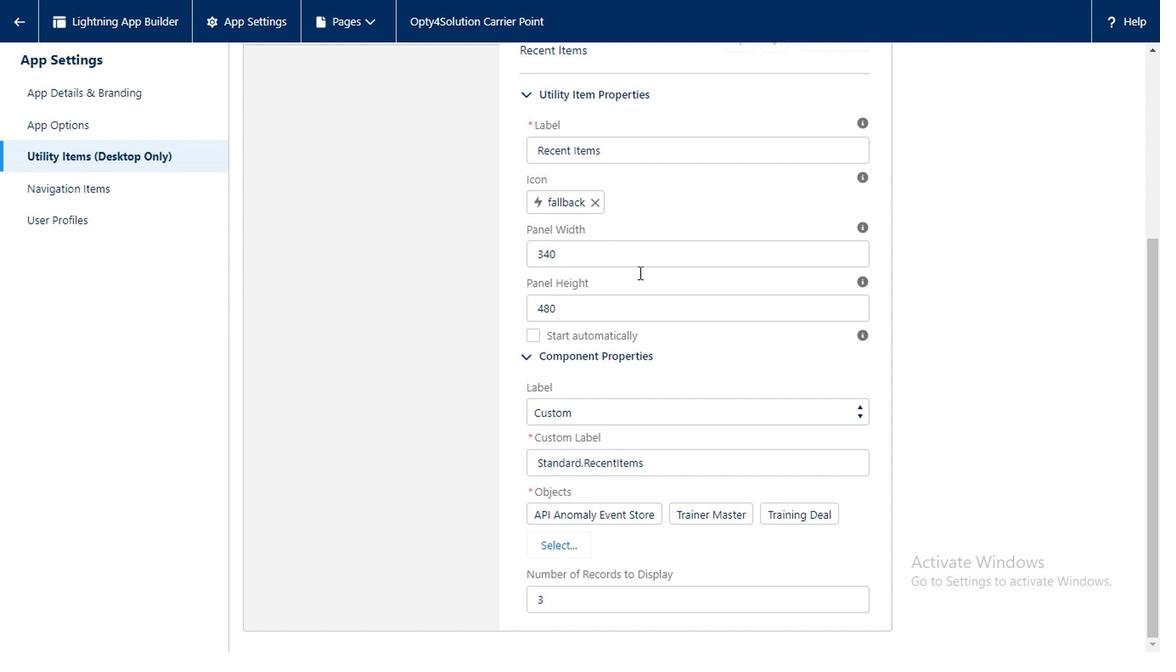 
Action: Mouse moved to (630, 305)
Screenshot: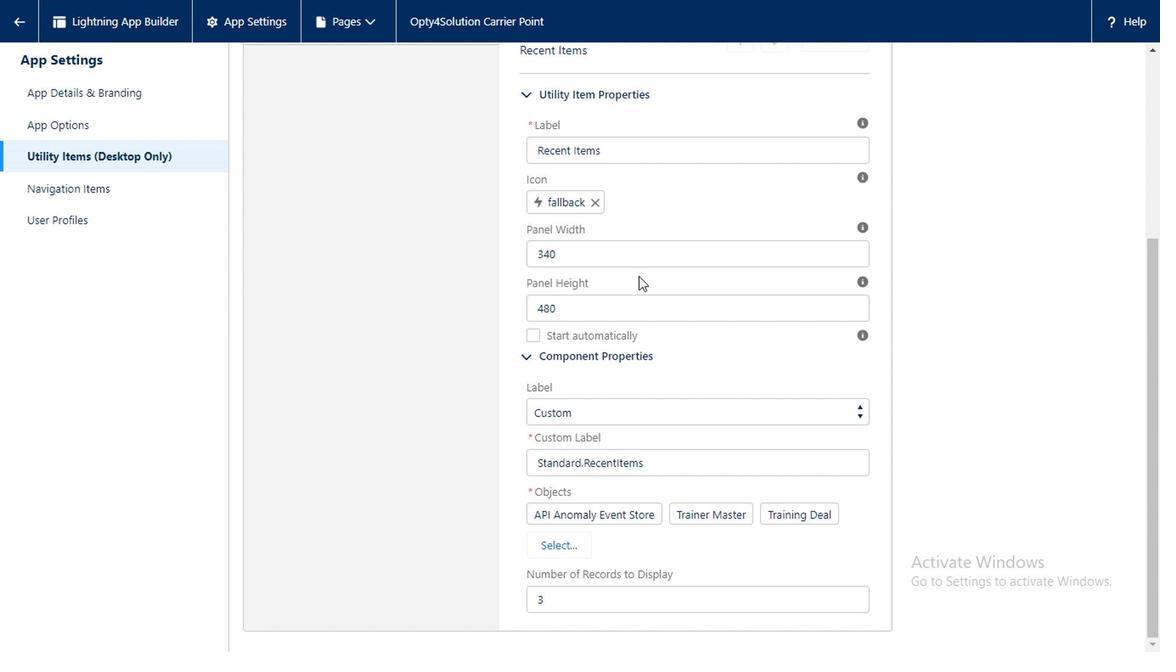 
Action: Mouse scrolled (630, 304) with delta (0, 0)
Screenshot: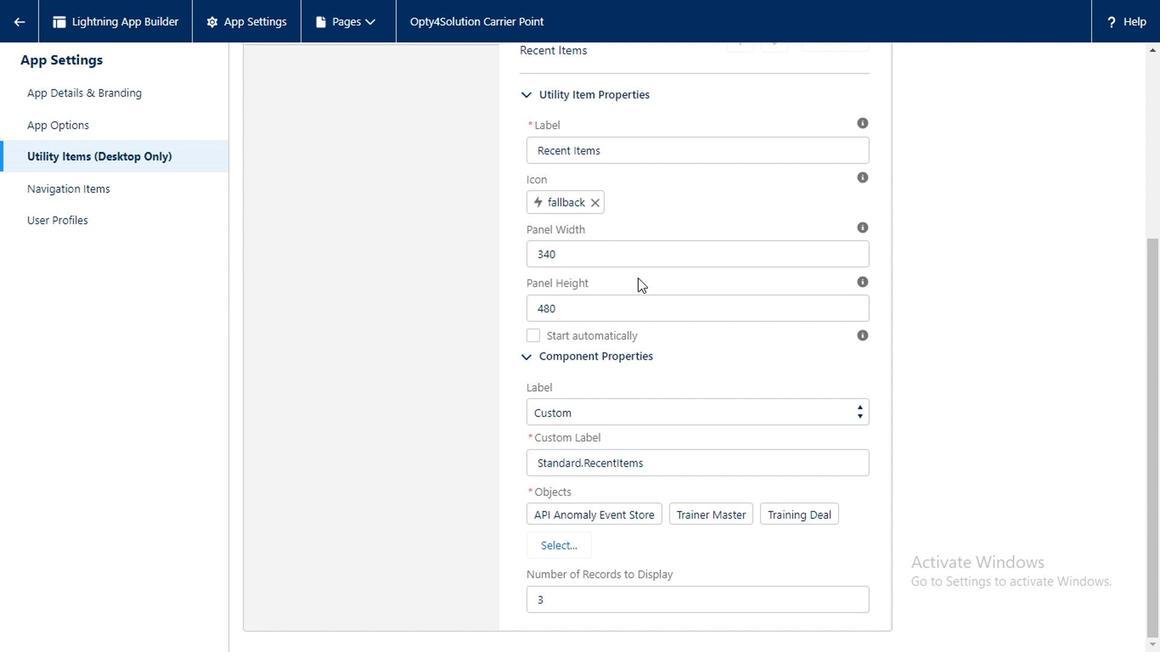 
Action: Mouse moved to (625, 314)
Screenshot: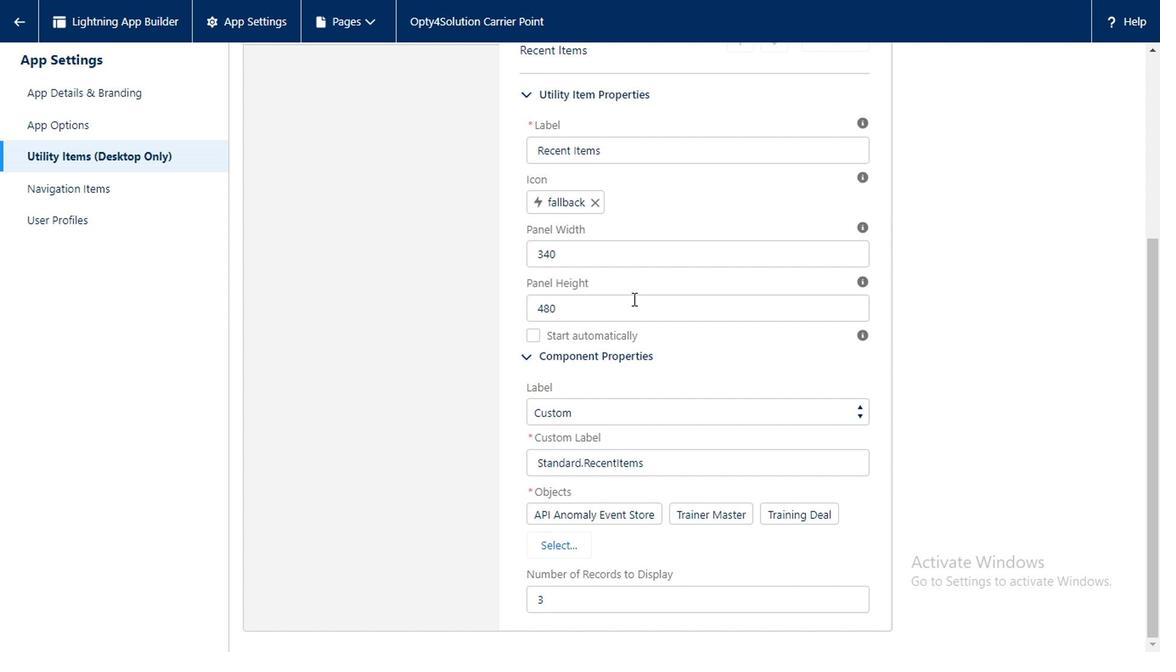 
Action: Mouse scrolled (625, 313) with delta (0, 0)
Screenshot: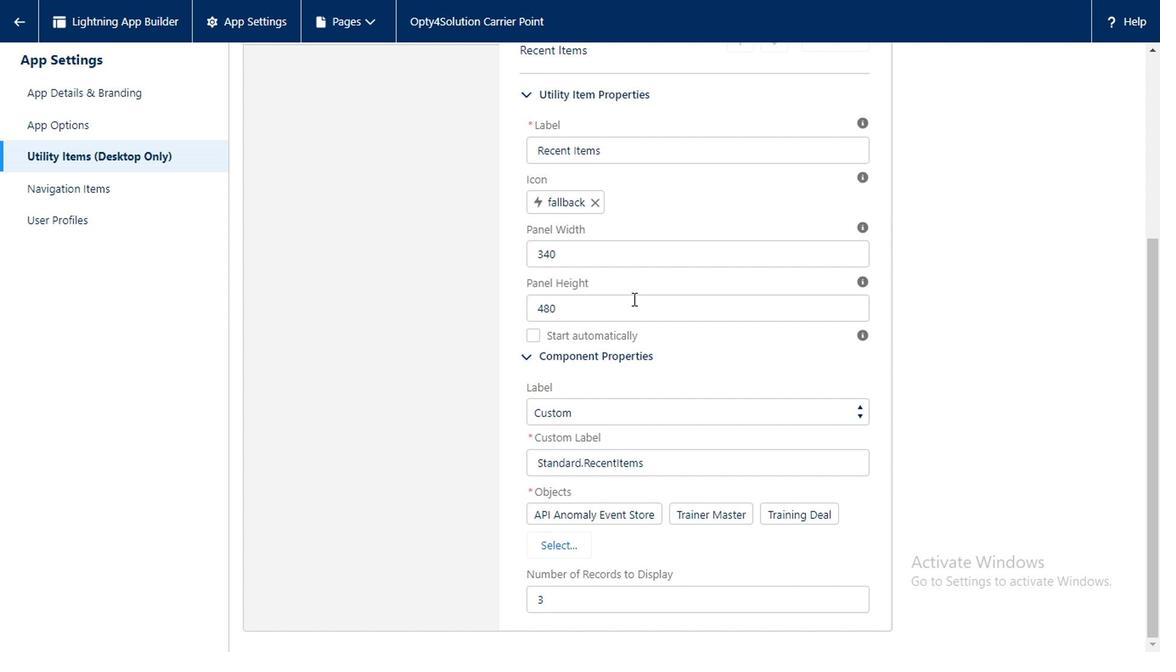 
Action: Mouse moved to (624, 318)
Screenshot: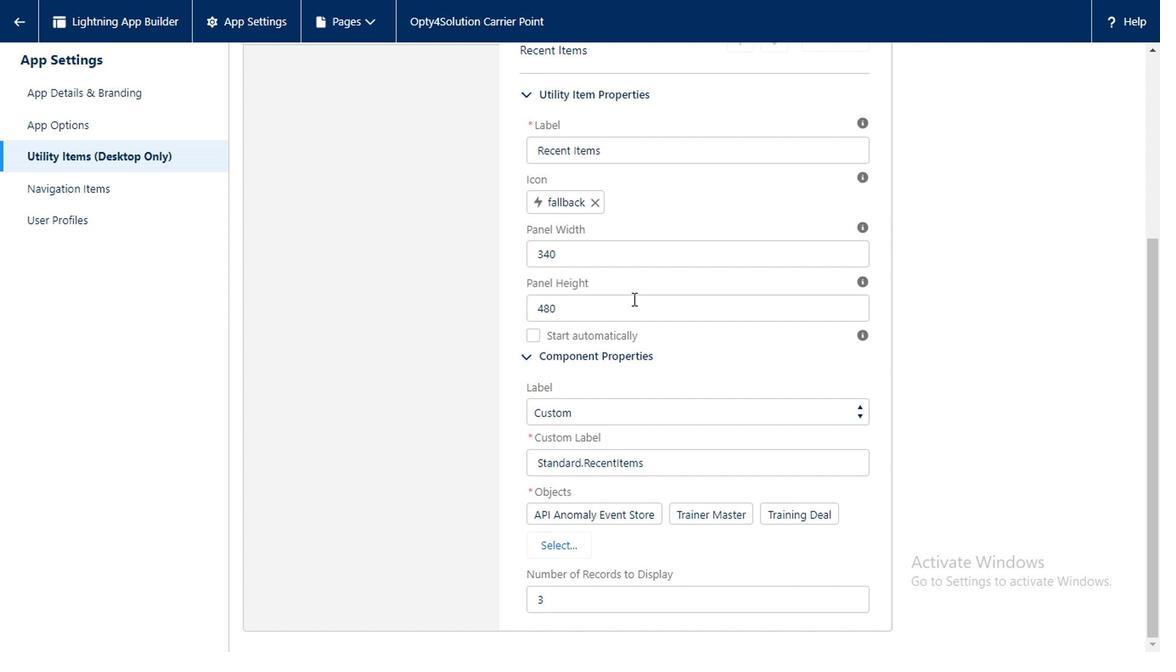 
Action: Mouse scrolled (624, 317) with delta (0, 0)
Screenshot: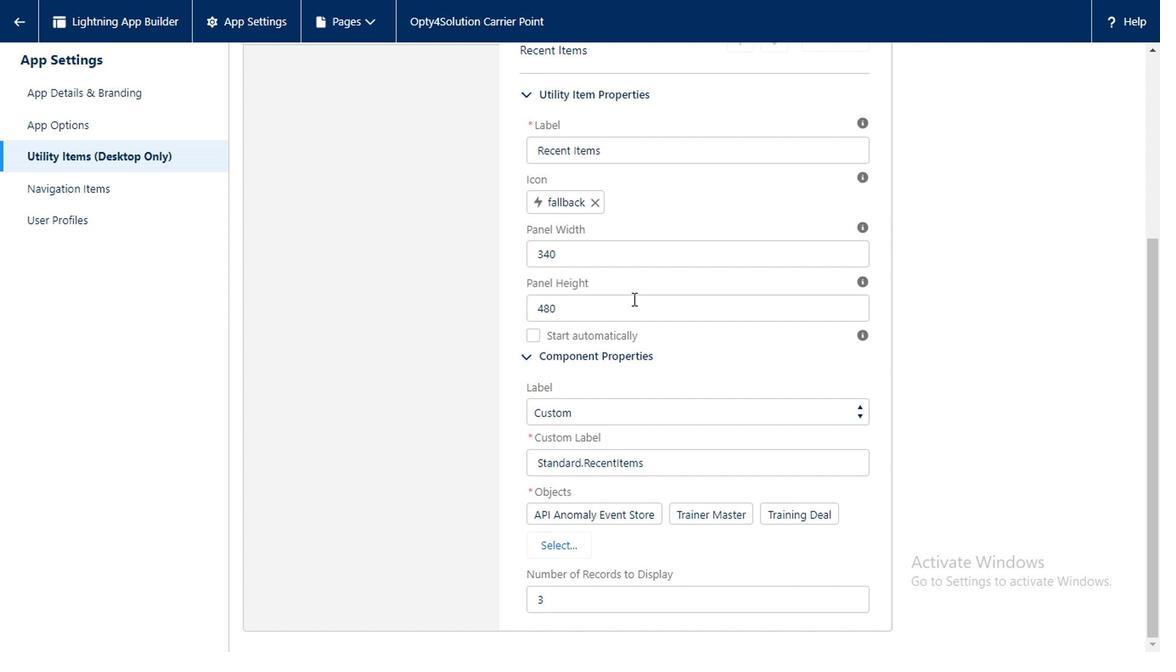 
Action: Mouse moved to (624, 320)
Screenshot: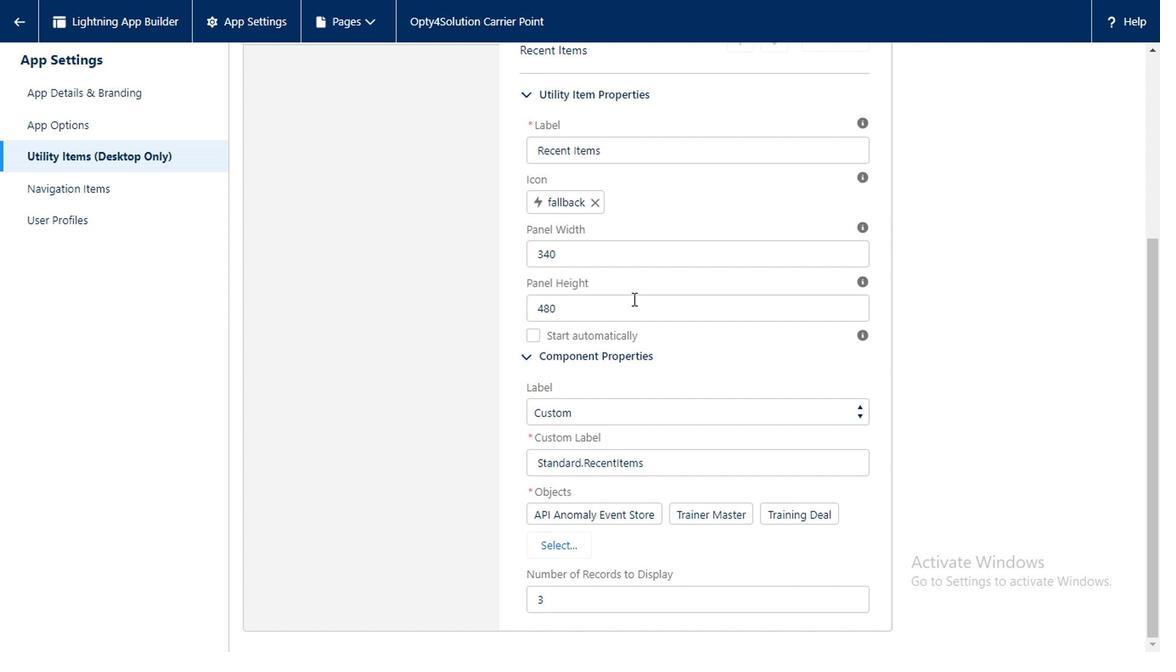 
Action: Mouse scrolled (624, 319) with delta (0, -1)
Screenshot: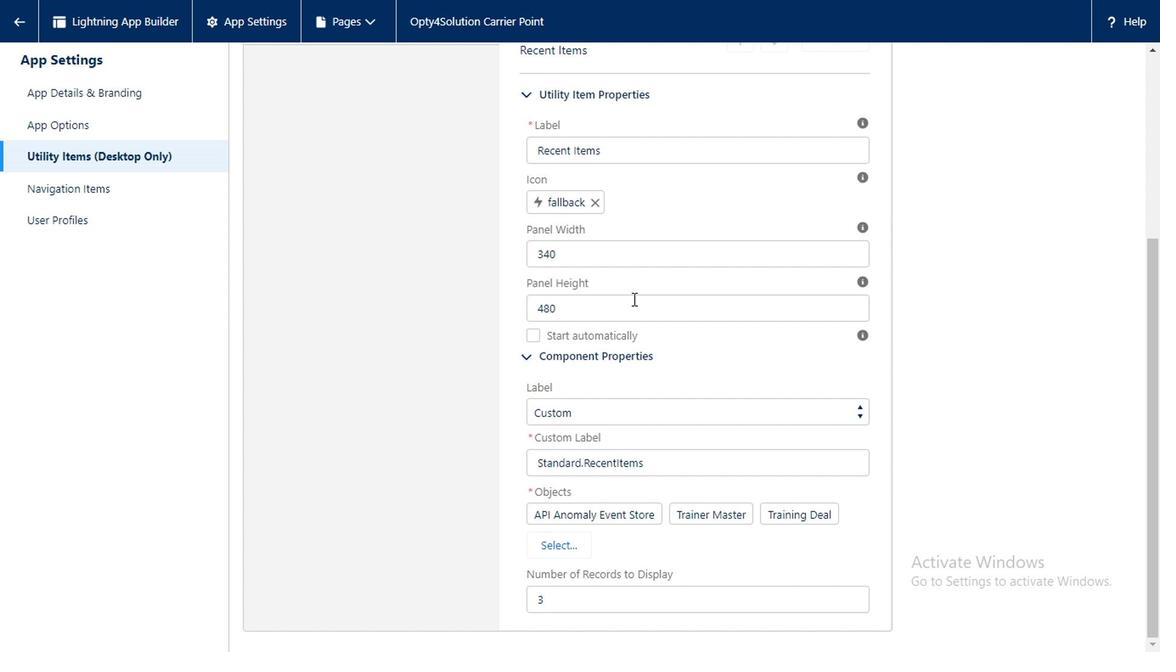 
Action: Mouse moved to (624, 320)
Screenshot: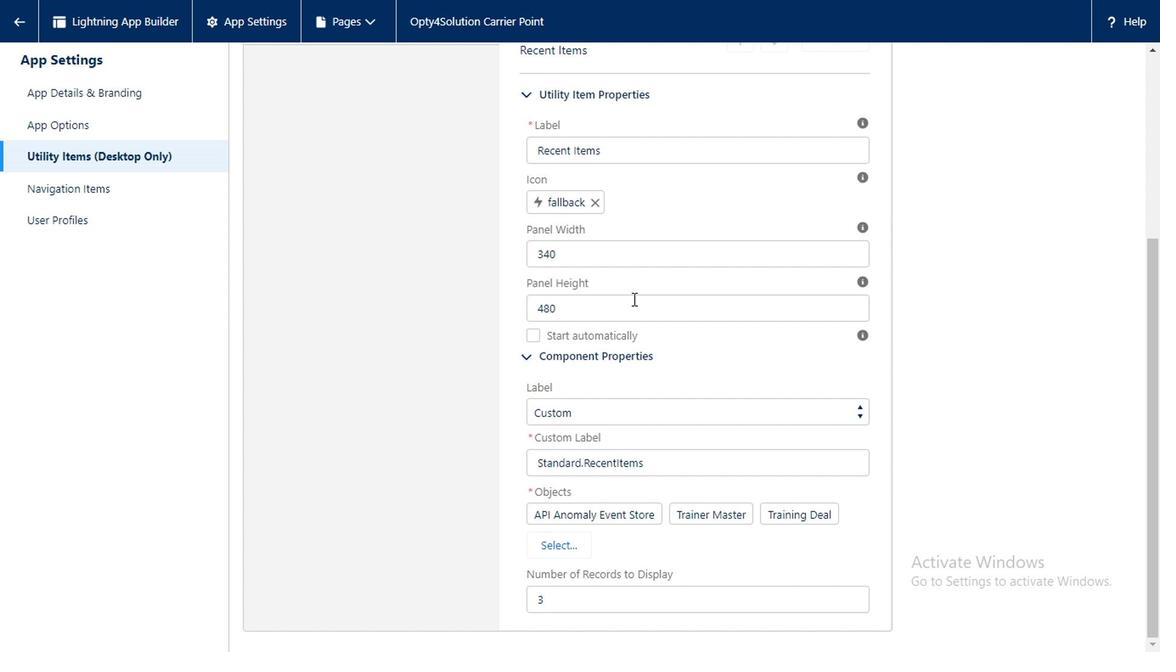 
Action: Mouse scrolled (624, 319) with delta (0, -1)
Screenshot: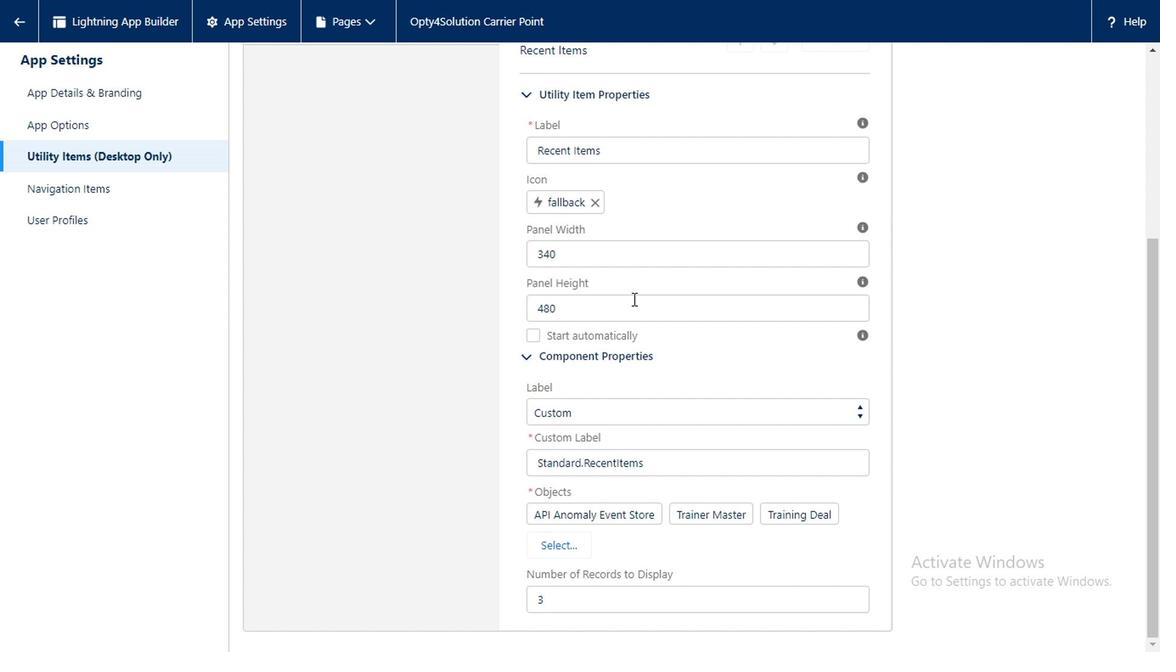 
Action: Mouse moved to (624, 320)
Screenshot: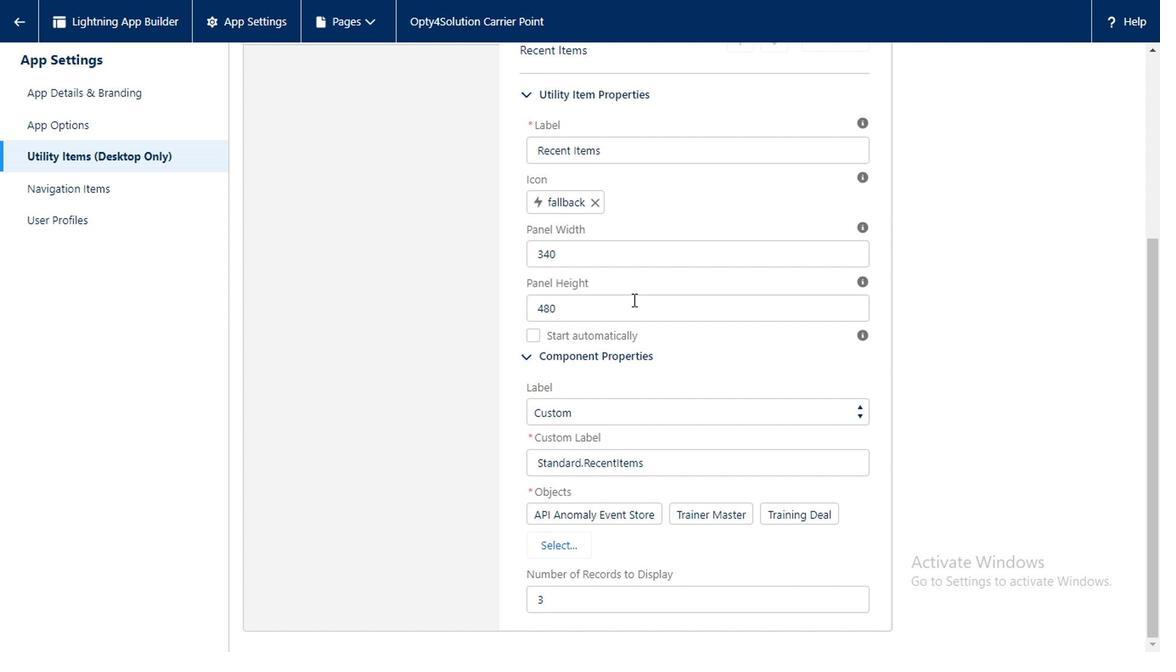 
Action: Mouse scrolled (624, 320) with delta (0, 0)
Screenshot: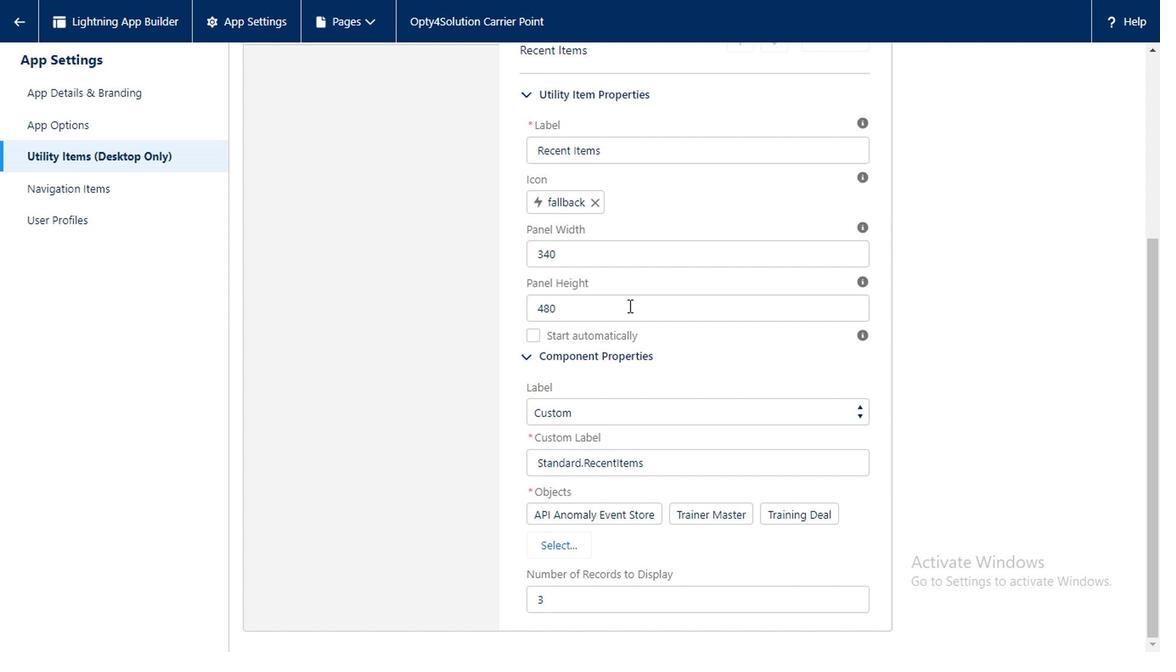 
Action: Mouse moved to (623, 321)
Screenshot: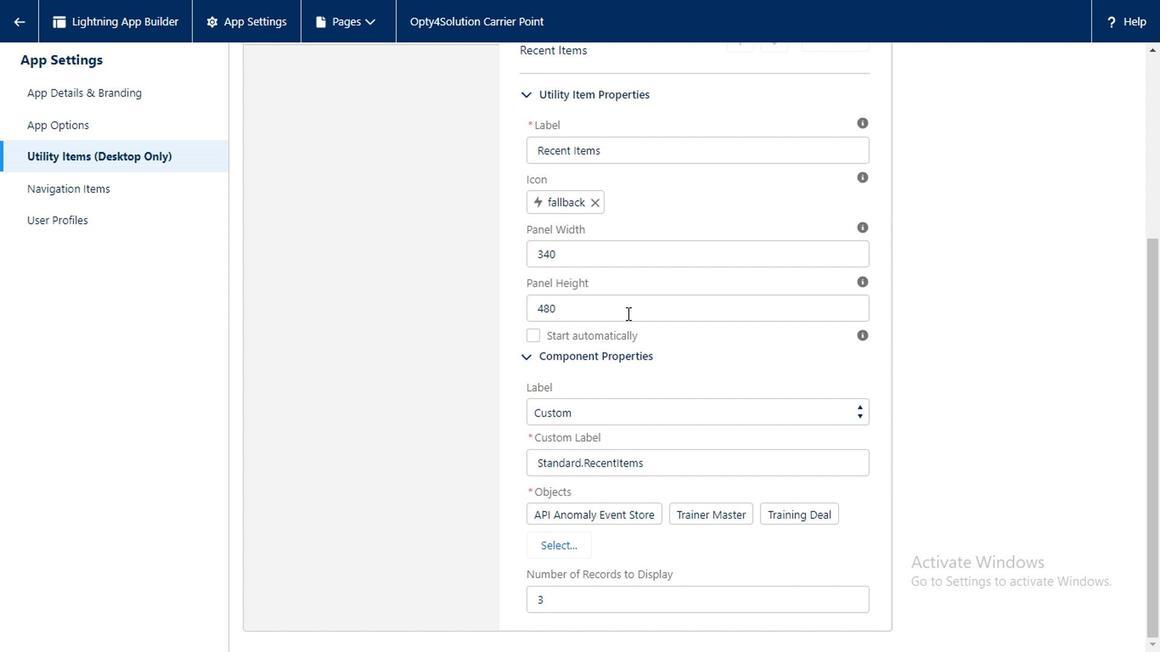 
Action: Mouse scrolled (623, 320) with delta (0, 0)
Screenshot: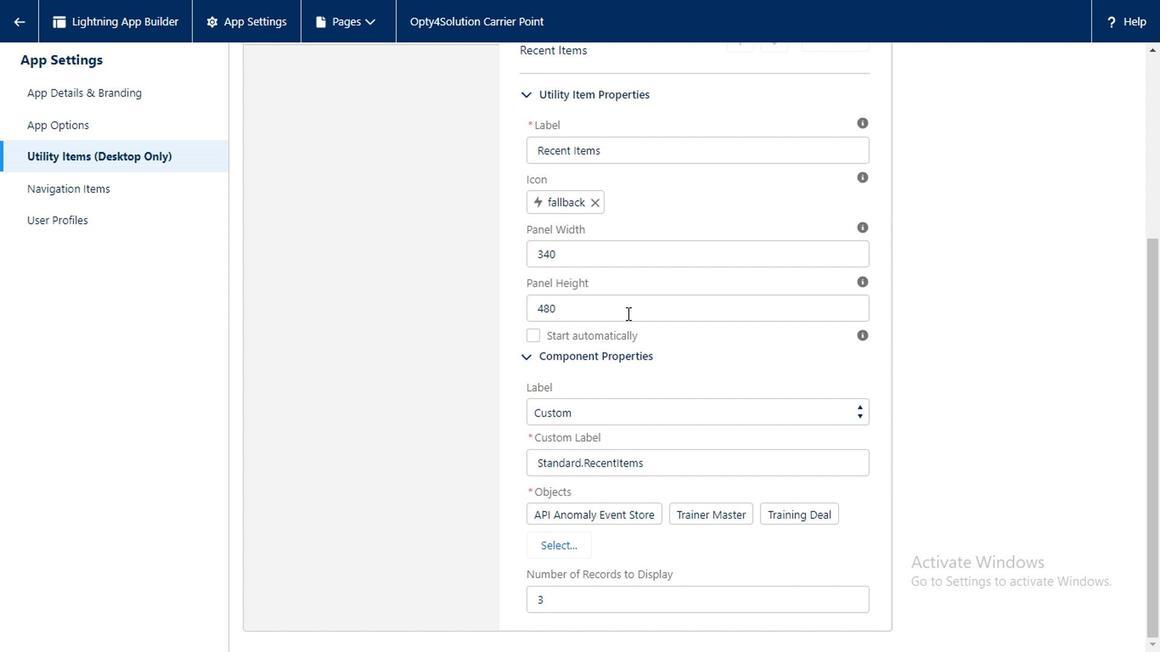 
Action: Mouse moved to (623, 323)
Screenshot: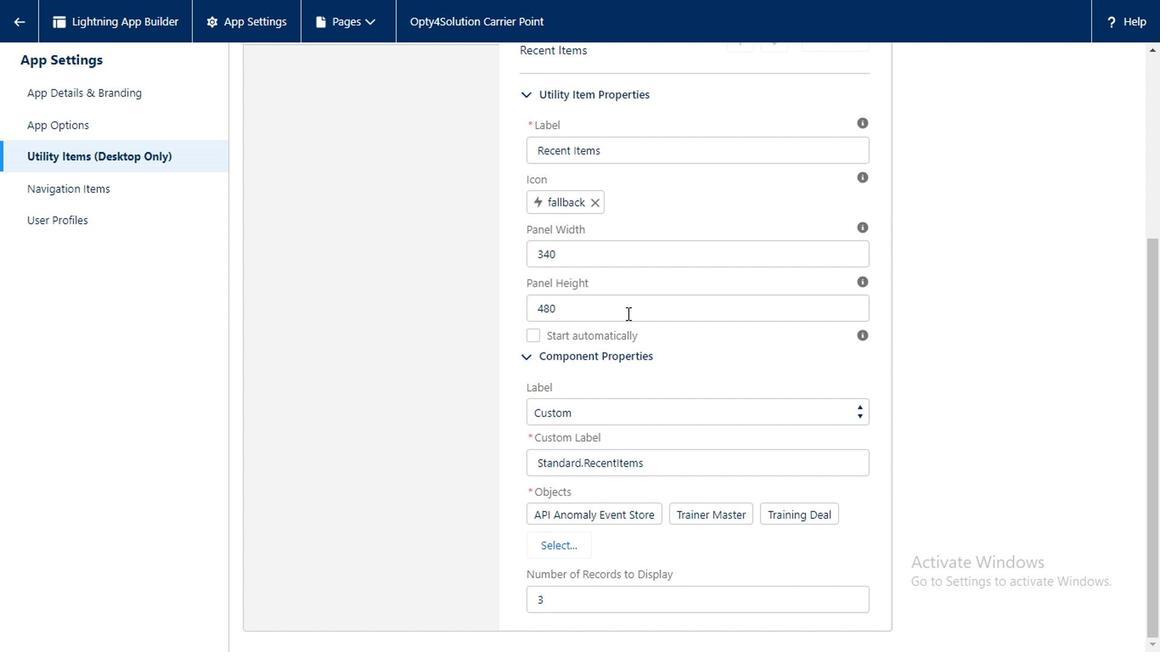 
Action: Mouse scrolled (623, 322) with delta (0, 0)
Screenshot: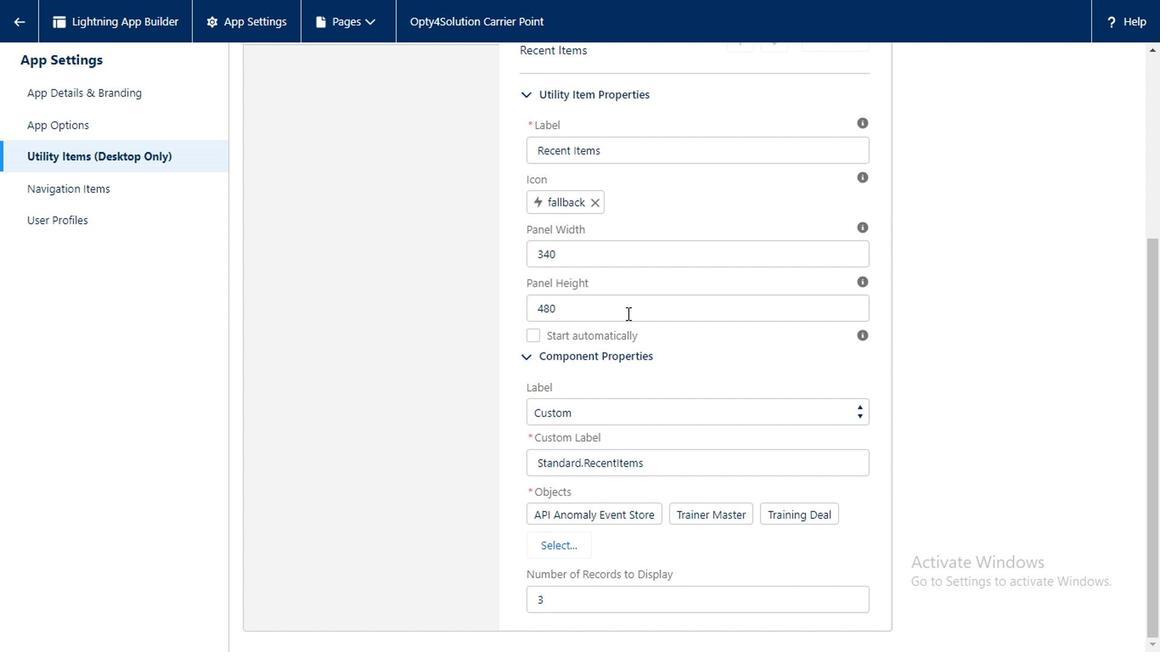 
Action: Mouse scrolled (623, 322) with delta (0, 0)
Screenshot: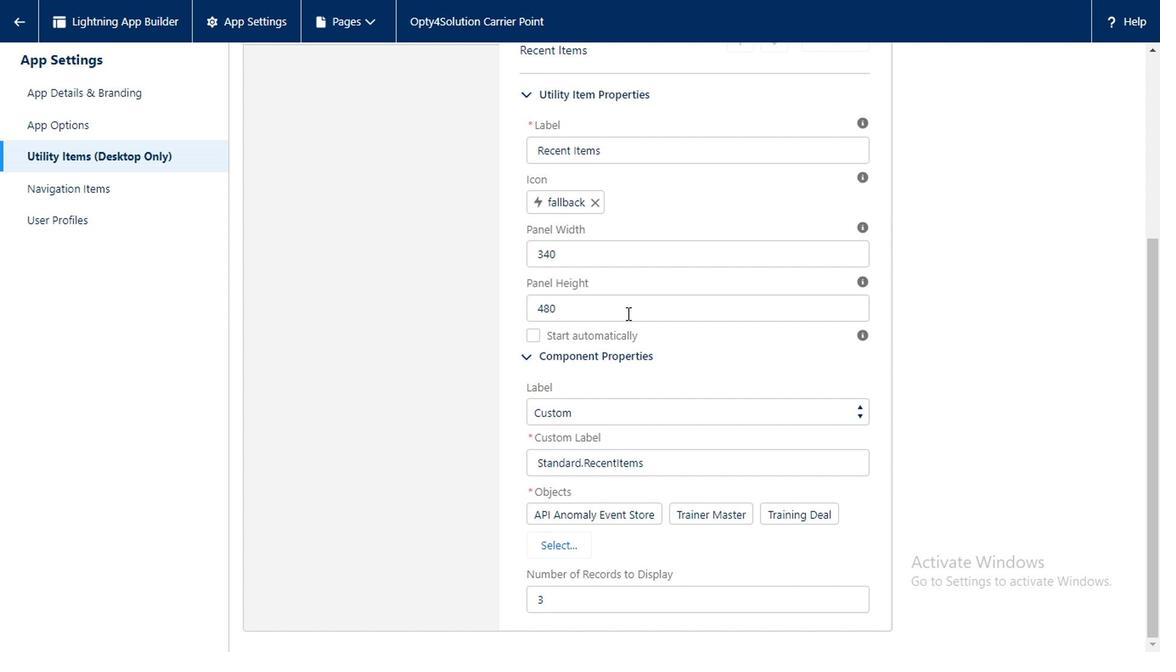 
Action: Mouse scrolled (623, 322) with delta (0, 0)
Screenshot: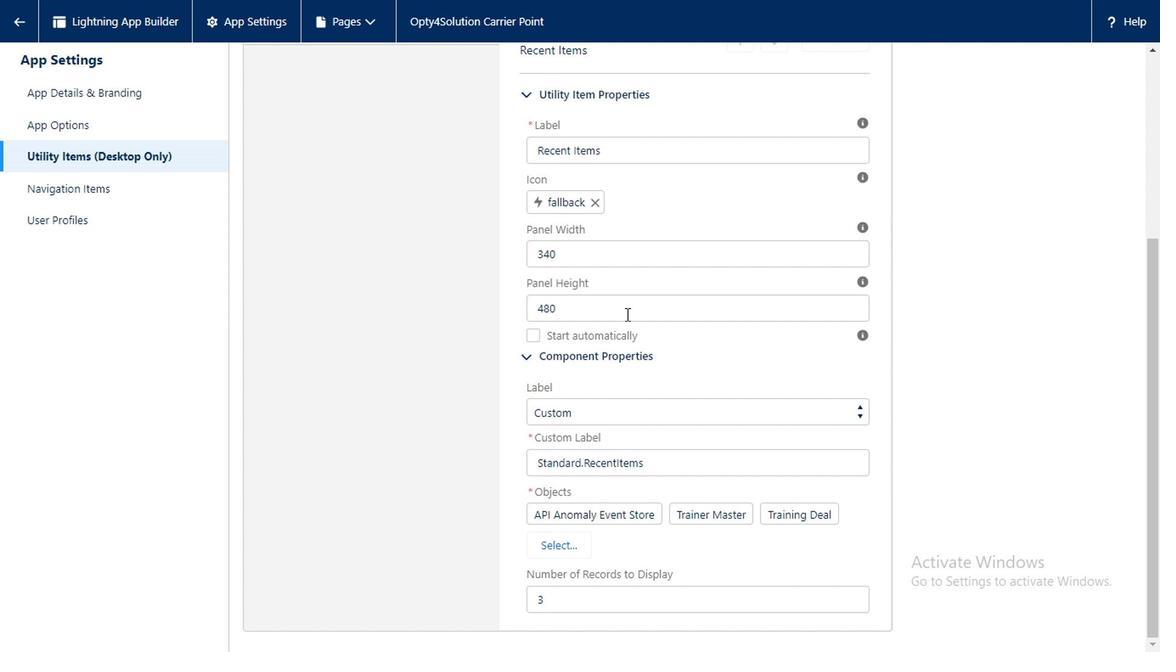 
Action: Mouse moved to (304, 394)
Screenshot: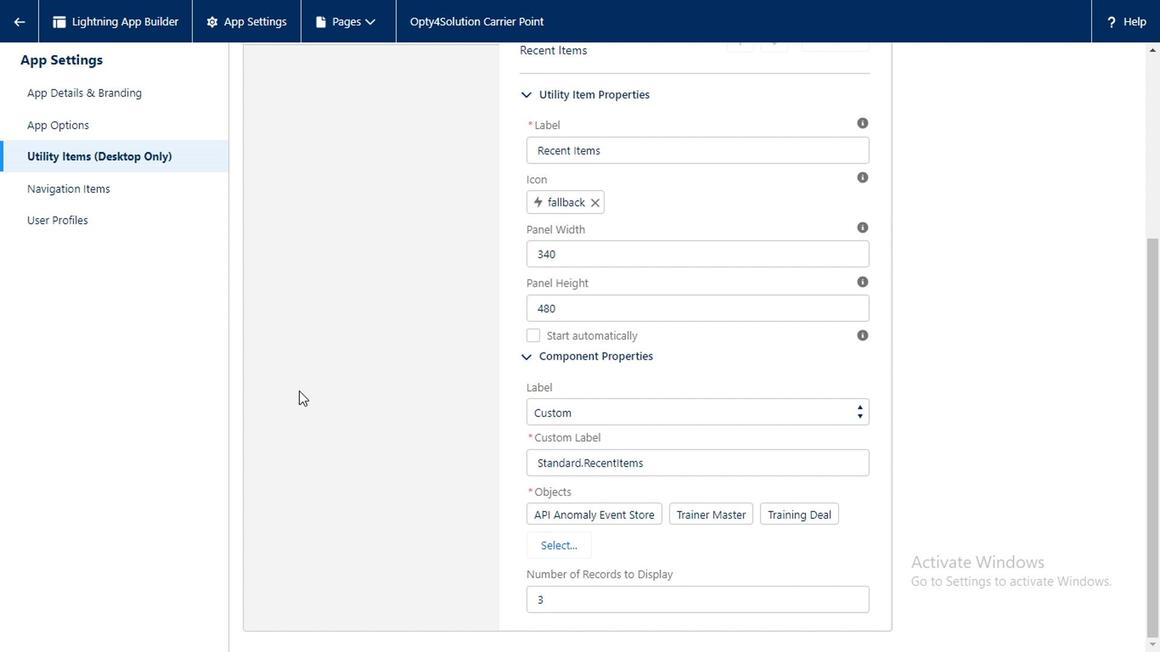 
Action: Mouse scrolled (304, 395) with delta (0, 0)
Screenshot: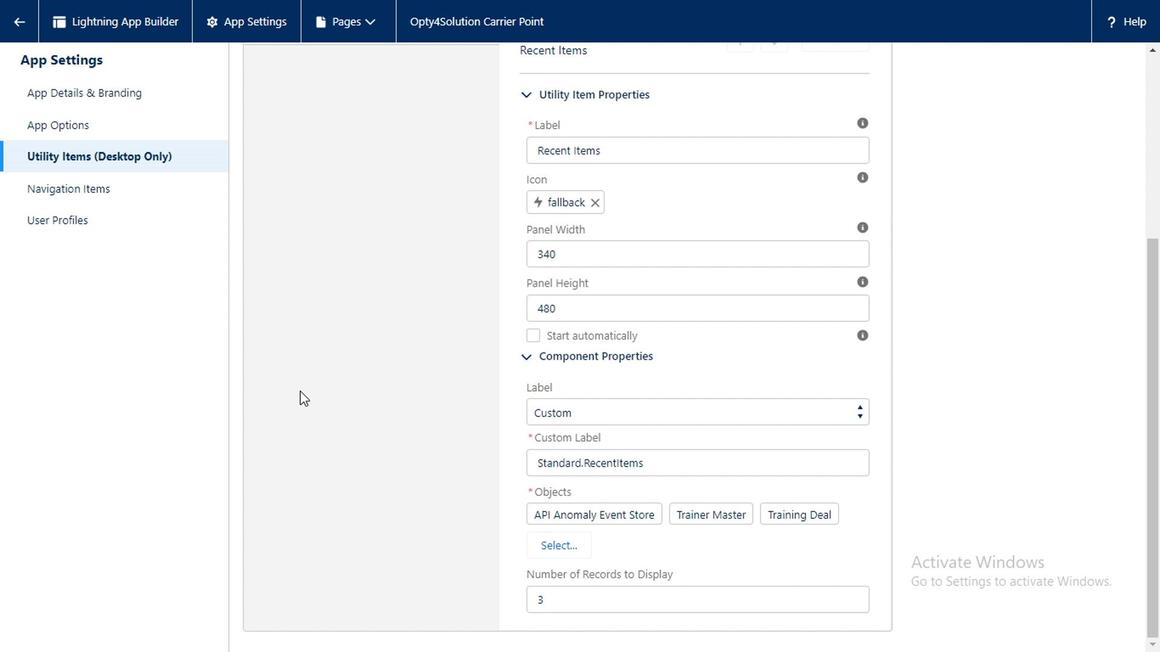 
Action: Mouse moved to (304, 393)
Screenshot: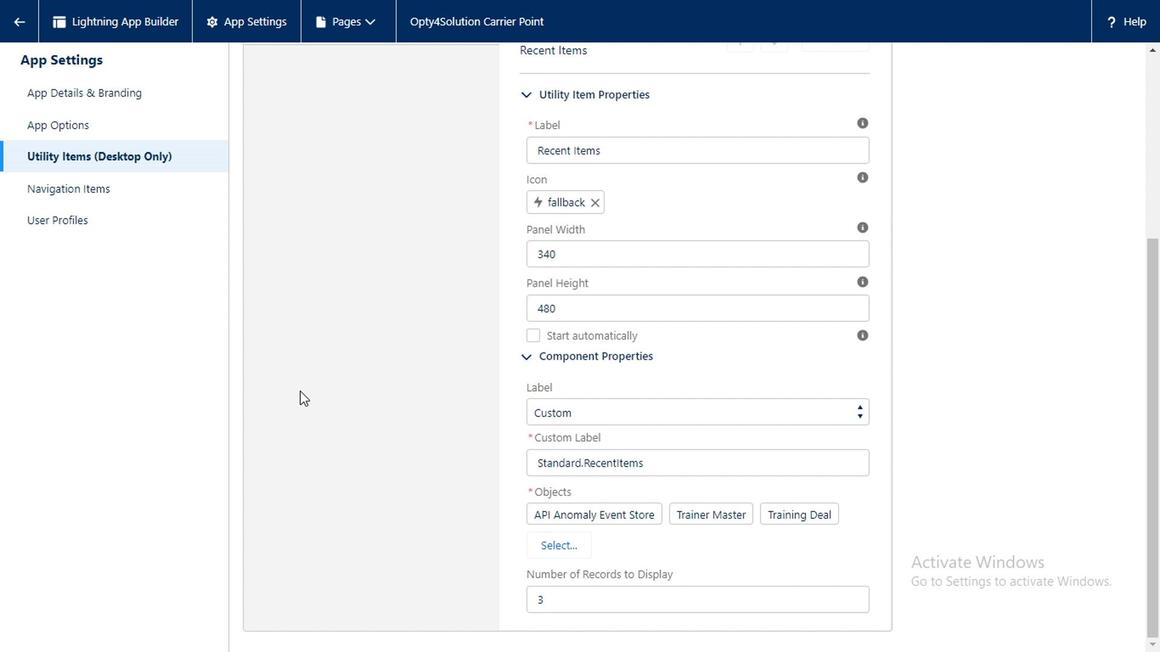 
Action: Mouse scrolled (304, 394) with delta (0, 1)
Screenshot: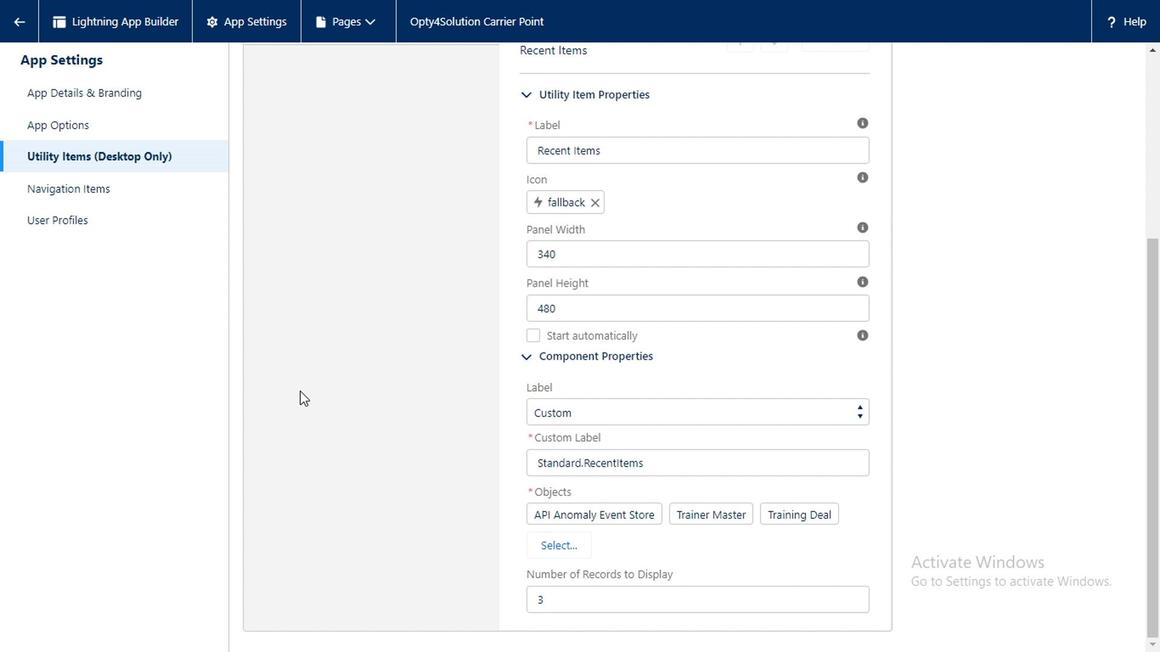 
Action: Mouse moved to (304, 393)
Screenshot: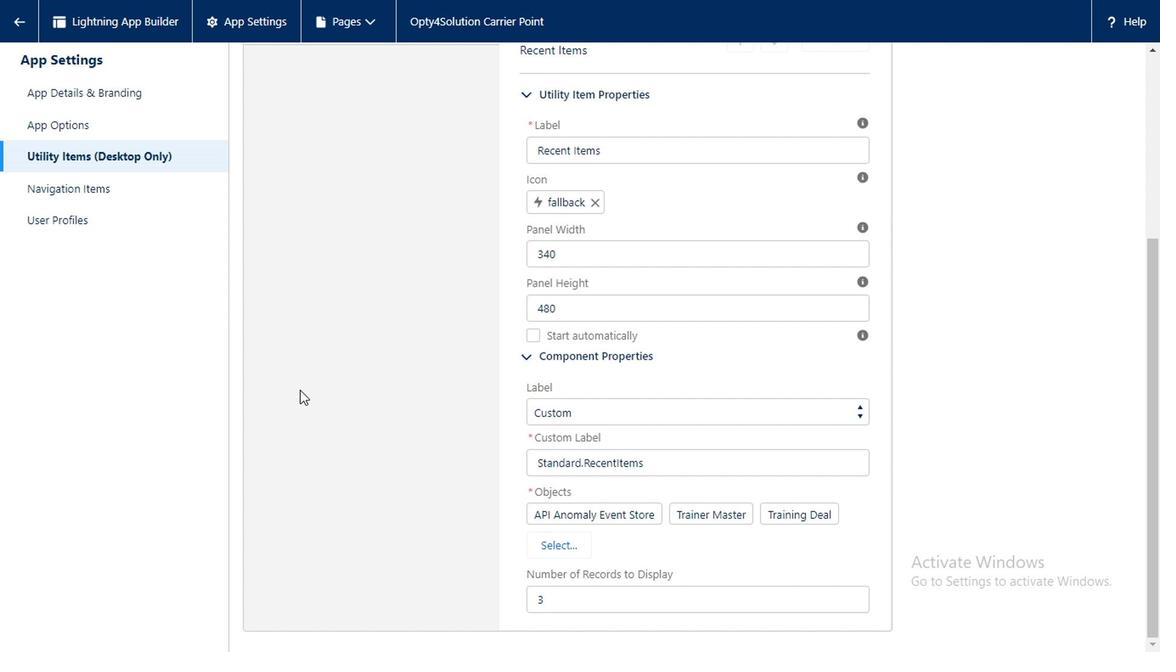 
Action: Mouse scrolled (304, 394) with delta (0, 1)
Screenshot: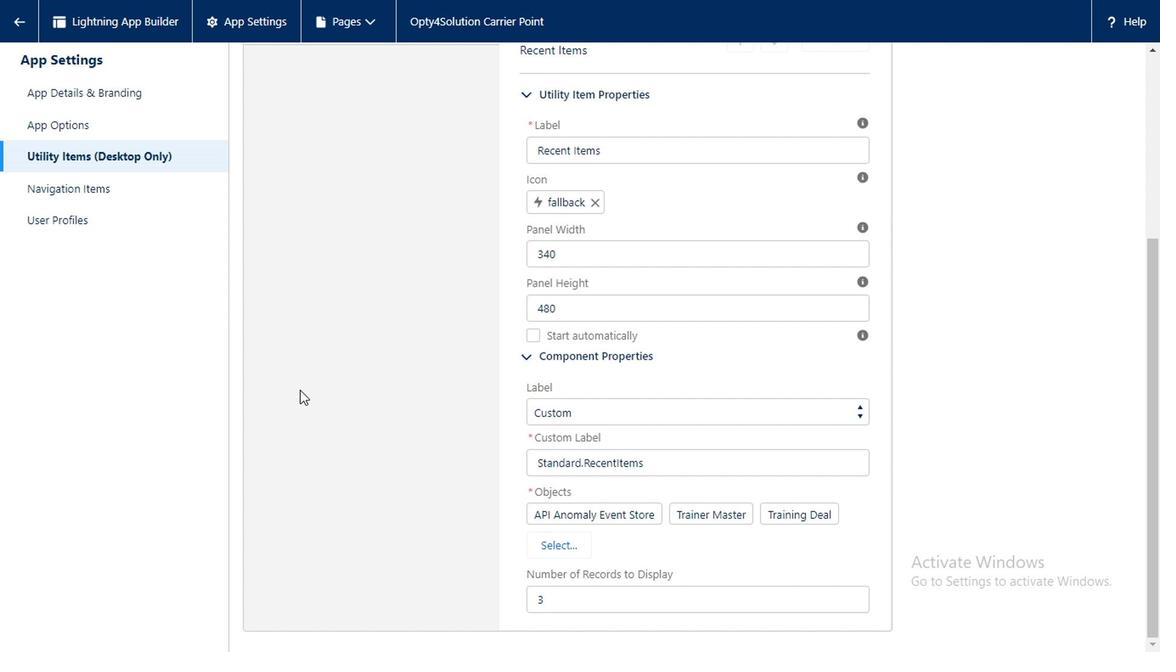 
Action: Mouse moved to (303, 392)
Screenshot: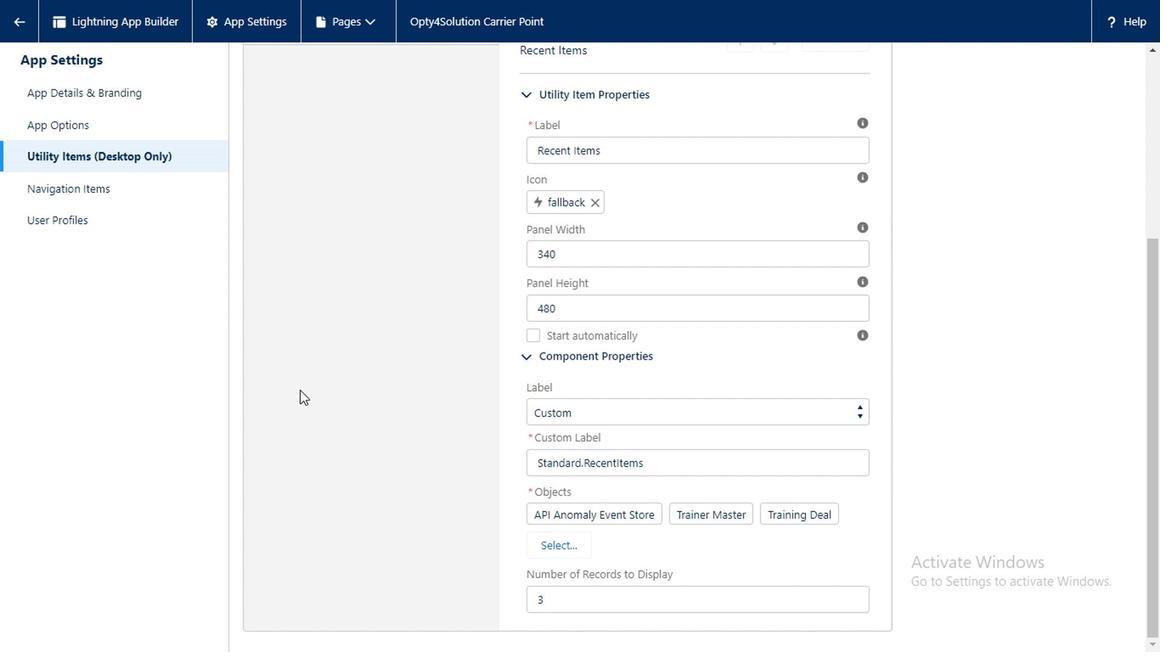 
Action: Mouse scrolled (303, 393) with delta (0, 0)
Screenshot: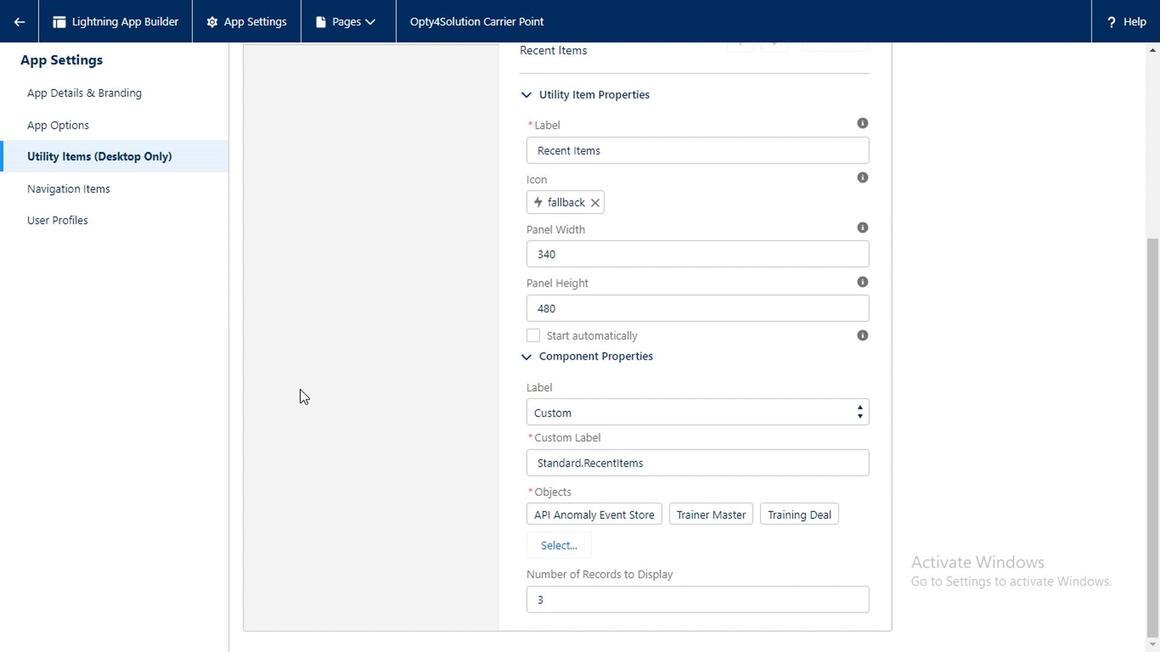 
Action: Mouse moved to (62, 138)
Screenshot: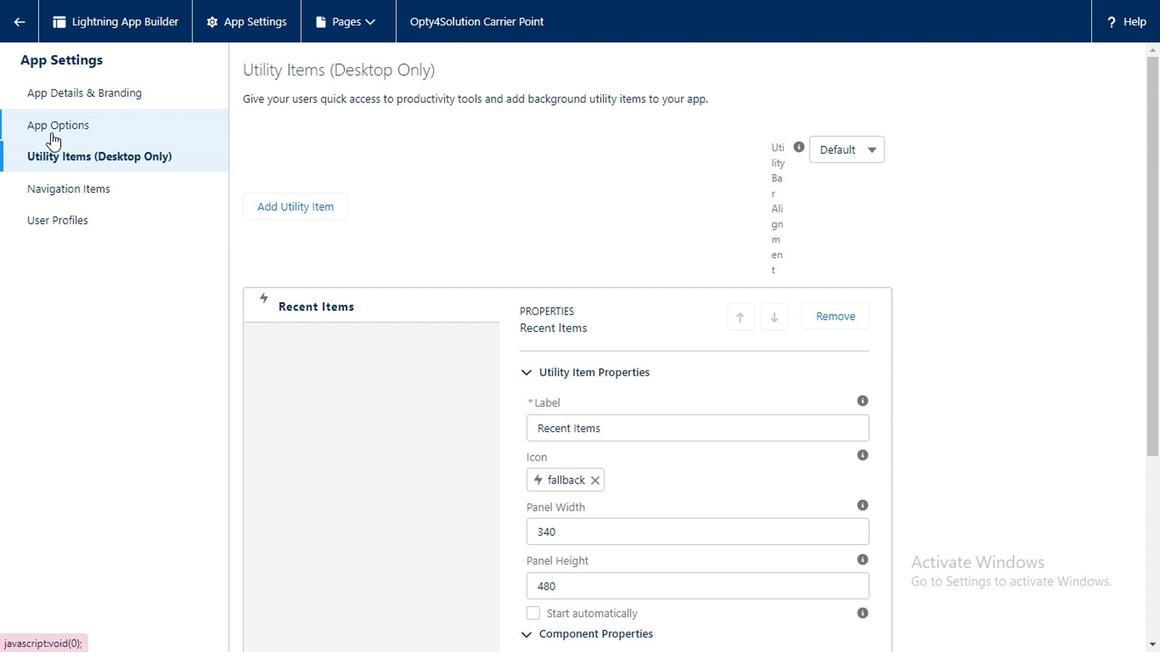 
Action: Mouse pressed left at (62, 138)
Screenshot: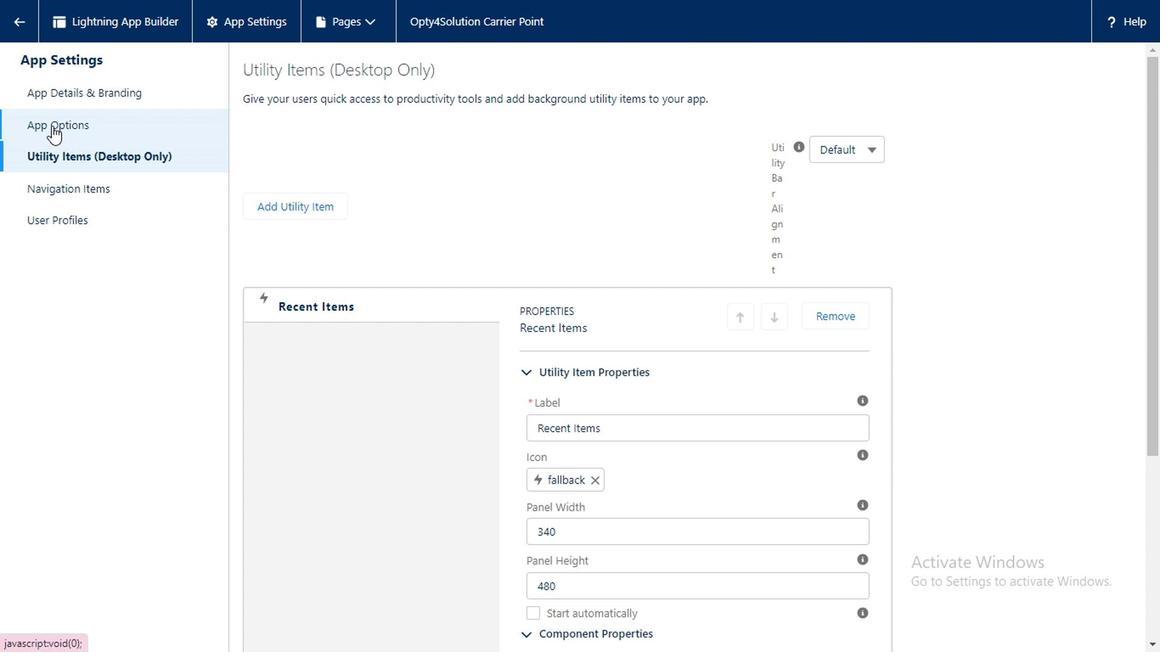
Action: Mouse moved to (587, 244)
Screenshot: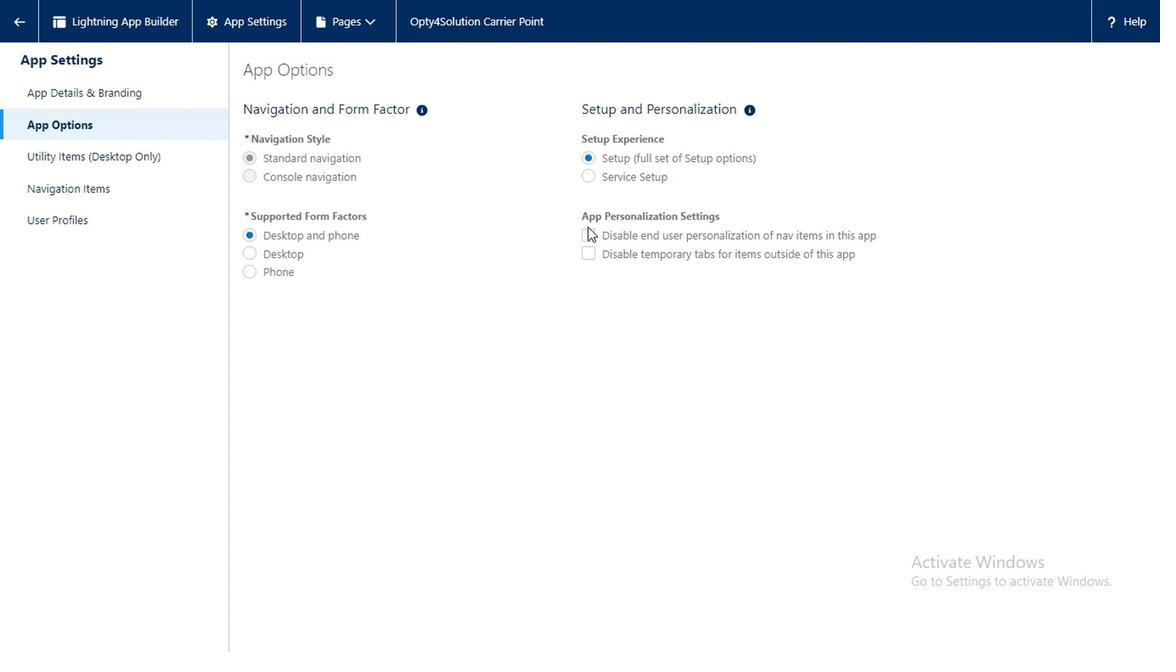 
Action: Mouse pressed left at (587, 244)
Screenshot: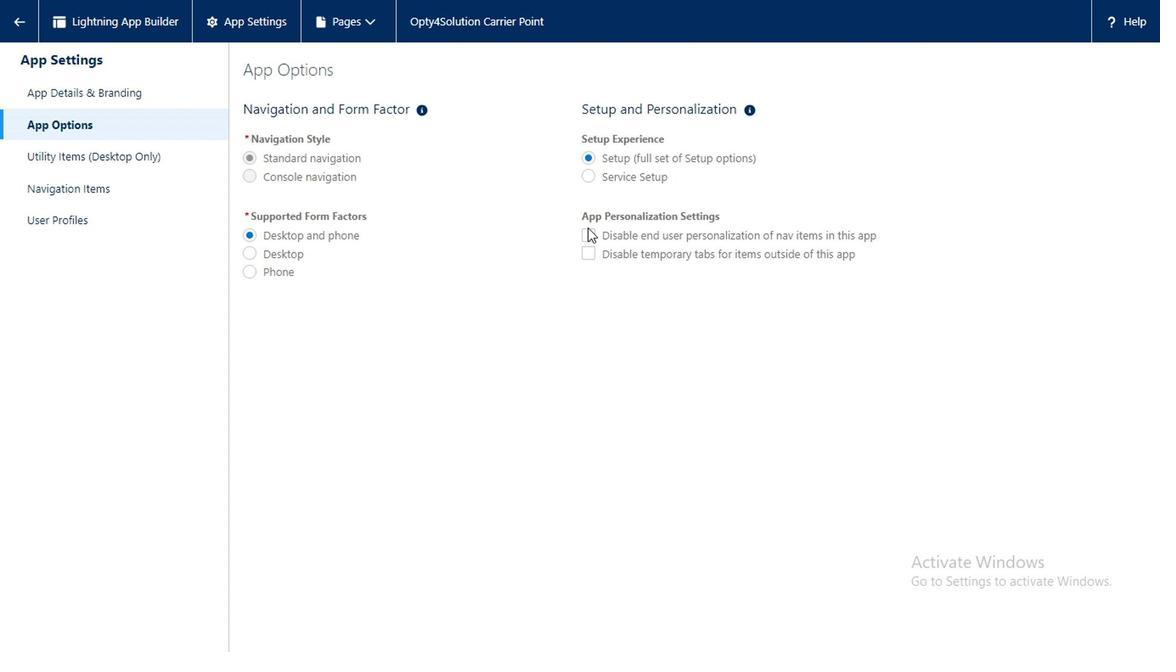 
Action: Mouse moved to (580, 264)
Screenshot: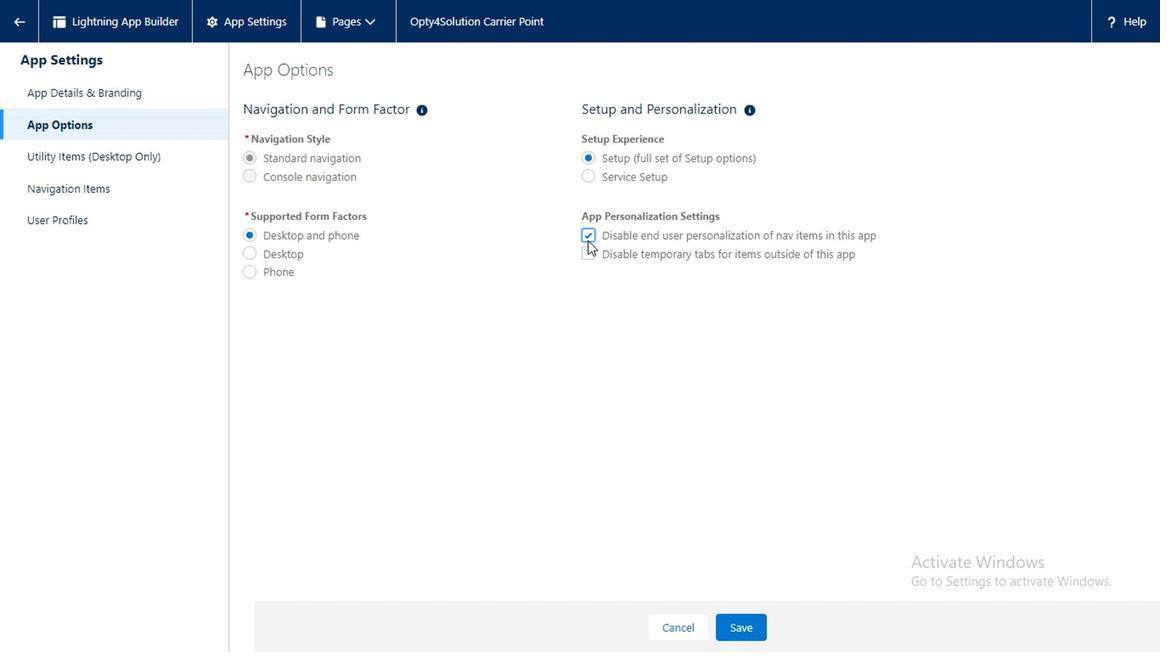
Action: Mouse pressed left at (580, 264)
Screenshot: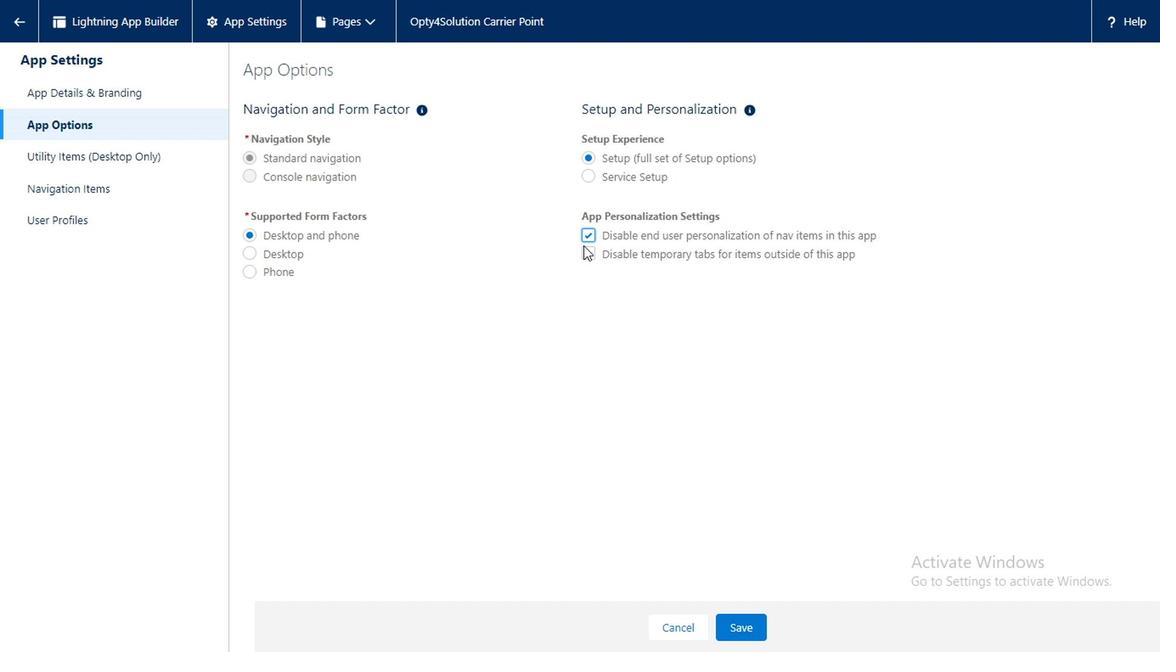 
Action: Mouse moved to (589, 245)
Screenshot: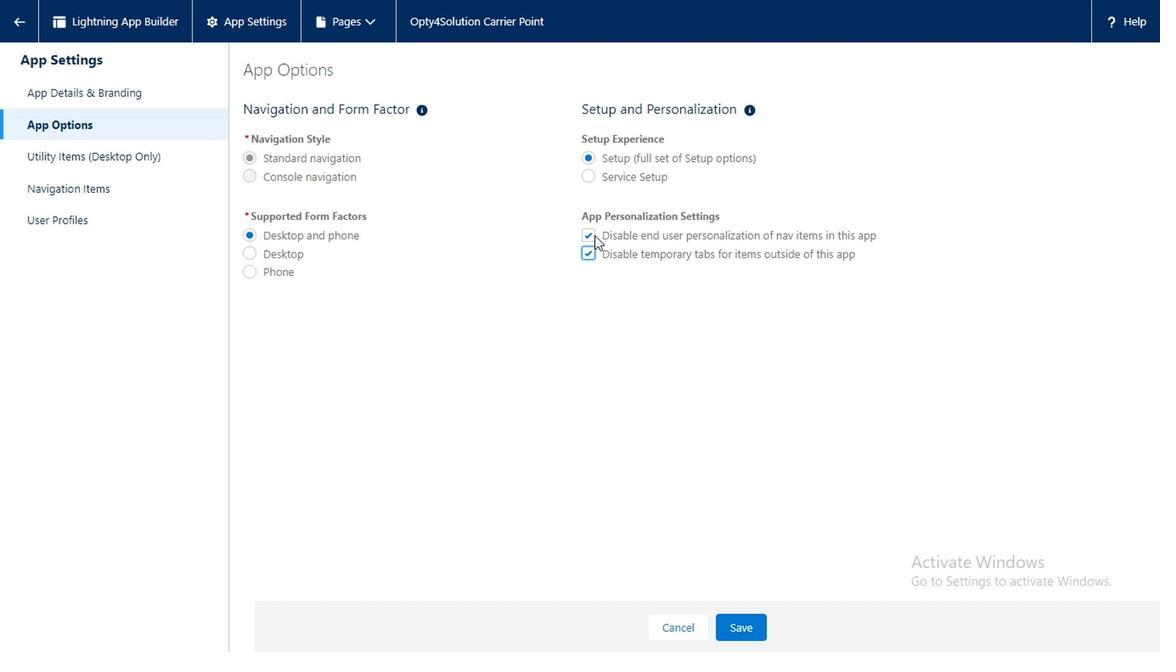 
Action: Mouse pressed left at (589, 245)
Screenshot: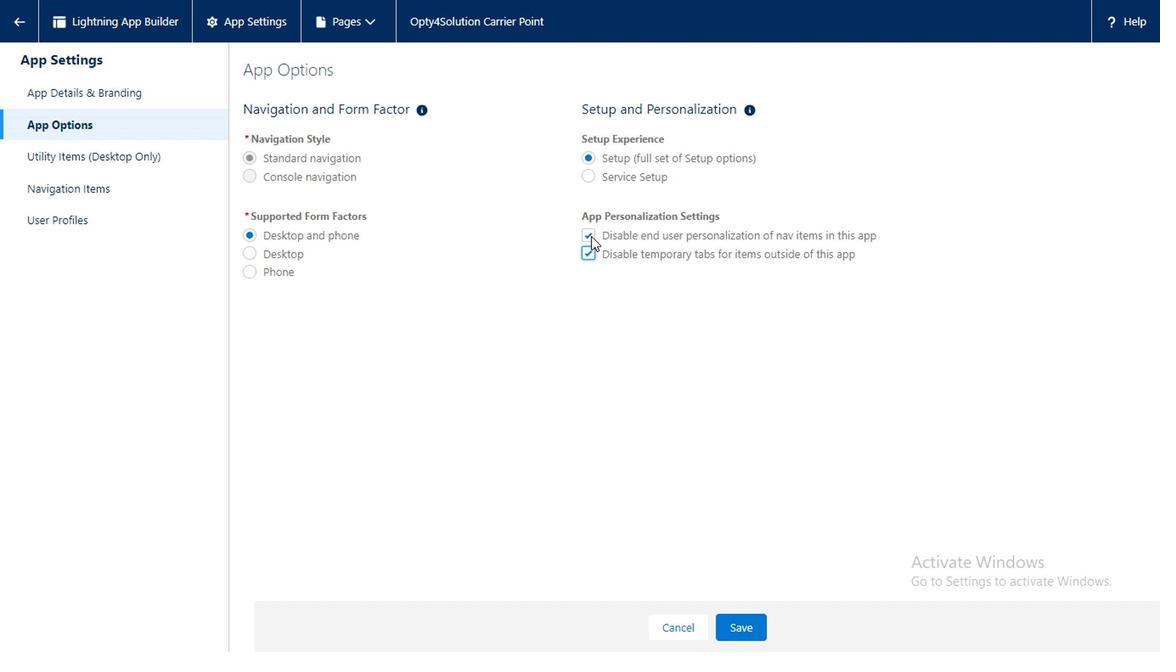 
Action: Mouse moved to (585, 246)
Screenshot: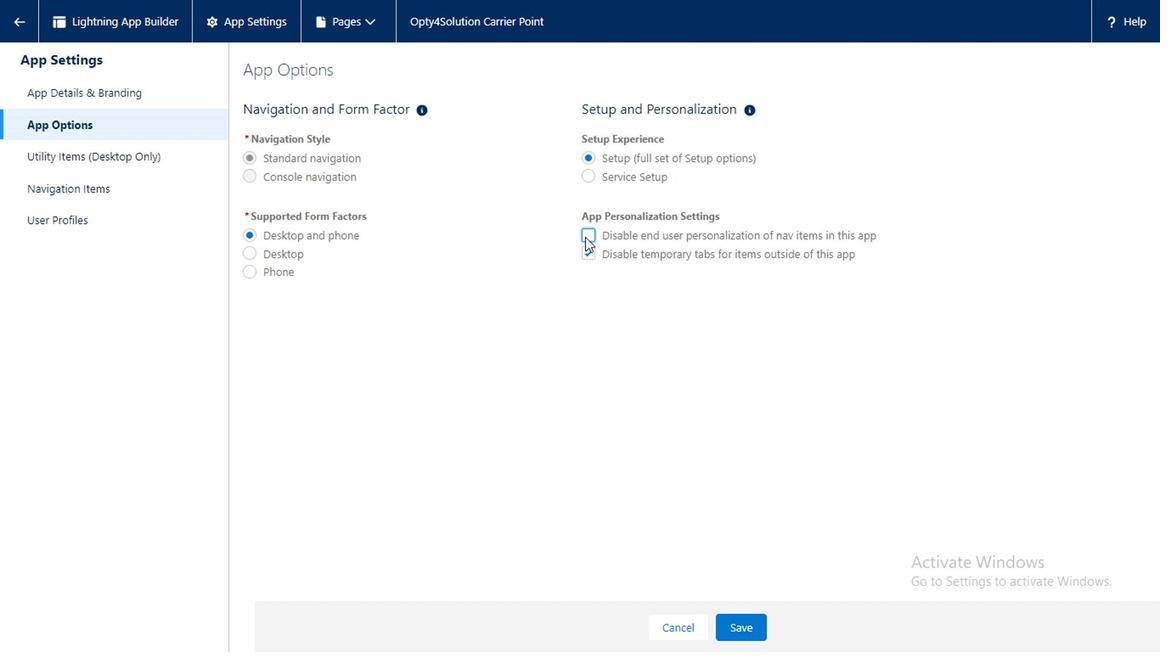 
Action: Mouse pressed left at (585, 246)
Screenshot: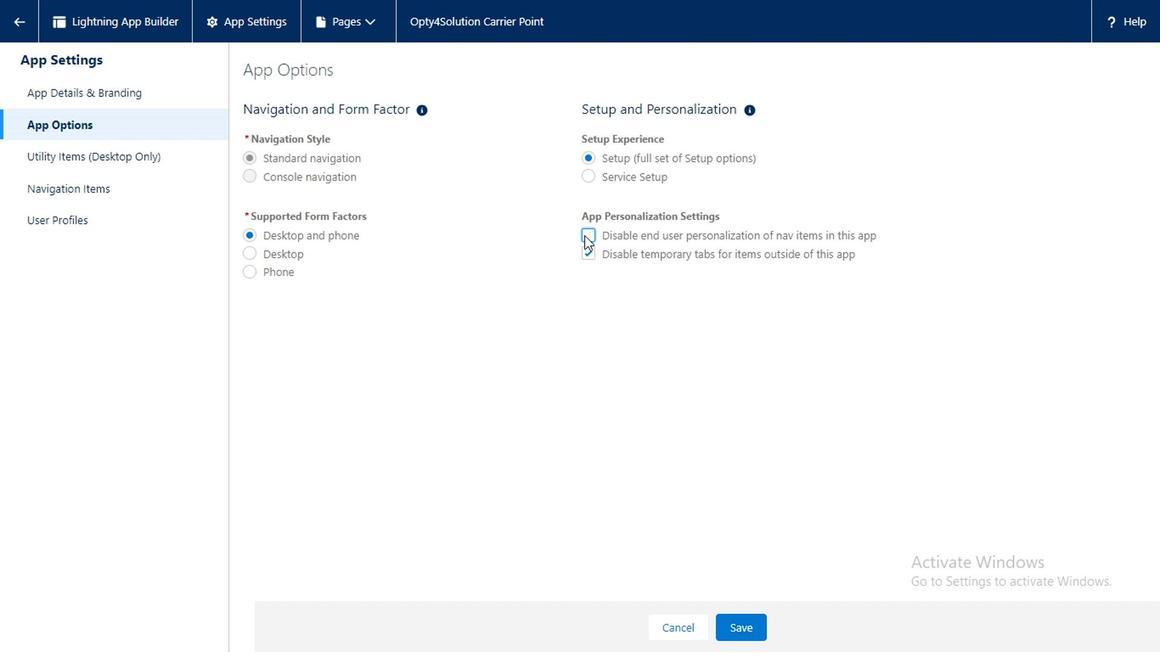 
Action: Mouse moved to (585, 264)
Screenshot: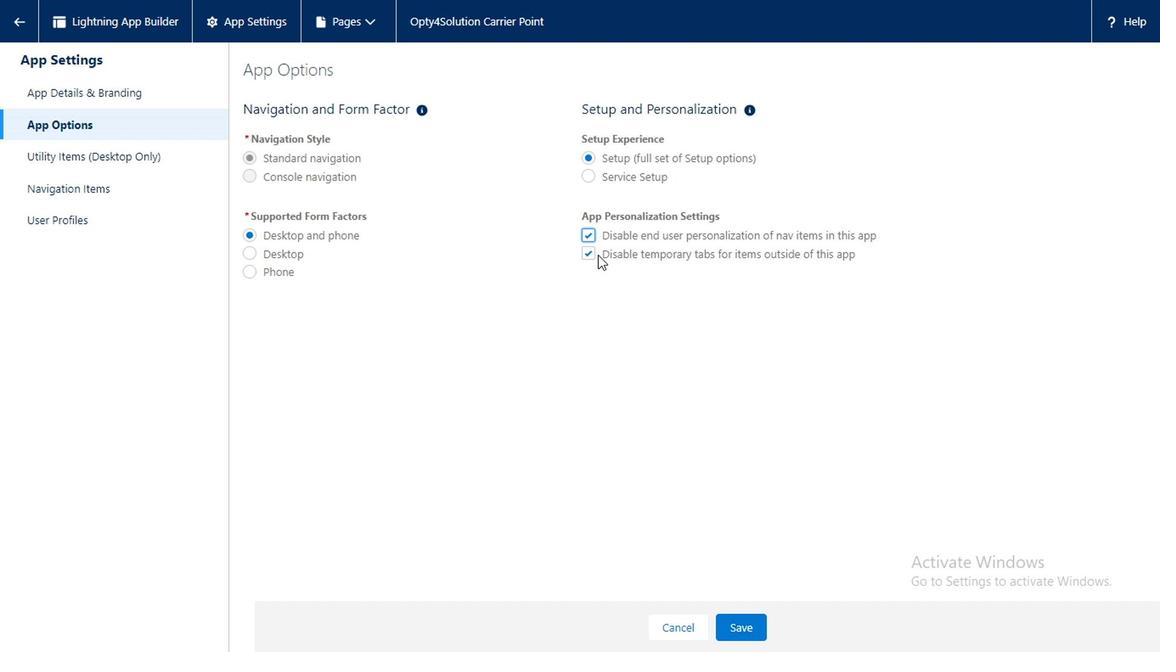 
Action: Mouse pressed left at (585, 264)
Screenshot: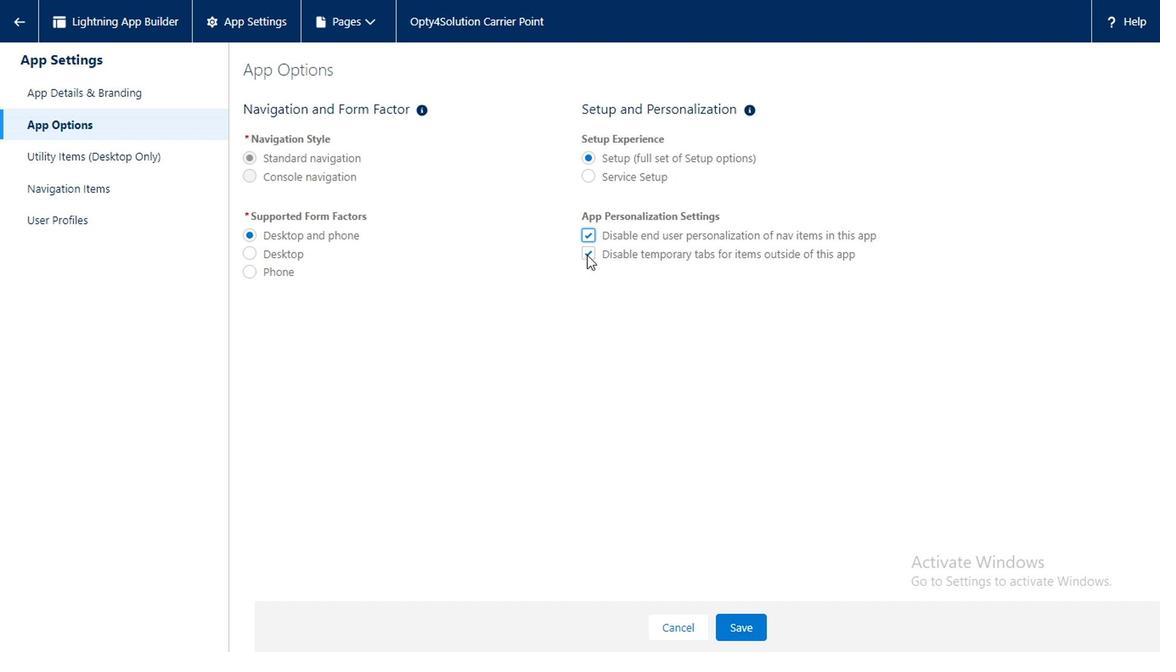 
Action: Mouse moved to (255, 189)
Screenshot: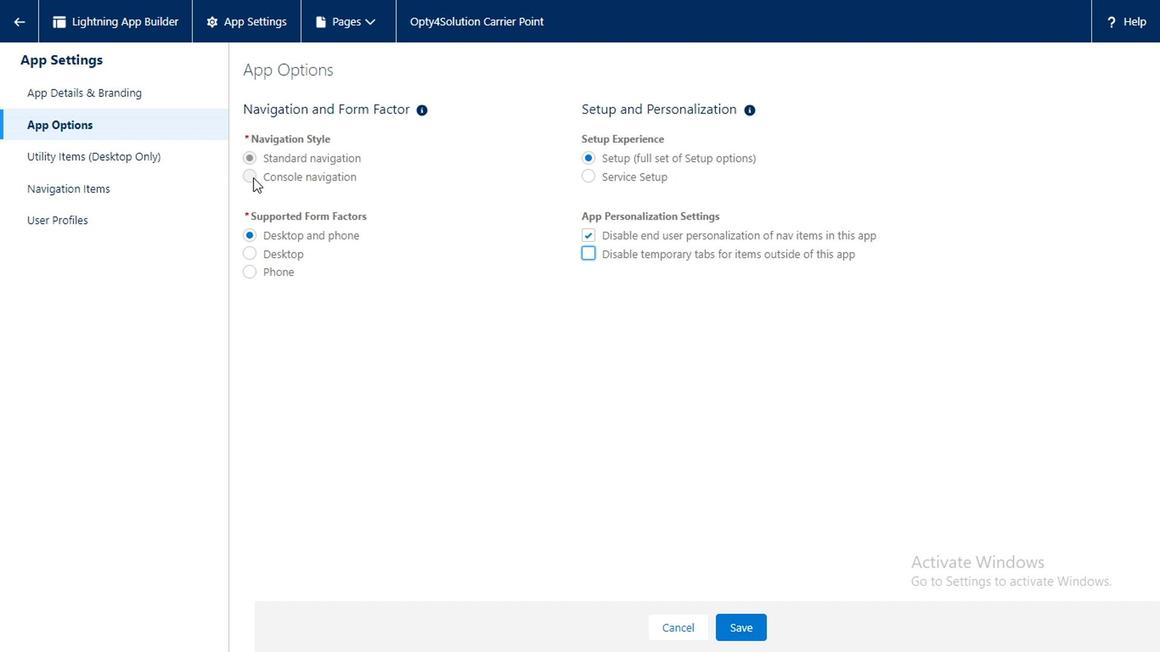 
Action: Mouse pressed left at (255, 189)
Screenshot: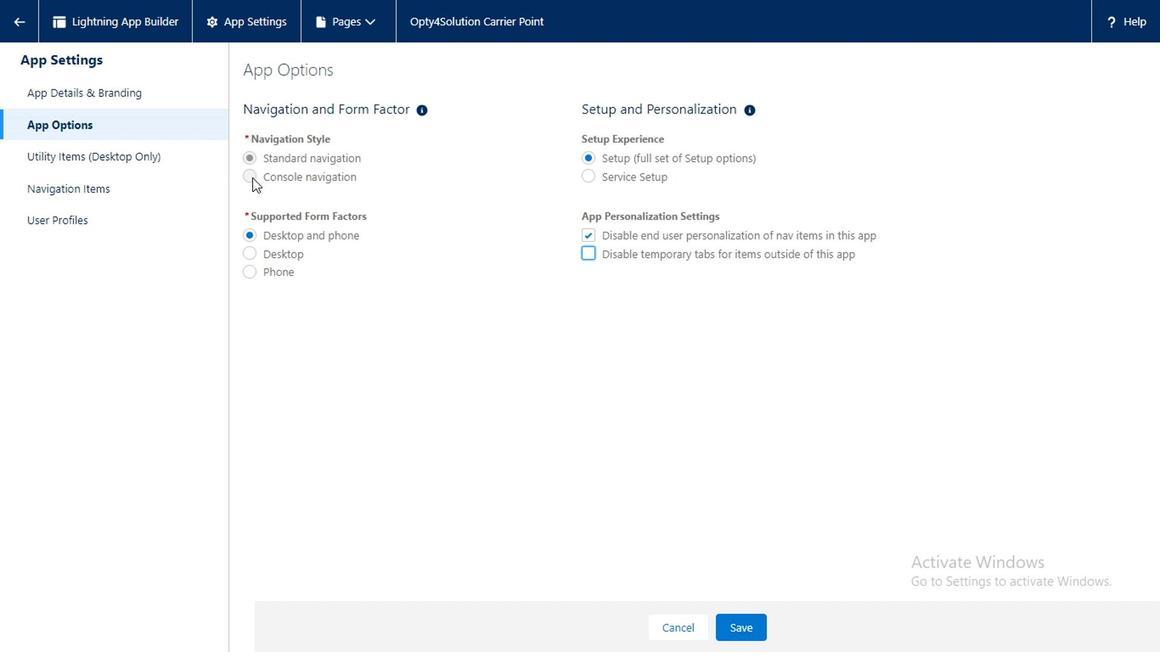 
Action: Mouse moved to (729, 629)
Screenshot: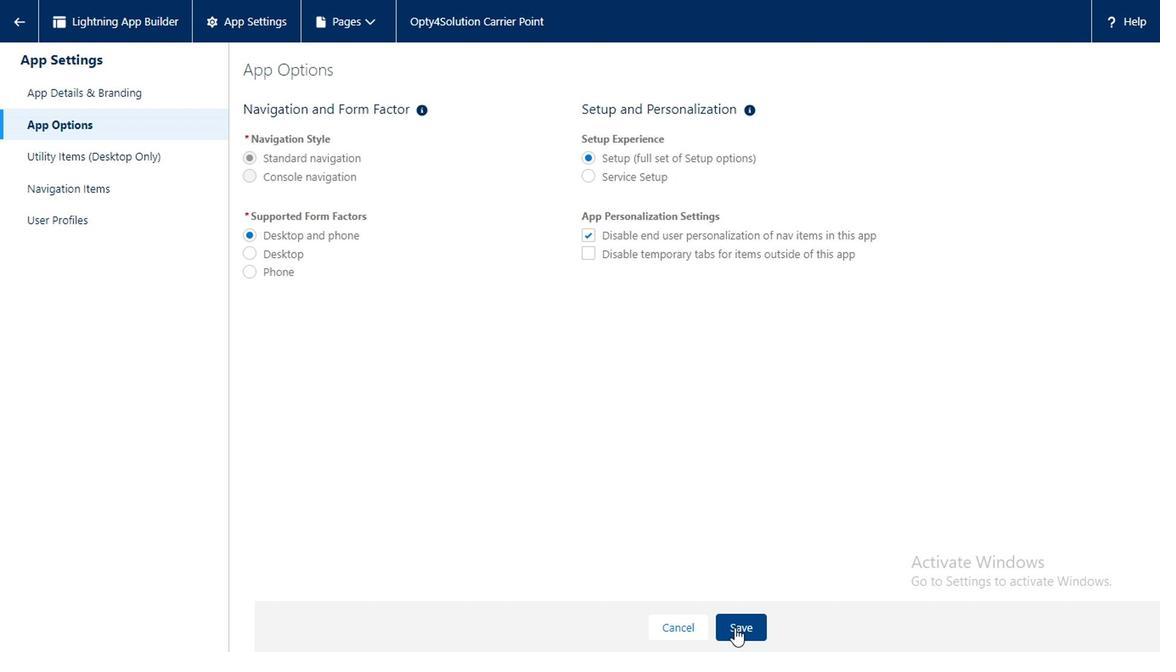 
Action: Mouse pressed left at (729, 629)
Screenshot: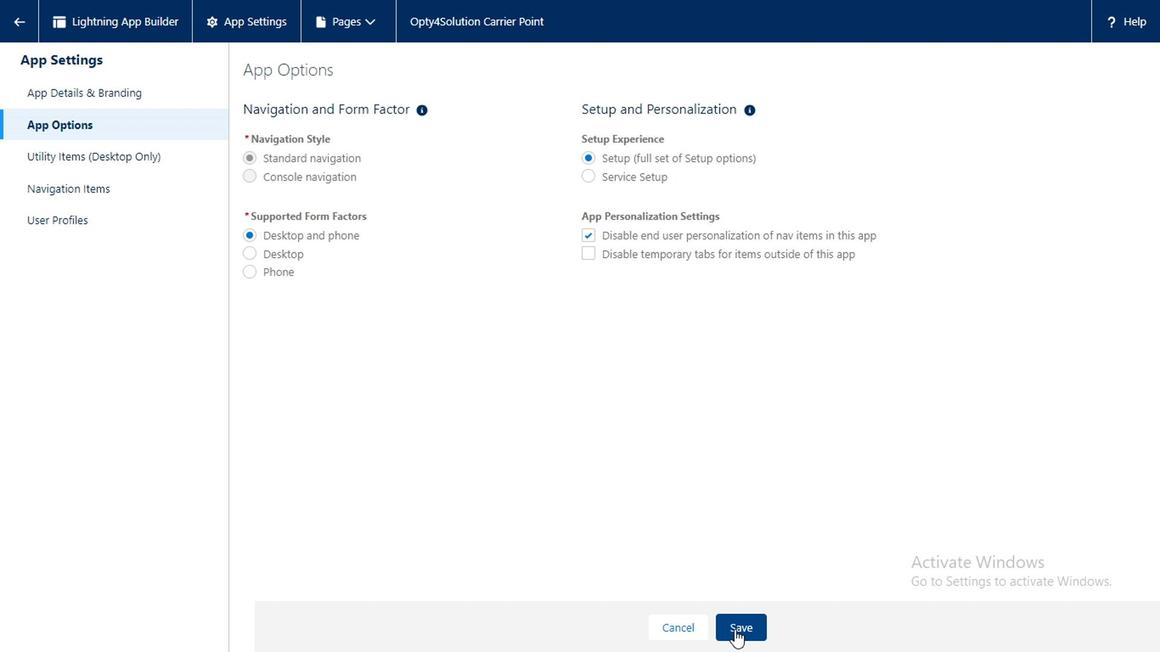 
Action: Mouse moved to (725, 600)
Screenshot: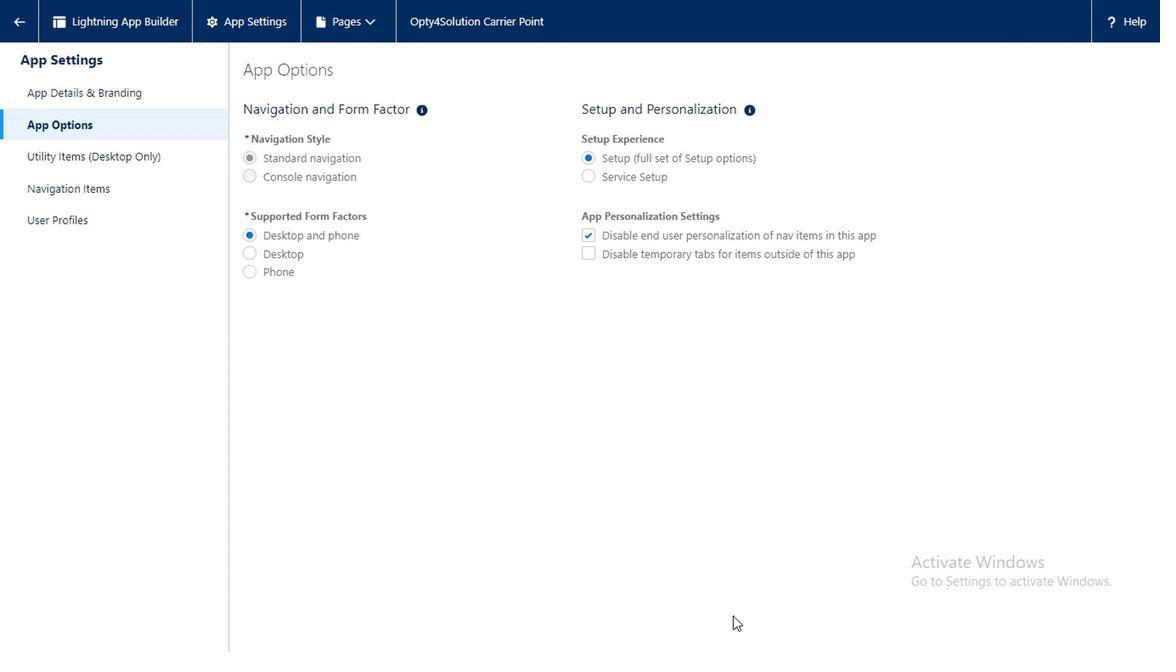 
